 Task: Use the "Auto-Tune" effect to creatively pitch correct a vocal for artistic expression.
Action: Mouse moved to (97, 9)
Screenshot: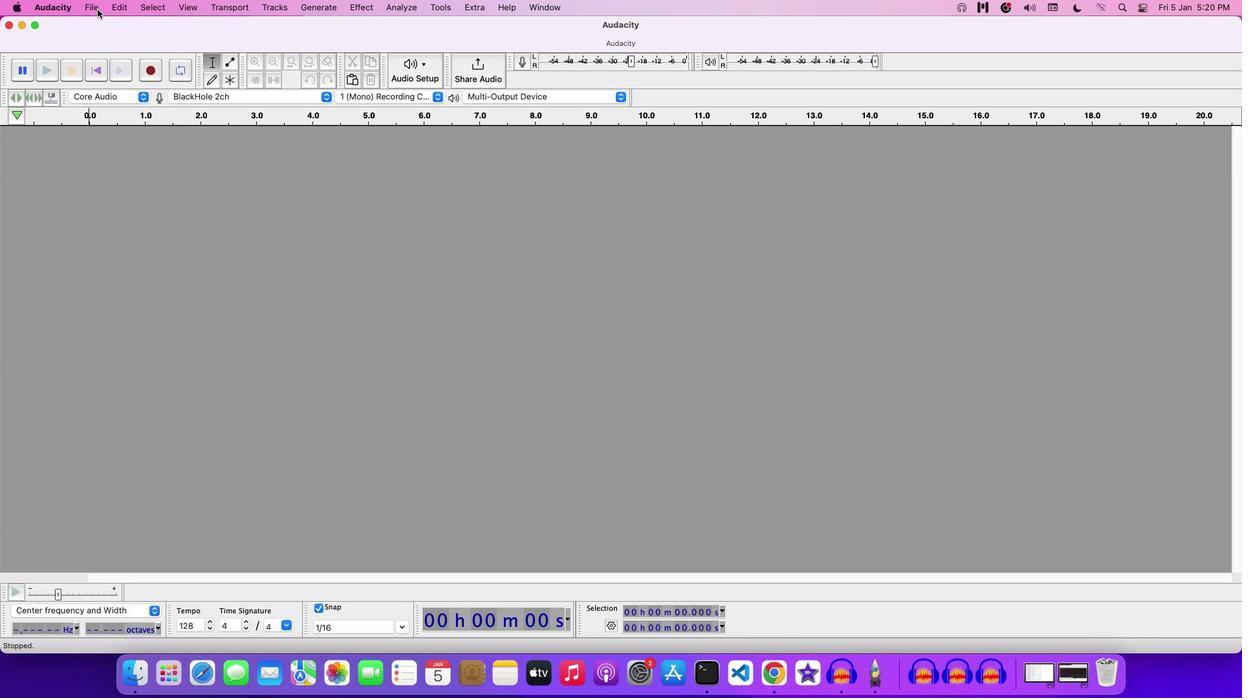 
Action: Mouse pressed left at (97, 9)
Screenshot: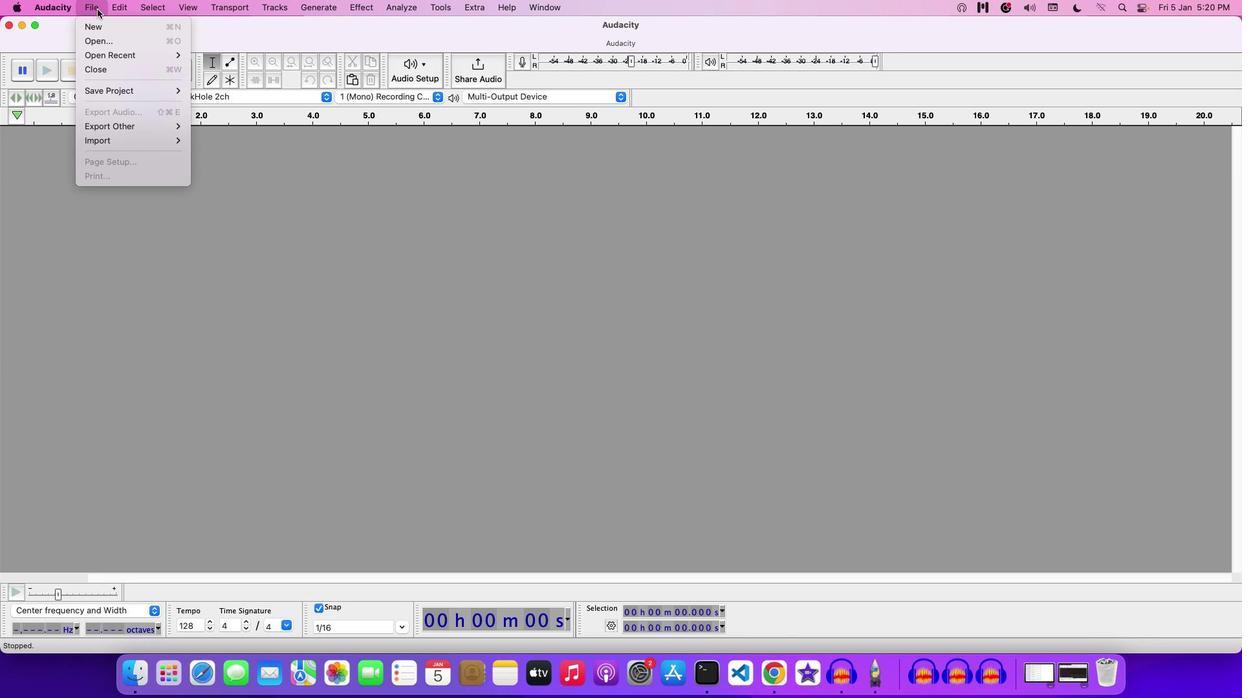 
Action: Mouse moved to (104, 38)
Screenshot: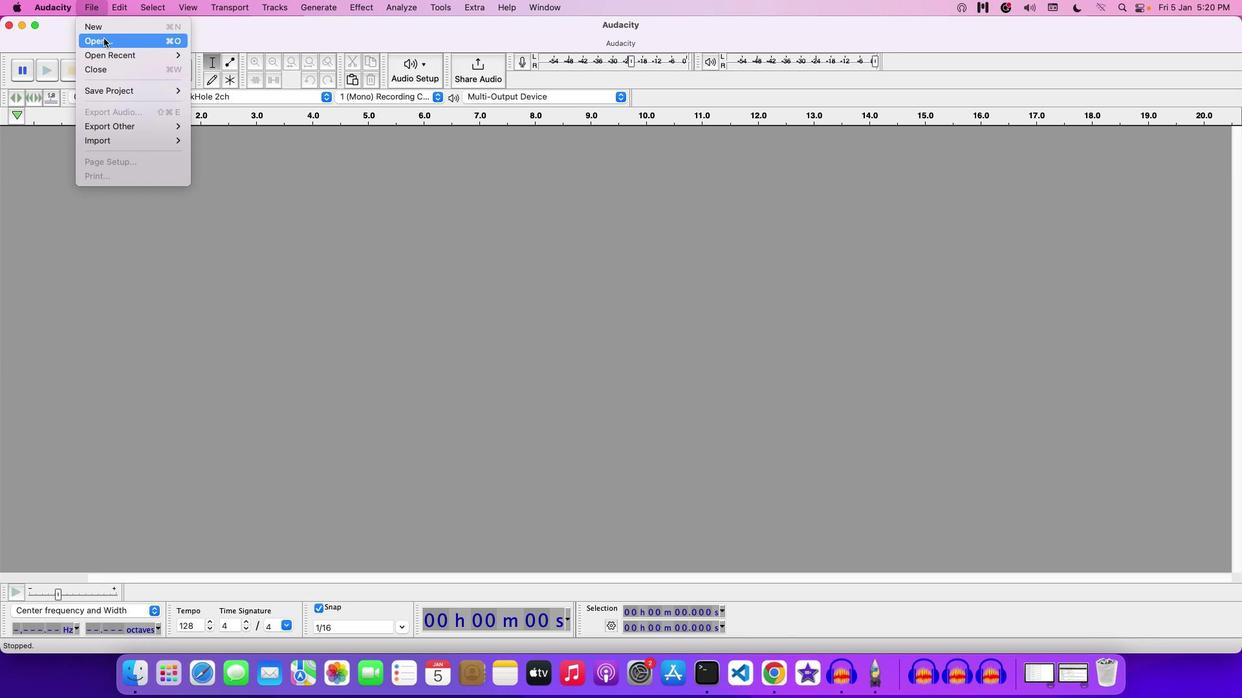 
Action: Mouse pressed left at (104, 38)
Screenshot: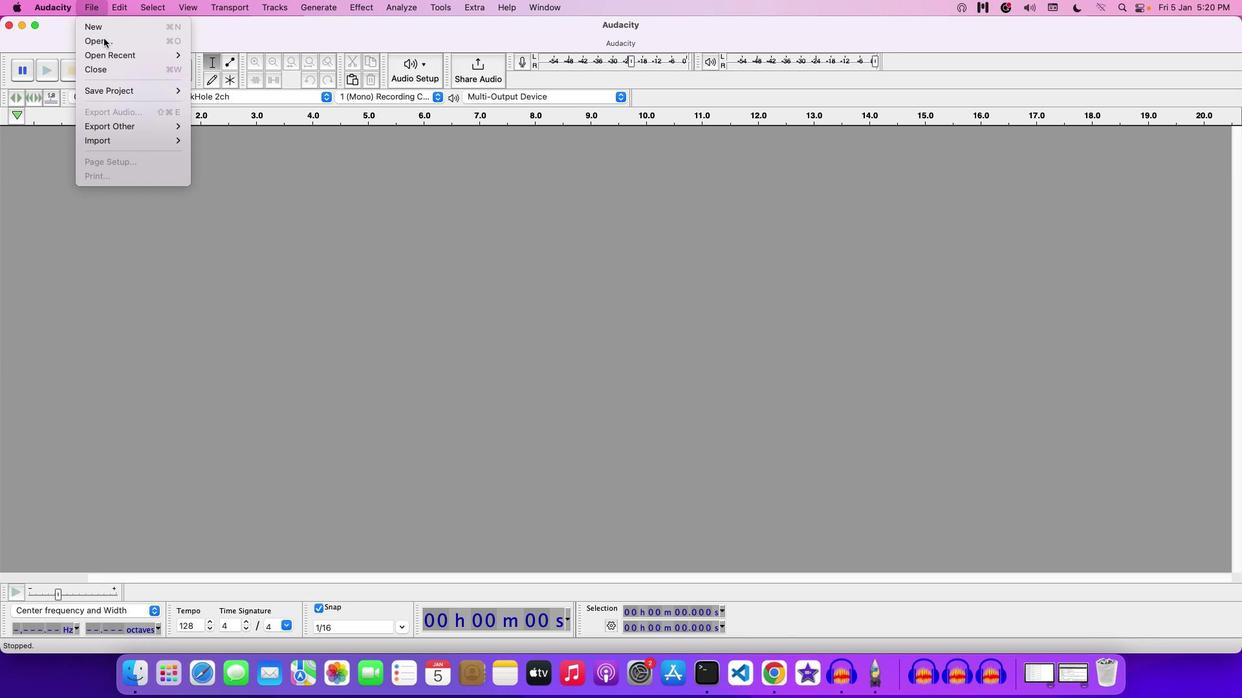 
Action: Mouse moved to (390, 166)
Screenshot: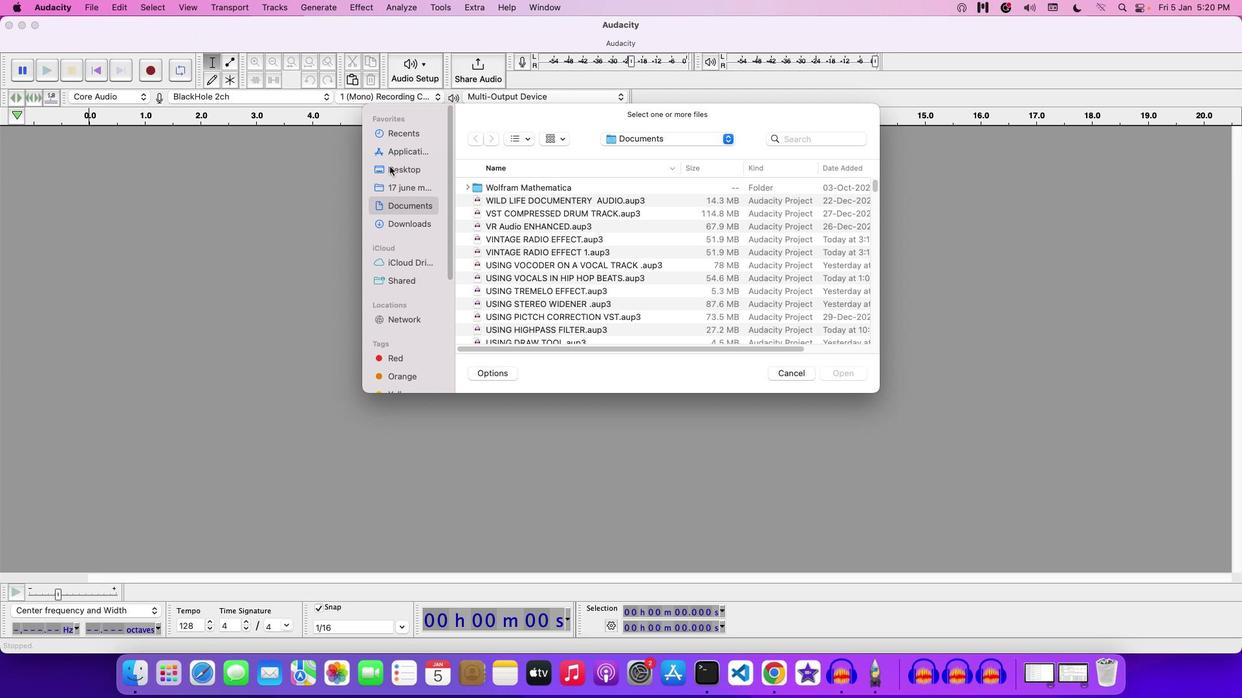 
Action: Mouse pressed left at (390, 166)
Screenshot: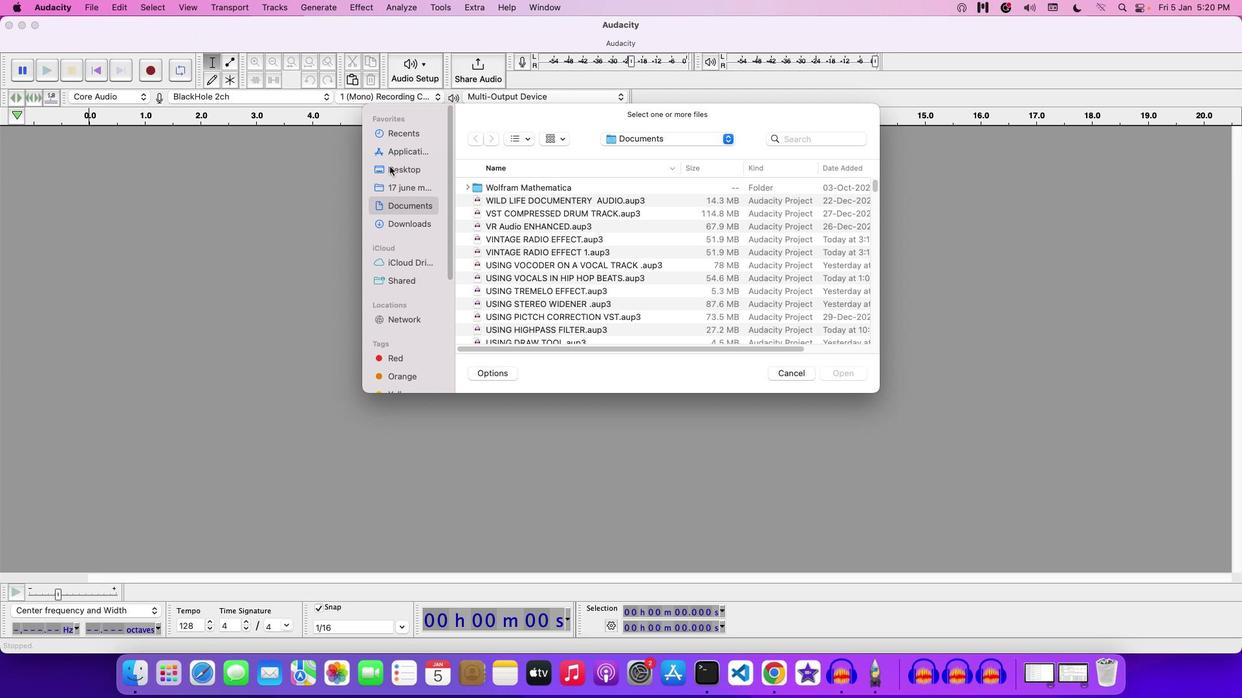 
Action: Mouse moved to (526, 265)
Screenshot: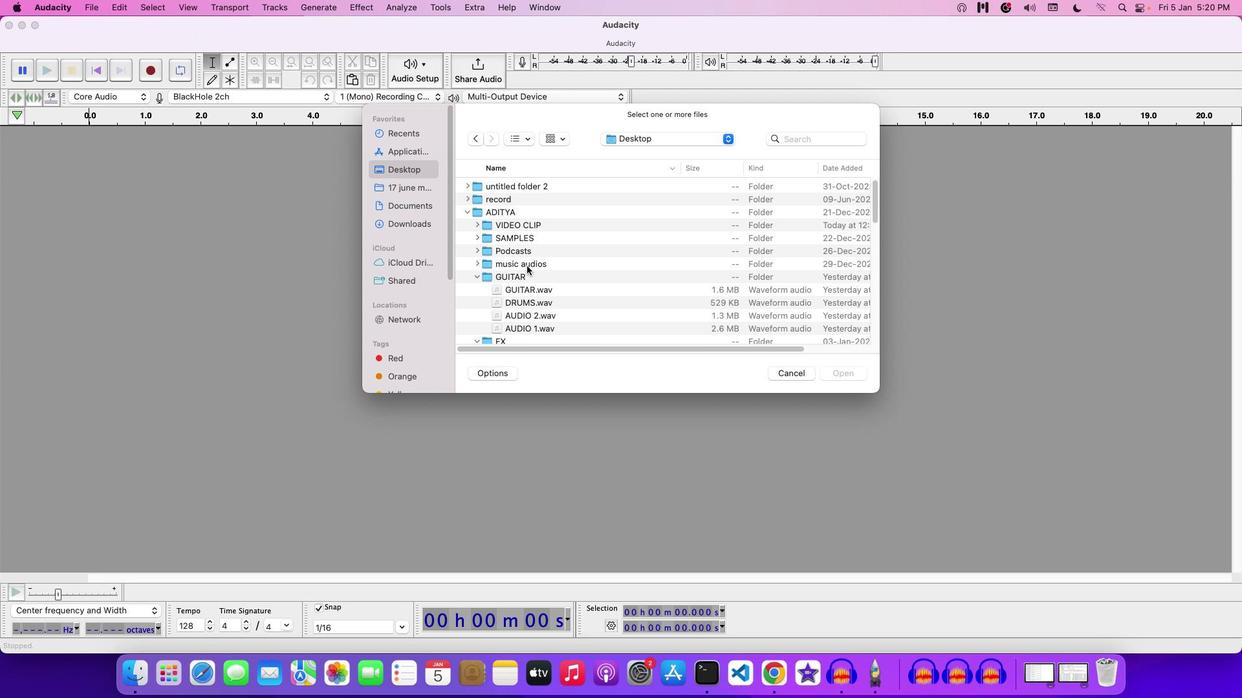 
Action: Mouse scrolled (526, 265) with delta (0, 0)
Screenshot: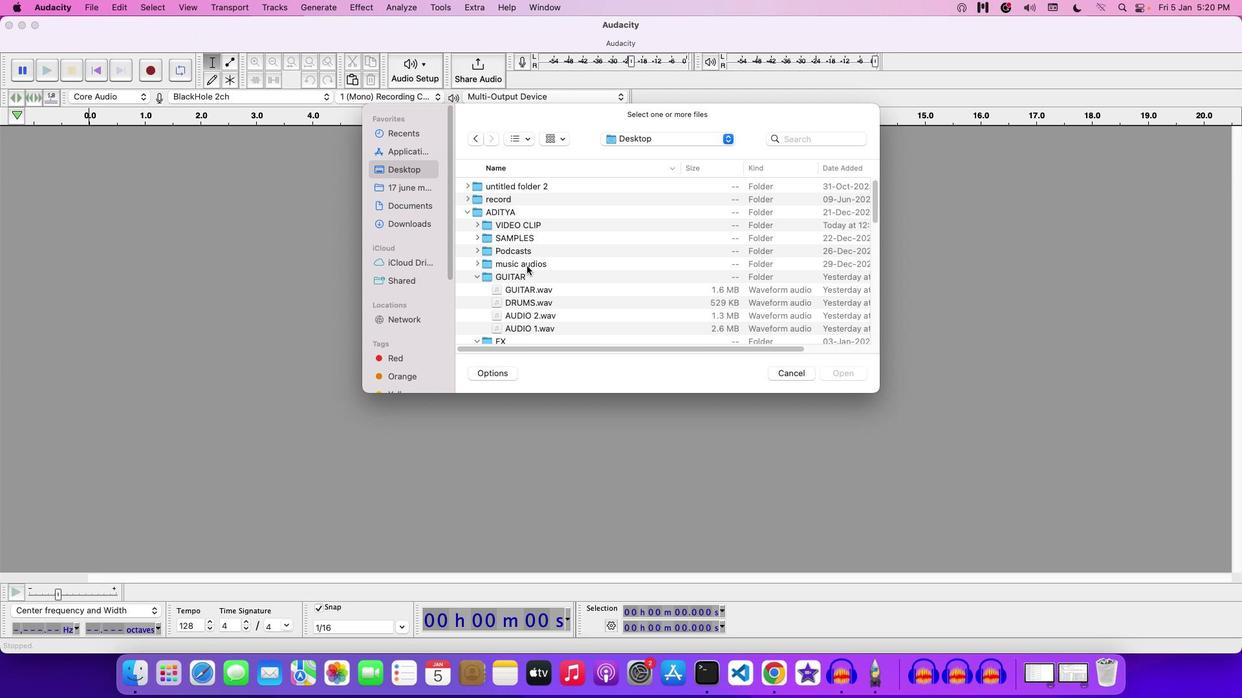 
Action: Mouse moved to (478, 276)
Screenshot: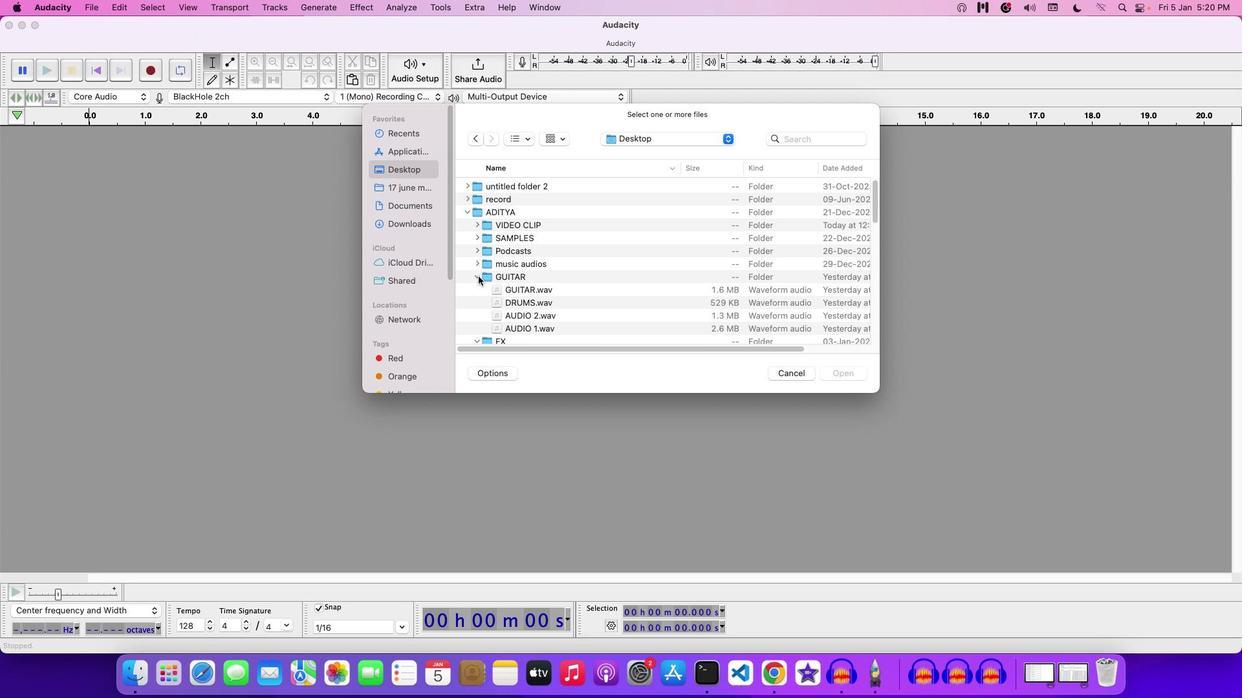 
Action: Mouse pressed left at (478, 276)
Screenshot: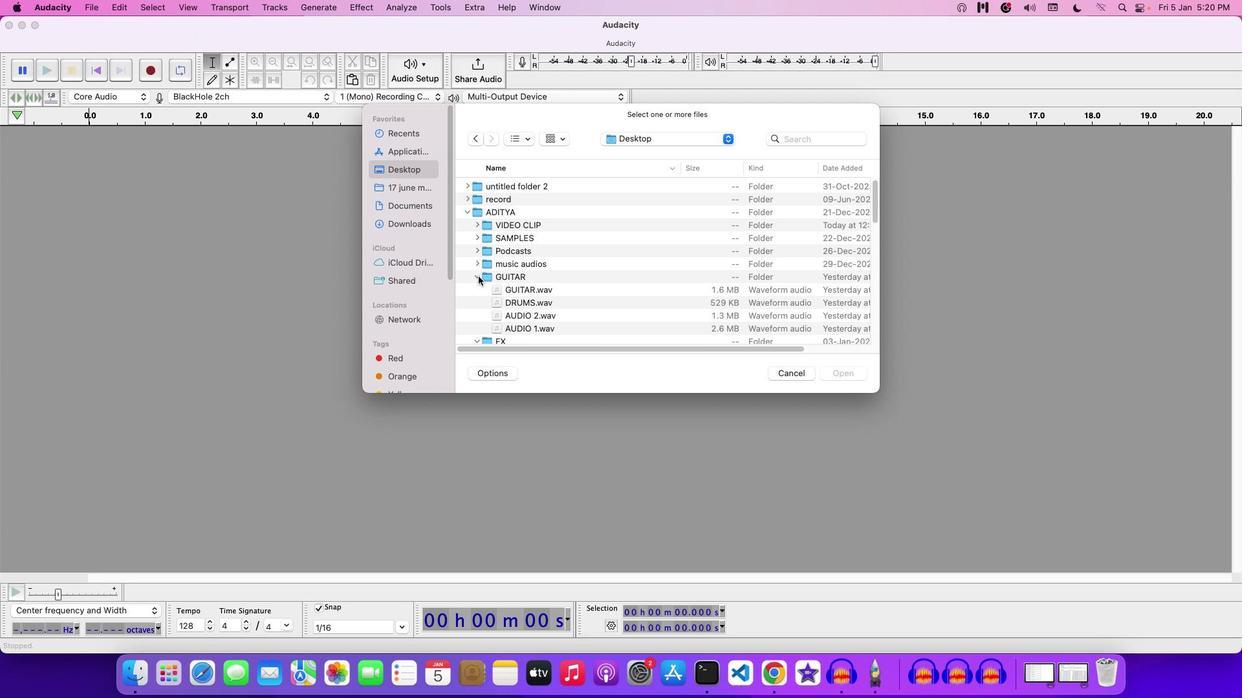 
Action: Mouse moved to (518, 268)
Screenshot: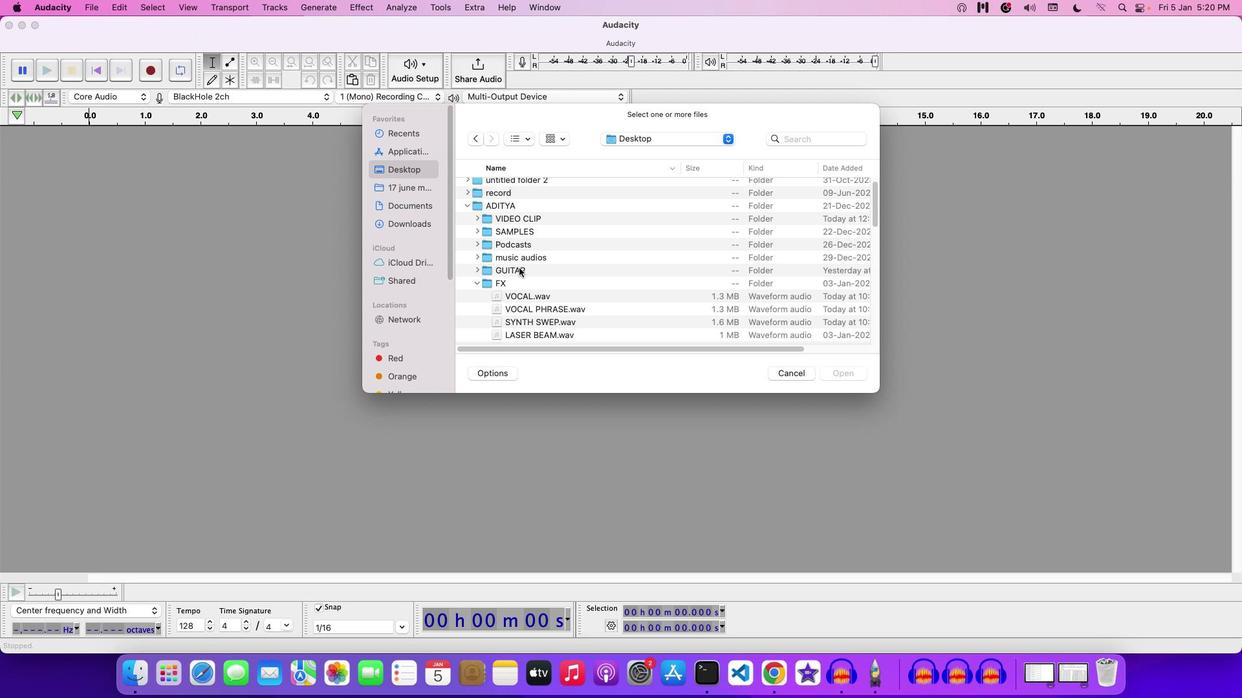 
Action: Mouse scrolled (518, 268) with delta (0, 0)
Screenshot: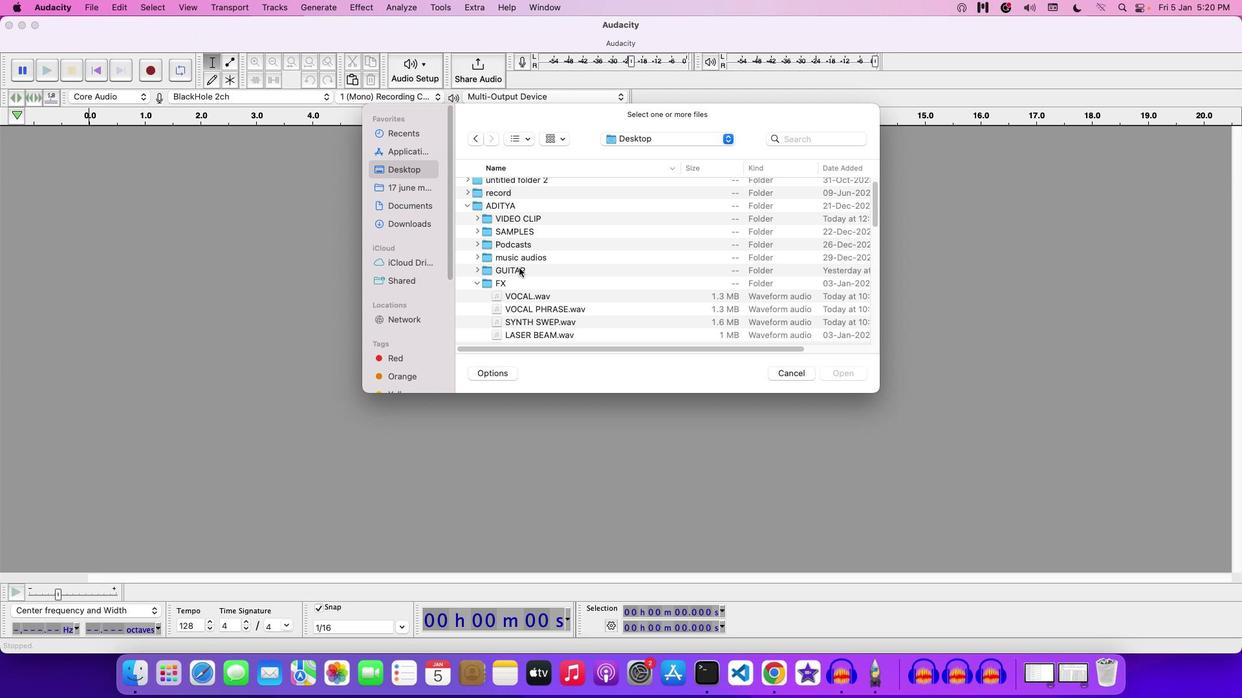 
Action: Mouse moved to (518, 268)
Screenshot: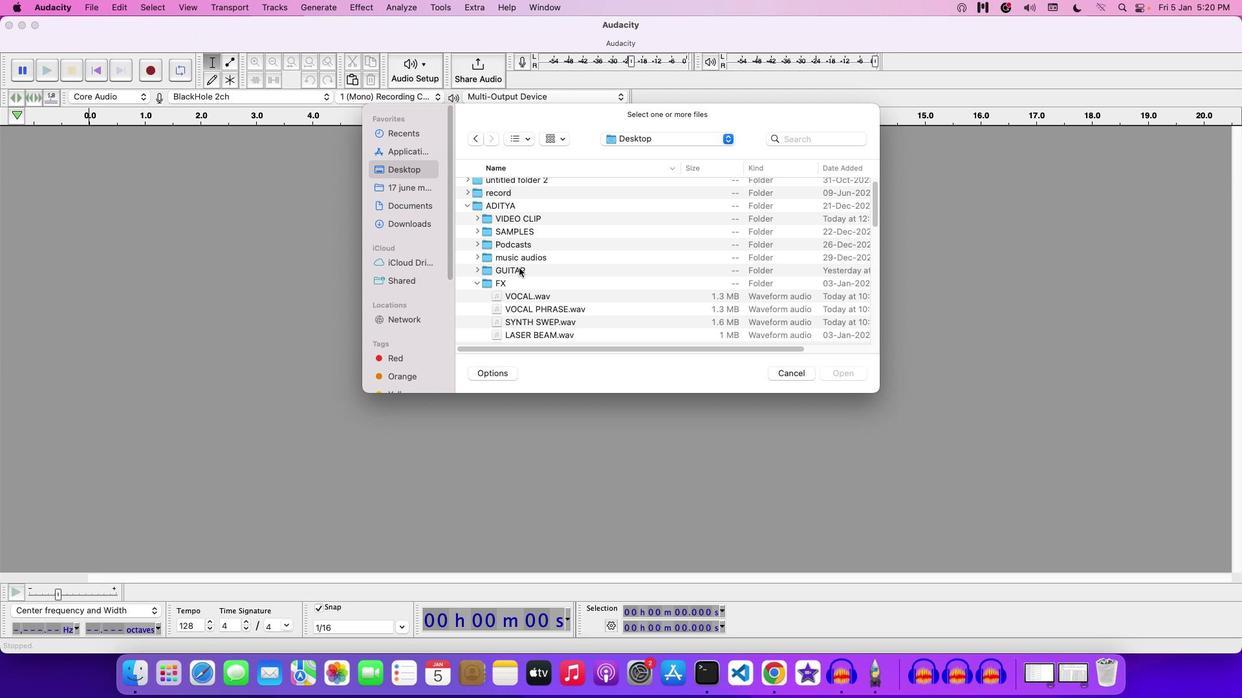 
Action: Mouse scrolled (518, 268) with delta (0, 0)
Screenshot: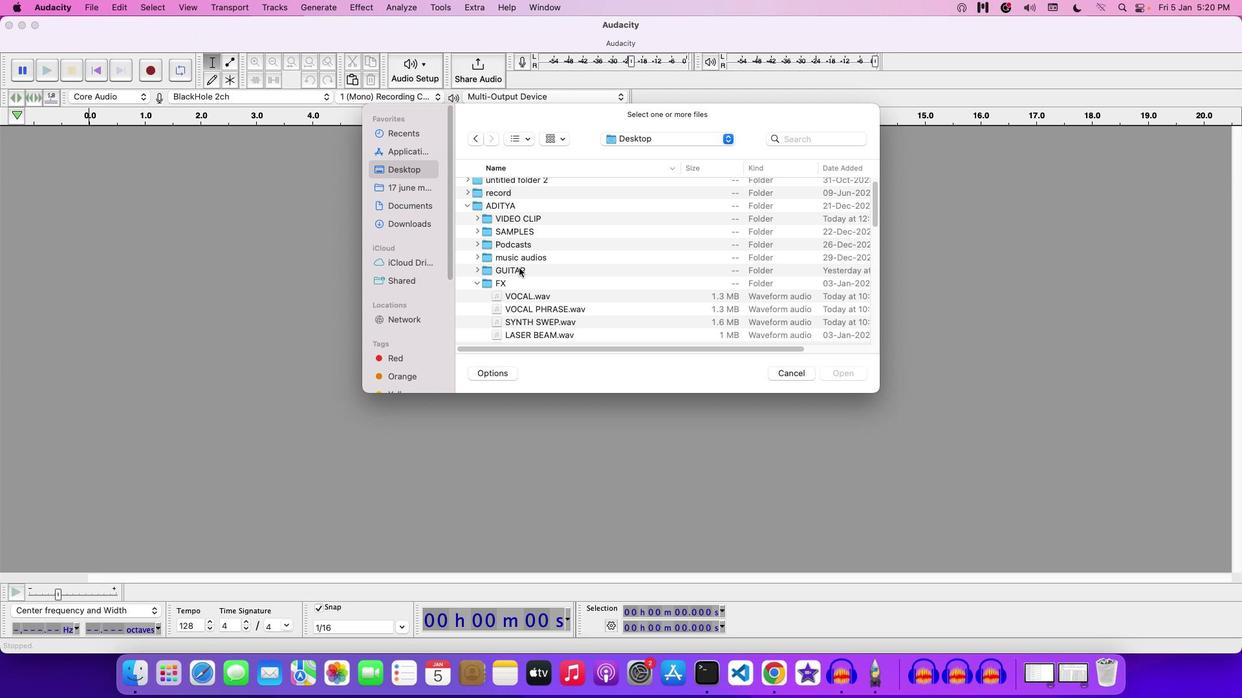 
Action: Mouse moved to (480, 281)
Screenshot: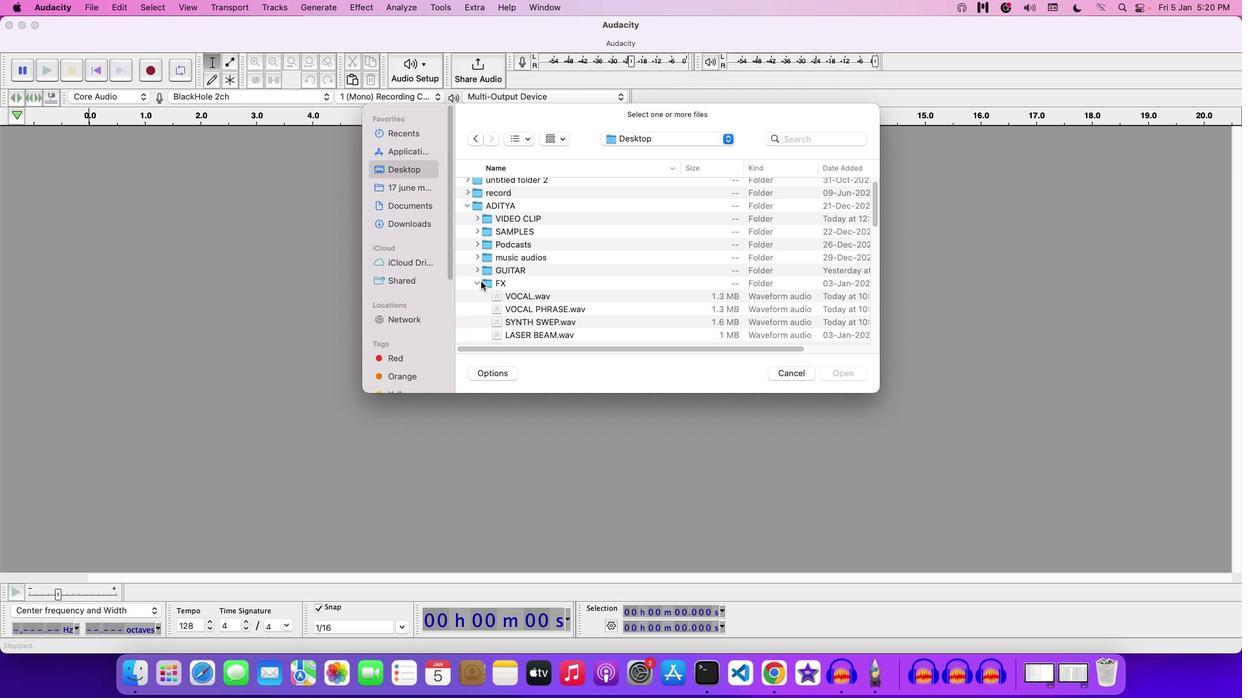 
Action: Mouse pressed left at (480, 281)
Screenshot: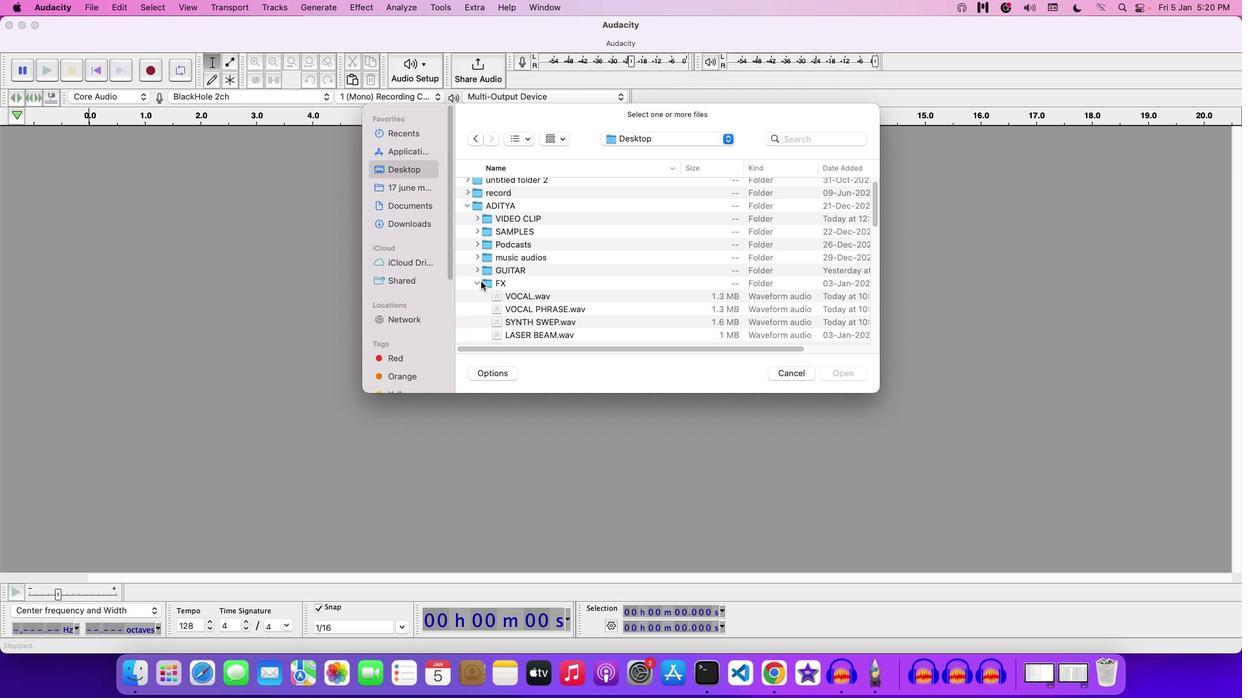 
Action: Mouse moved to (542, 281)
Screenshot: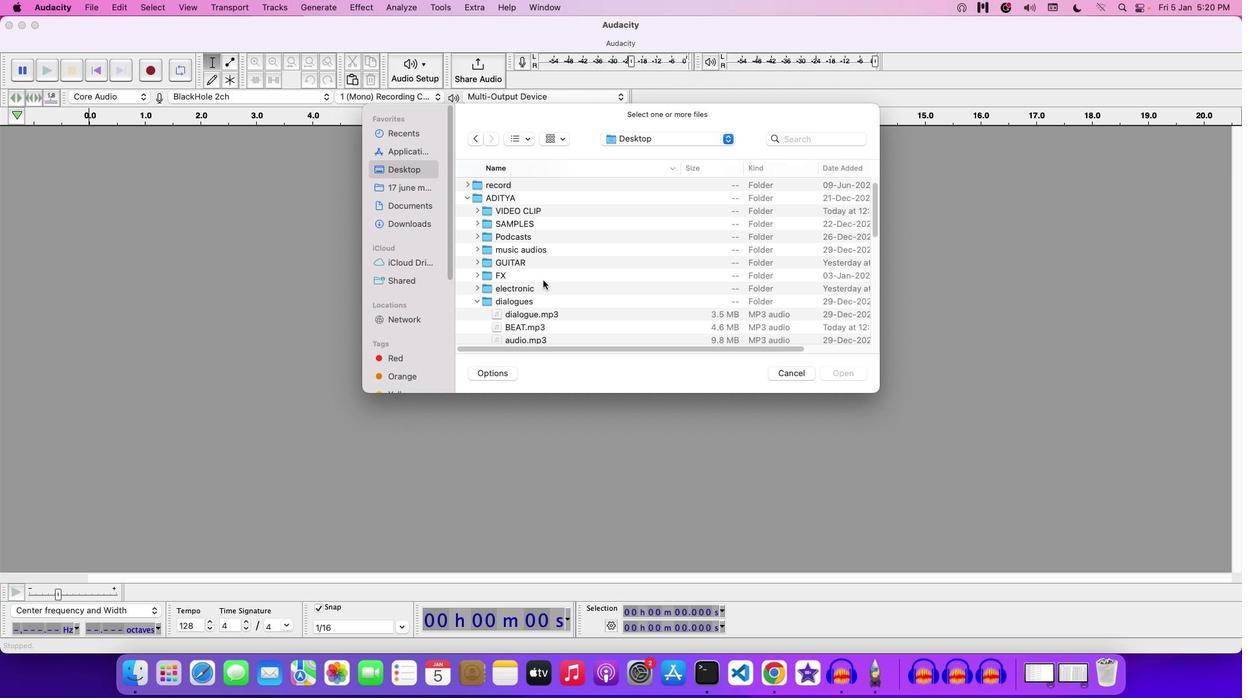 
Action: Mouse scrolled (542, 281) with delta (0, 0)
Screenshot: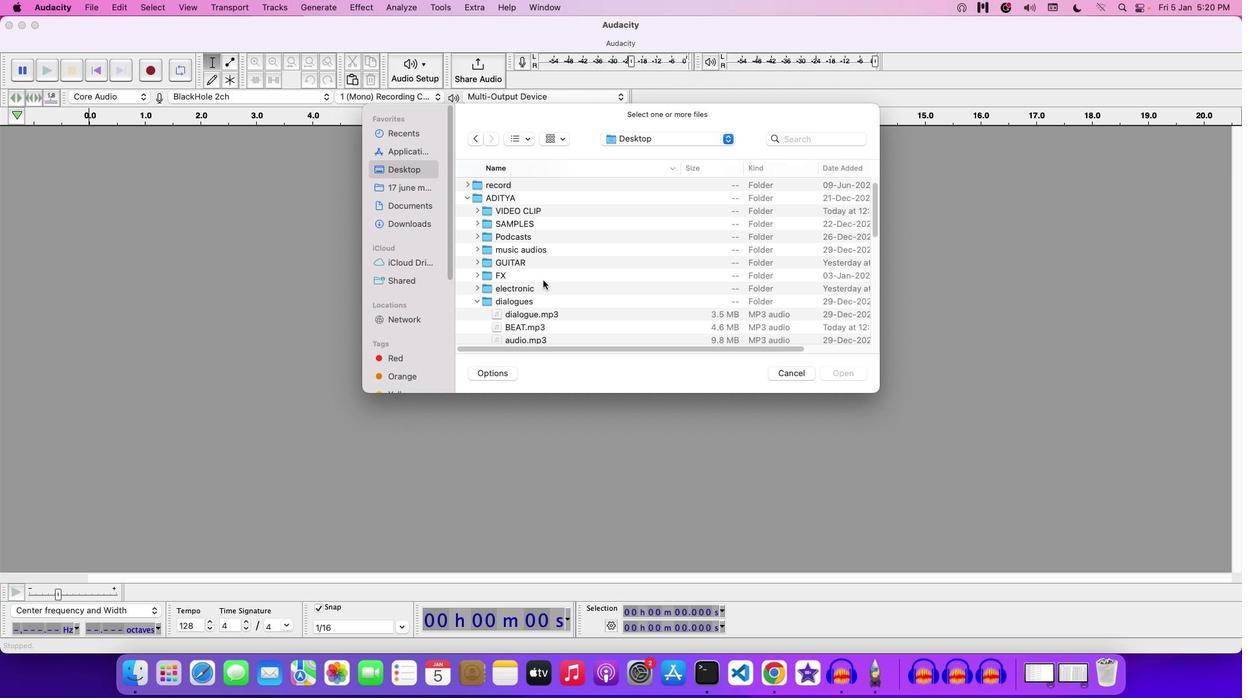 
Action: Mouse moved to (542, 280)
Screenshot: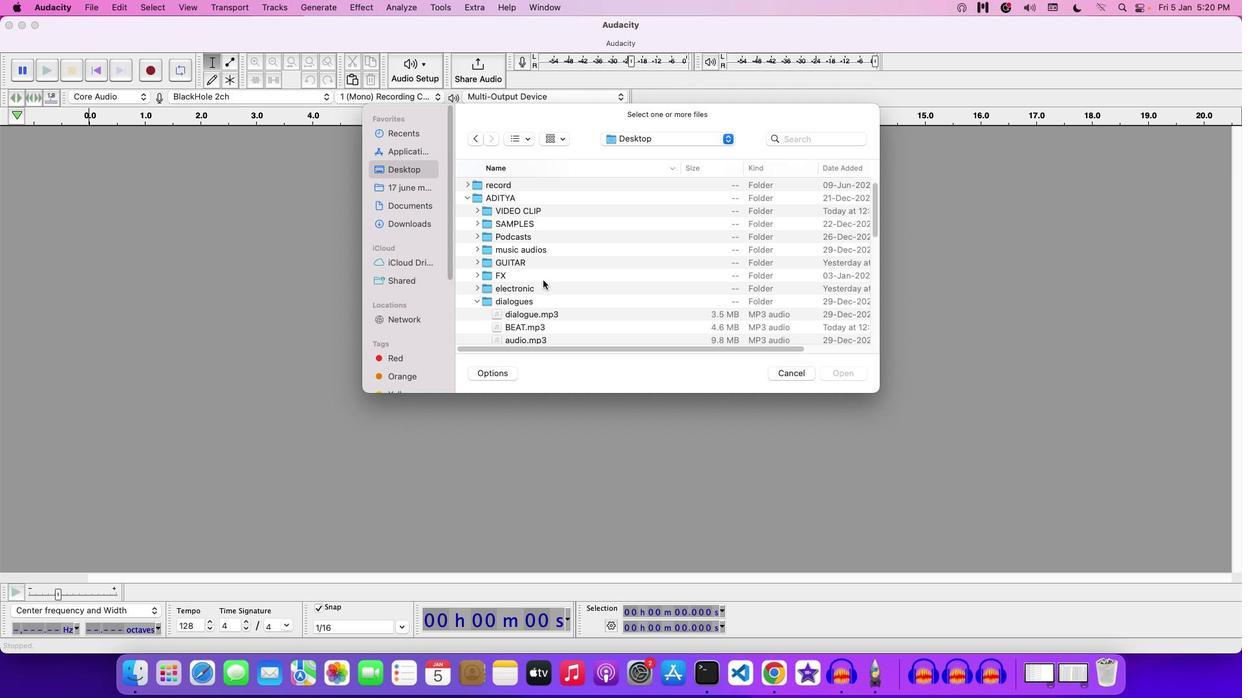 
Action: Mouse scrolled (542, 280) with delta (0, 0)
Screenshot: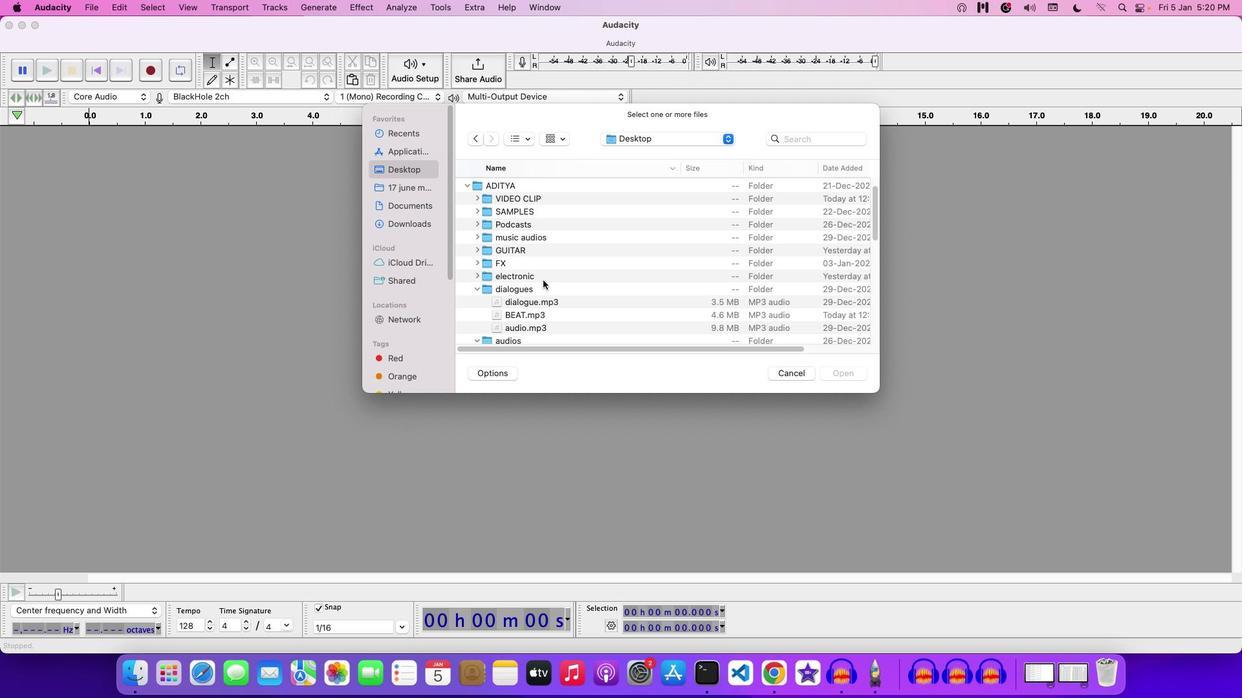 
Action: Mouse moved to (543, 280)
Screenshot: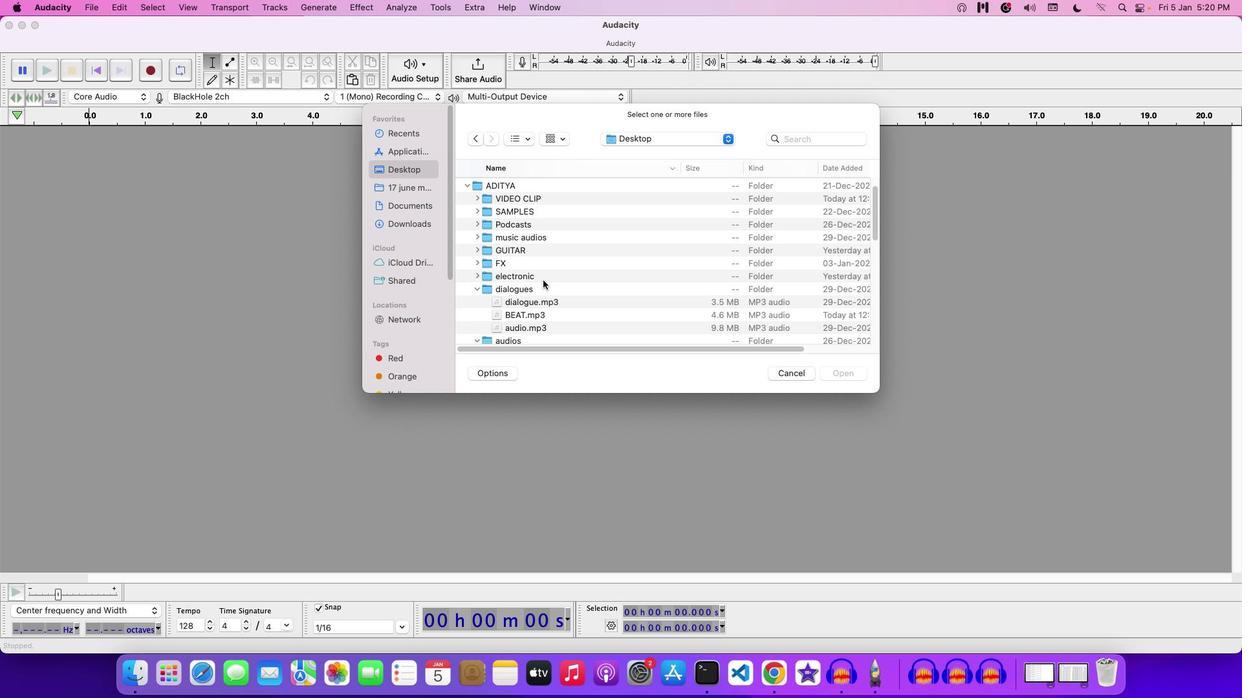 
Action: Mouse scrolled (543, 280) with delta (0, 0)
Screenshot: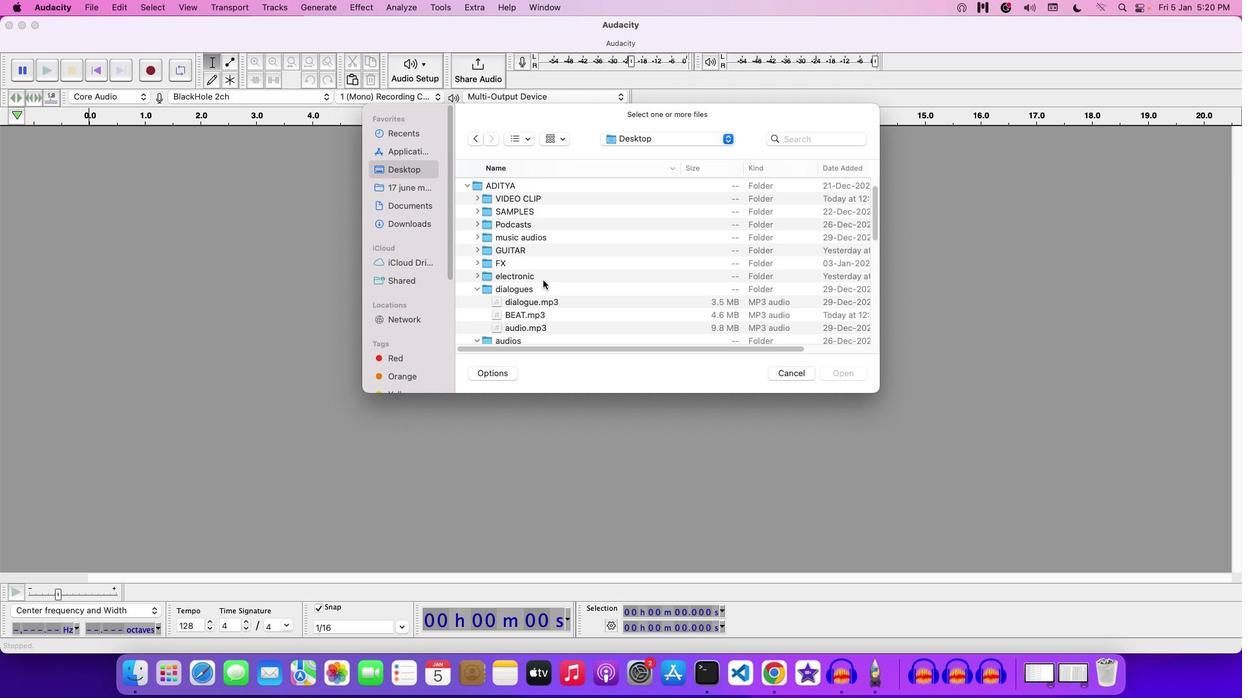
Action: Mouse moved to (539, 269)
Screenshot: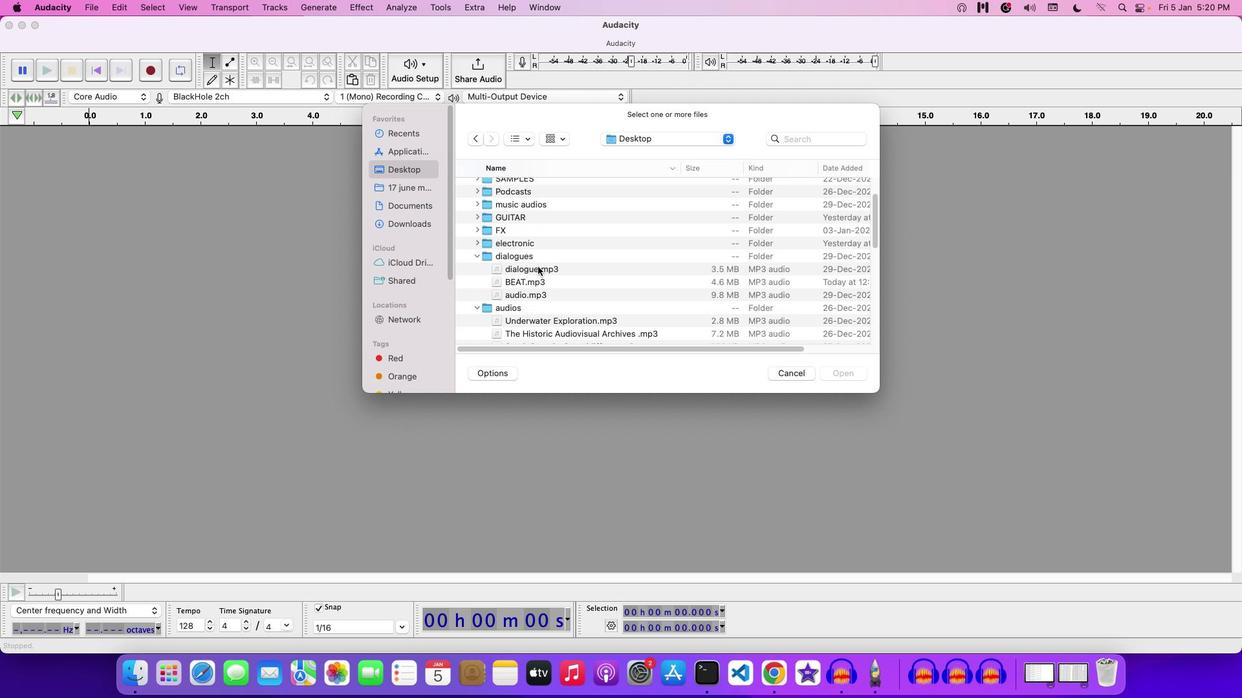 
Action: Mouse scrolled (539, 269) with delta (0, 0)
Screenshot: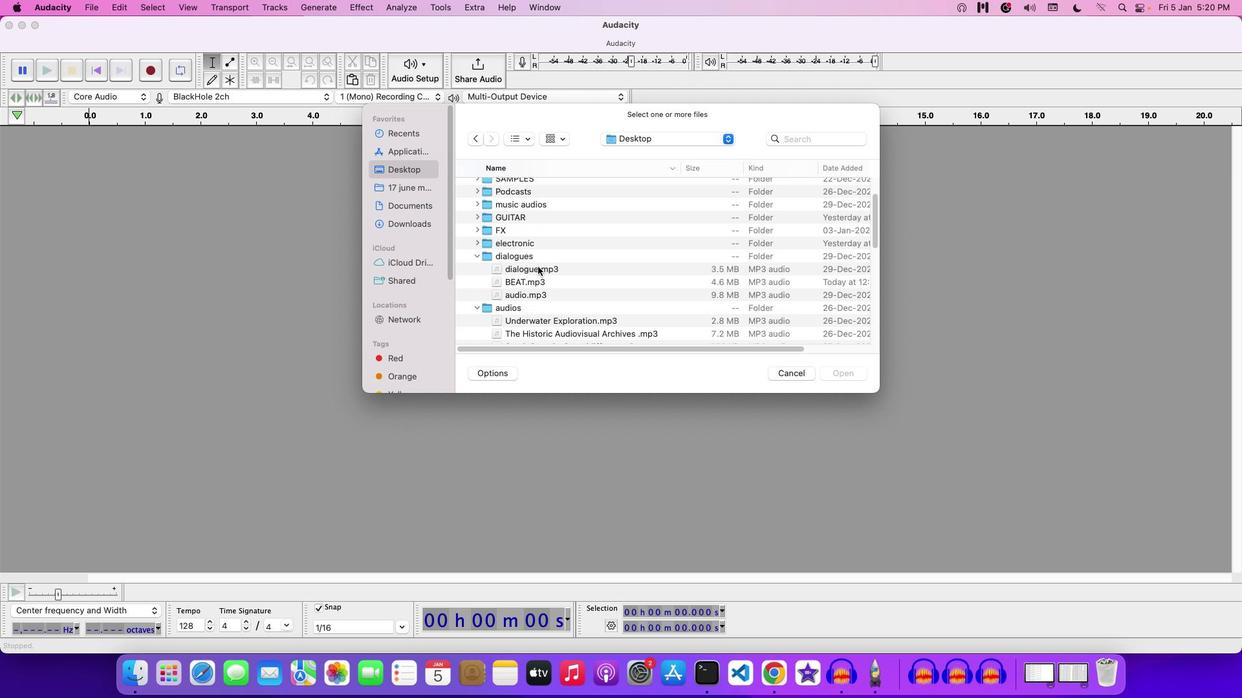 
Action: Mouse moved to (538, 266)
Screenshot: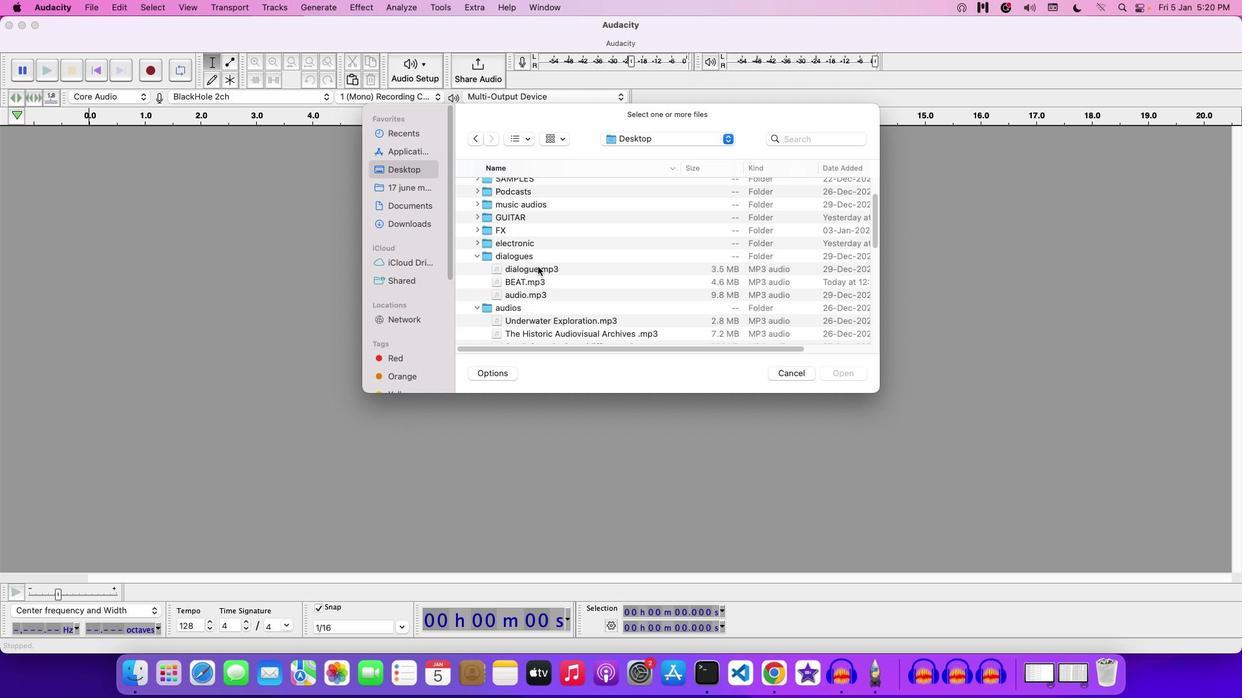 
Action: Mouse scrolled (538, 266) with delta (0, 0)
Screenshot: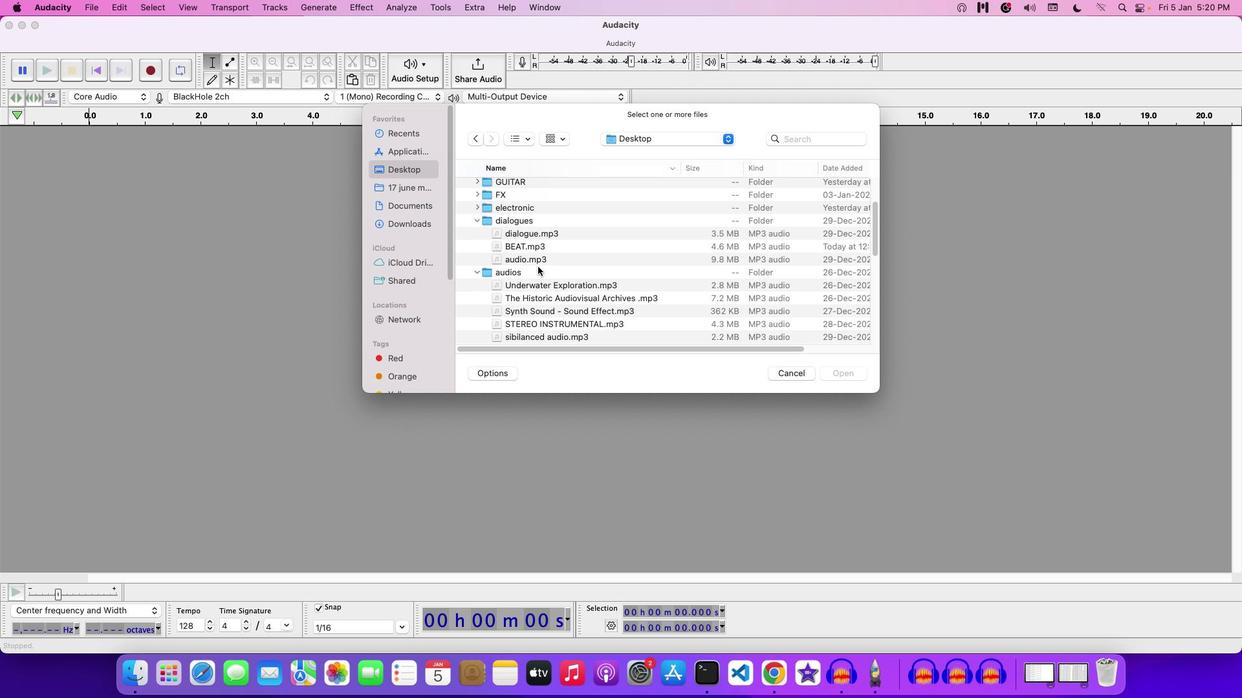 
Action: Mouse scrolled (538, 266) with delta (0, 0)
Screenshot: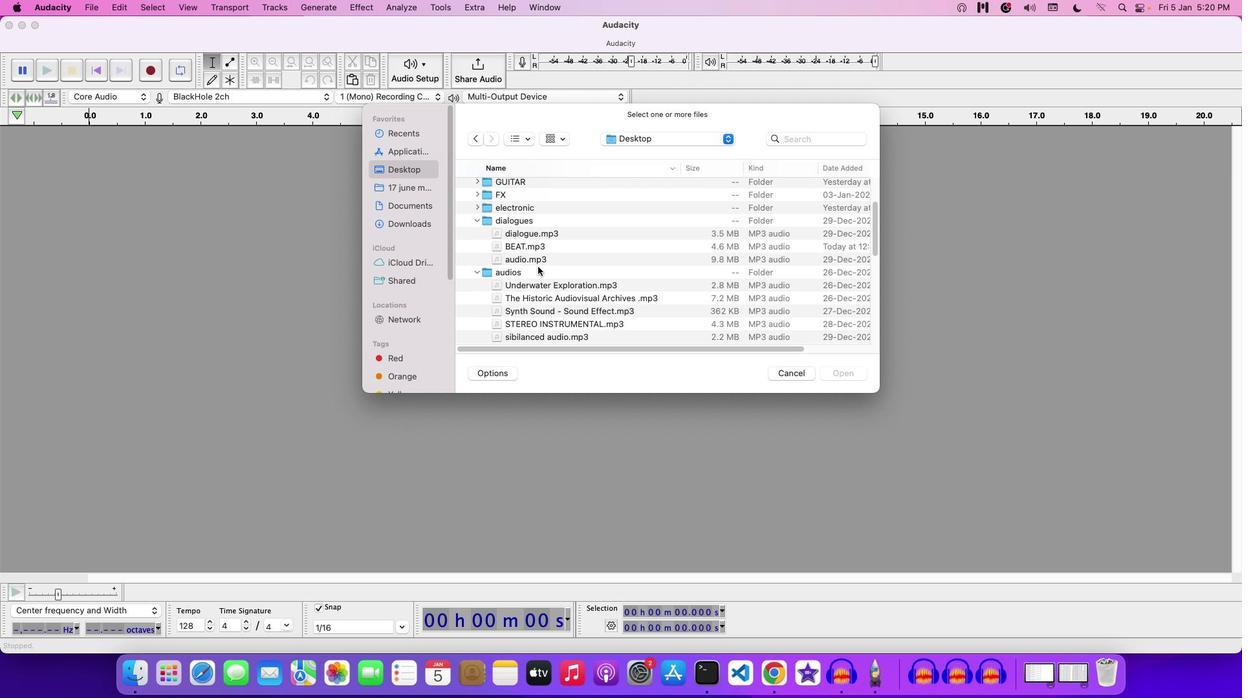 
Action: Mouse scrolled (538, 266) with delta (0, -1)
Screenshot: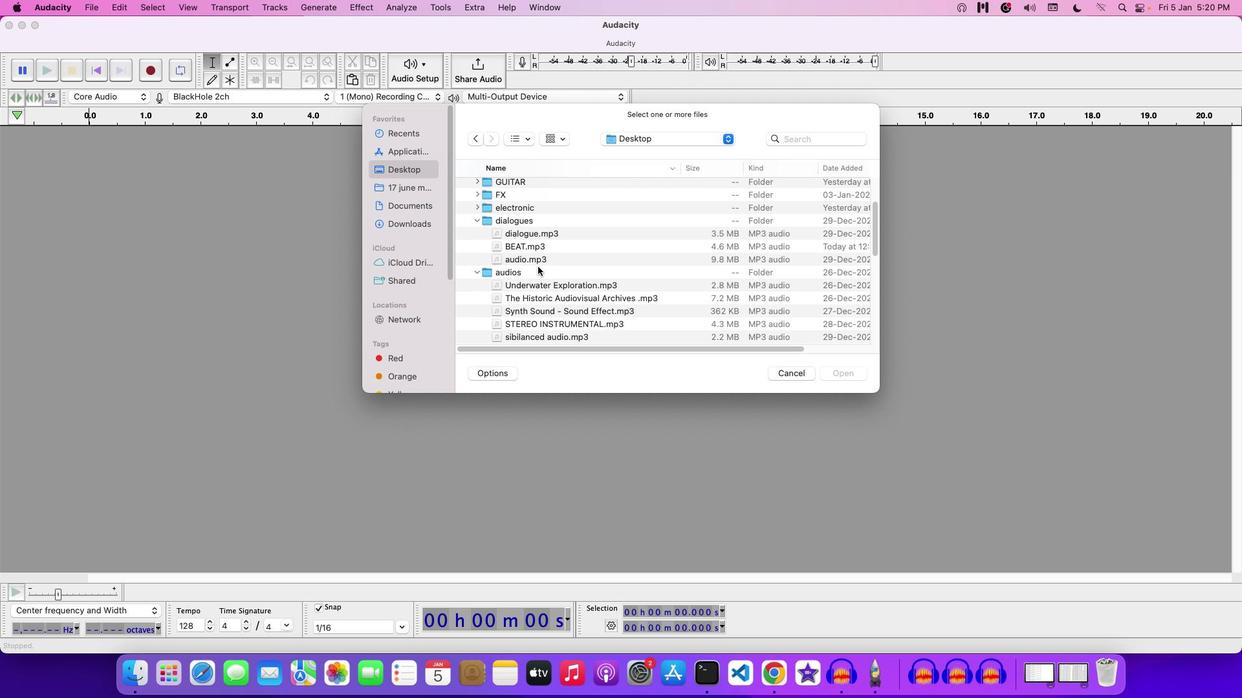 
Action: Mouse scrolled (538, 266) with delta (0, 0)
Screenshot: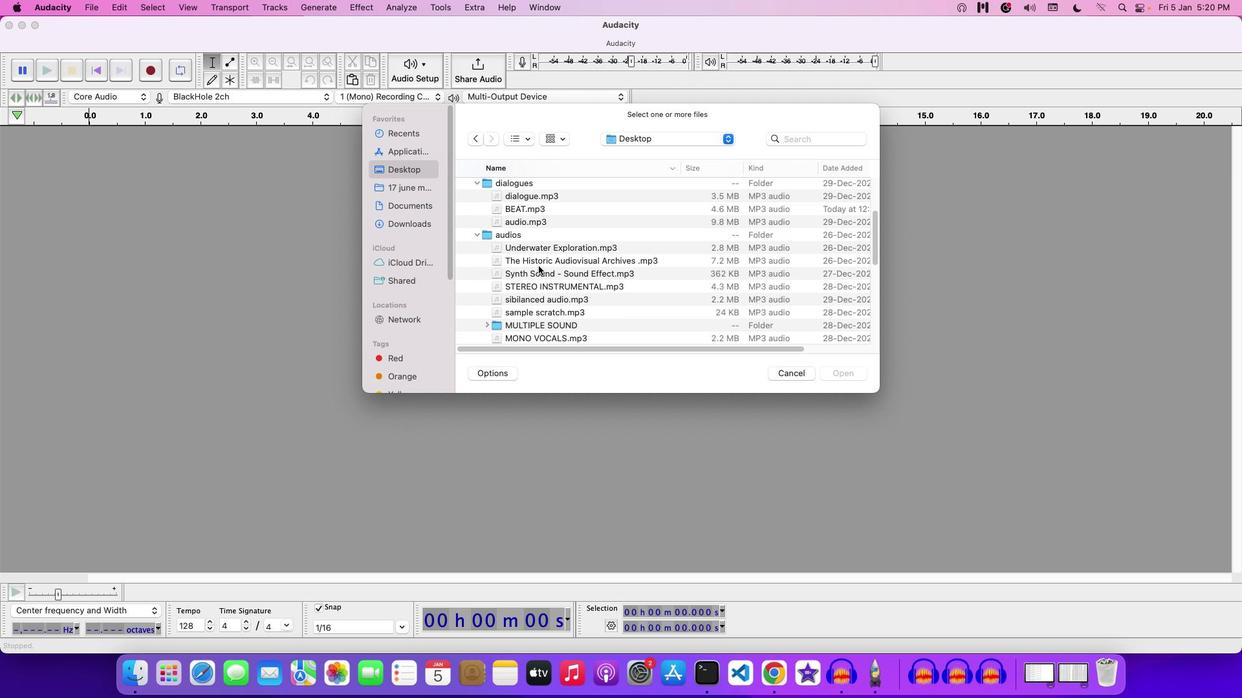 
Action: Mouse scrolled (538, 266) with delta (0, 0)
Screenshot: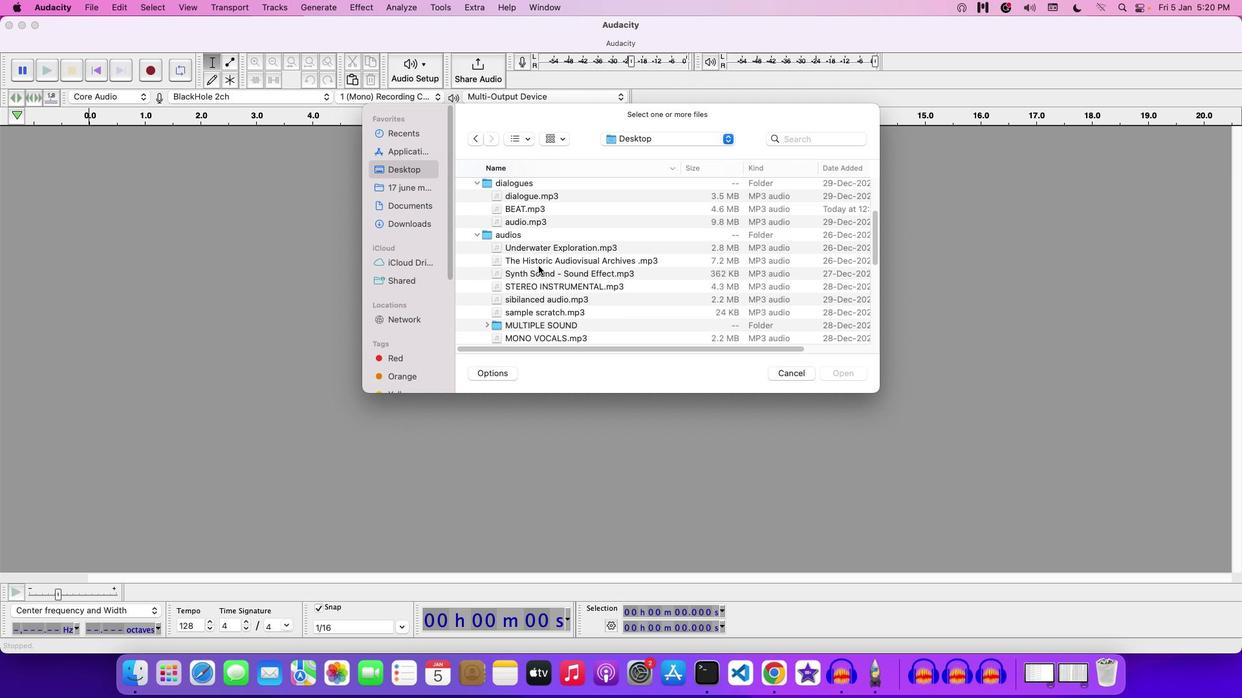 
Action: Mouse moved to (538, 266)
Screenshot: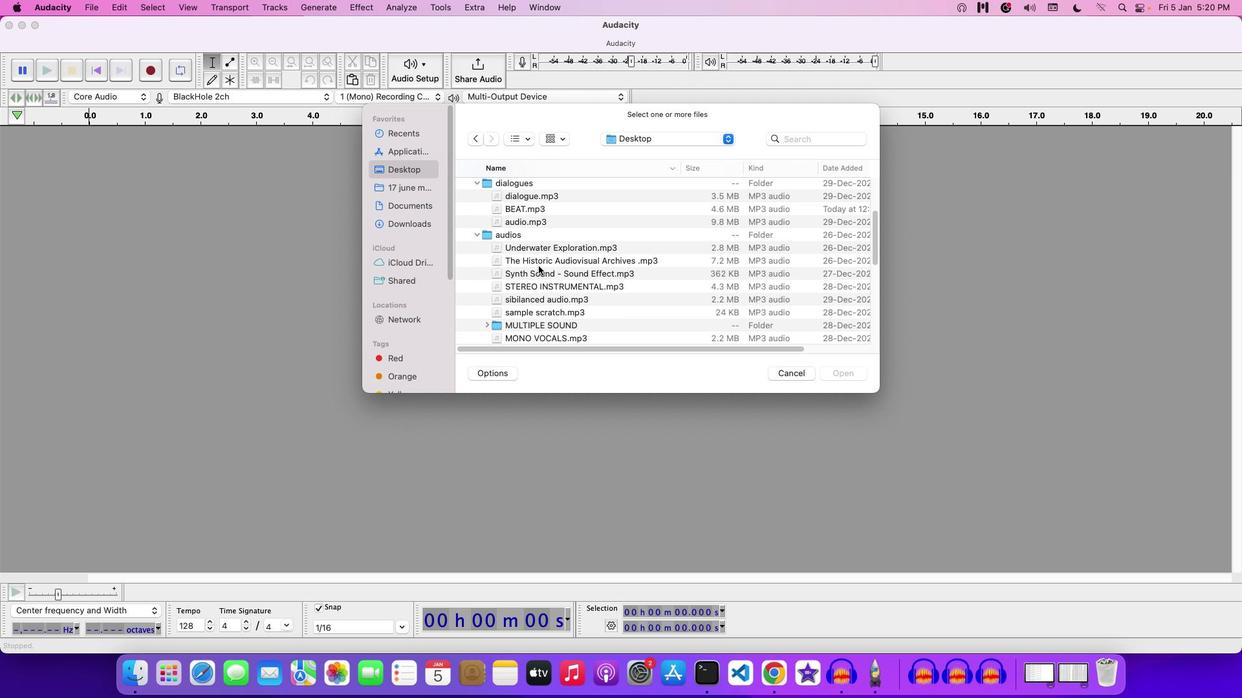 
Action: Mouse scrolled (538, 266) with delta (0, -1)
Screenshot: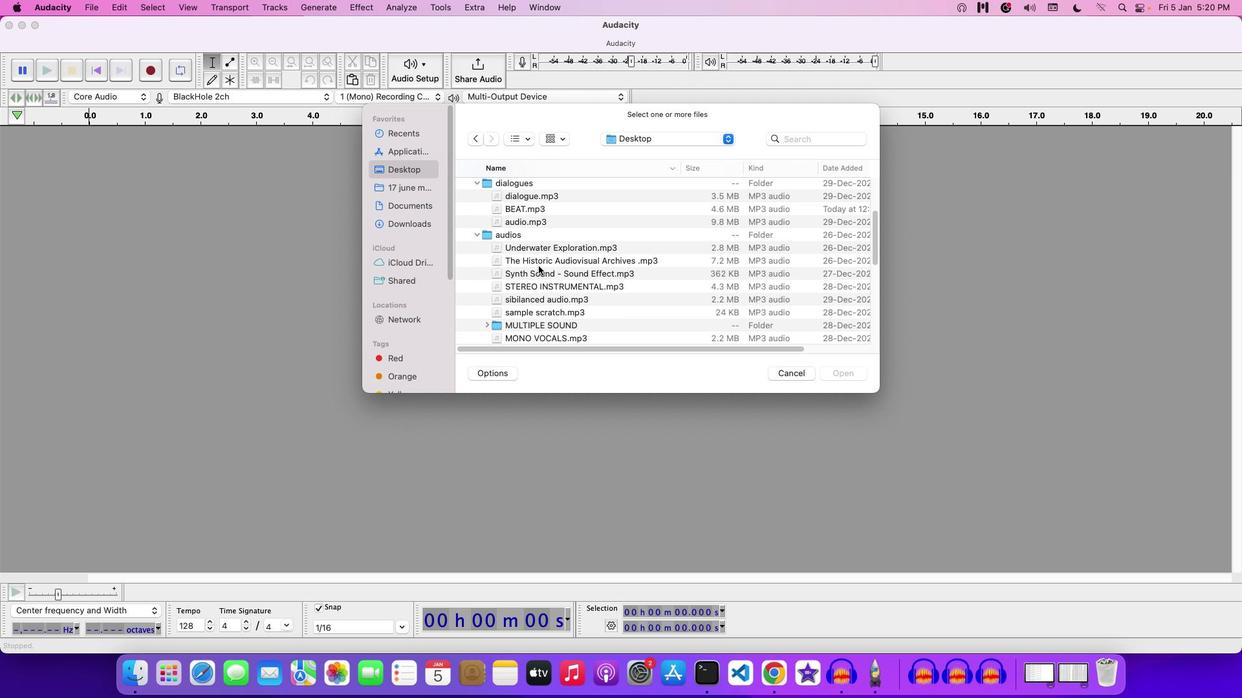 
Action: Mouse moved to (514, 260)
Screenshot: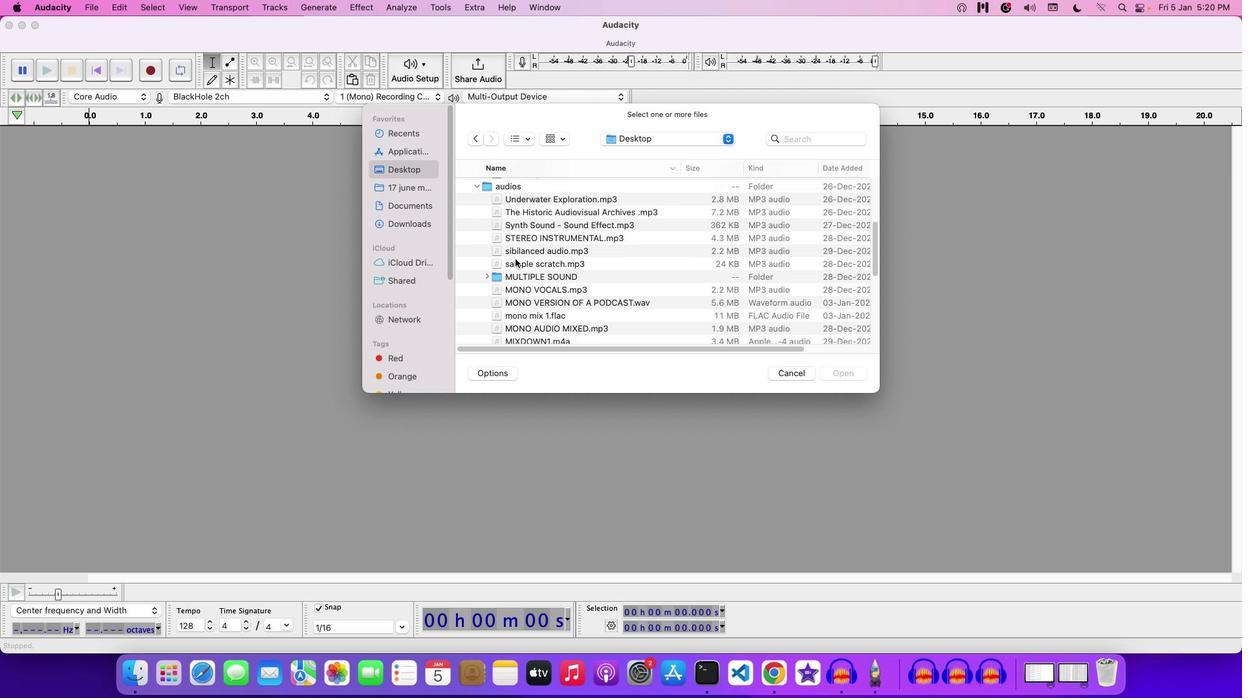 
Action: Mouse scrolled (514, 260) with delta (0, 0)
Screenshot: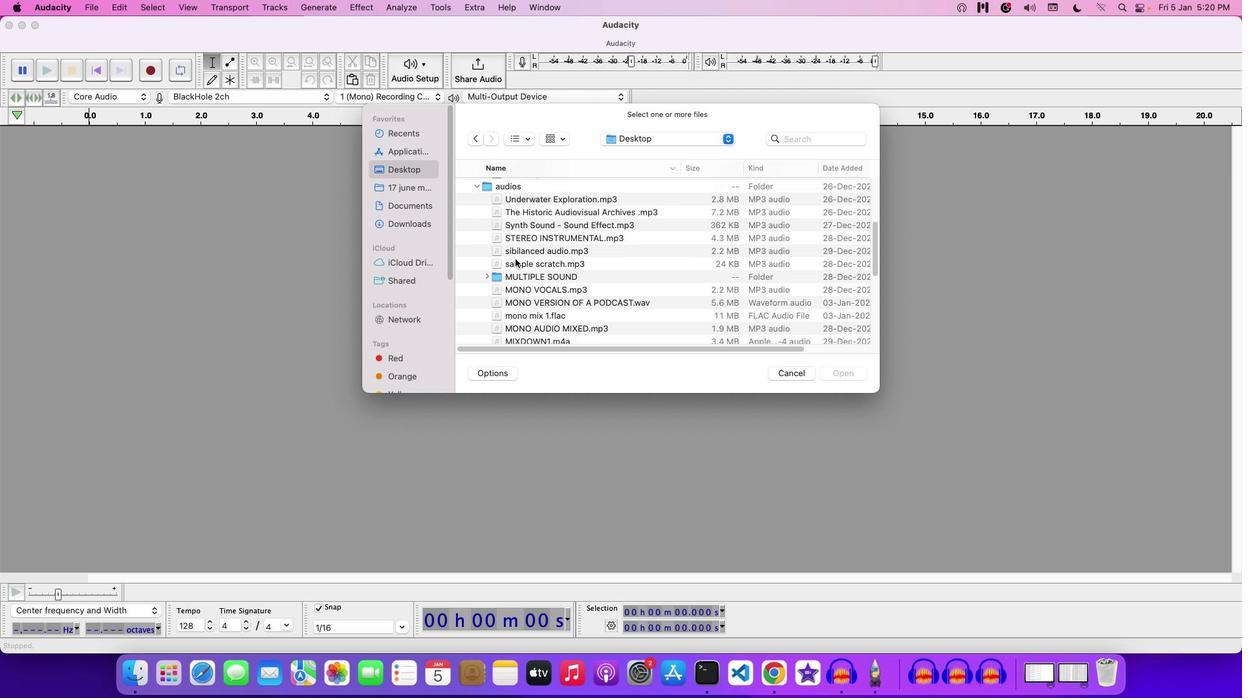 
Action: Mouse moved to (515, 260)
Screenshot: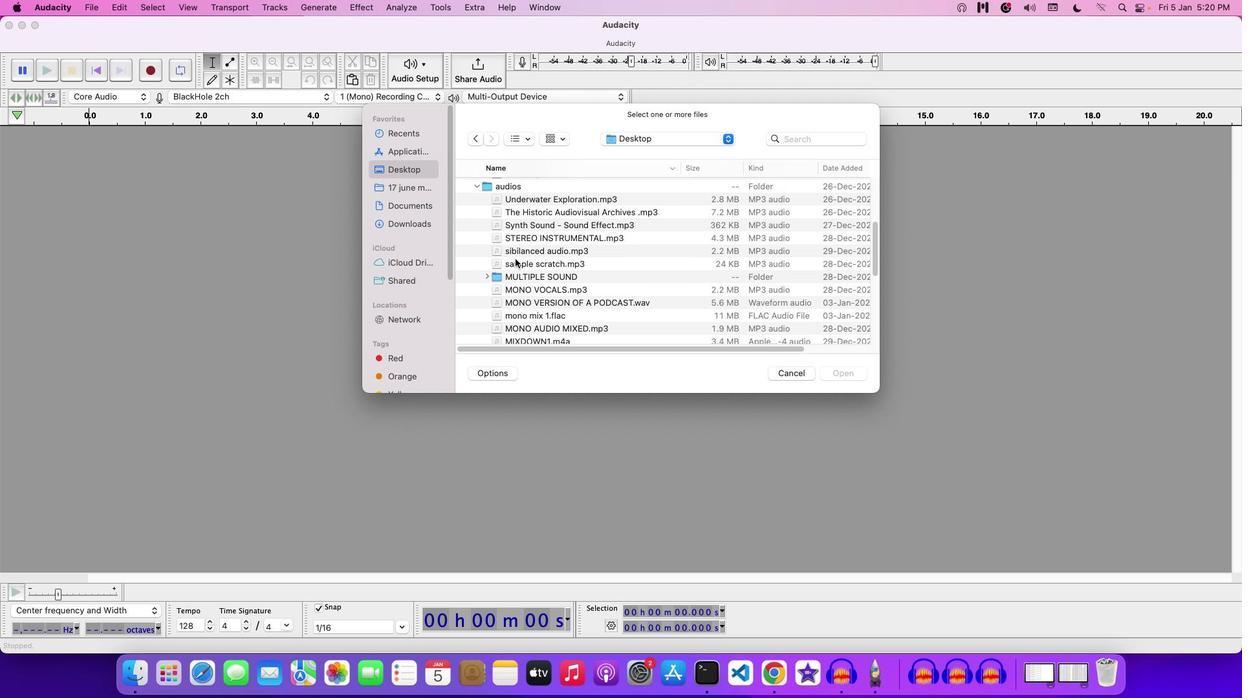 
Action: Mouse scrolled (515, 260) with delta (0, 0)
Screenshot: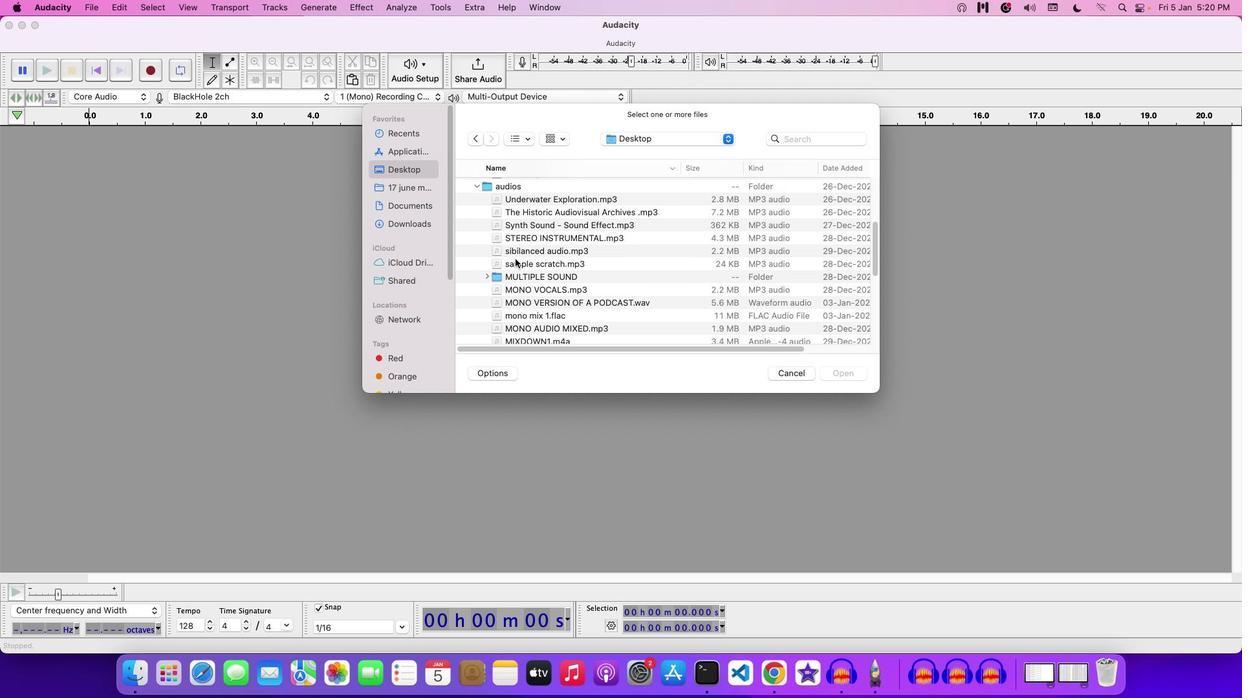 
Action: Mouse moved to (515, 259)
Screenshot: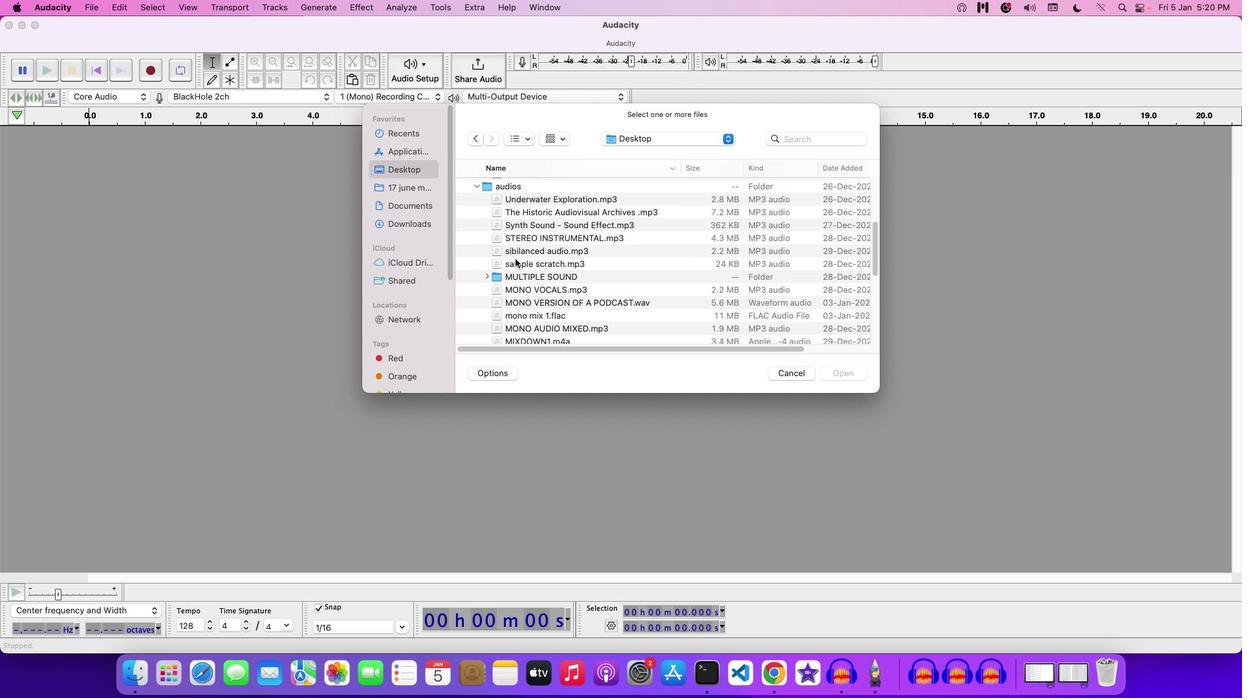 
Action: Mouse scrolled (515, 259) with delta (0, -1)
Screenshot: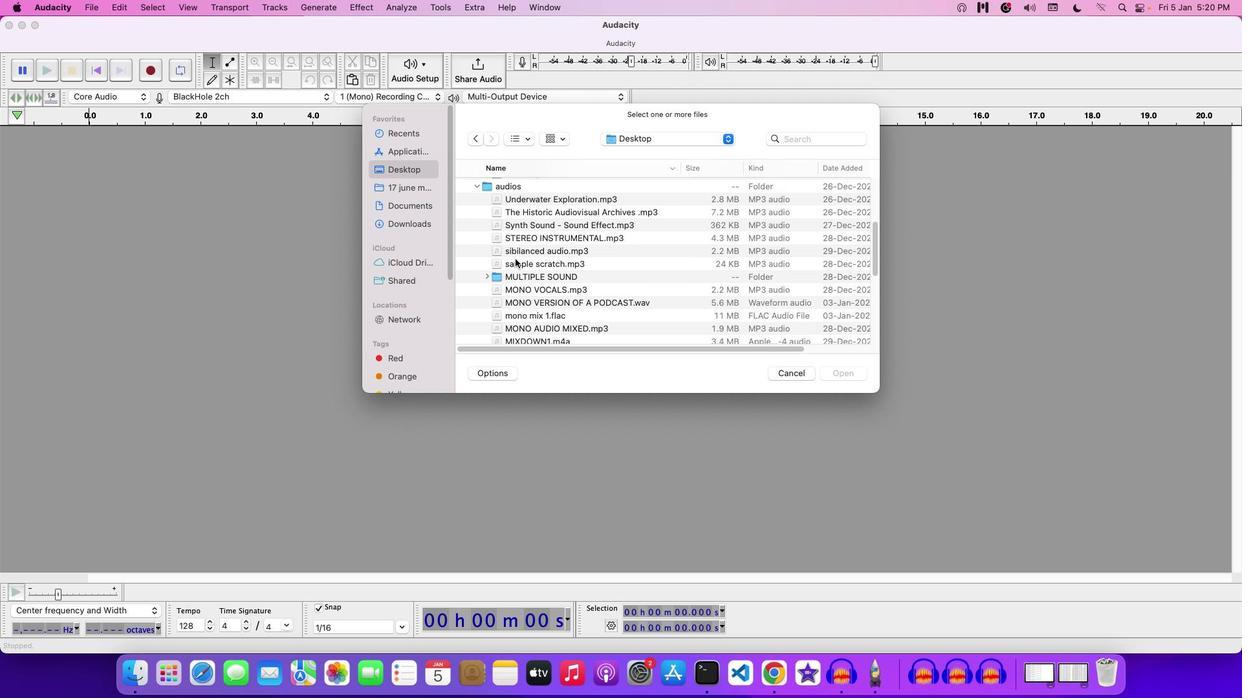 
Action: Mouse scrolled (515, 259) with delta (0, 0)
Screenshot: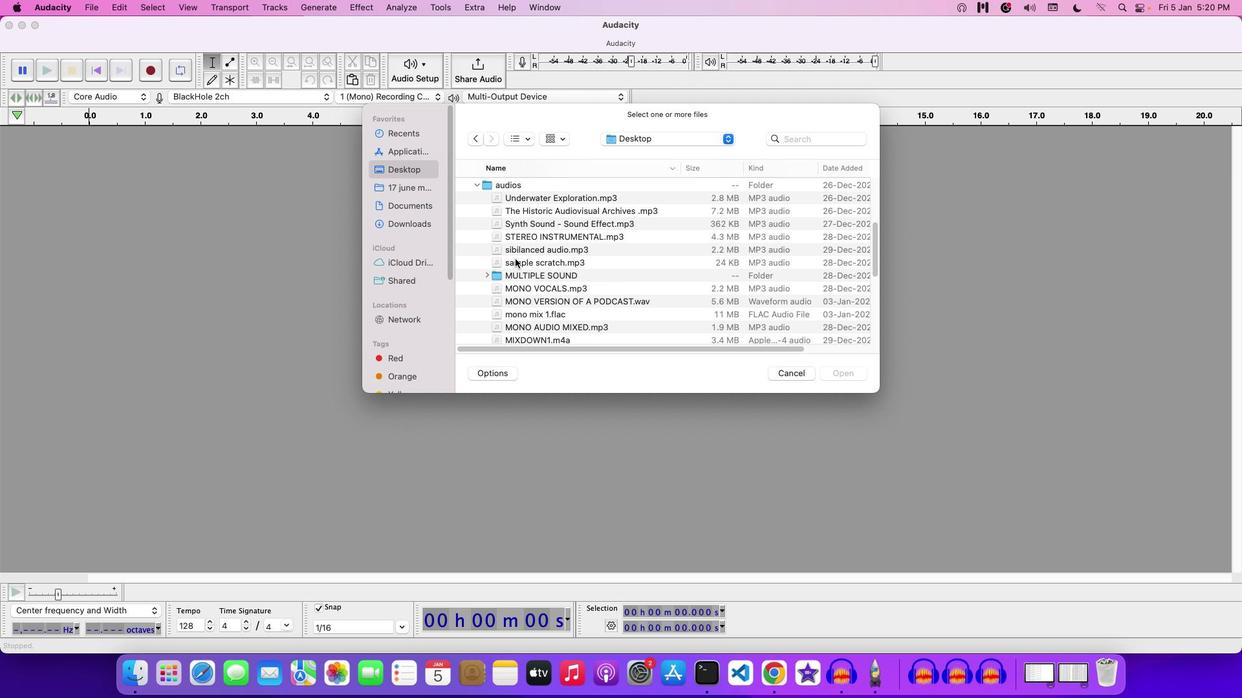 
Action: Mouse moved to (515, 259)
Screenshot: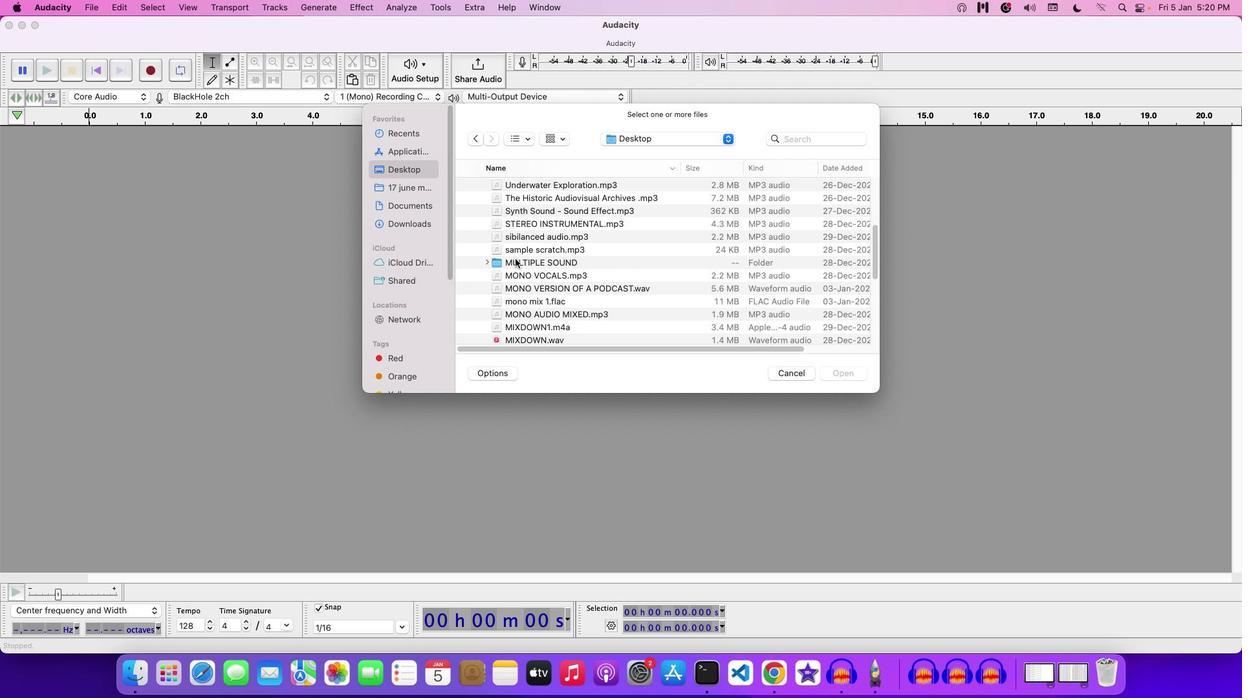 
Action: Mouse scrolled (515, 259) with delta (0, 0)
Screenshot: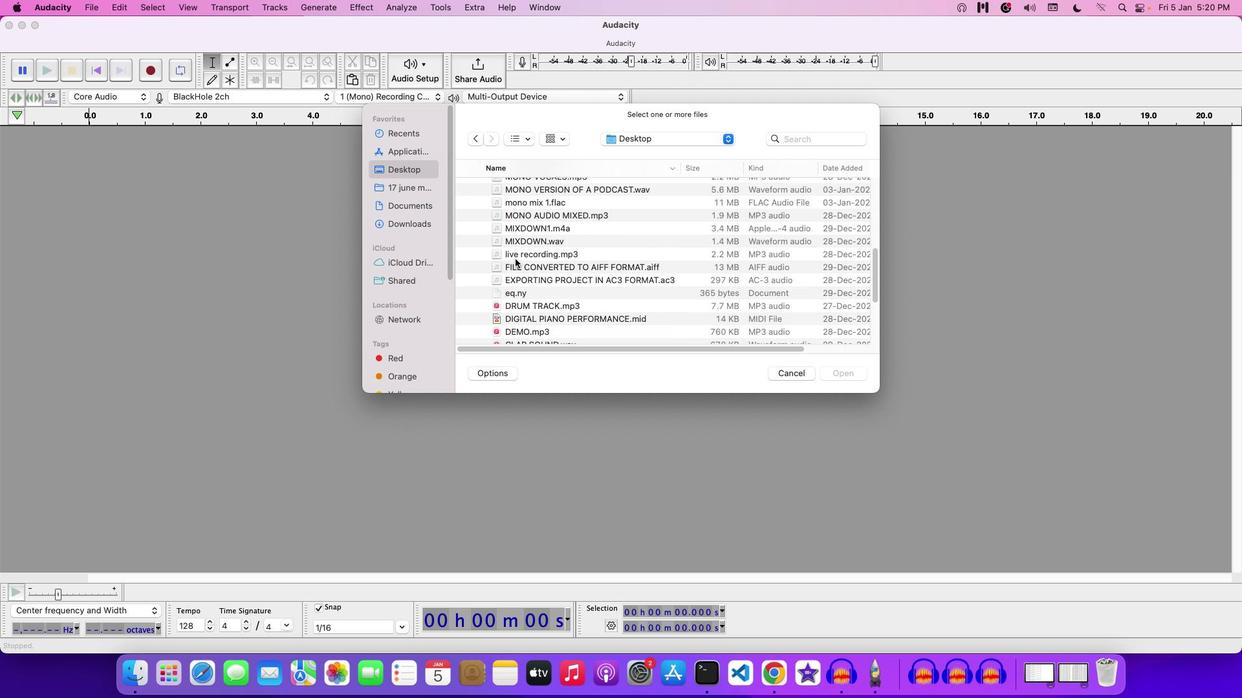 
Action: Mouse scrolled (515, 259) with delta (0, 0)
Screenshot: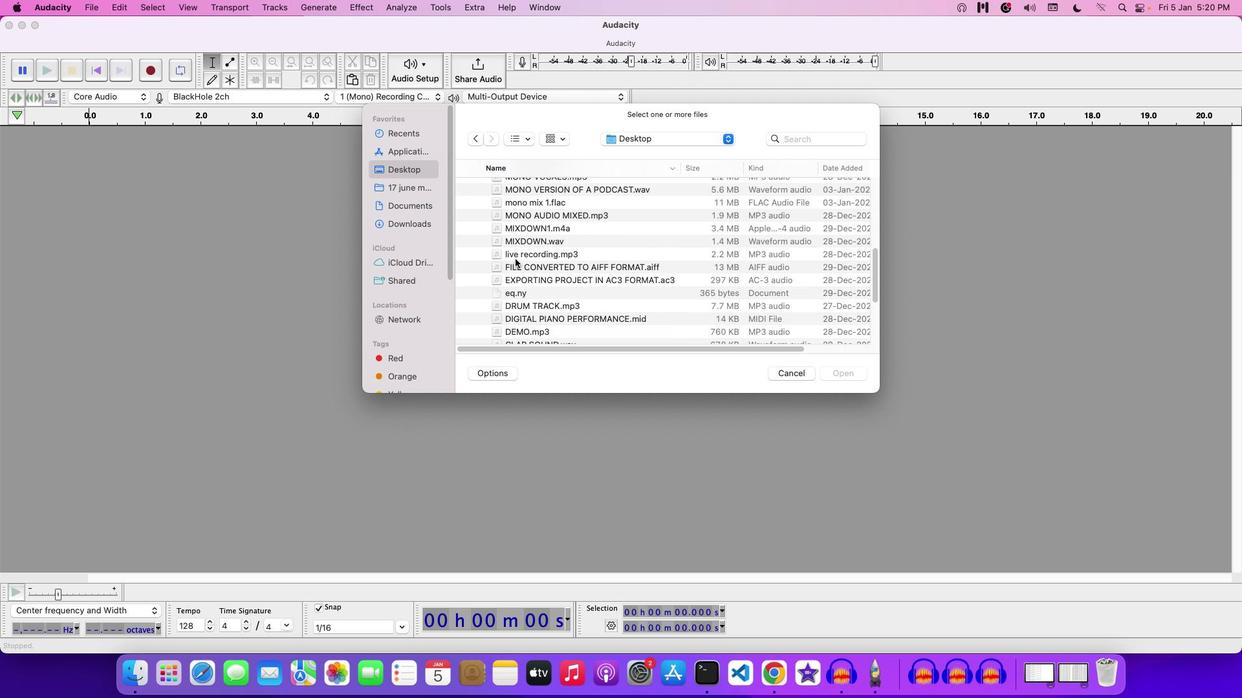 
Action: Mouse scrolled (515, 259) with delta (0, -1)
Screenshot: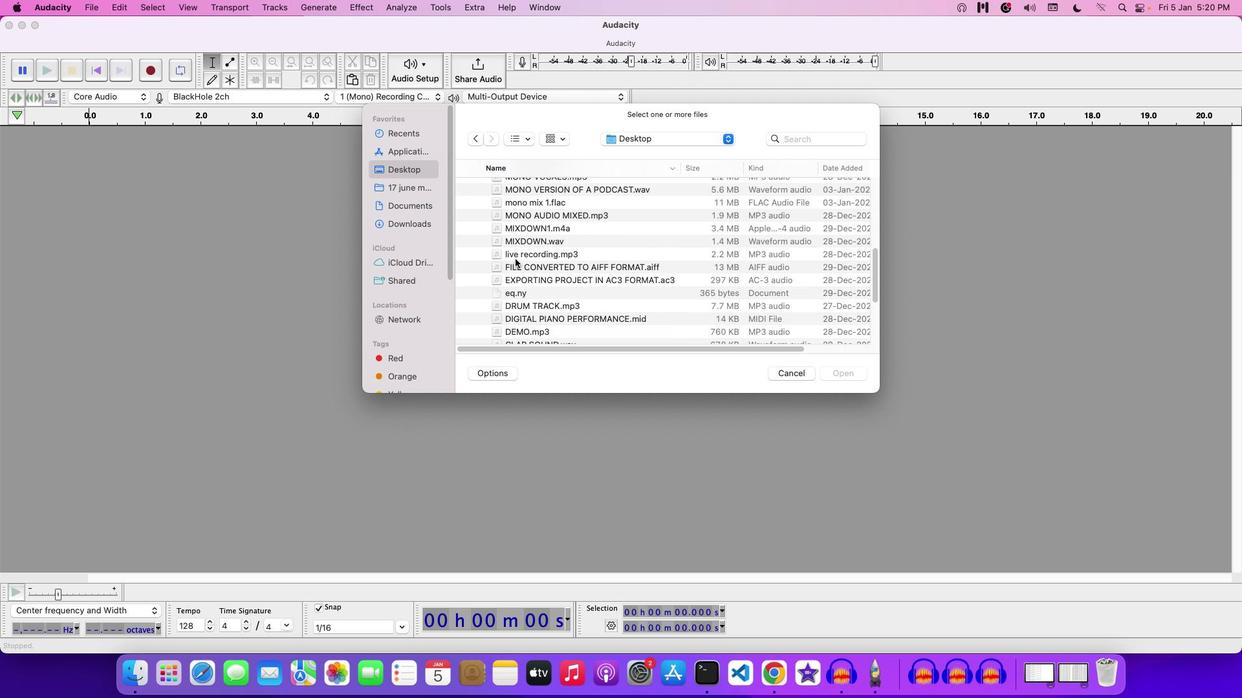 
Action: Mouse scrolled (515, 259) with delta (0, -1)
Screenshot: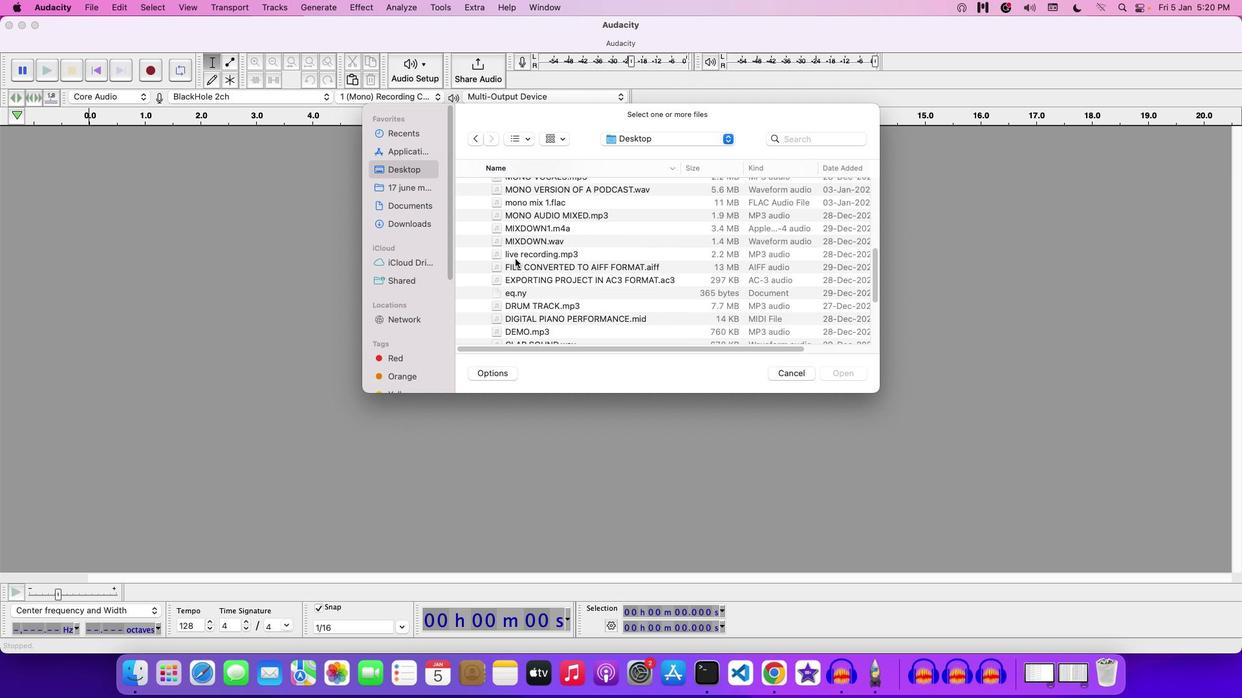
Action: Mouse scrolled (515, 259) with delta (0, 0)
Screenshot: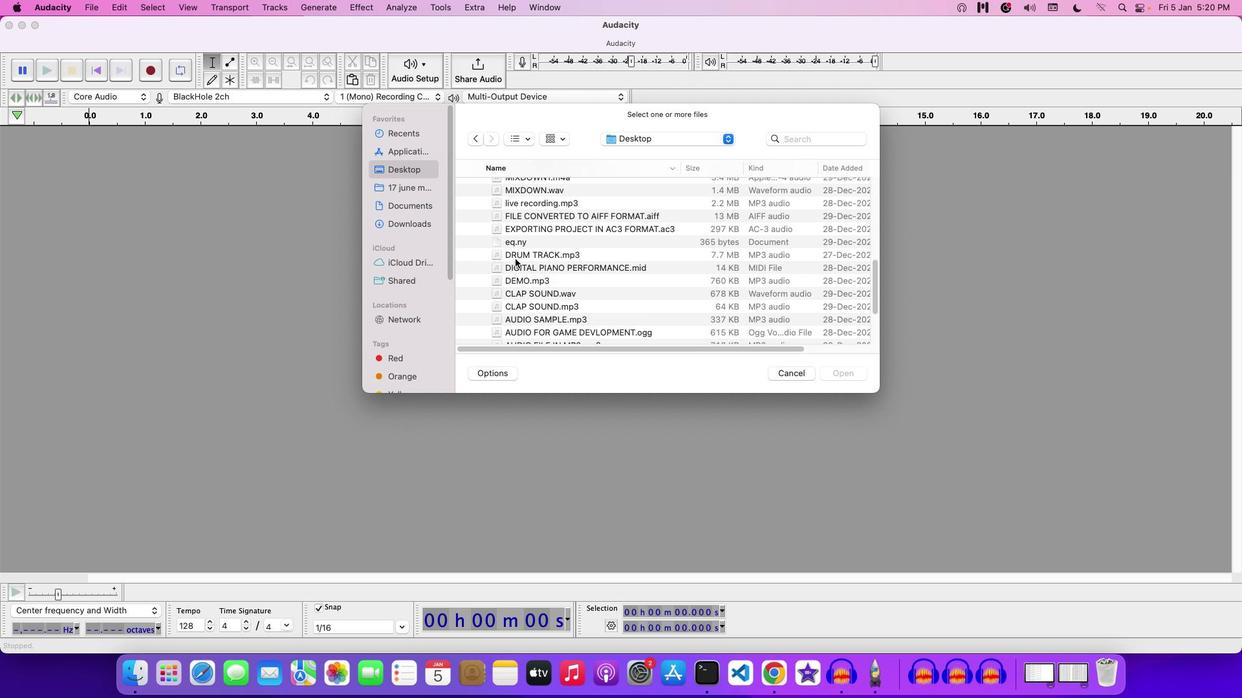 
Action: Mouse scrolled (515, 259) with delta (0, 0)
Screenshot: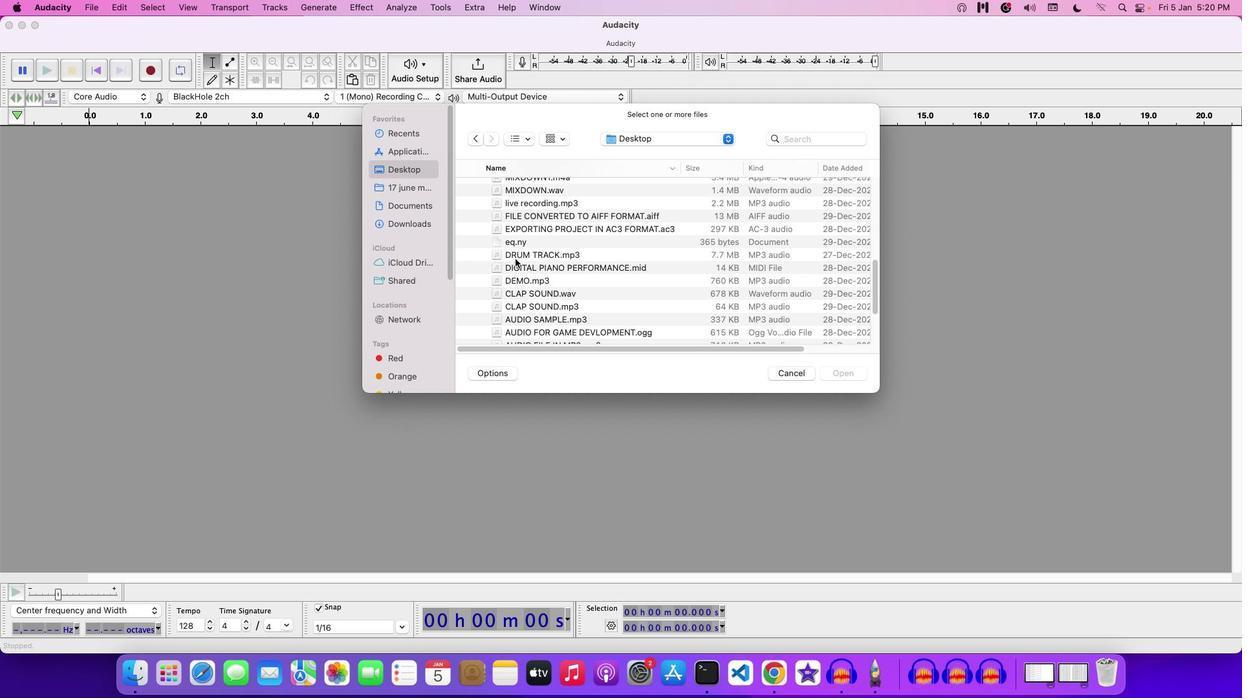 
Action: Mouse scrolled (515, 259) with delta (0, -1)
Screenshot: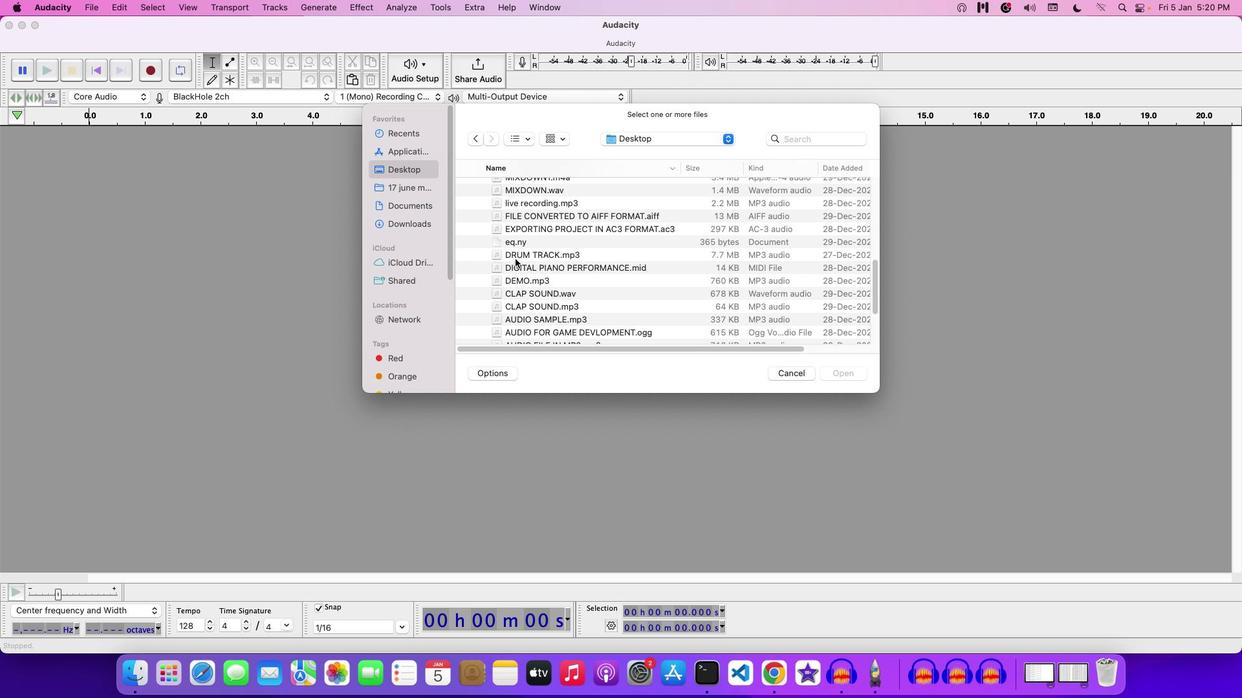 
Action: Mouse scrolled (515, 259) with delta (0, 0)
Screenshot: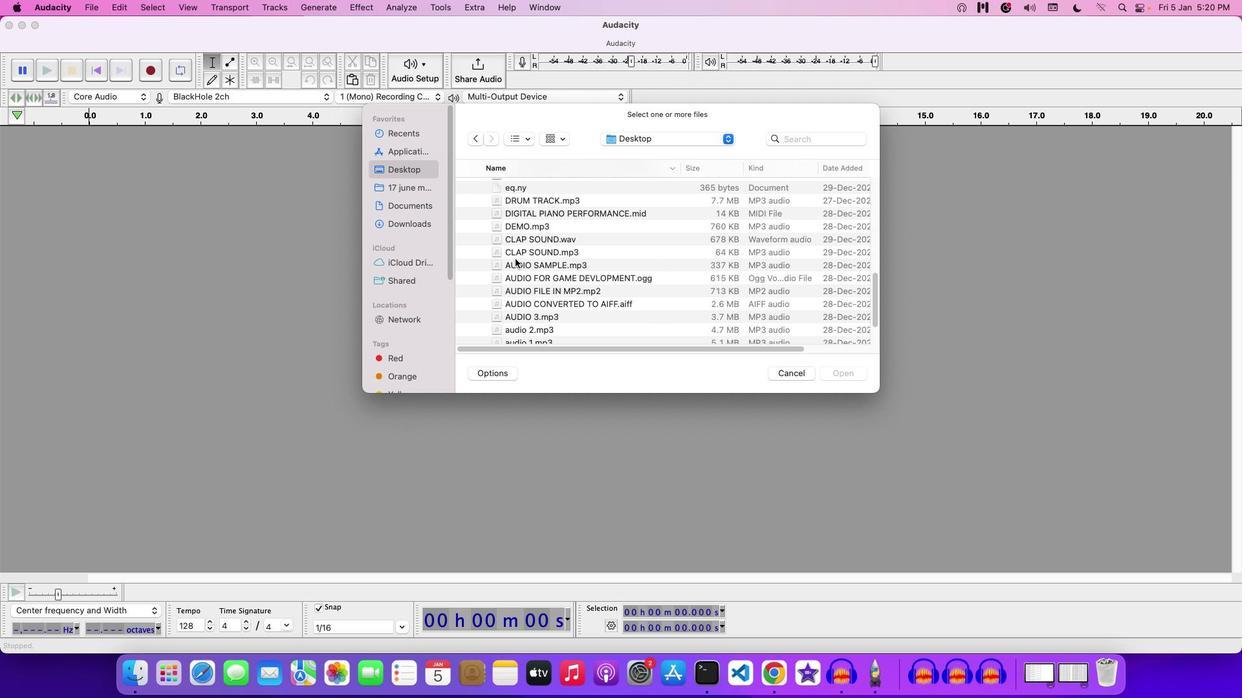 
Action: Mouse scrolled (515, 259) with delta (0, 0)
Screenshot: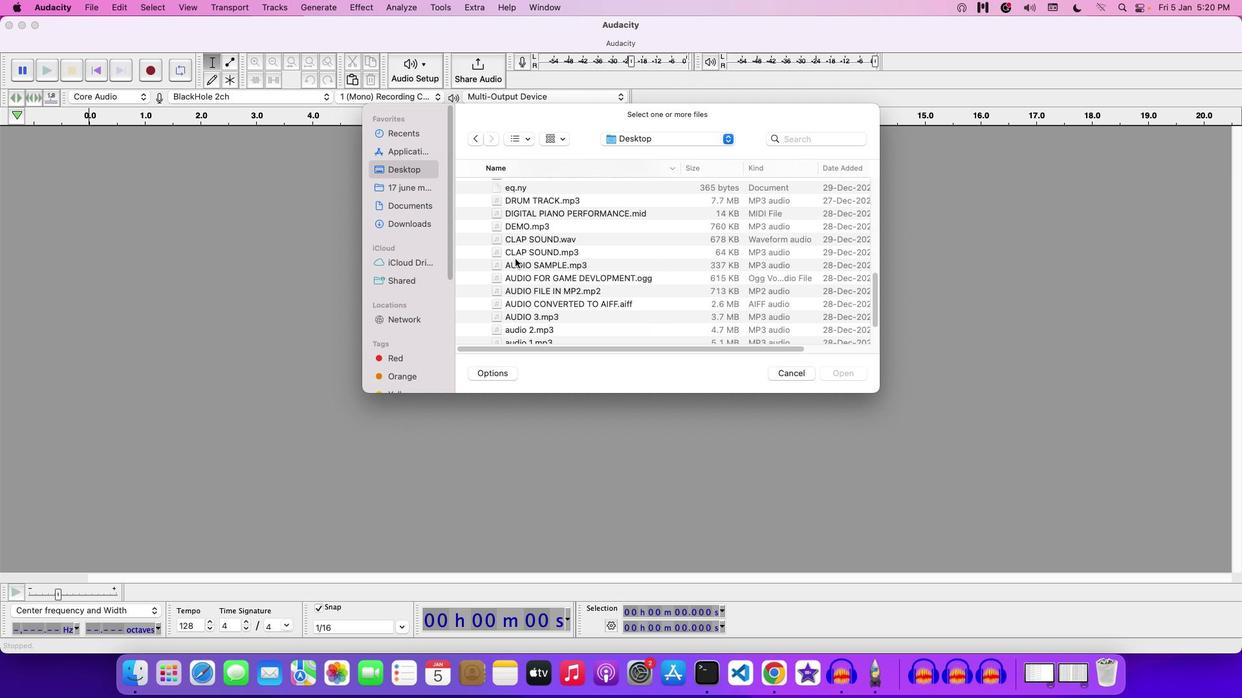 
Action: Mouse scrolled (515, 259) with delta (0, -1)
Screenshot: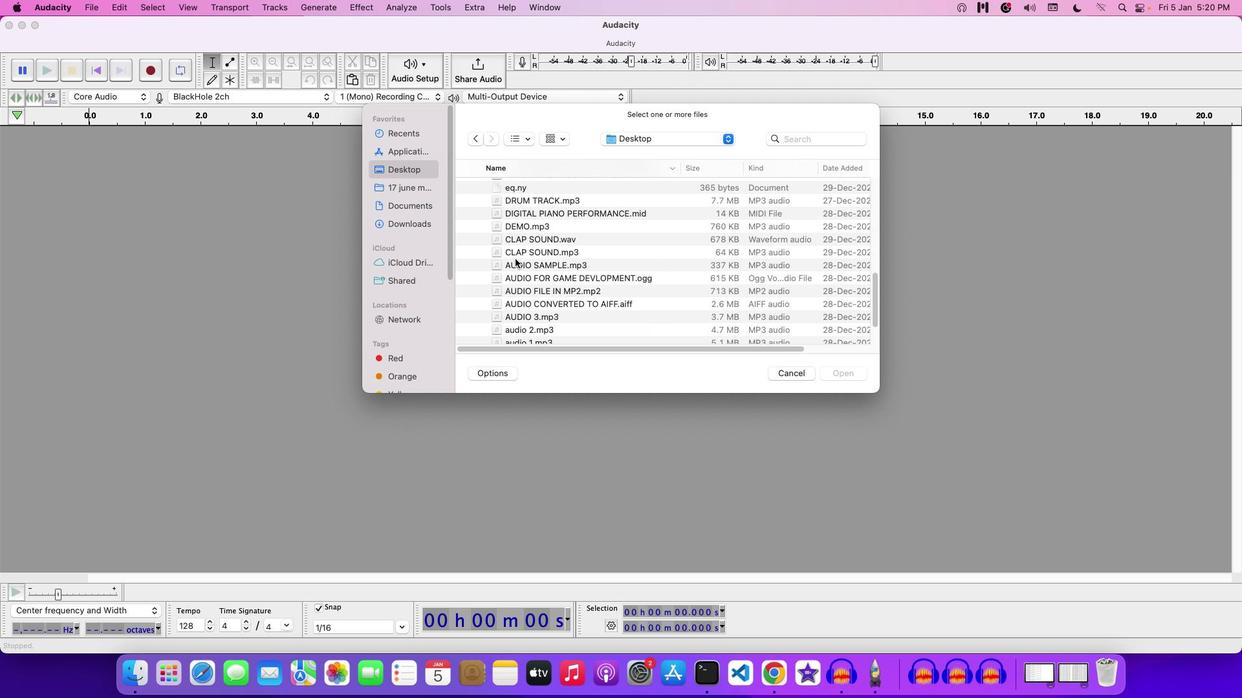 
Action: Mouse scrolled (515, 259) with delta (0, 0)
Screenshot: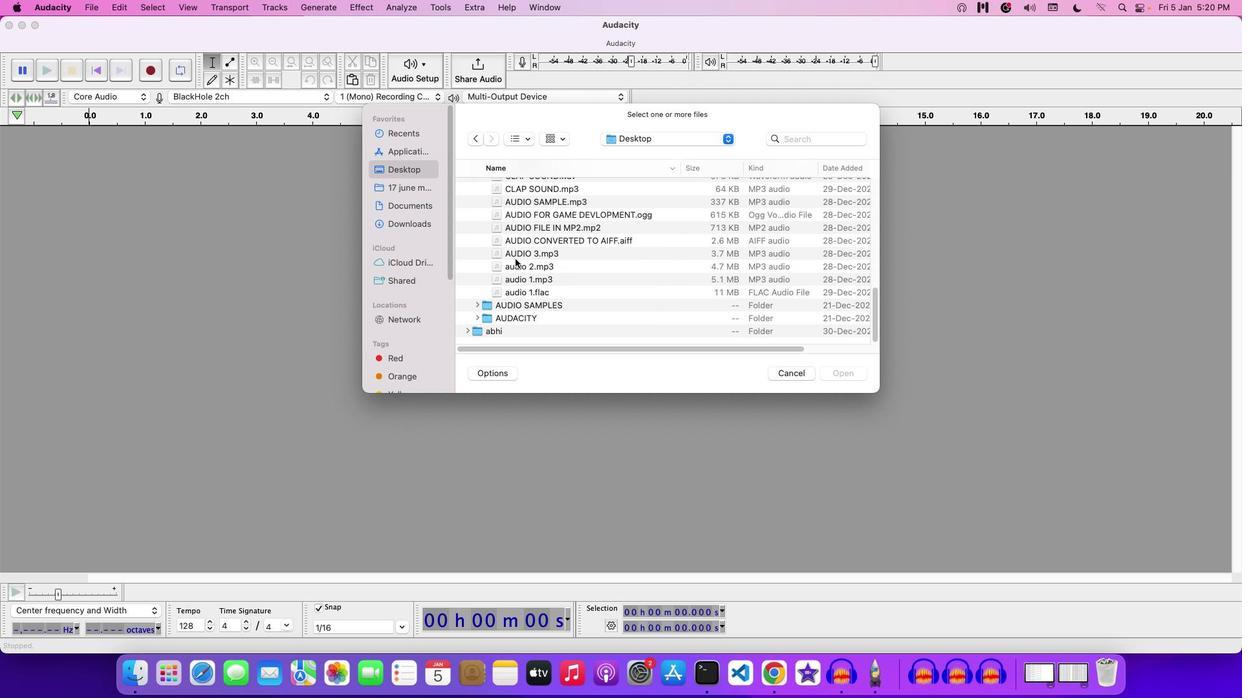 
Action: Mouse scrolled (515, 259) with delta (0, 0)
Screenshot: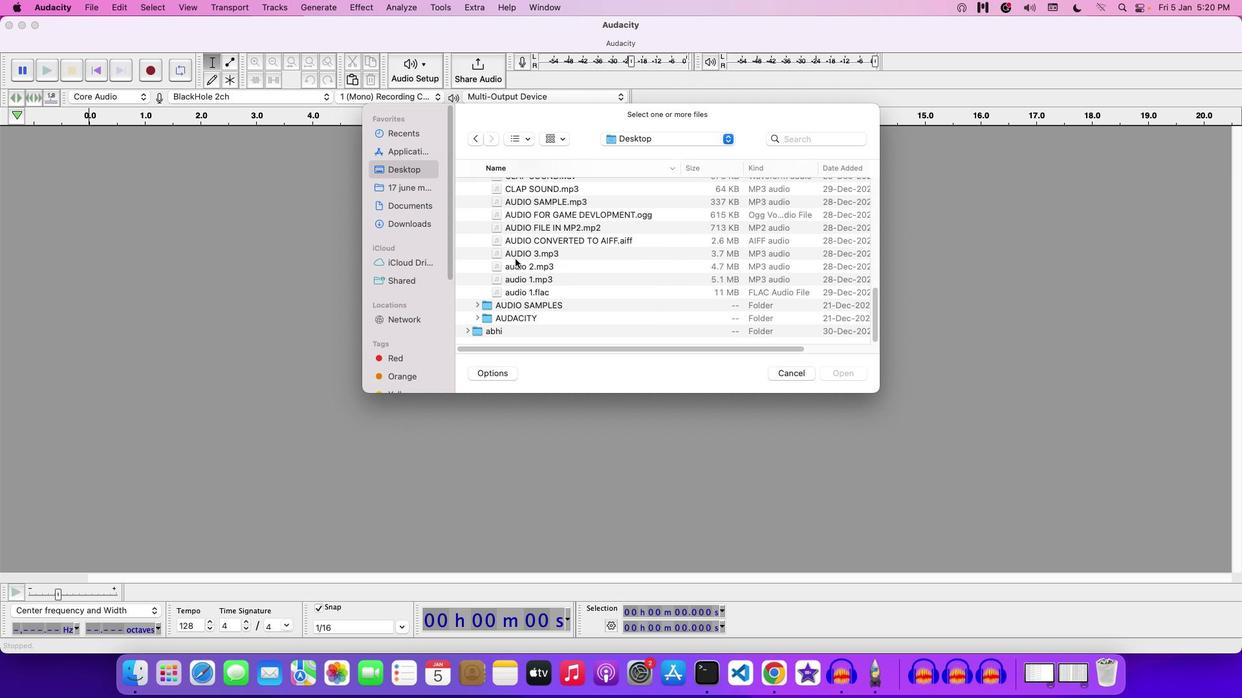 
Action: Mouse scrolled (515, 259) with delta (0, -1)
Screenshot: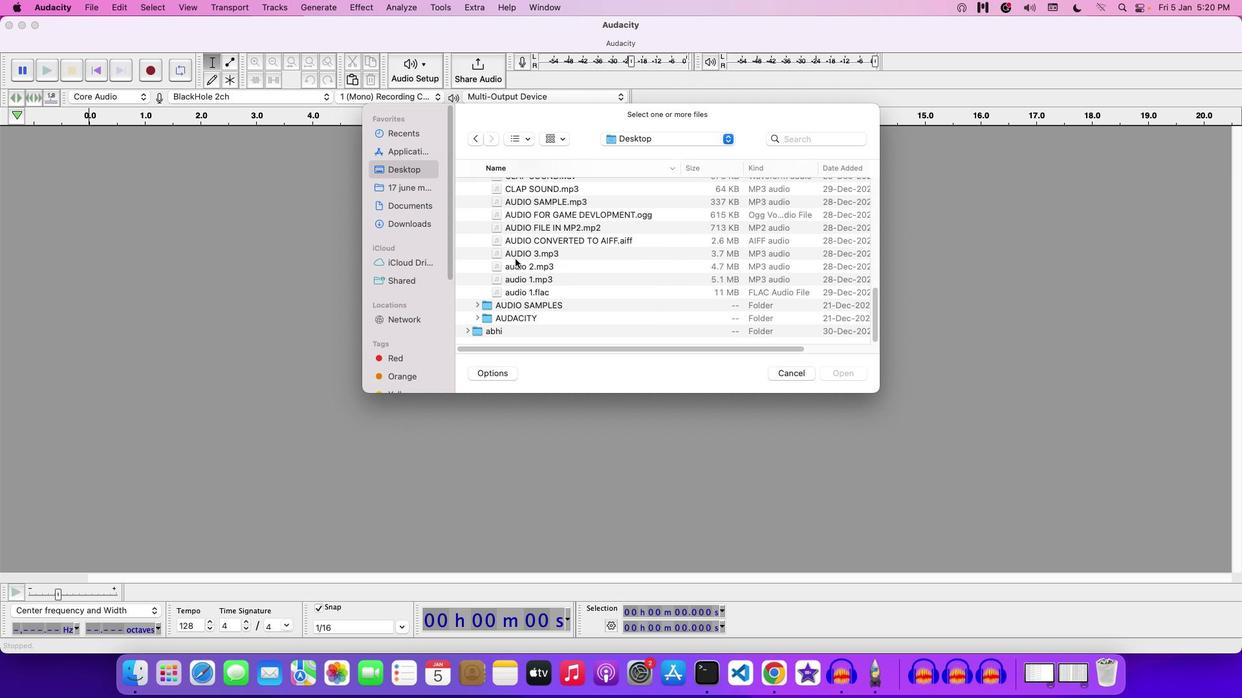 
Action: Mouse scrolled (515, 259) with delta (0, -3)
Screenshot: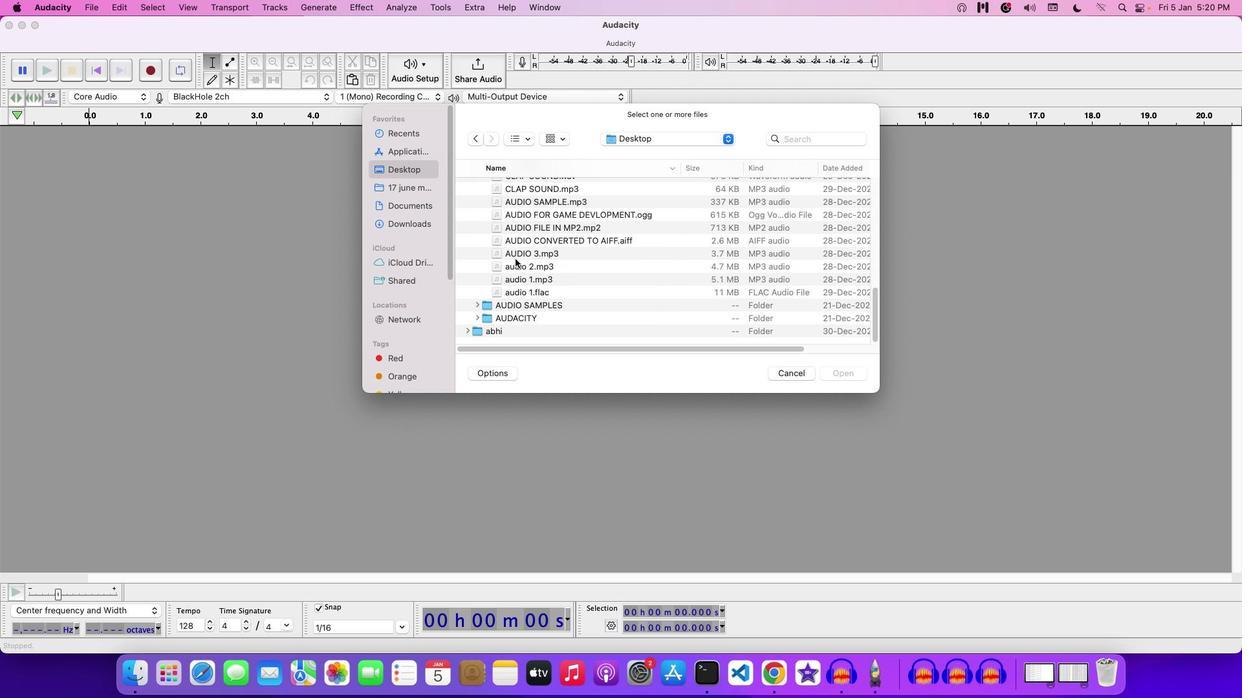 
Action: Mouse scrolled (515, 259) with delta (0, 0)
Screenshot: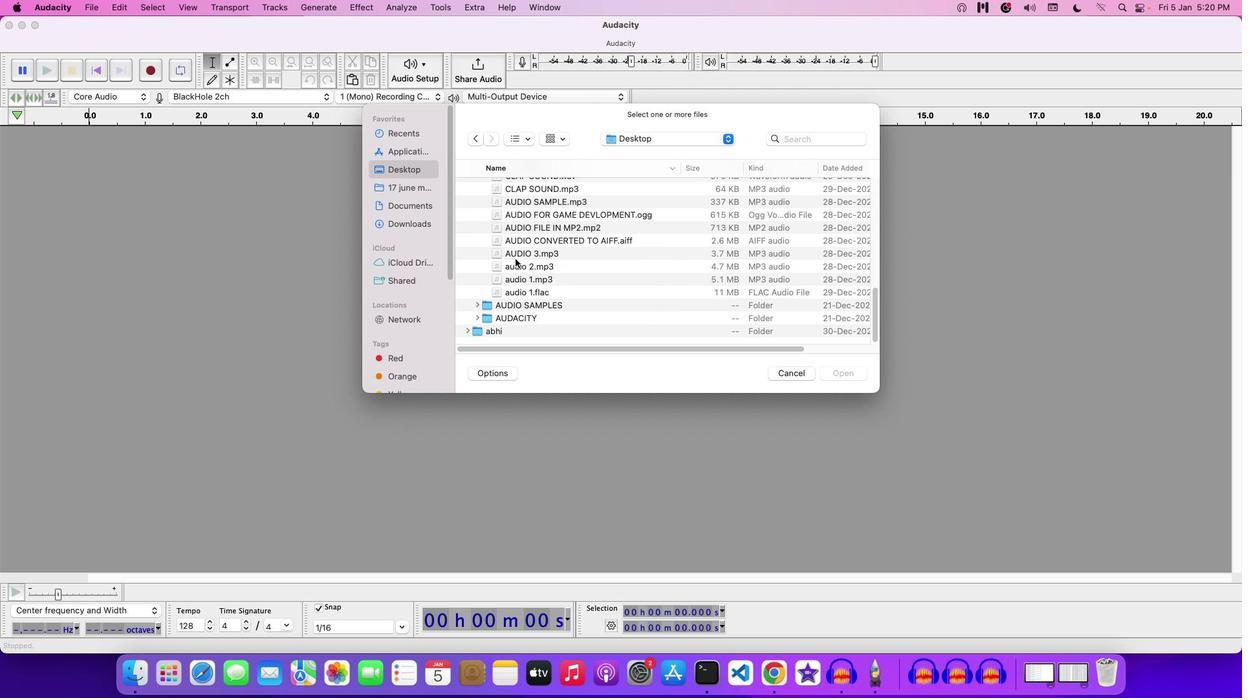 
Action: Mouse scrolled (515, 259) with delta (0, 0)
Screenshot: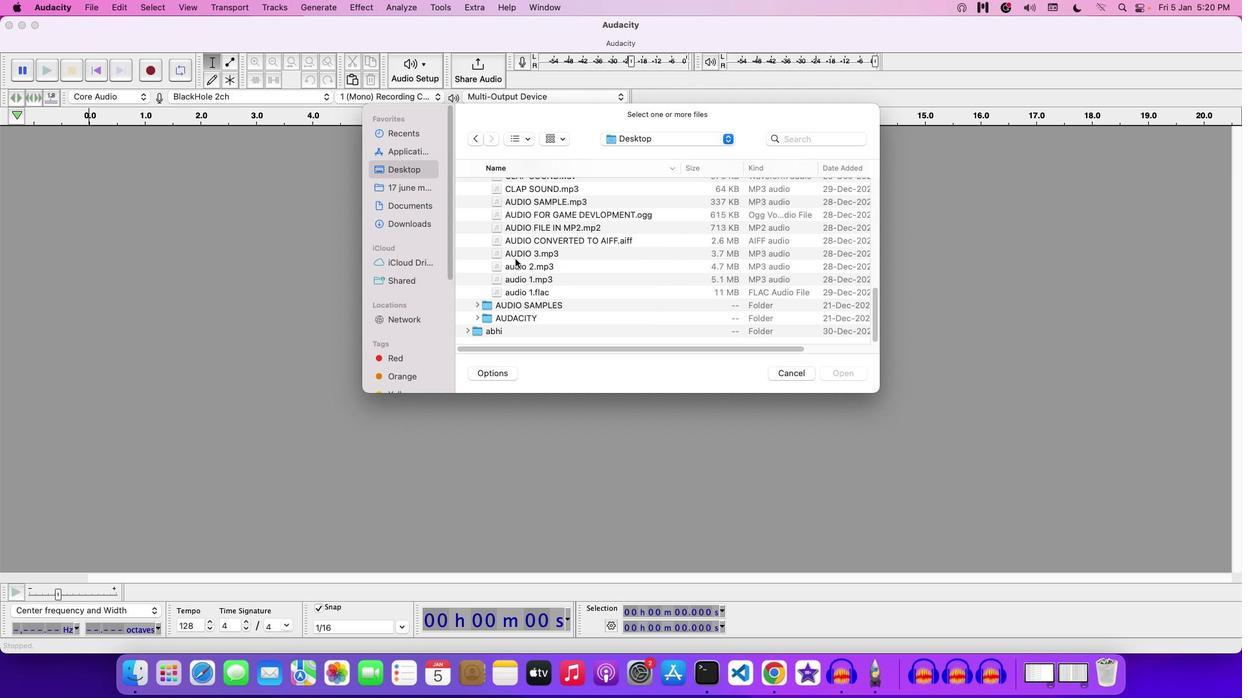 
Action: Mouse scrolled (515, 259) with delta (0, 0)
Screenshot: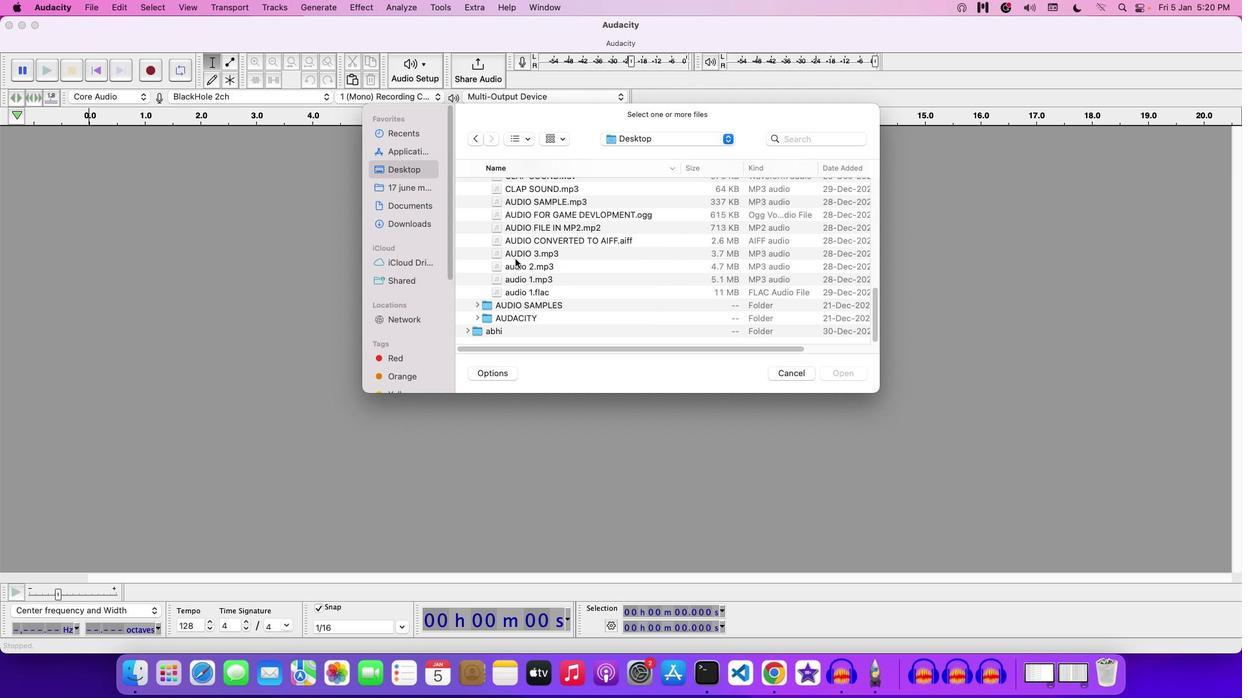 
Action: Mouse scrolled (515, 259) with delta (0, -1)
Screenshot: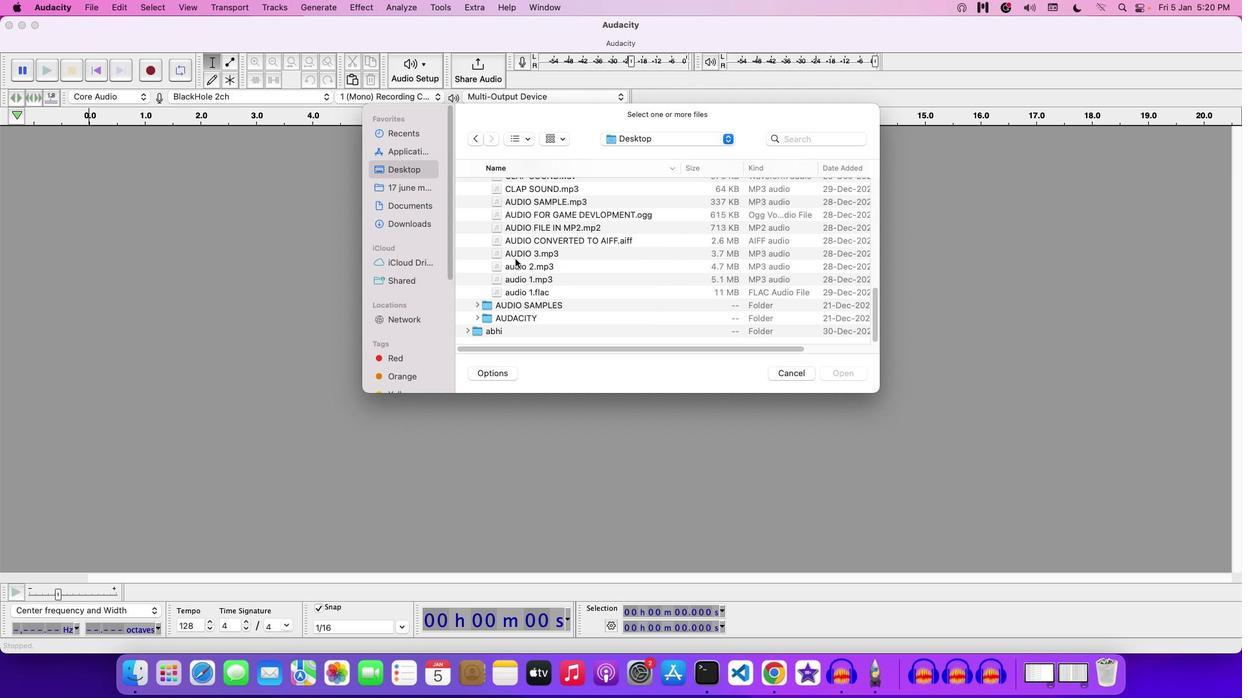
Action: Mouse scrolled (515, 259) with delta (0, 0)
Screenshot: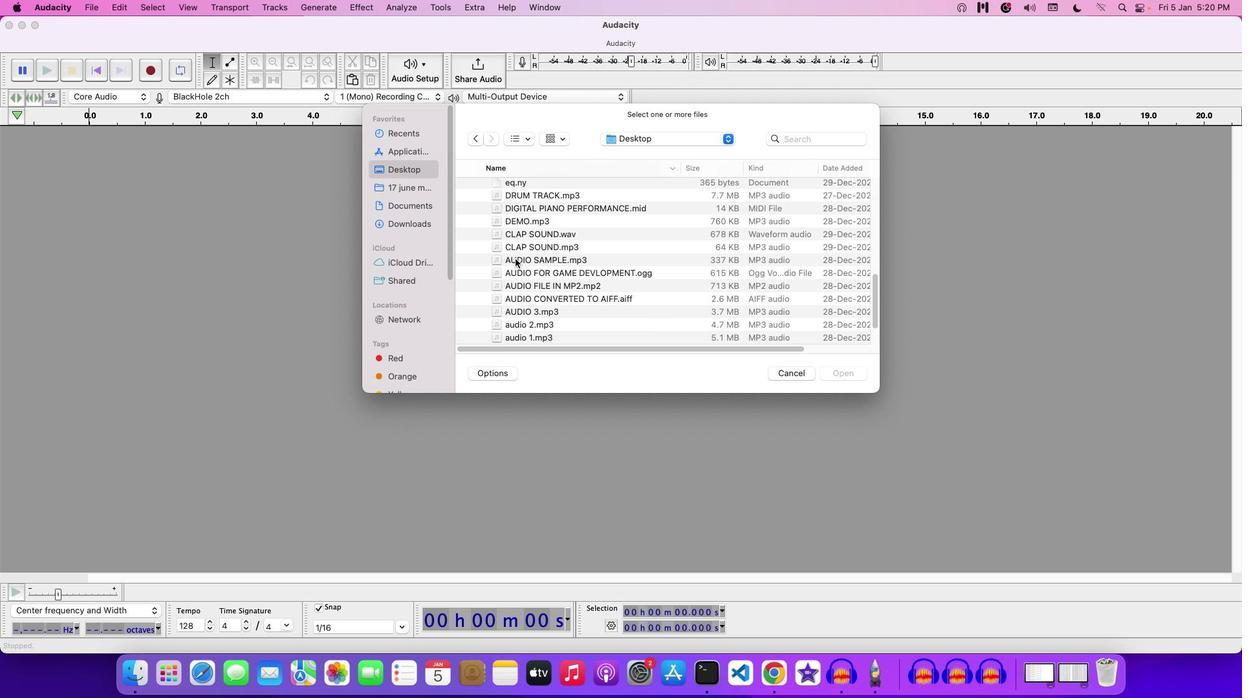 
Action: Mouse scrolled (515, 259) with delta (0, -1)
Screenshot: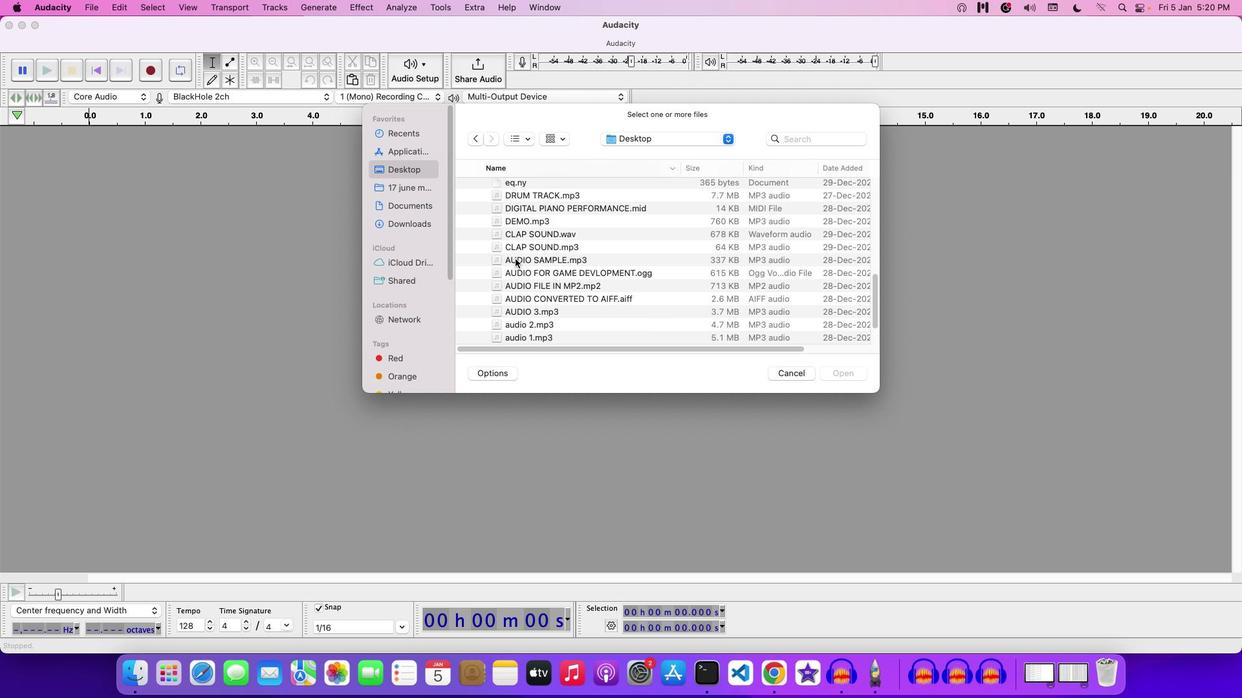 
Action: Mouse scrolled (515, 259) with delta (0, 2)
Screenshot: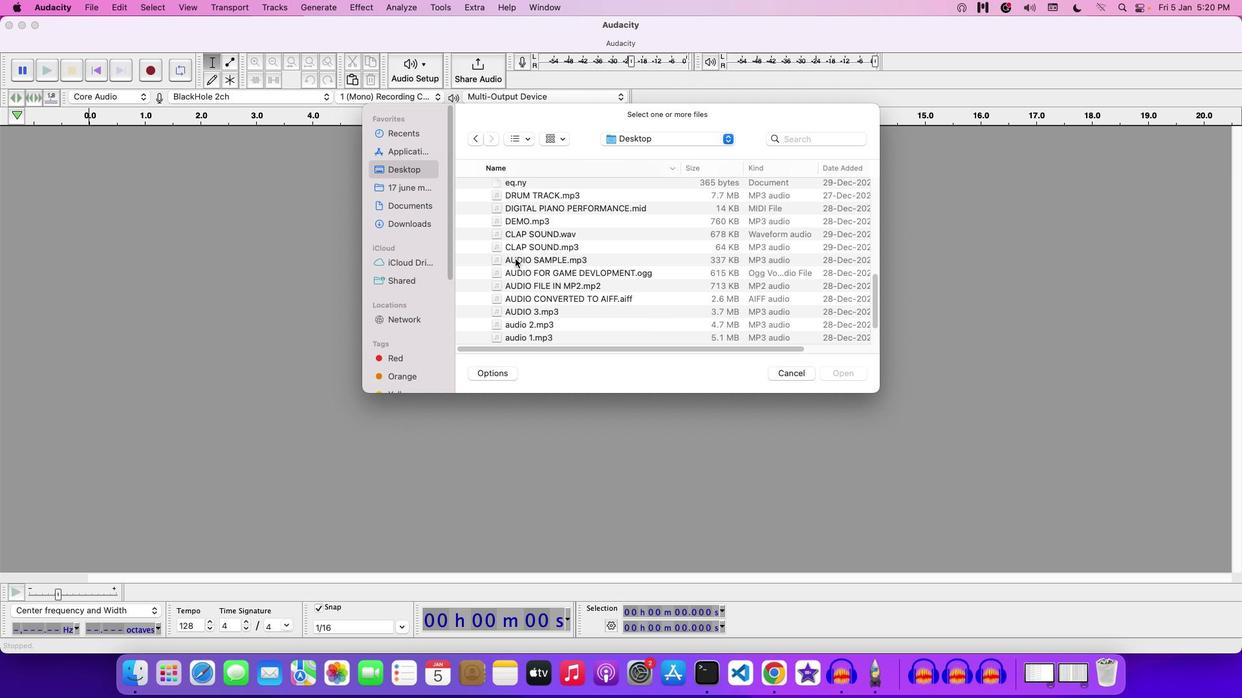 
Action: Mouse scrolled (515, 259) with delta (0, 0)
Screenshot: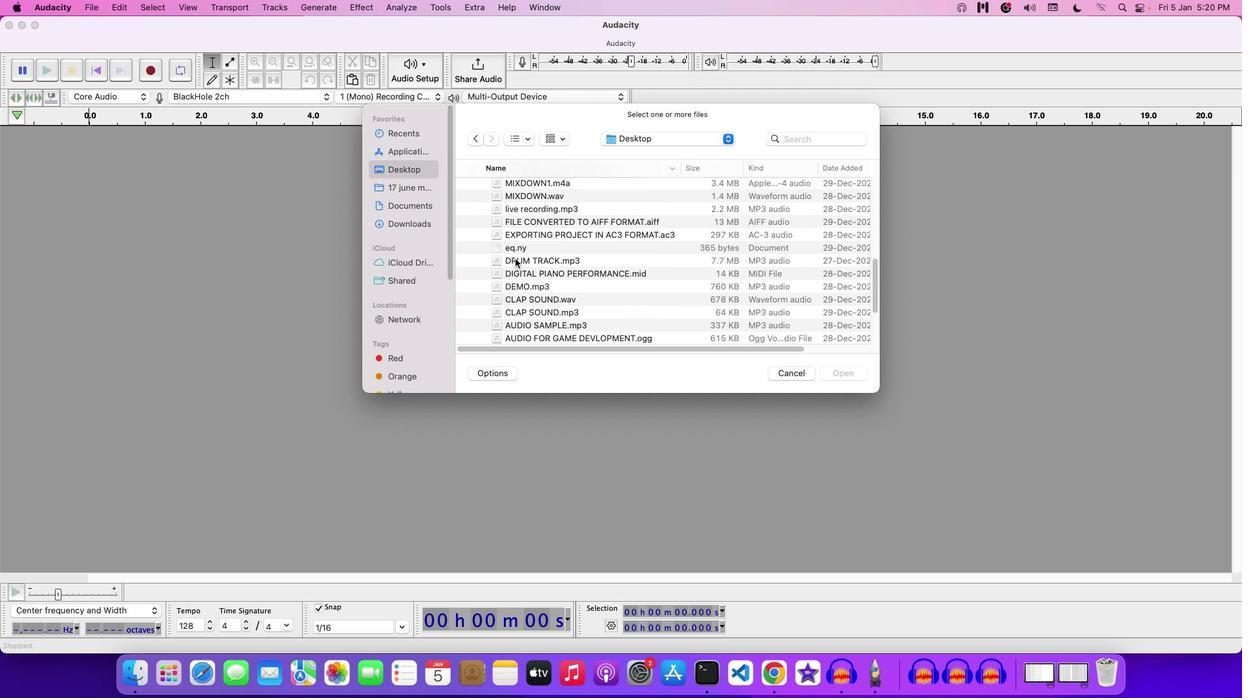 
Action: Mouse scrolled (515, 259) with delta (0, -1)
Screenshot: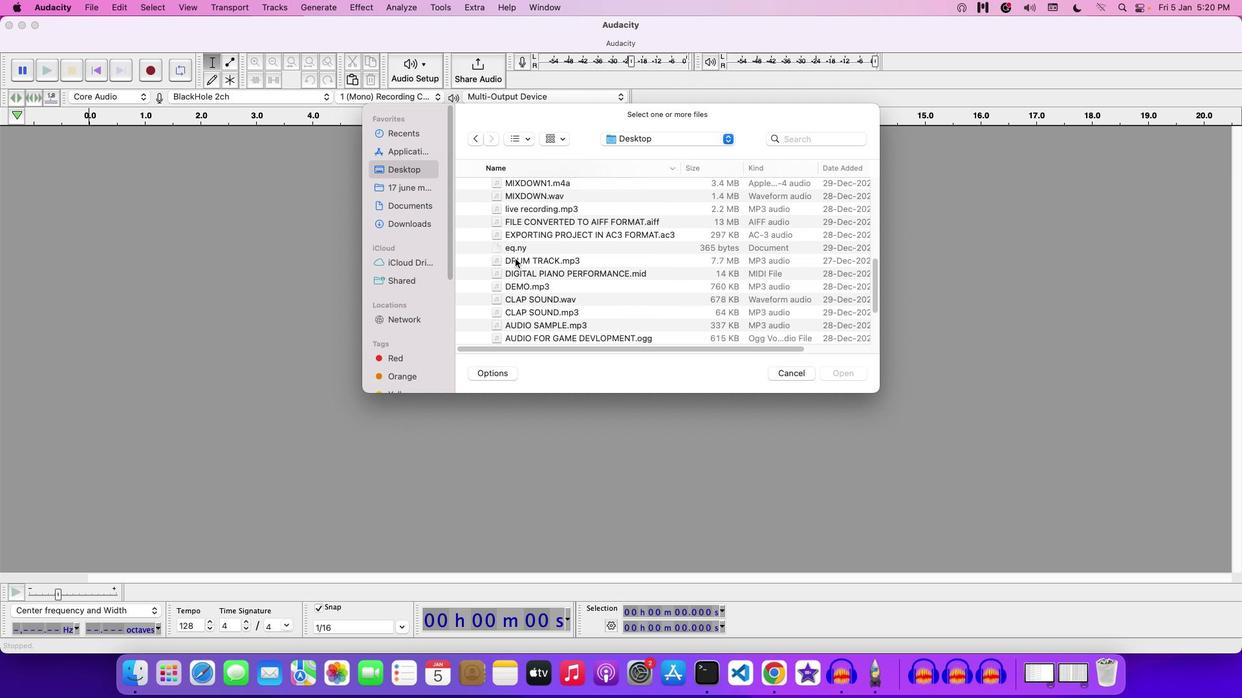 
Action: Mouse scrolled (515, 259) with delta (0, 2)
Screenshot: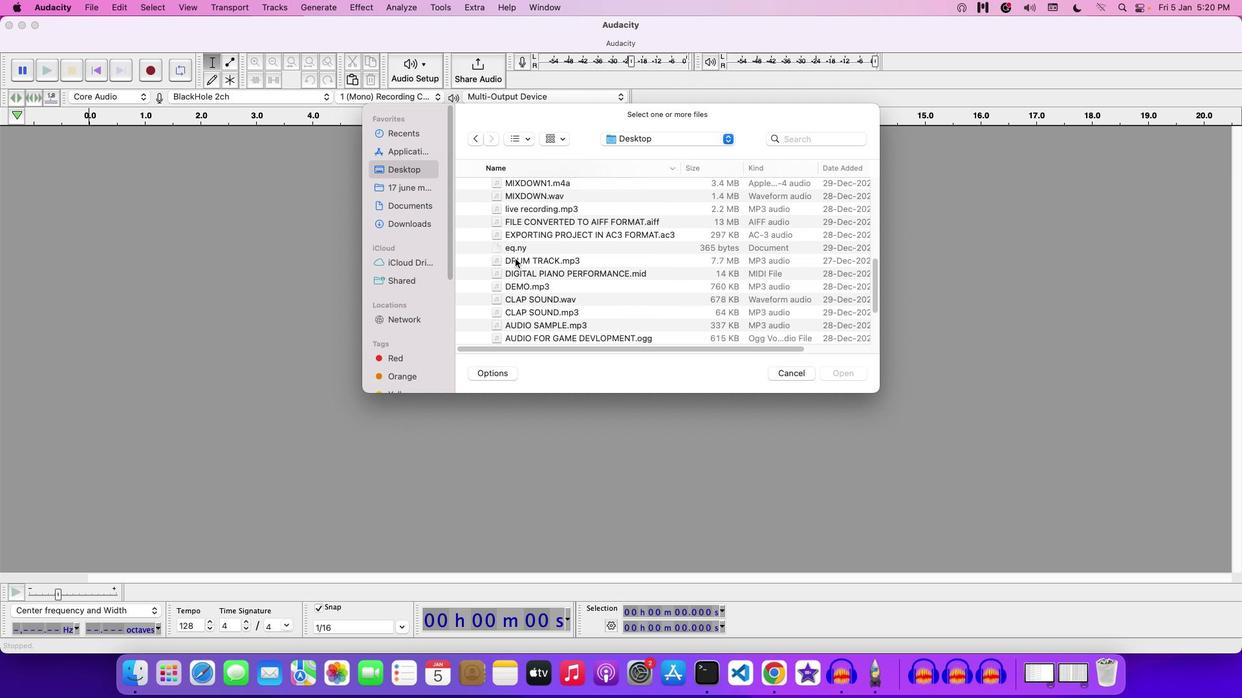 
Action: Mouse scrolled (515, 259) with delta (0, 1)
Screenshot: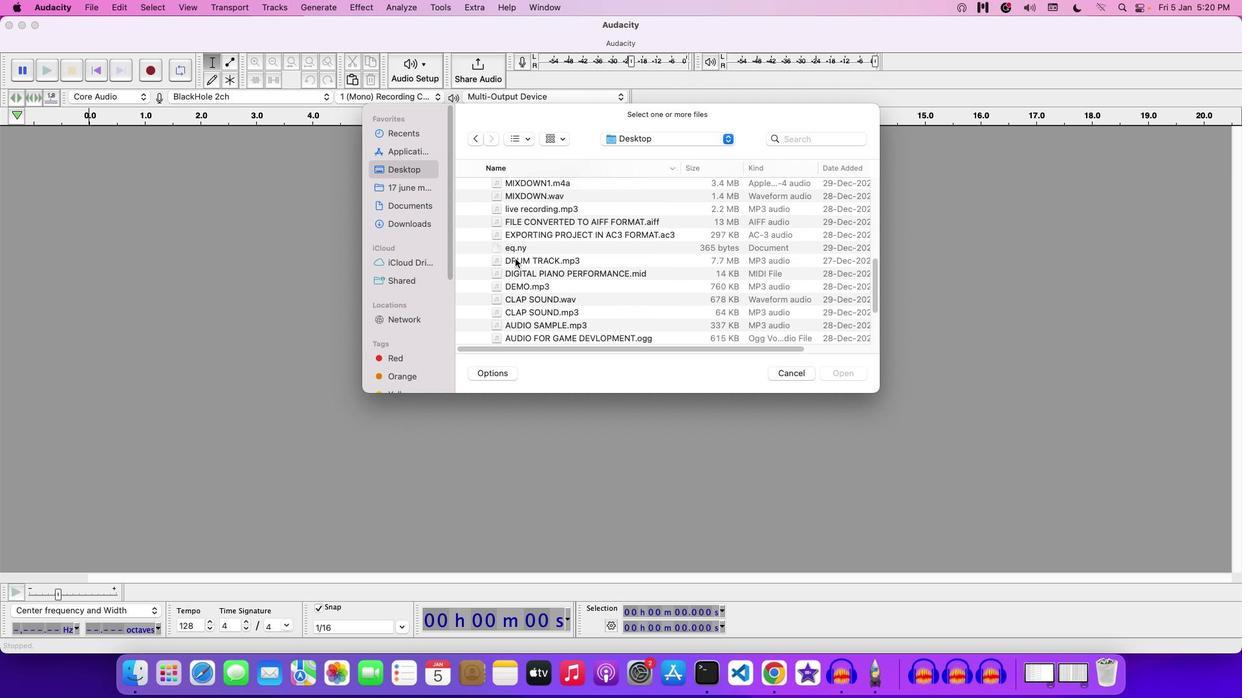 
Action: Mouse scrolled (515, 259) with delta (0, 0)
Screenshot: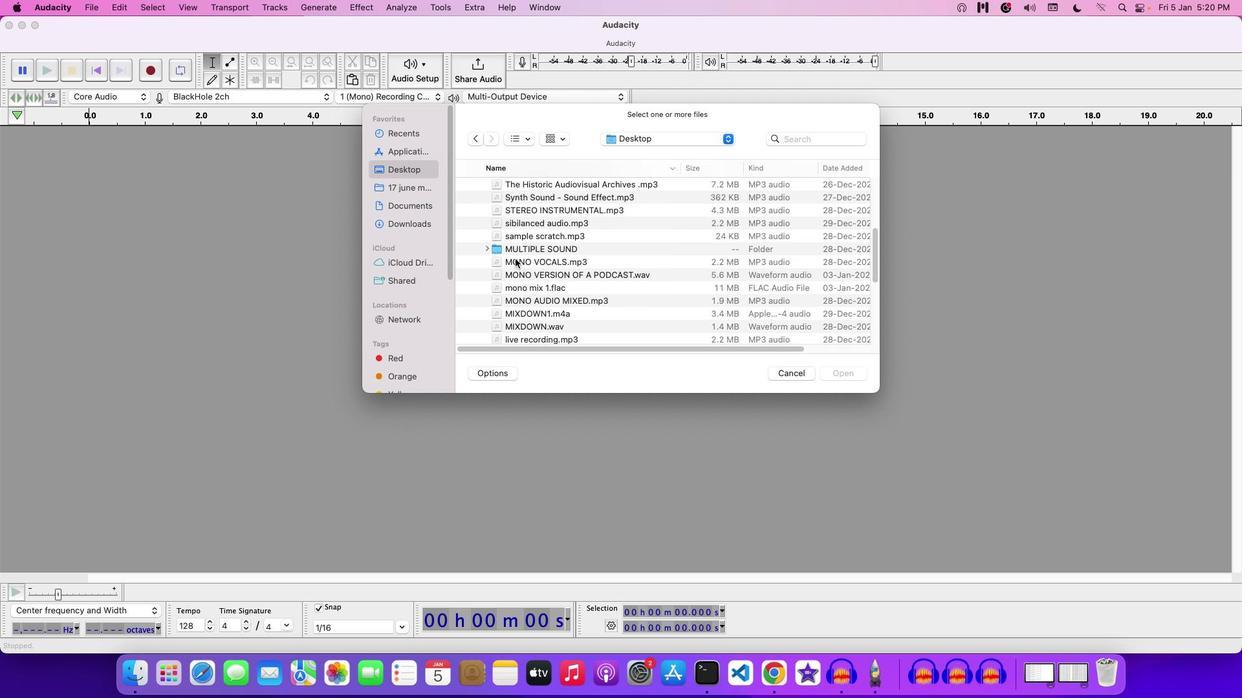 
Action: Mouse scrolled (515, 259) with delta (0, 0)
Screenshot: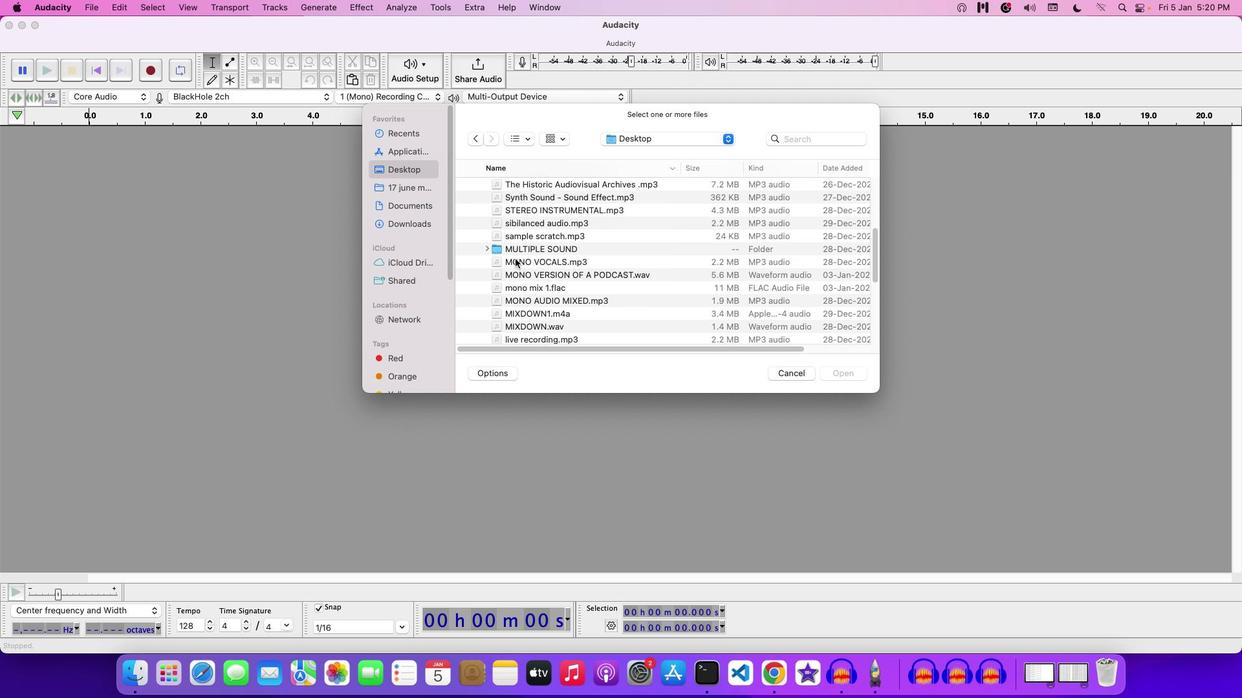 
Action: Mouse scrolled (515, 259) with delta (0, 1)
Screenshot: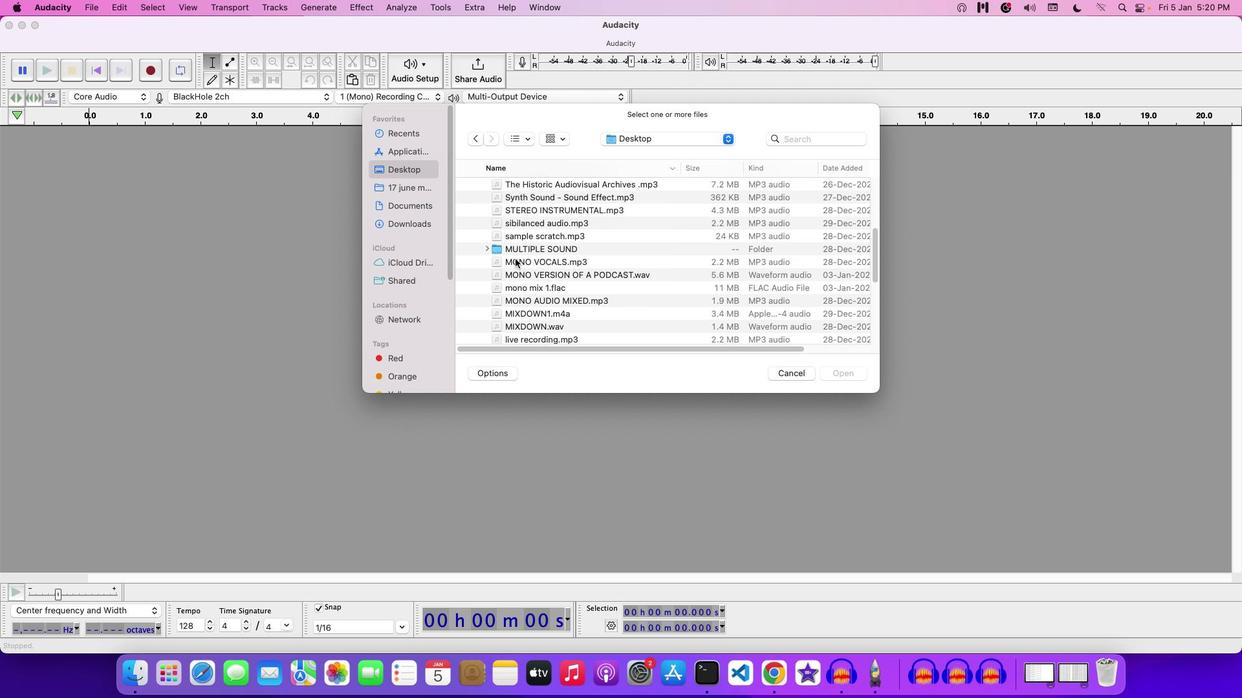 
Action: Mouse scrolled (515, 259) with delta (0, 3)
Screenshot: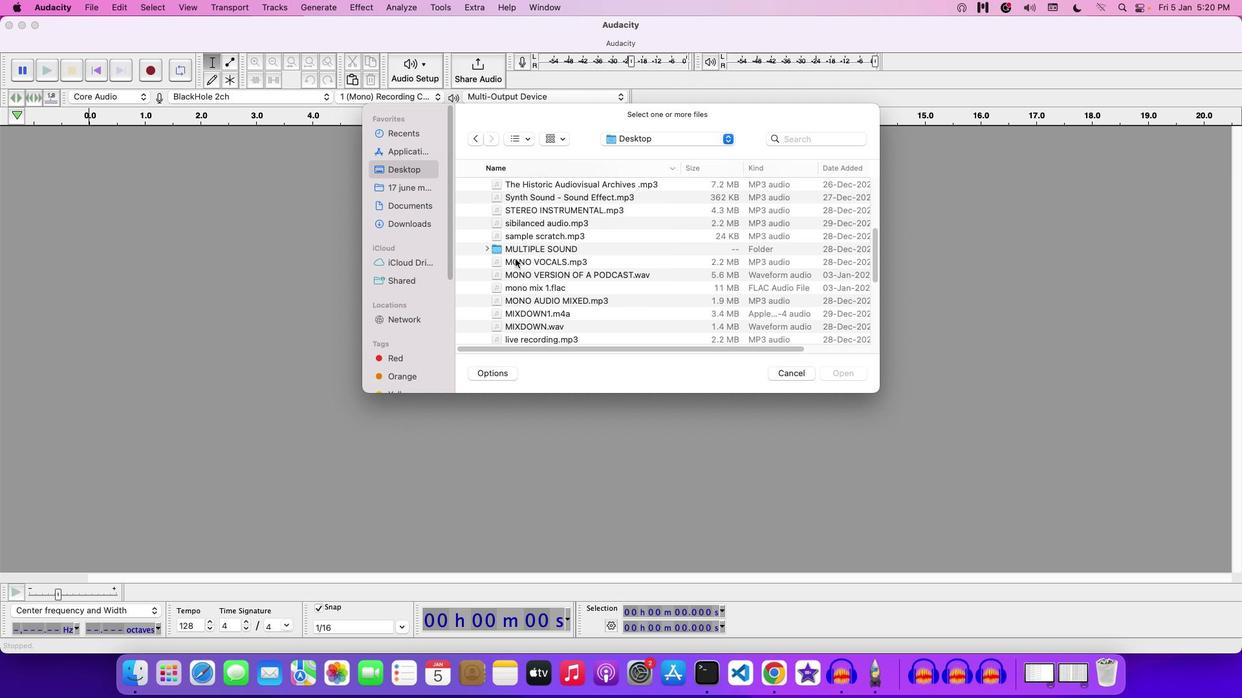 
Action: Mouse scrolled (515, 259) with delta (0, 0)
Screenshot: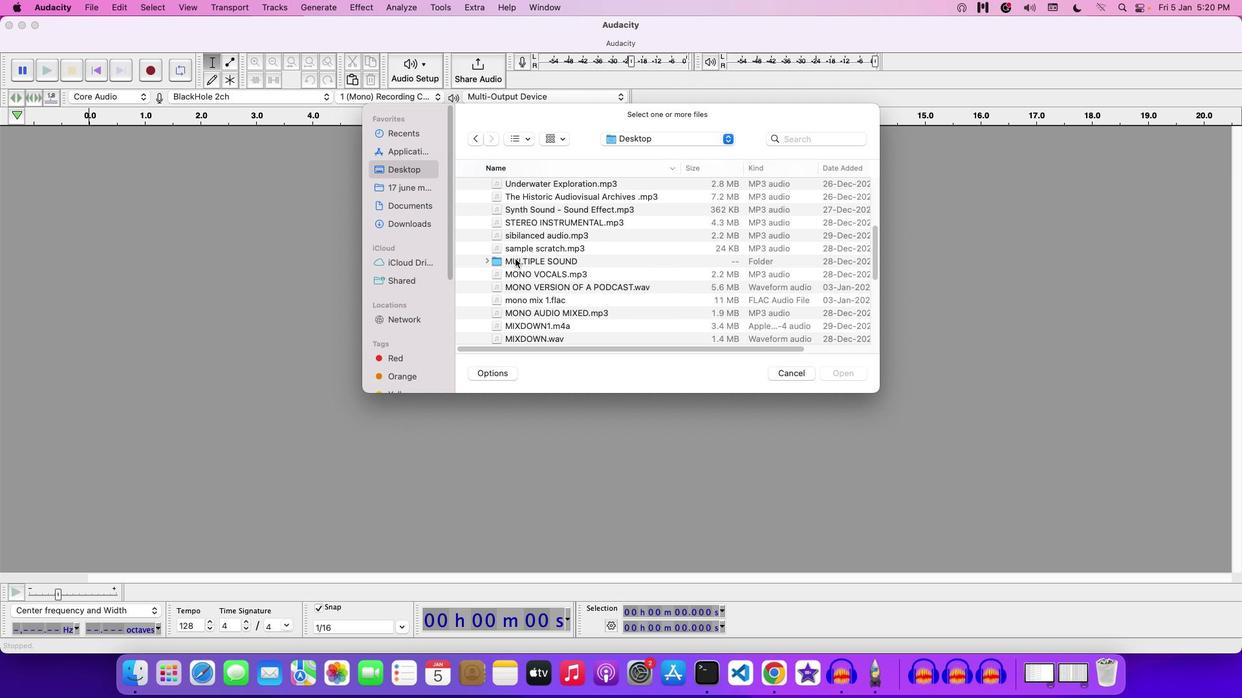 
Action: Mouse scrolled (515, 259) with delta (0, 0)
Screenshot: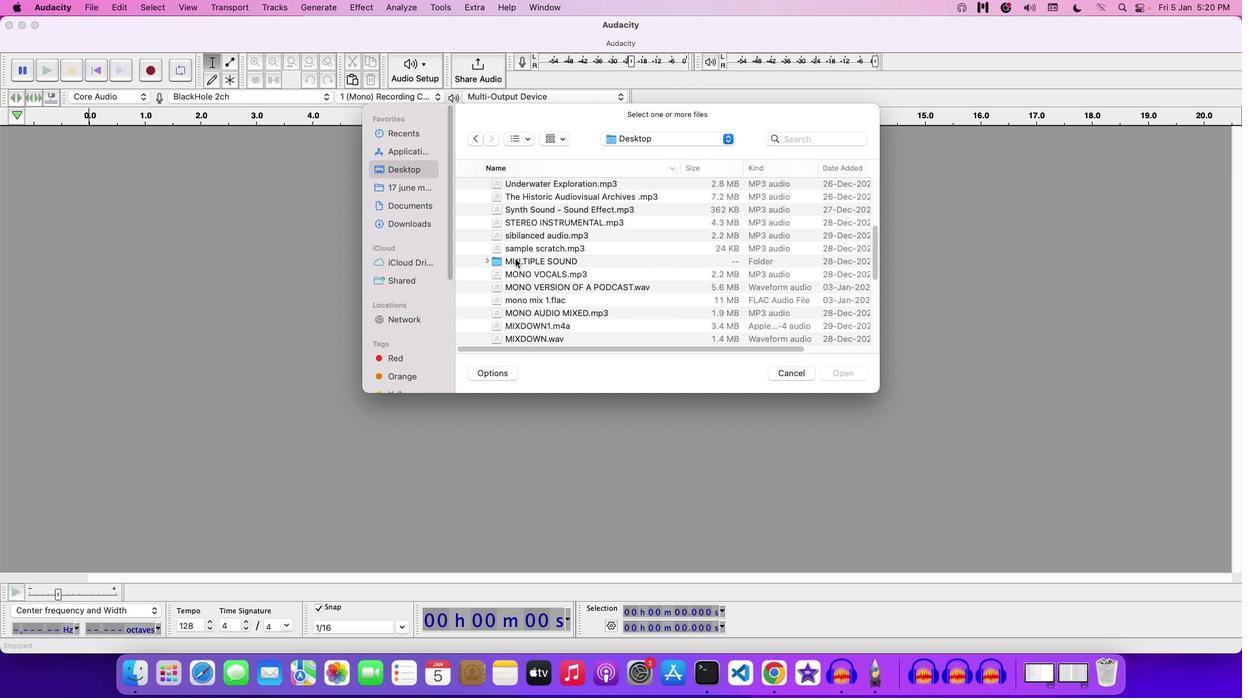 
Action: Mouse scrolled (515, 259) with delta (0, 0)
Screenshot: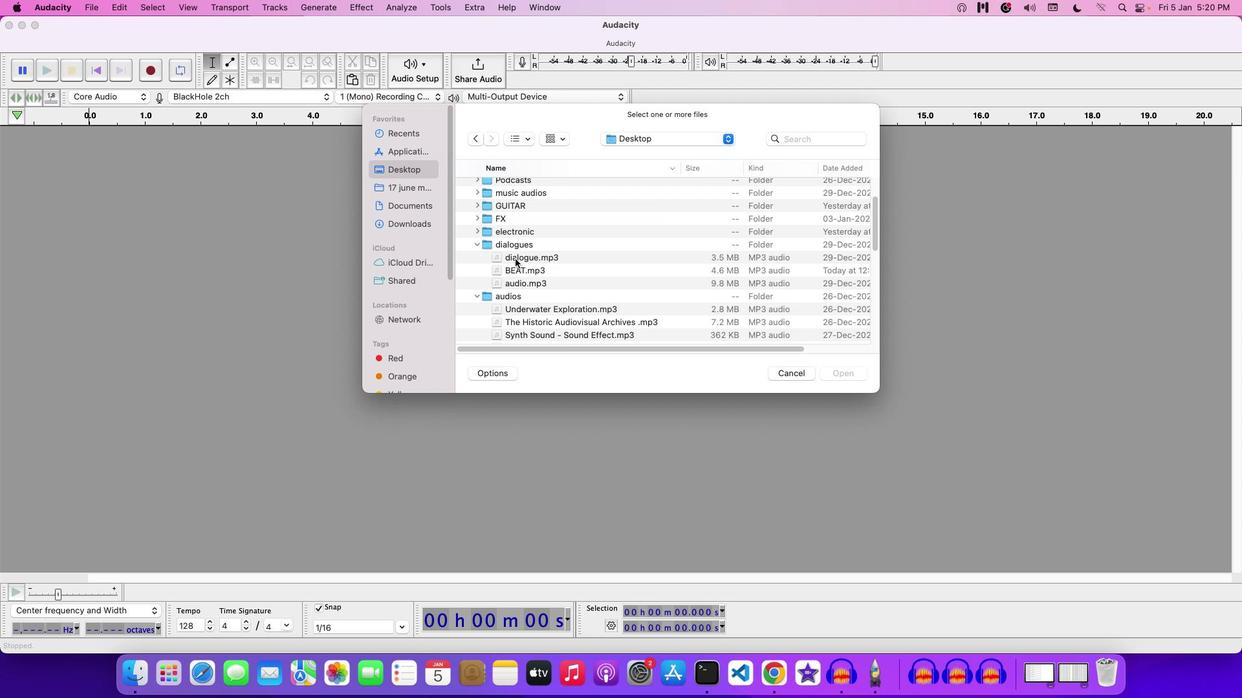 
Action: Mouse scrolled (515, 259) with delta (0, 0)
Screenshot: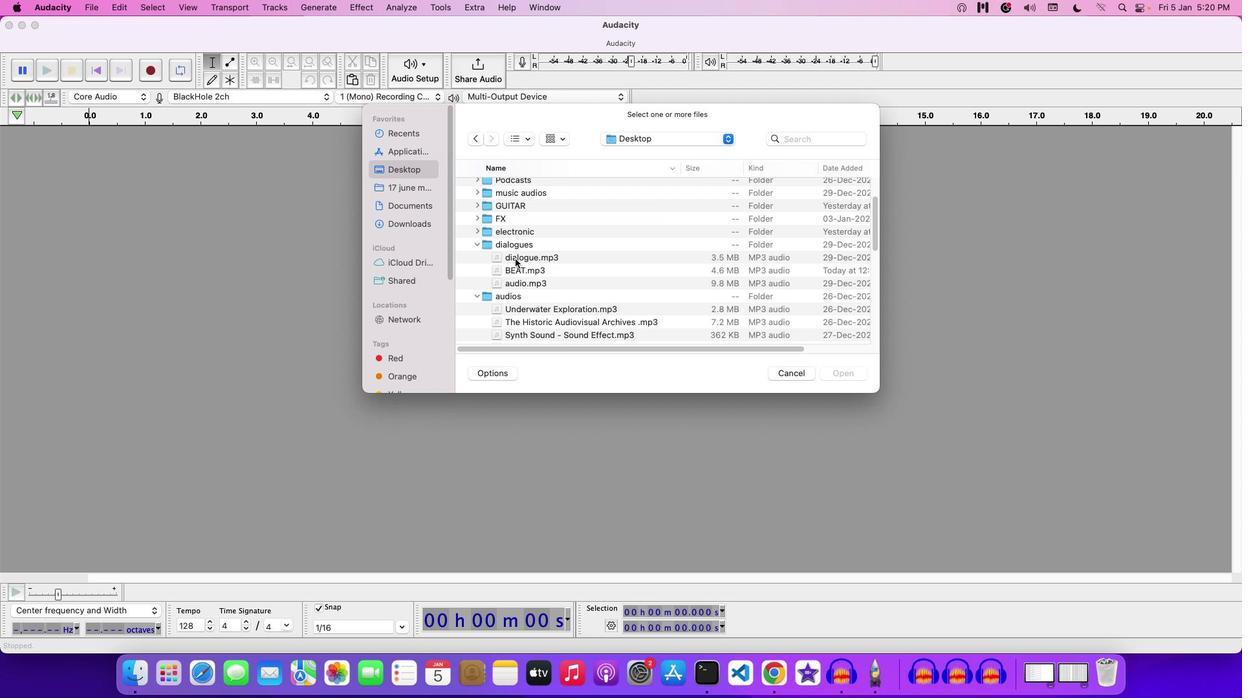 
Action: Mouse scrolled (515, 259) with delta (0, 1)
Screenshot: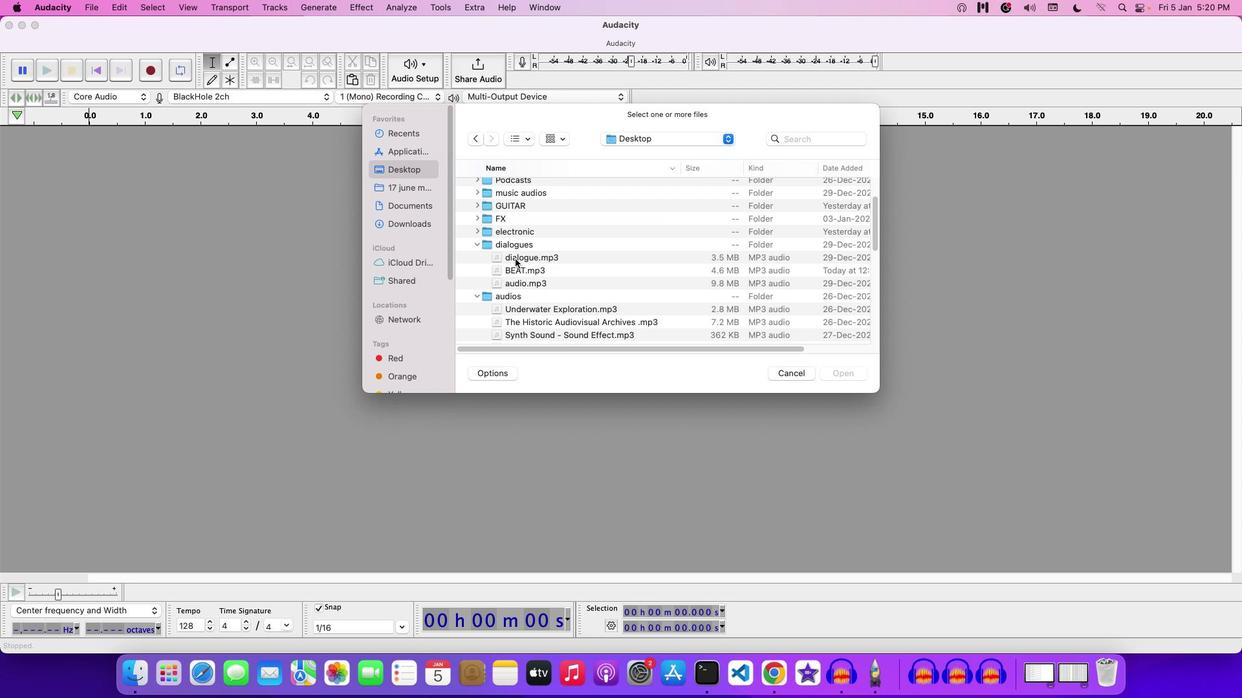 
Action: Mouse scrolled (515, 259) with delta (0, 3)
Screenshot: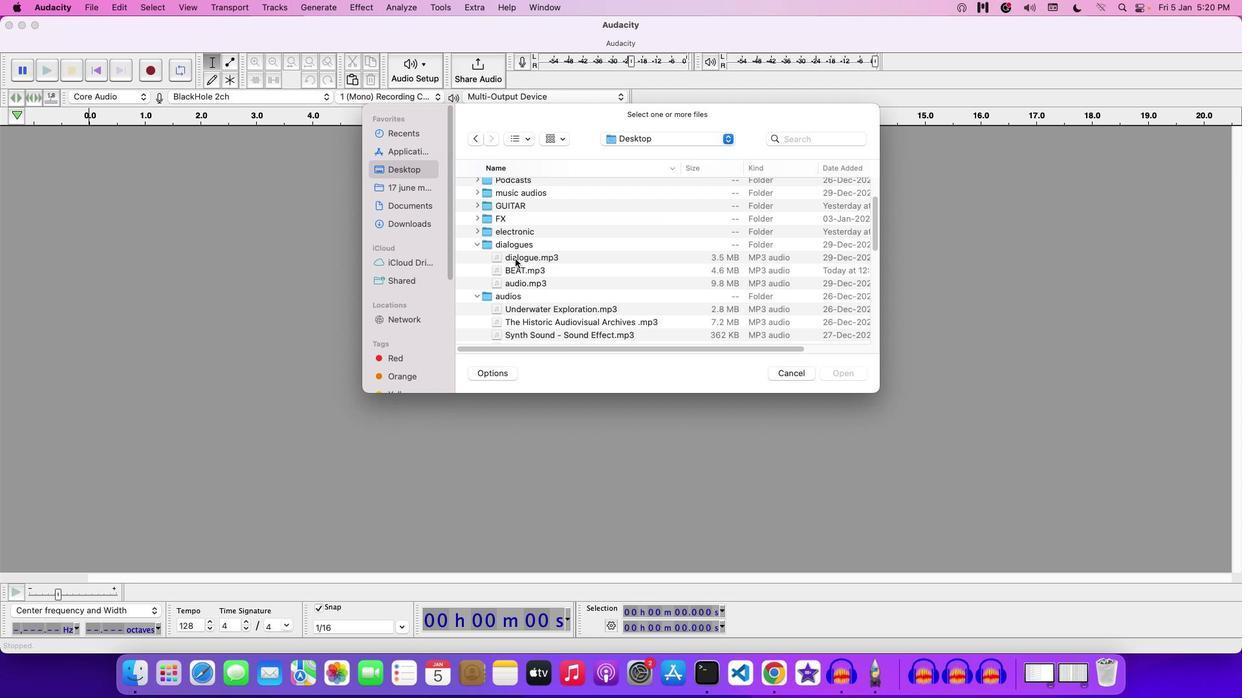 
Action: Mouse scrolled (515, 259) with delta (0, 0)
Screenshot: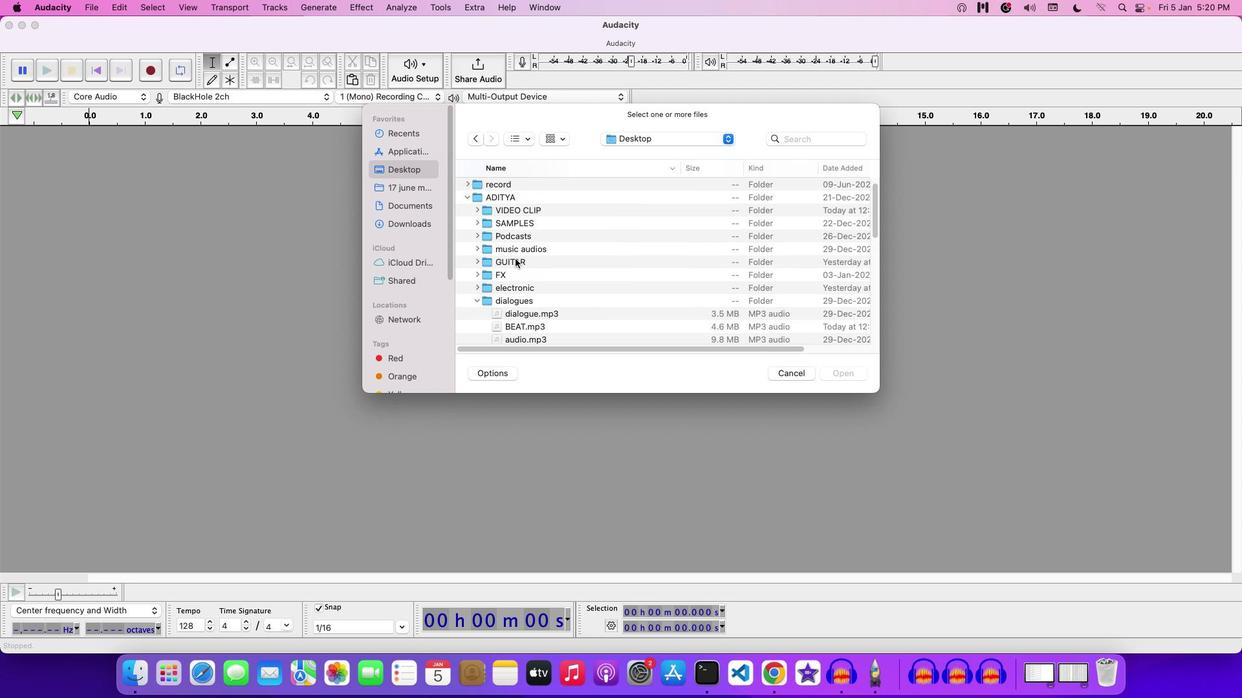 
Action: Mouse scrolled (515, 259) with delta (0, 0)
Screenshot: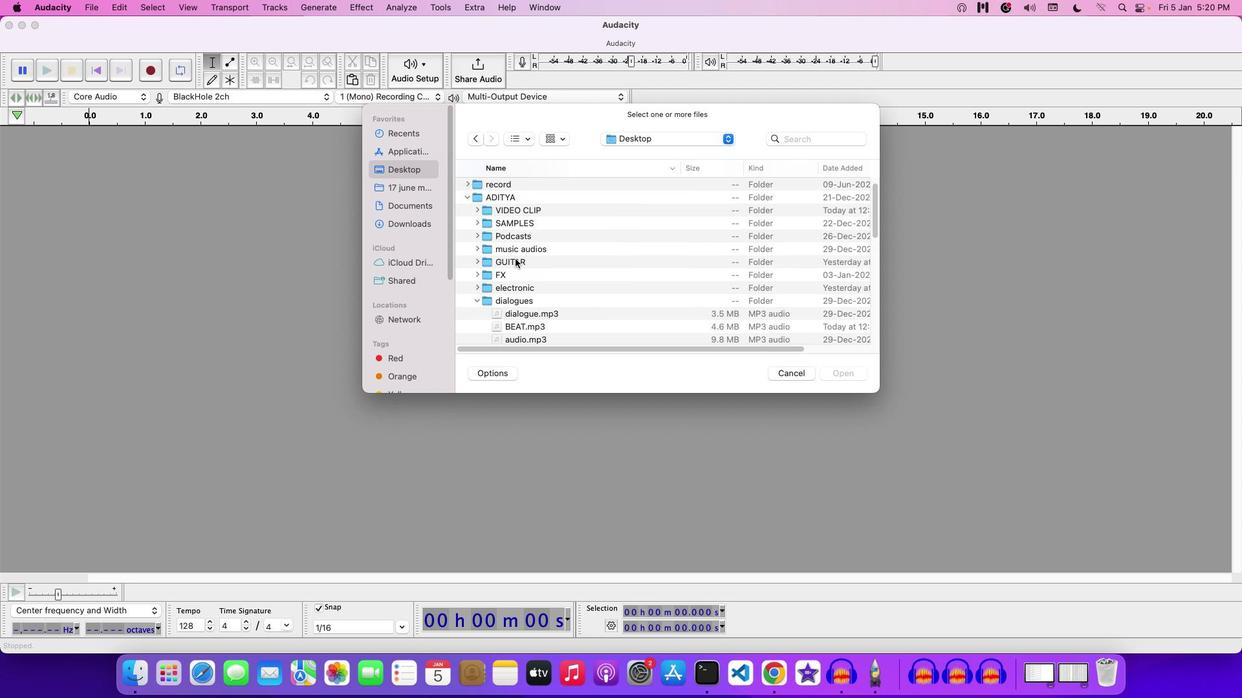 
Action: Mouse scrolled (515, 259) with delta (0, 1)
Screenshot: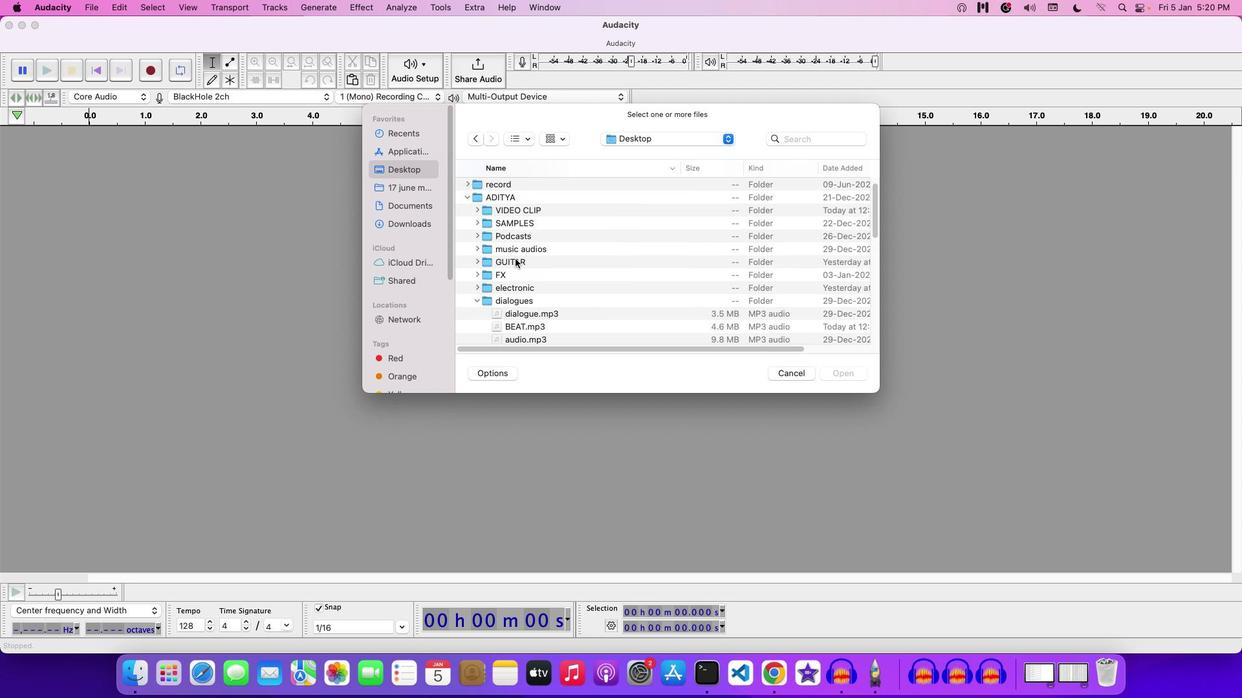 
Action: Mouse scrolled (515, 259) with delta (0, 0)
Screenshot: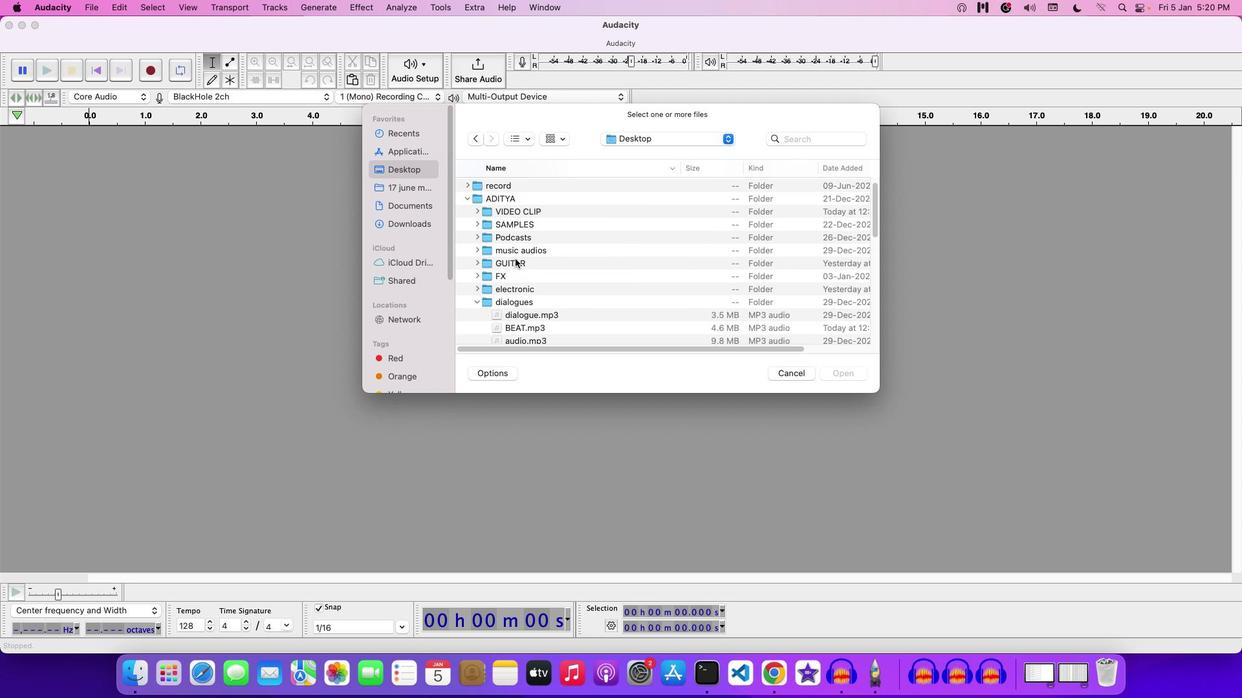 
Action: Mouse moved to (500, 253)
Screenshot: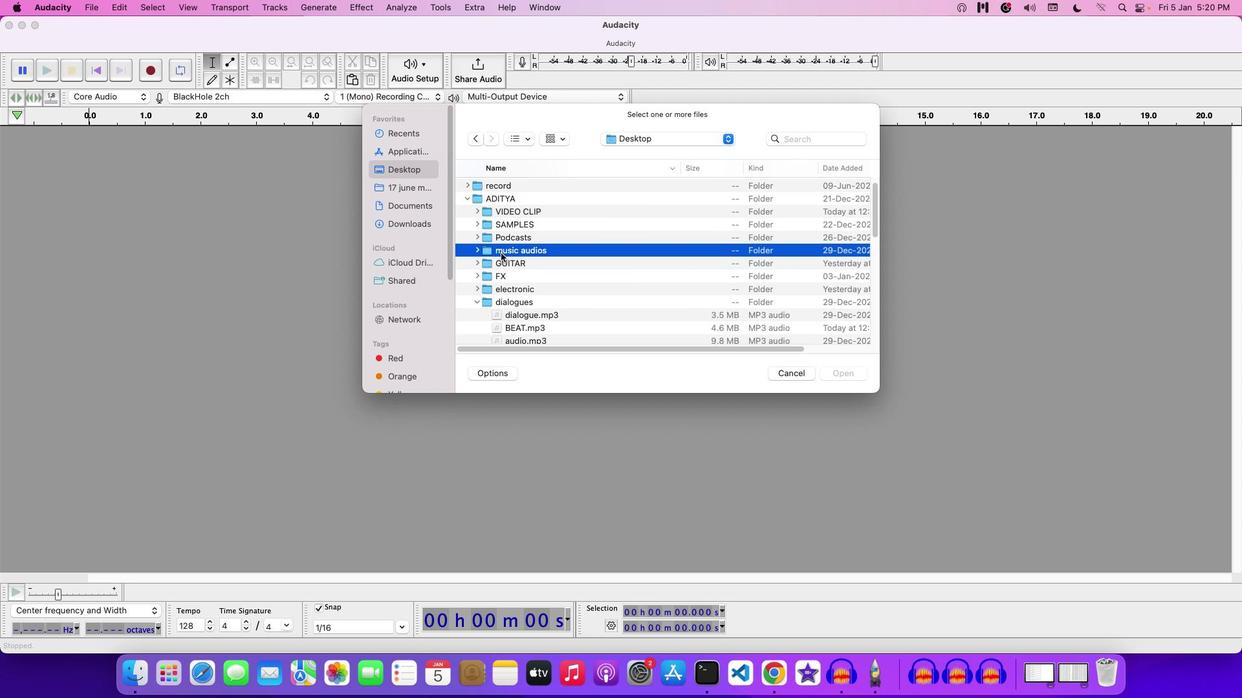 
Action: Mouse pressed left at (500, 253)
Screenshot: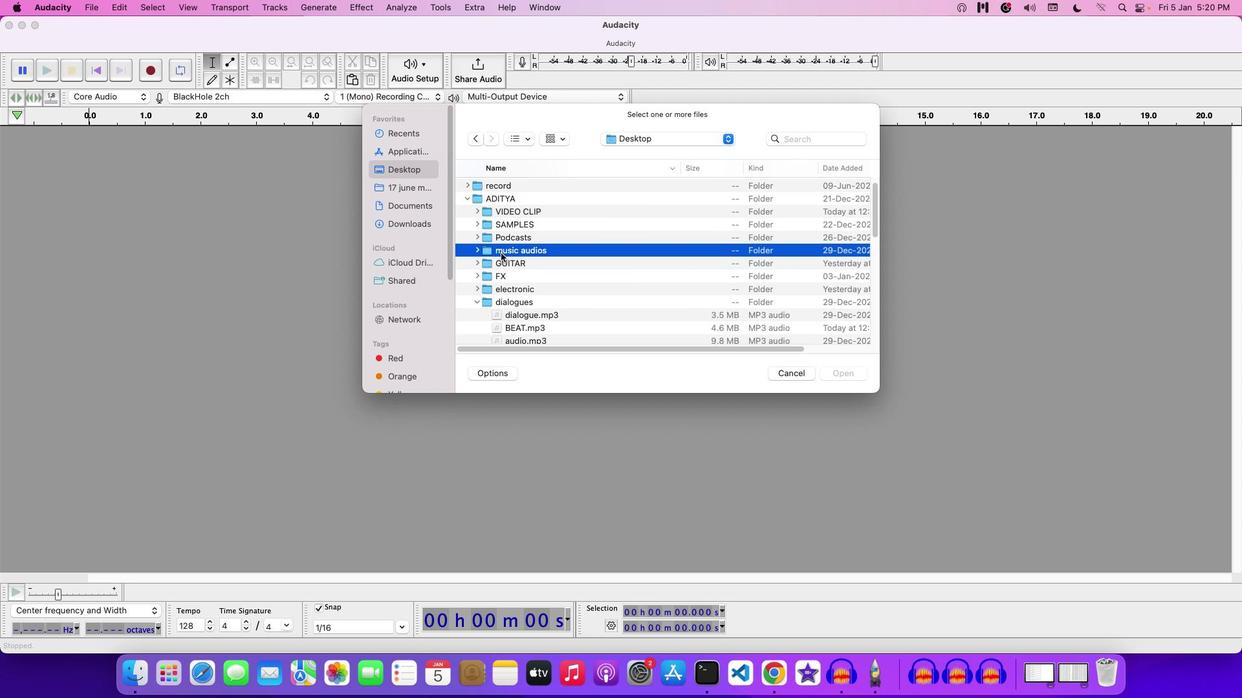 
Action: Mouse pressed left at (500, 253)
Screenshot: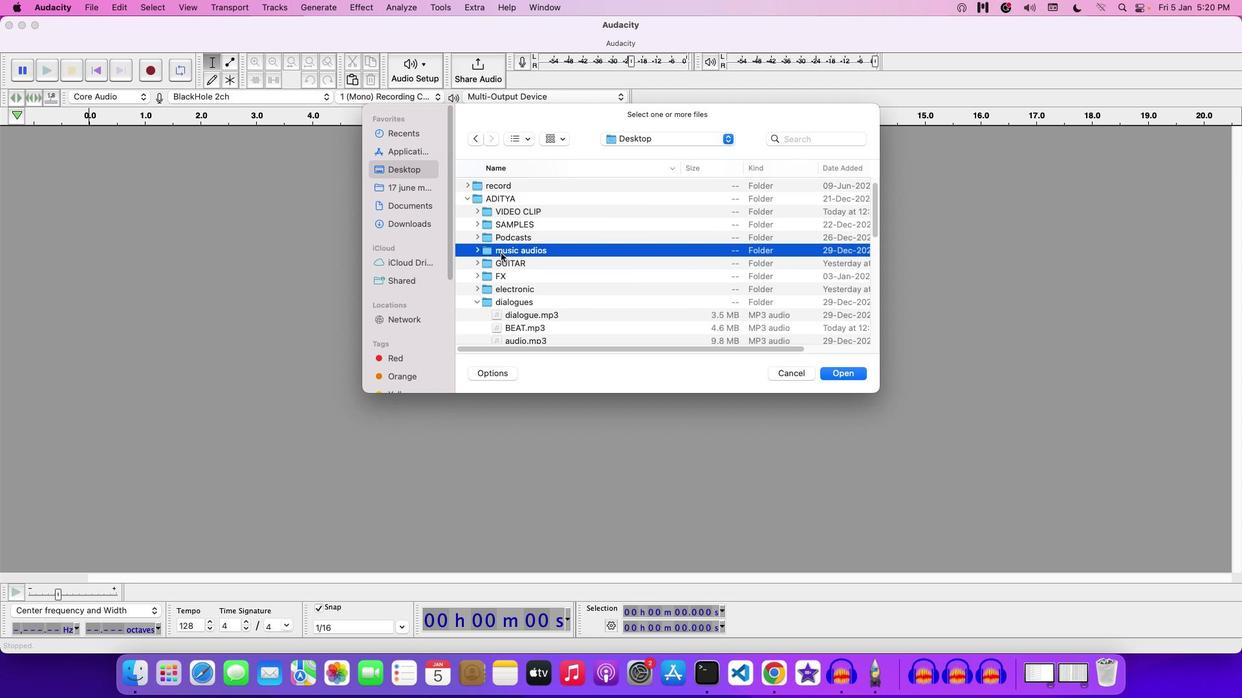 
Action: Mouse moved to (522, 269)
Screenshot: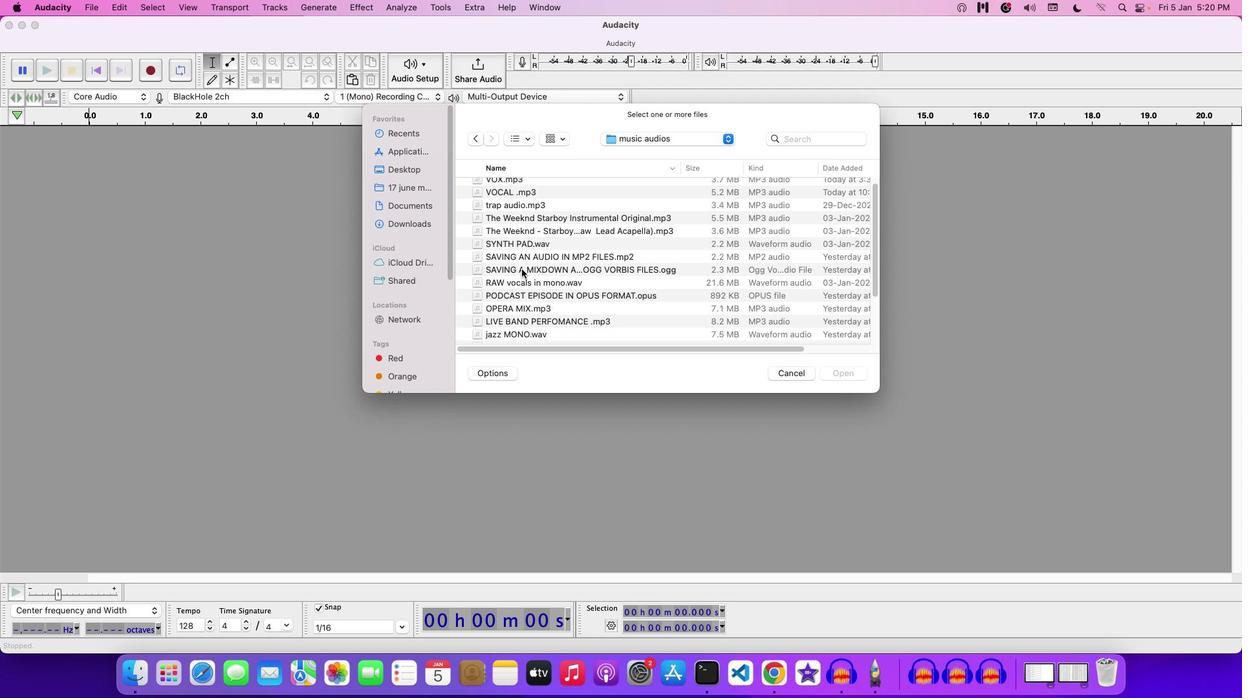 
Action: Mouse scrolled (522, 269) with delta (0, 0)
Screenshot: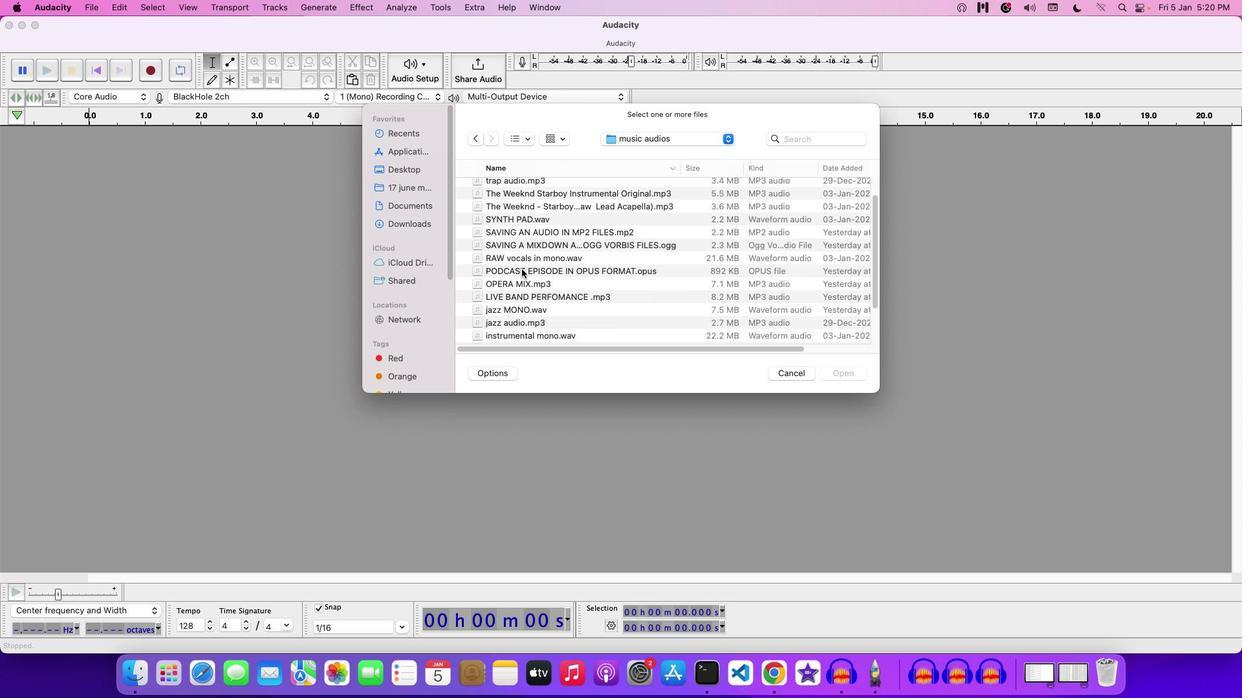 
Action: Mouse scrolled (522, 269) with delta (0, 0)
Screenshot: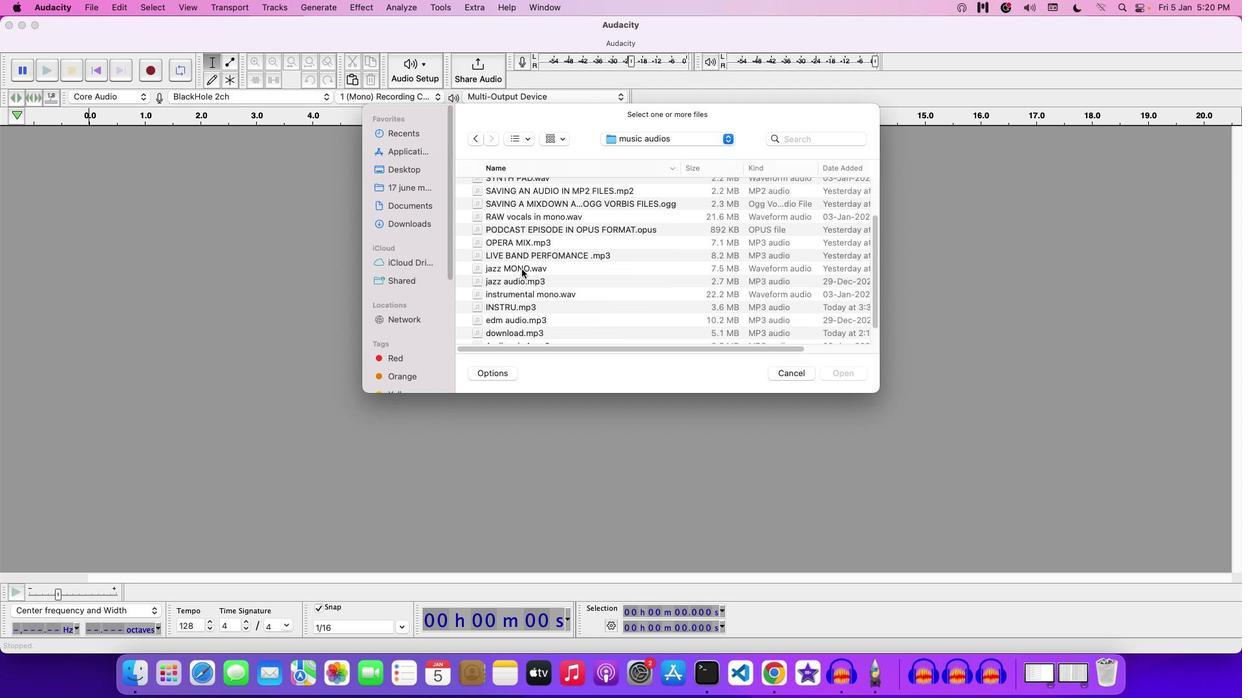 
Action: Mouse scrolled (522, 269) with delta (0, 0)
Screenshot: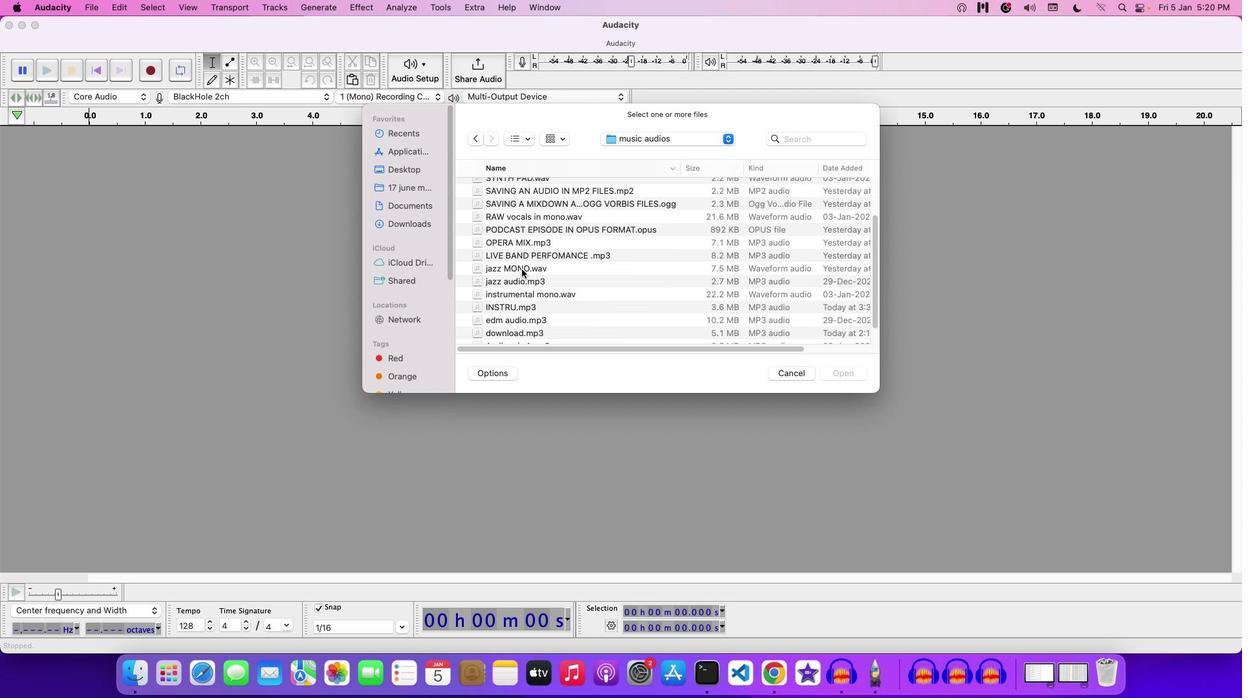 
Action: Mouse scrolled (522, 269) with delta (0, -1)
Screenshot: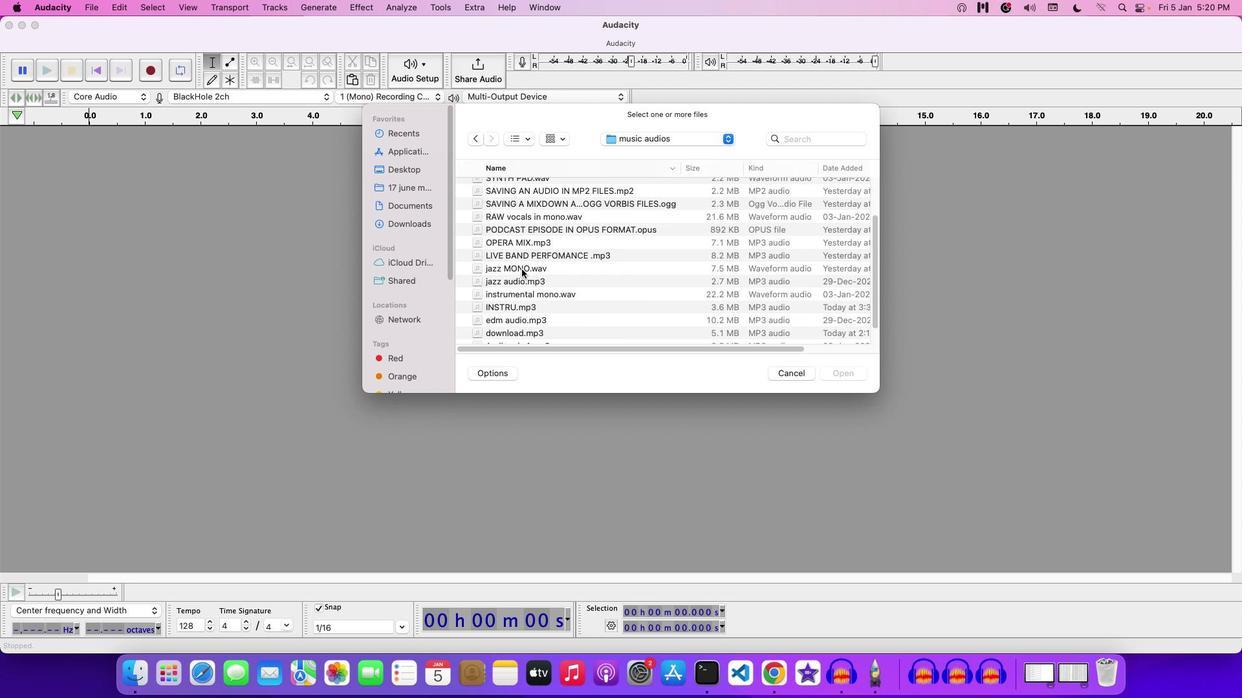 
Action: Mouse scrolled (522, 269) with delta (0, 0)
Screenshot: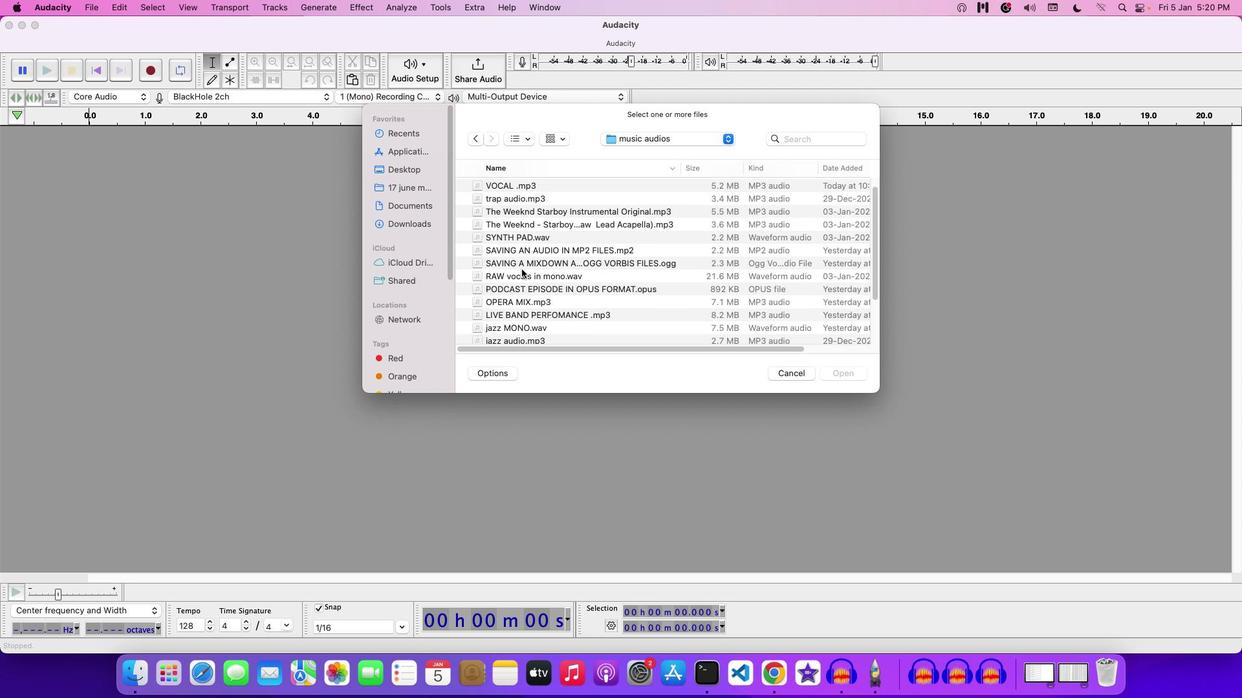 
Action: Mouse scrolled (522, 269) with delta (0, 0)
Screenshot: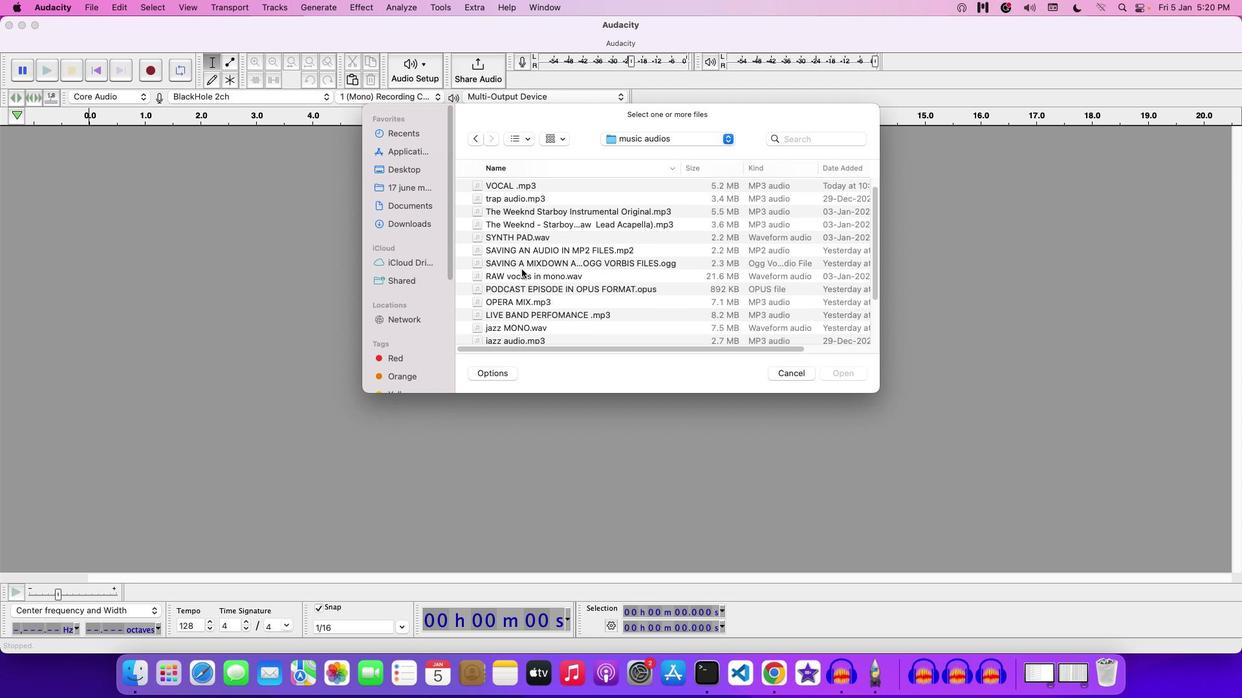 
Action: Mouse scrolled (522, 269) with delta (0, 1)
Screenshot: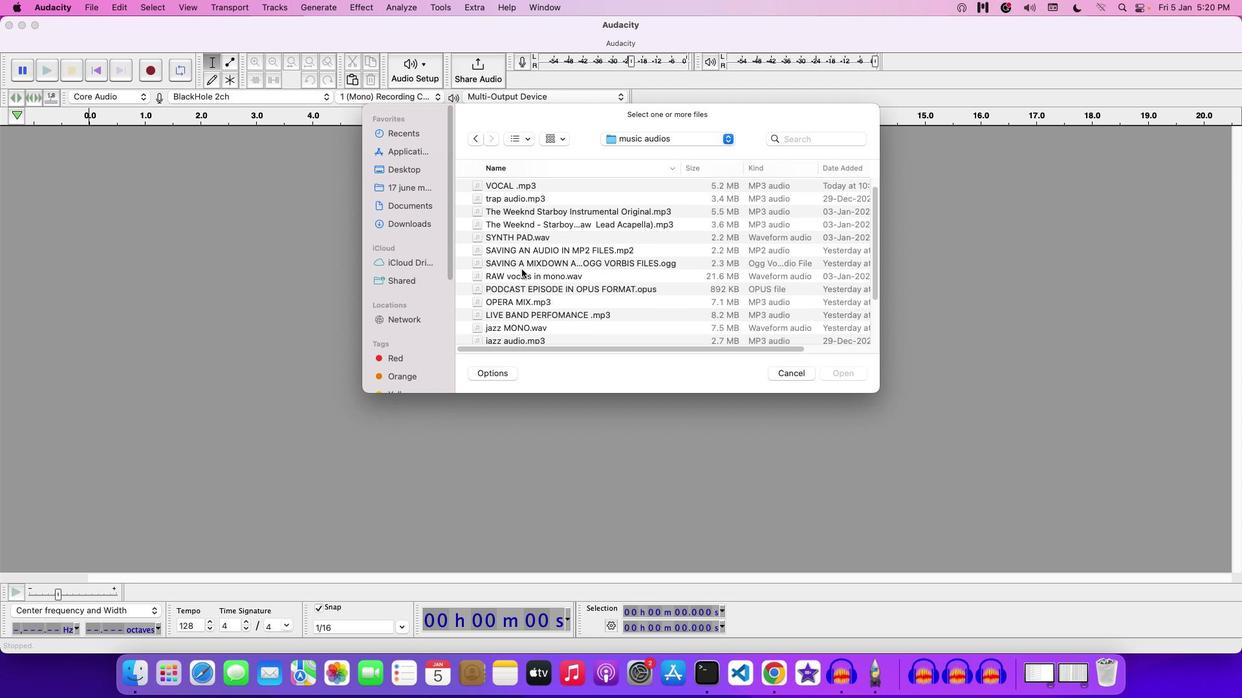 
Action: Mouse moved to (516, 200)
Screenshot: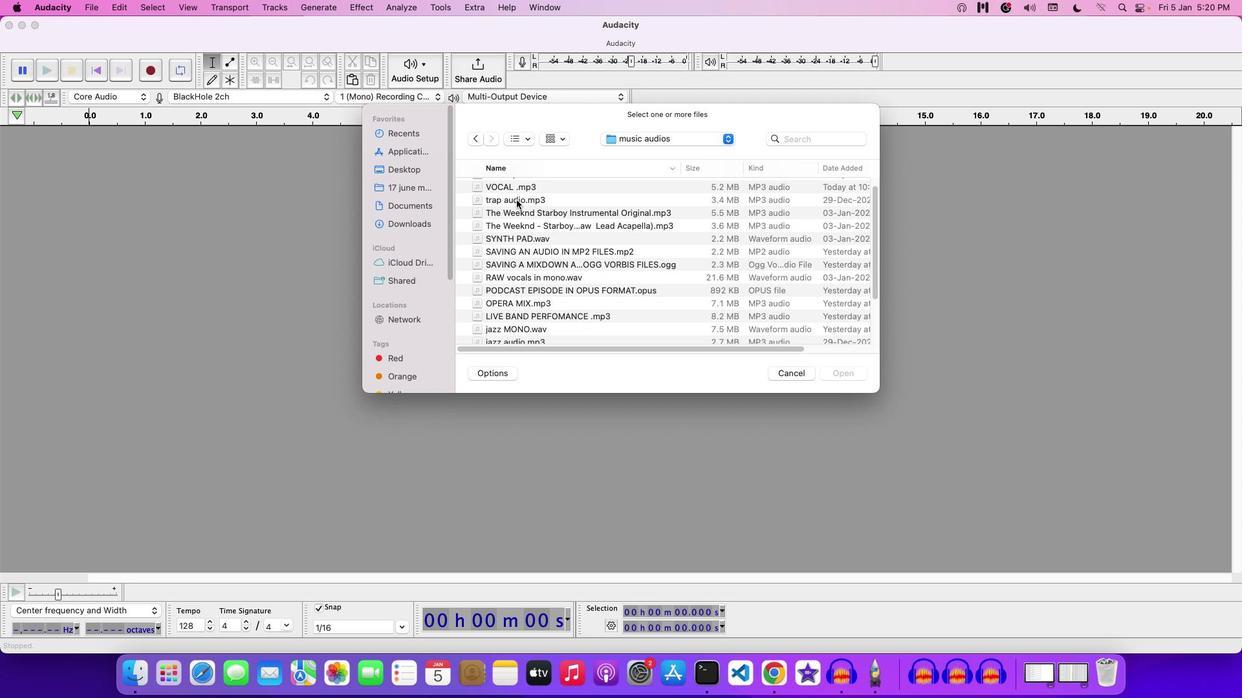 
Action: Mouse scrolled (516, 200) with delta (0, 0)
Screenshot: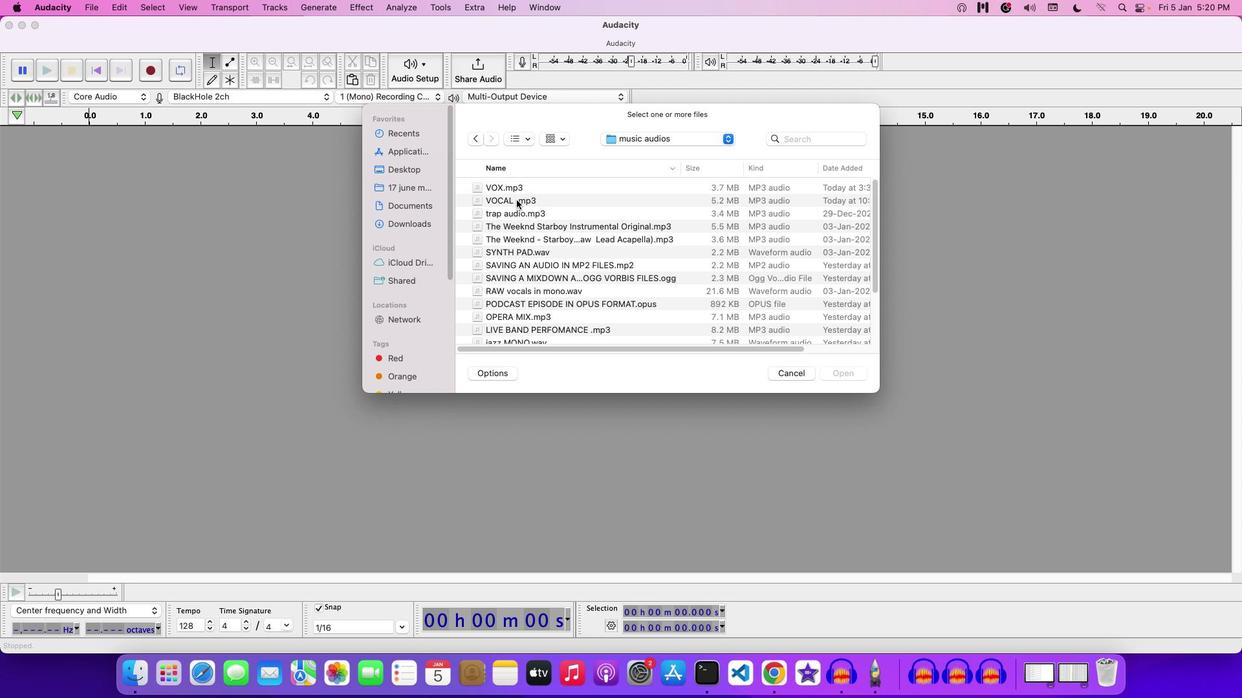 
Action: Mouse scrolled (516, 200) with delta (0, 0)
Screenshot: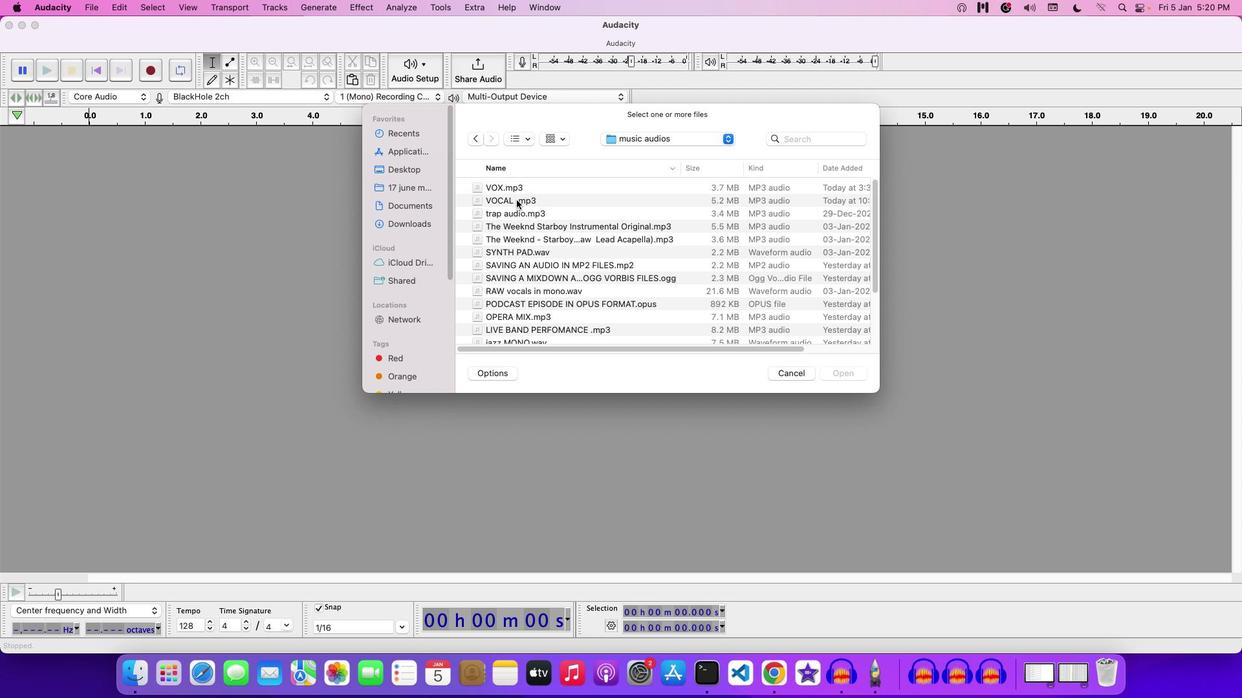 
Action: Mouse scrolled (516, 200) with delta (0, 1)
Screenshot: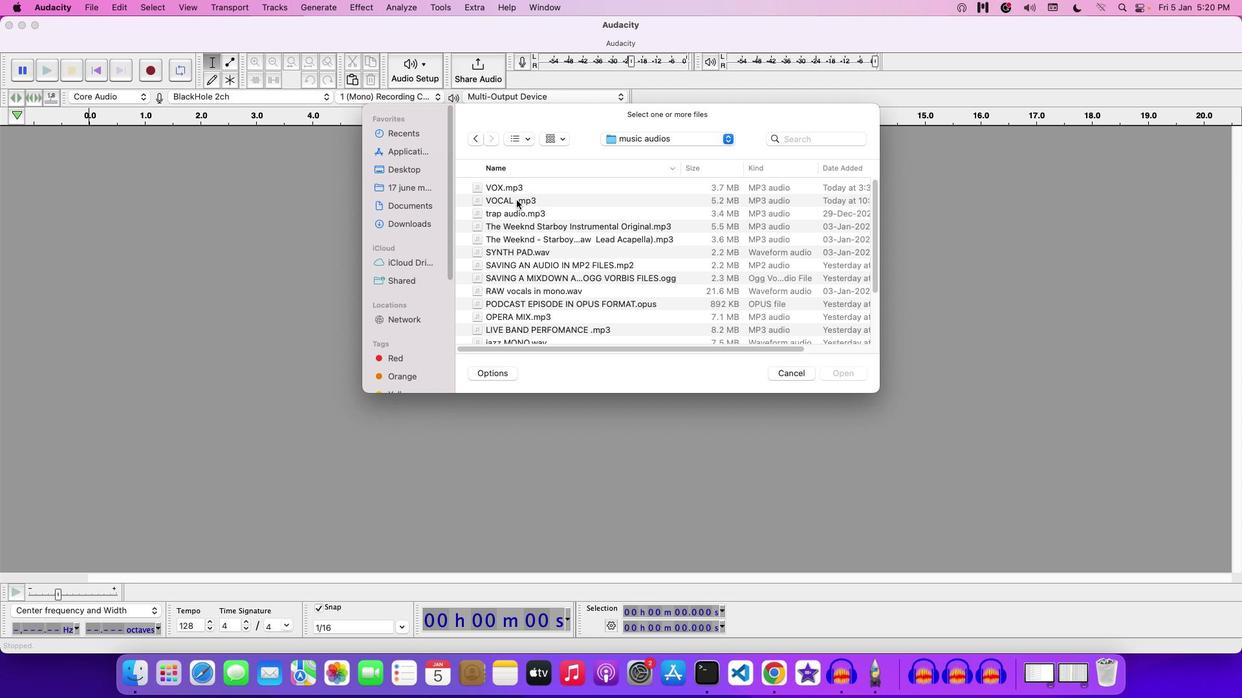 
Action: Mouse scrolled (516, 200) with delta (0, 3)
Screenshot: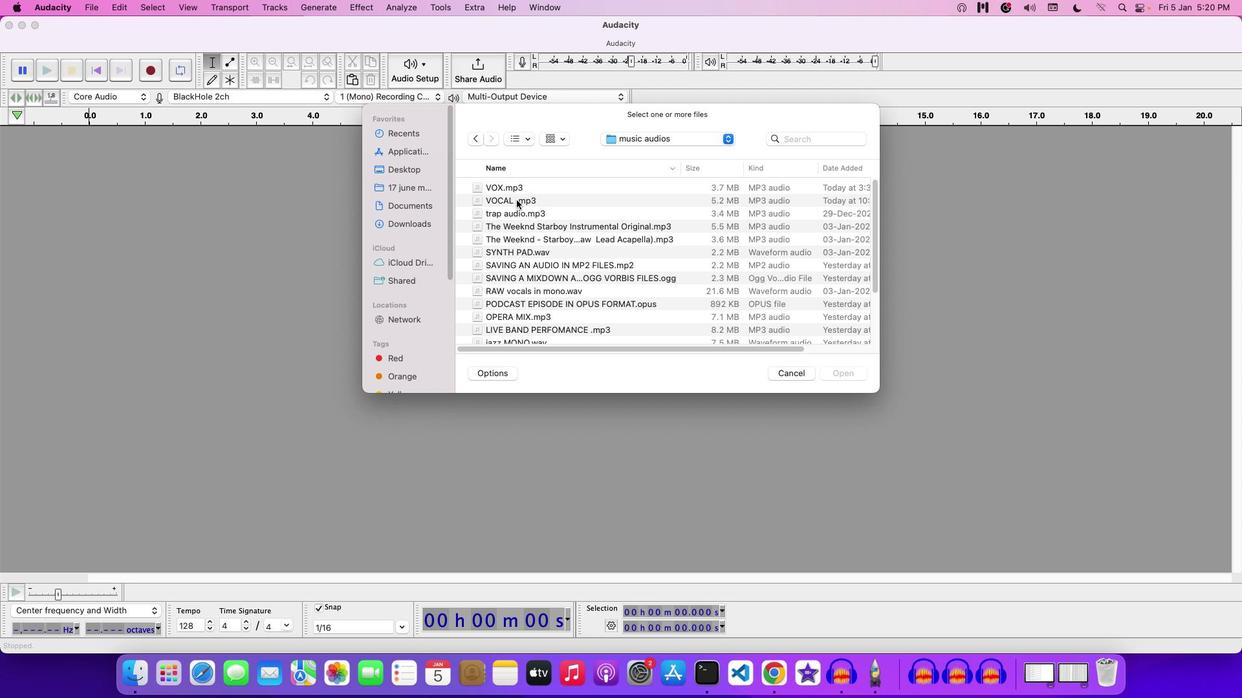 
Action: Mouse moved to (516, 192)
Screenshot: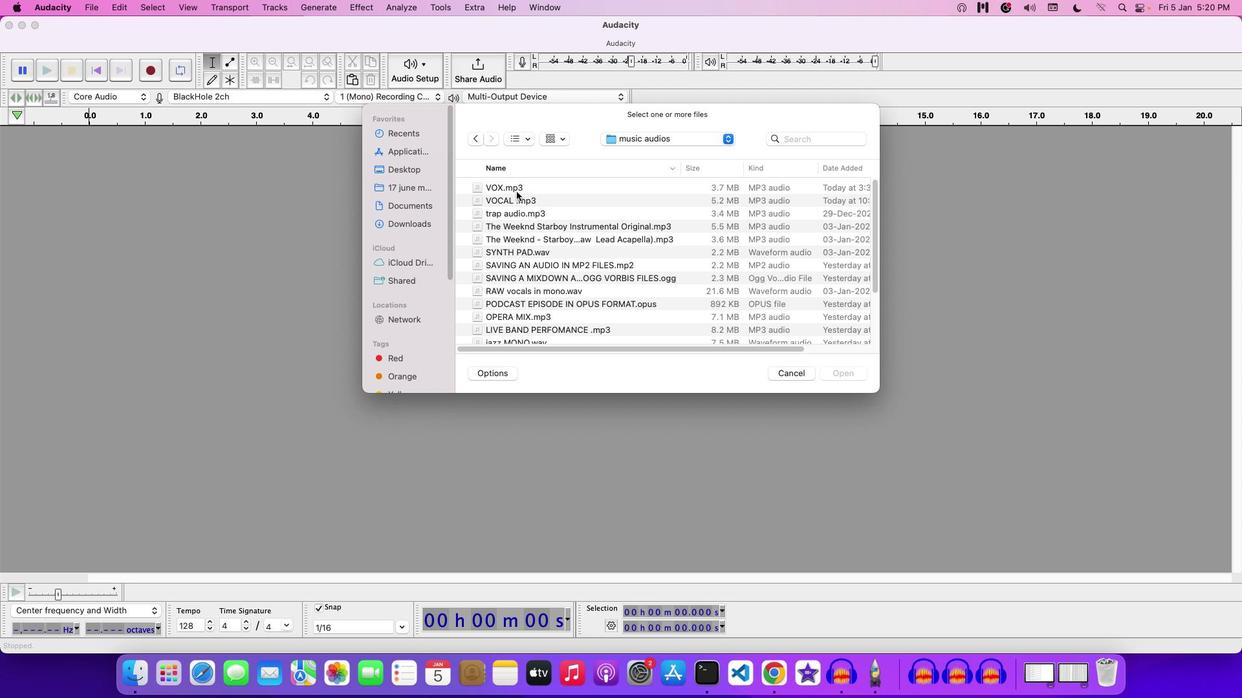 
Action: Mouse pressed left at (516, 192)
Screenshot: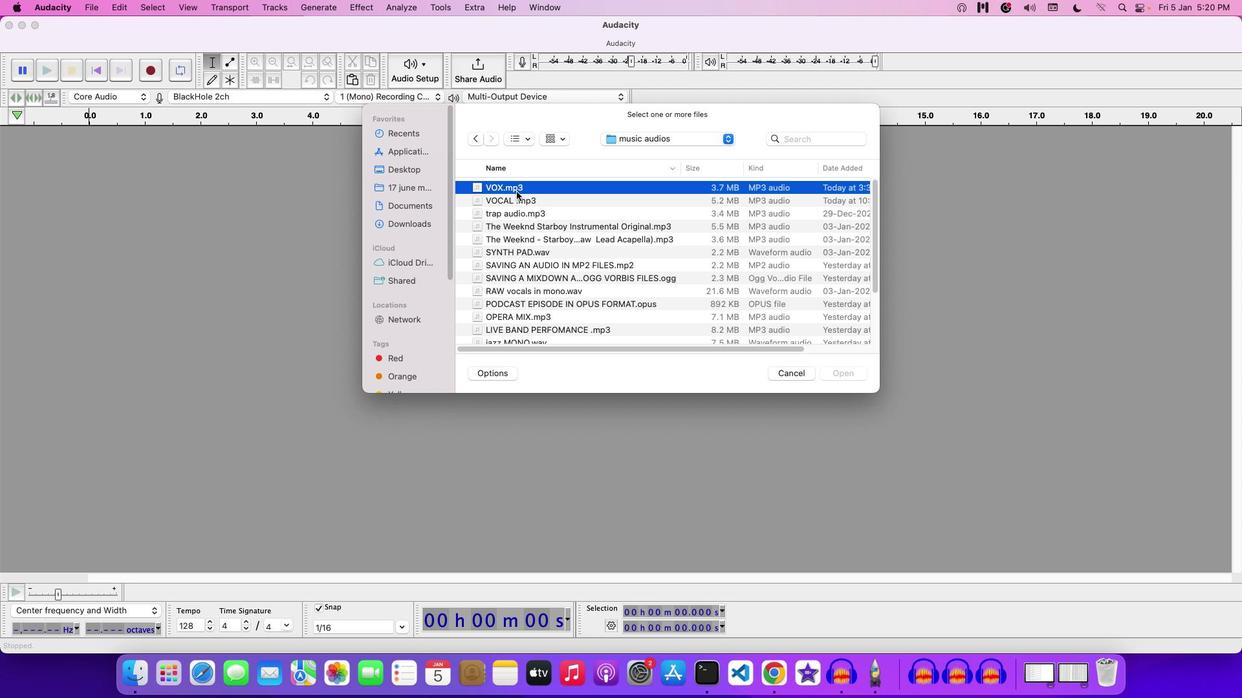 
Action: Mouse moved to (521, 187)
Screenshot: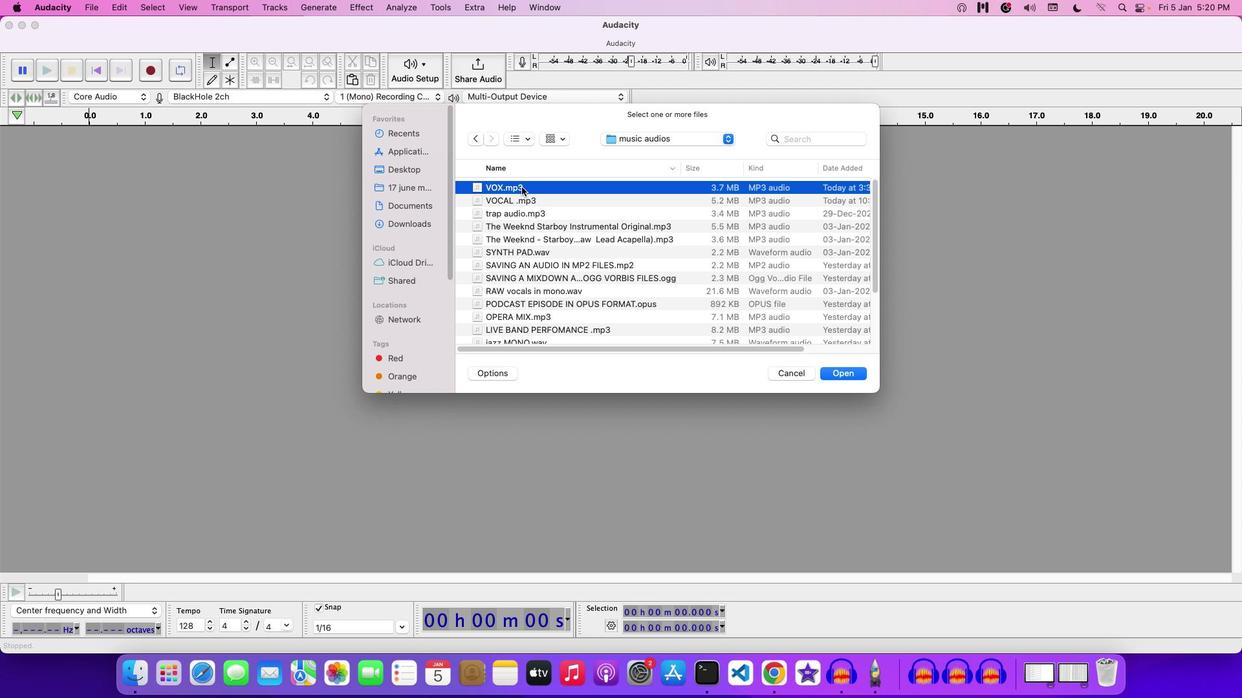 
Action: Mouse pressed left at (521, 187)
Screenshot: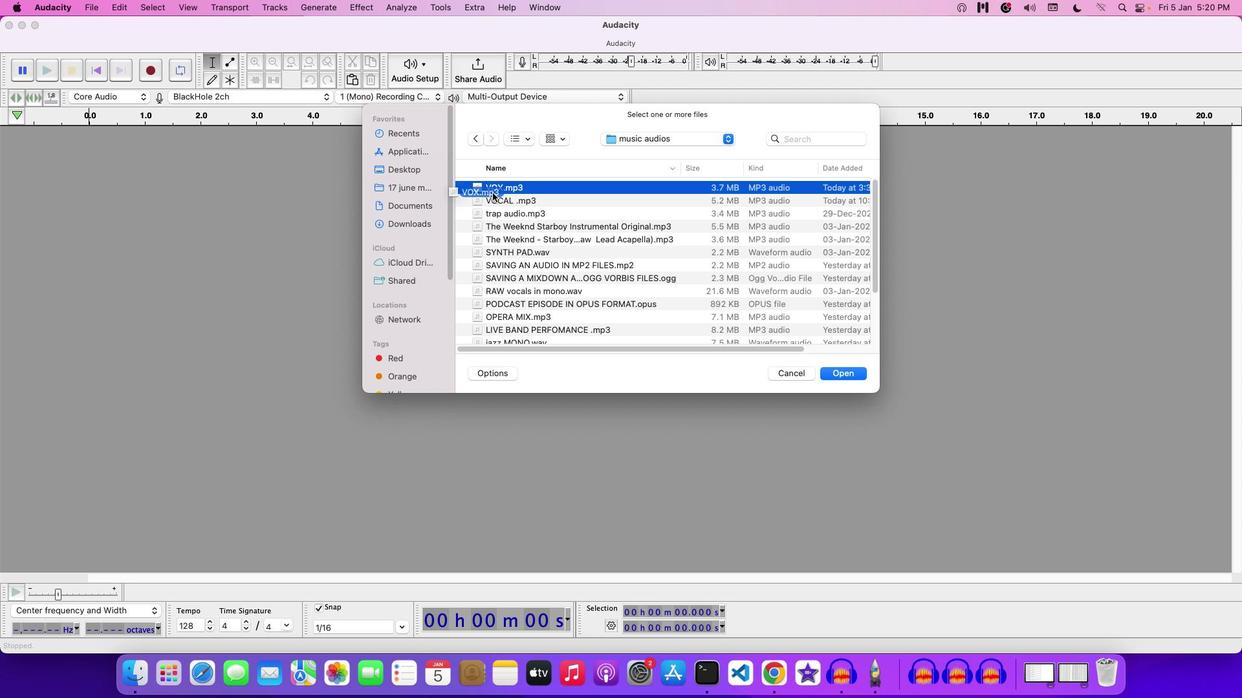 
Action: Mouse moved to (786, 372)
Screenshot: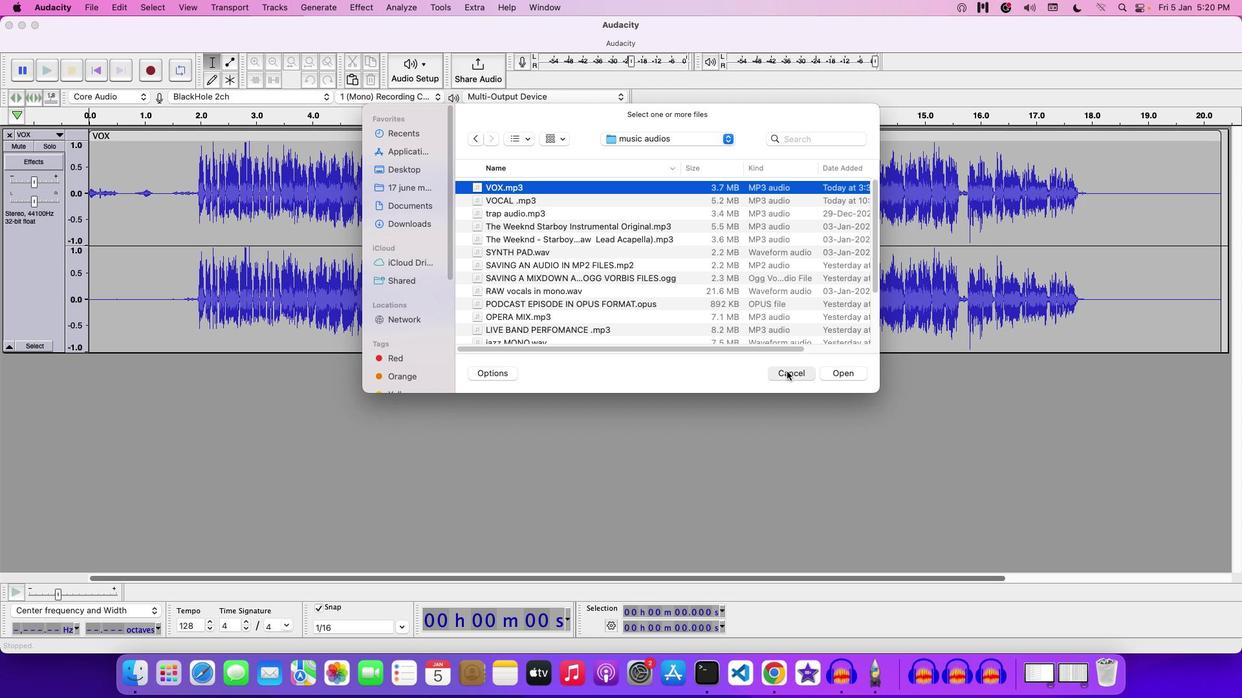 
Action: Mouse pressed left at (786, 372)
Screenshot: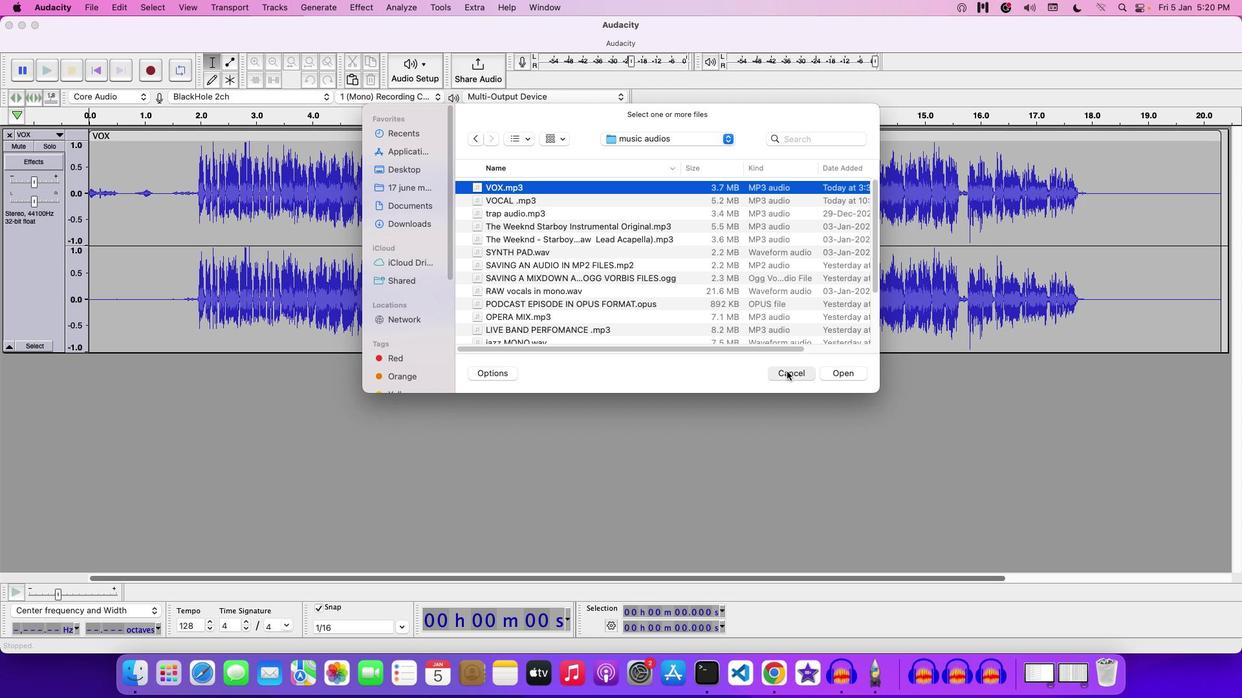 
Action: Mouse moved to (89, 137)
Screenshot: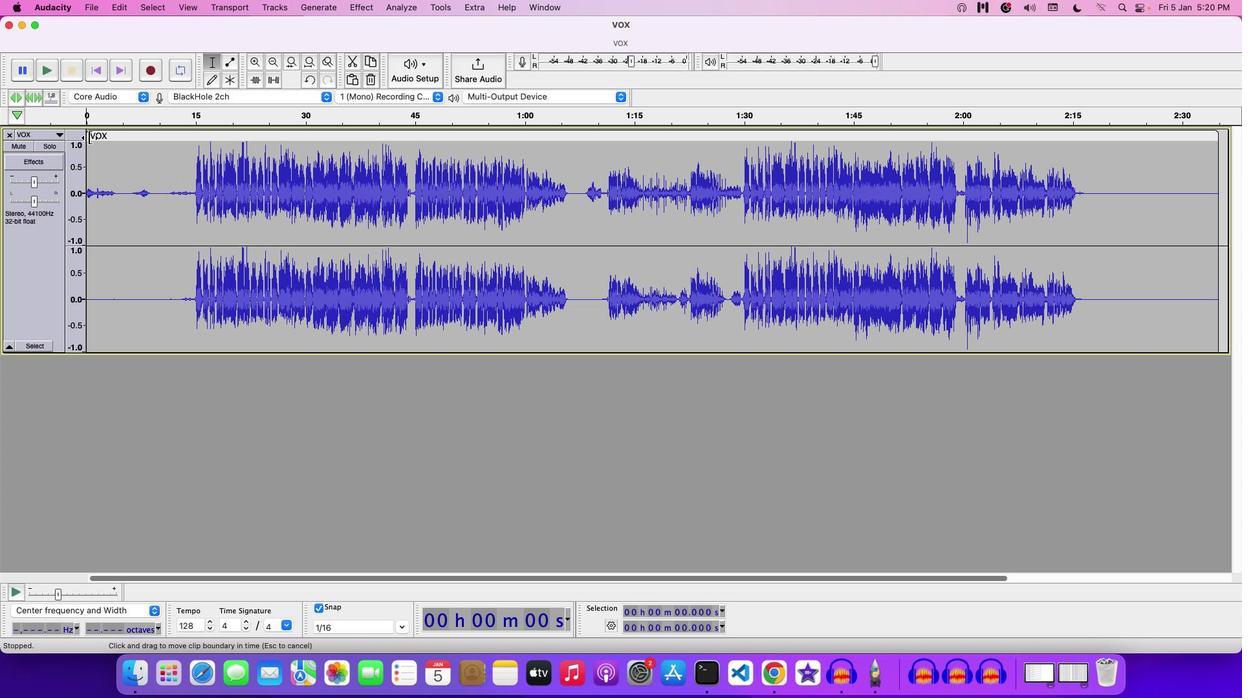 
Action: Mouse pressed left at (89, 137)
Screenshot: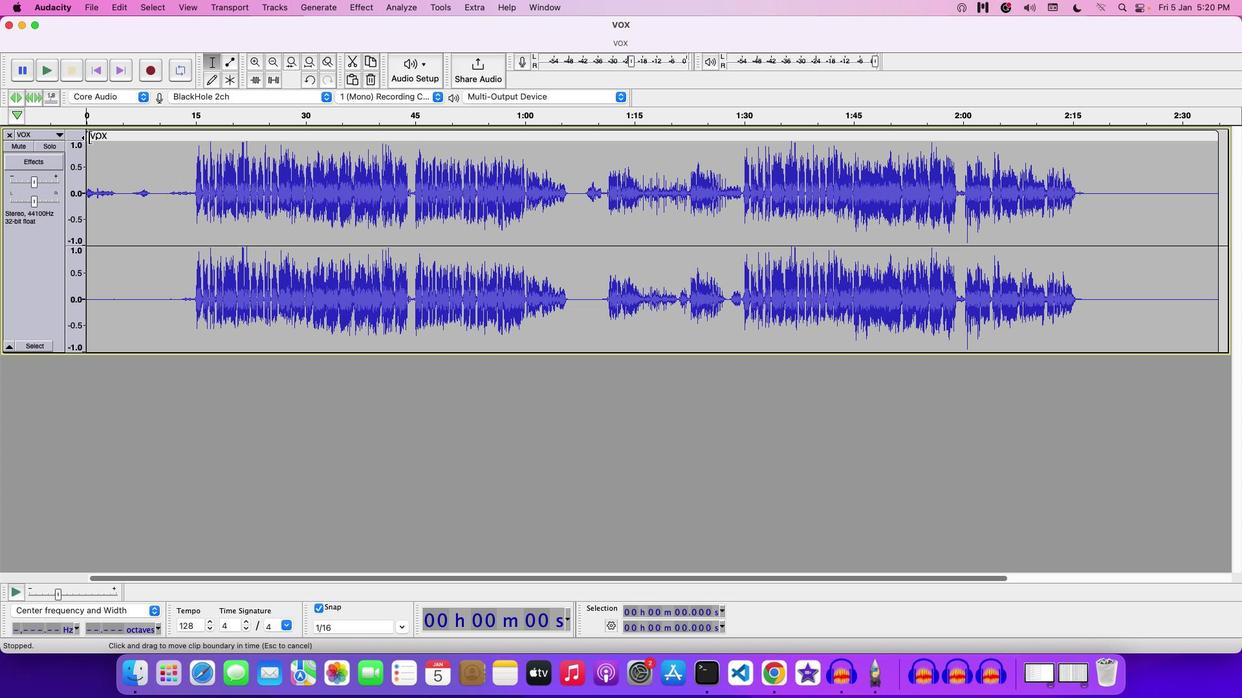 
Action: Mouse moved to (203, 138)
Screenshot: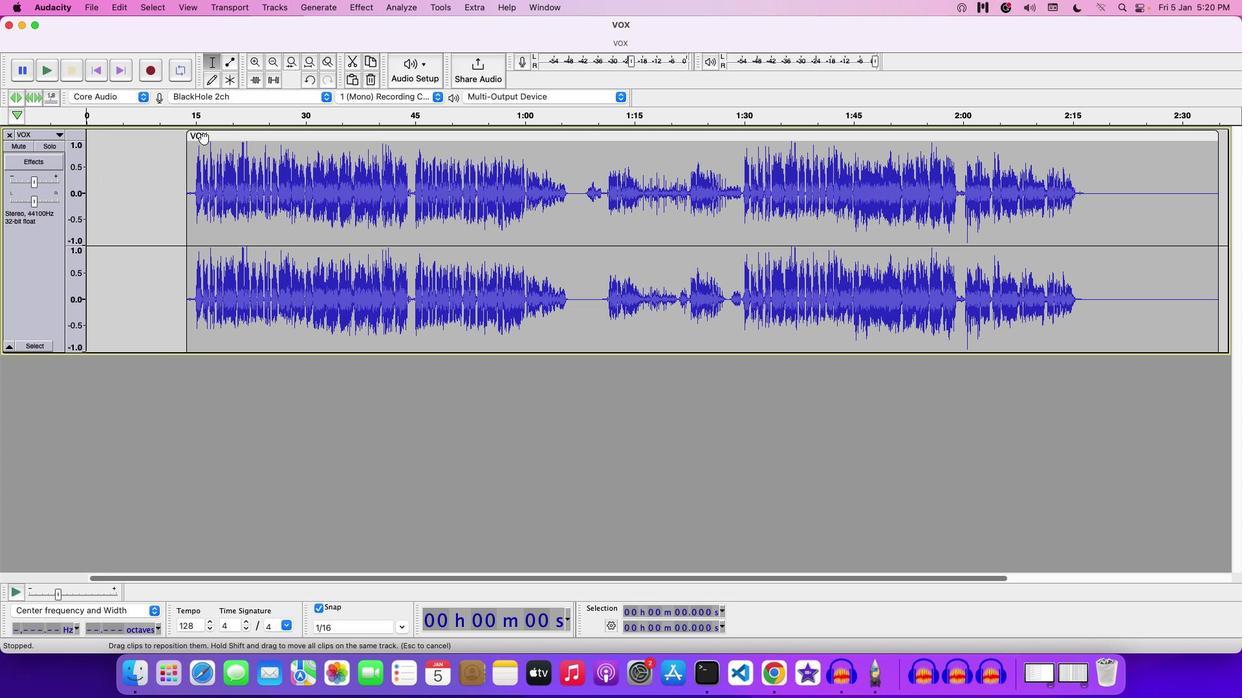 
Action: Mouse pressed left at (203, 138)
Screenshot: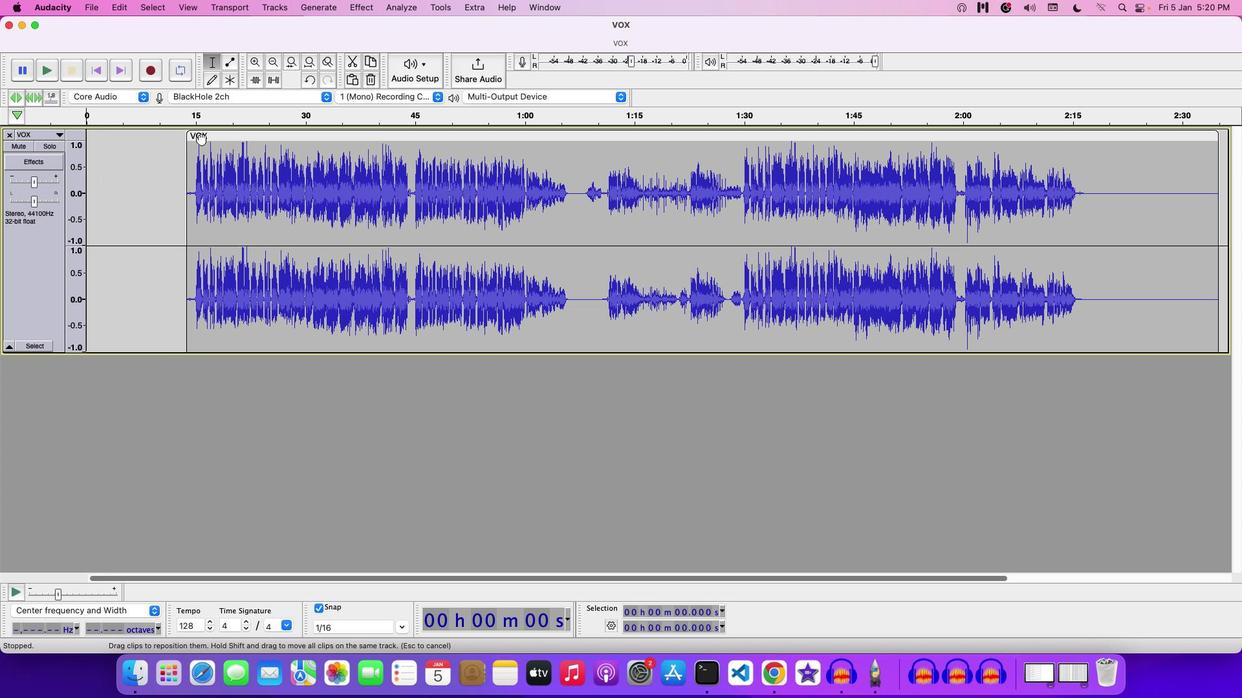 
Action: Mouse moved to (49, 69)
Screenshot: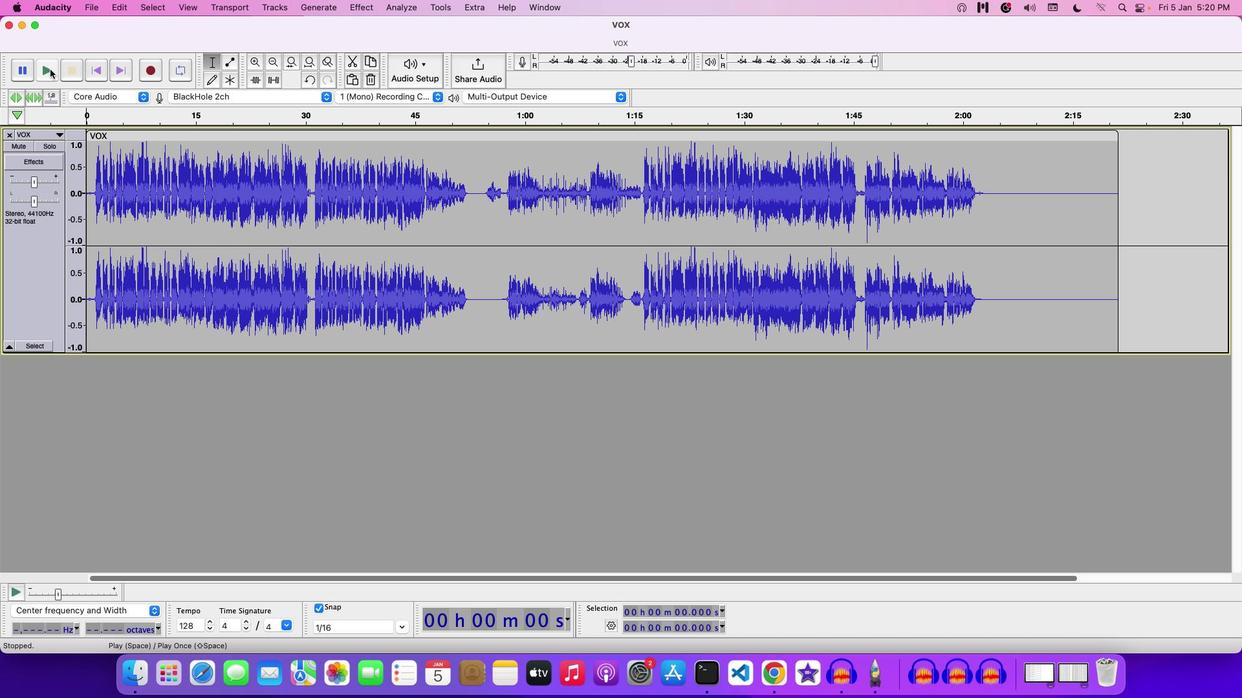 
Action: Mouse pressed left at (49, 69)
Screenshot: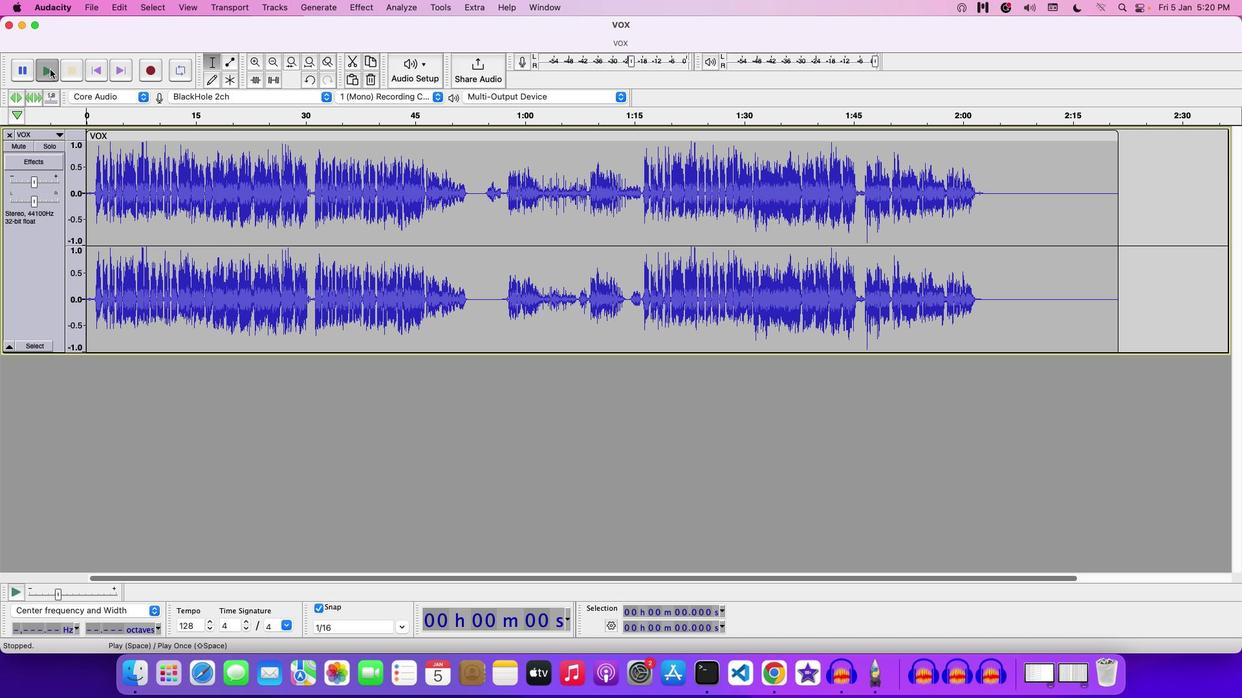 
Action: Mouse moved to (36, 182)
Screenshot: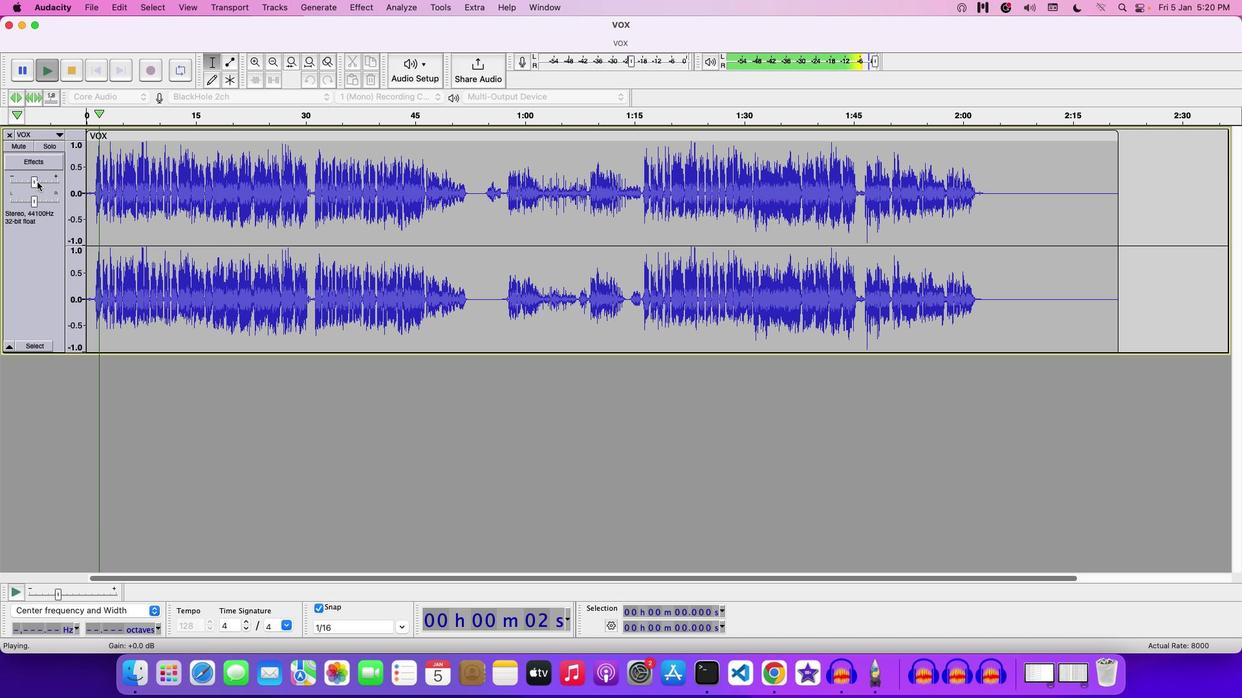 
Action: Mouse pressed left at (36, 182)
Screenshot: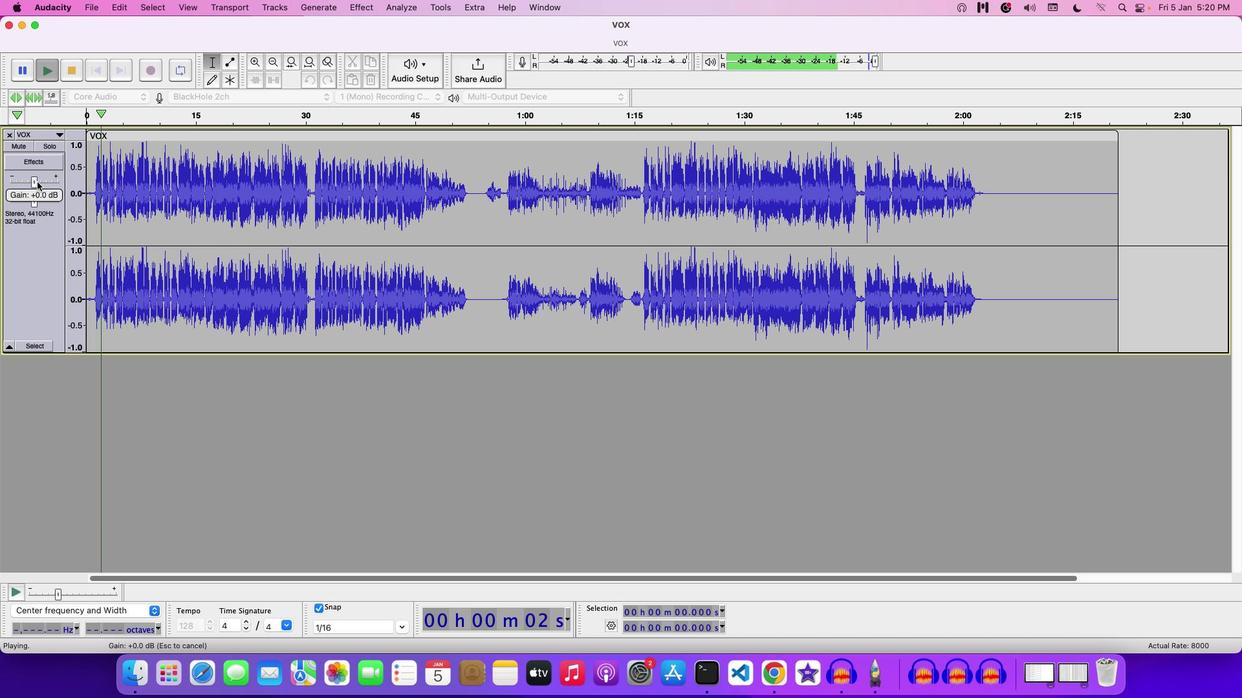 
Action: Mouse moved to (121, 177)
Screenshot: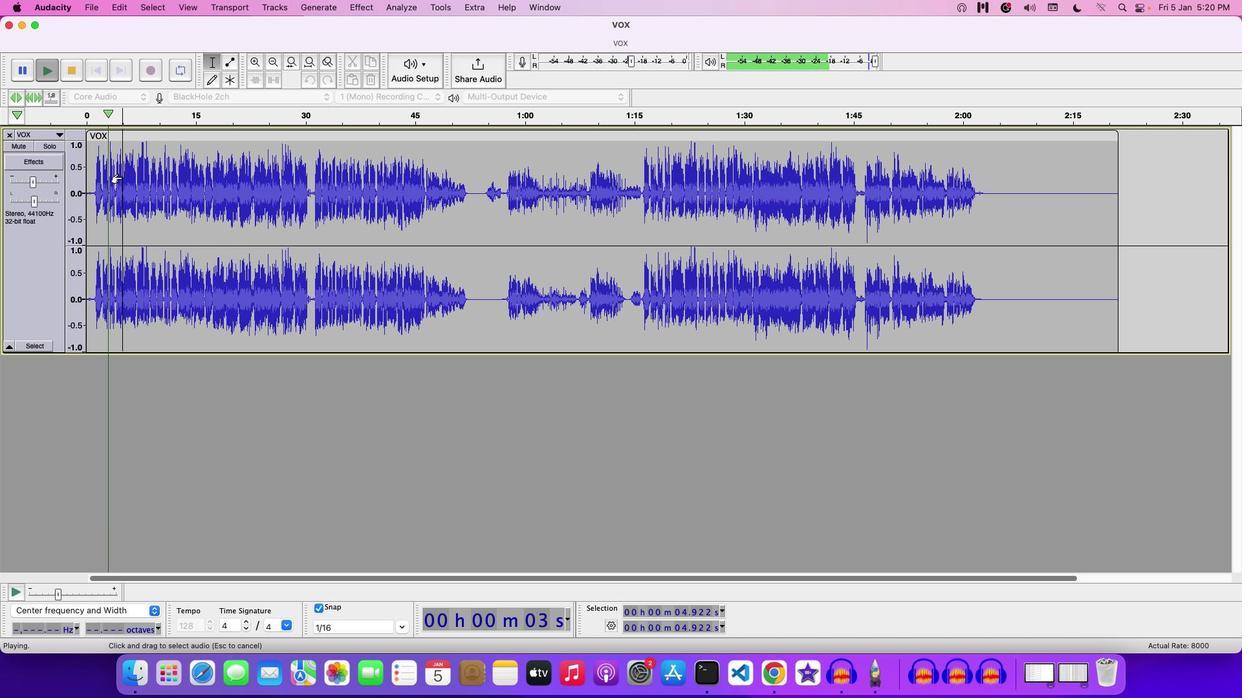 
Action: Mouse pressed left at (121, 177)
Screenshot: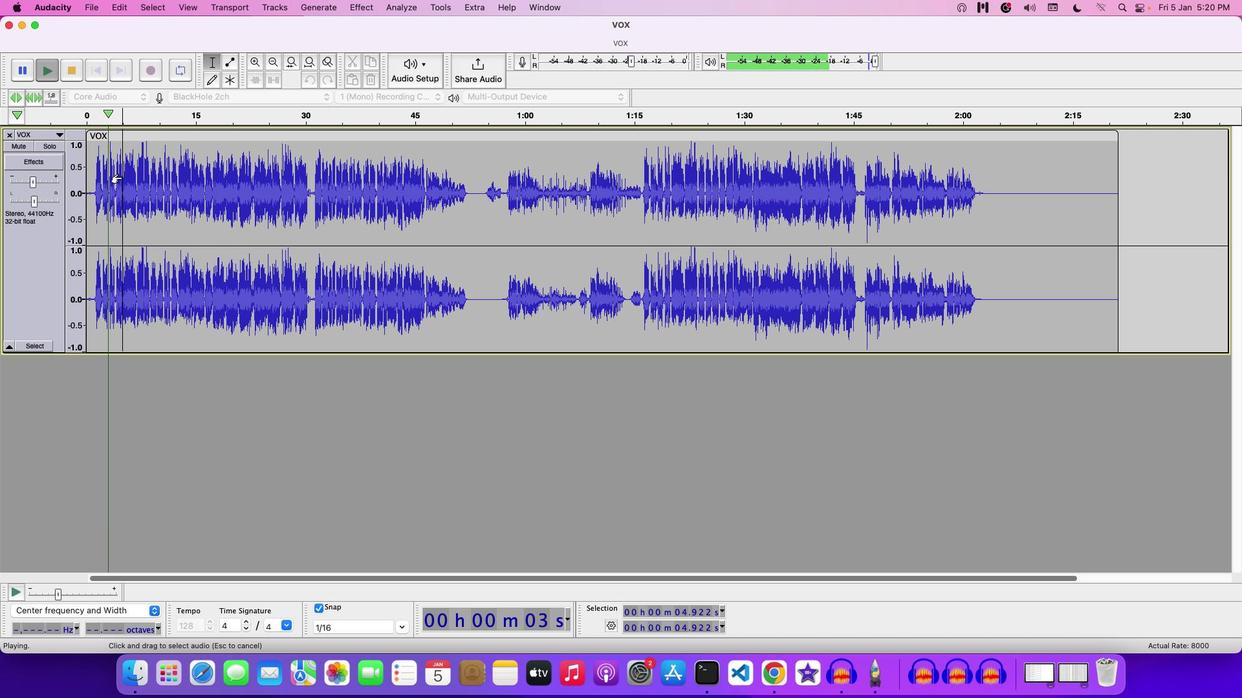 
Action: Mouse pressed left at (121, 177)
Screenshot: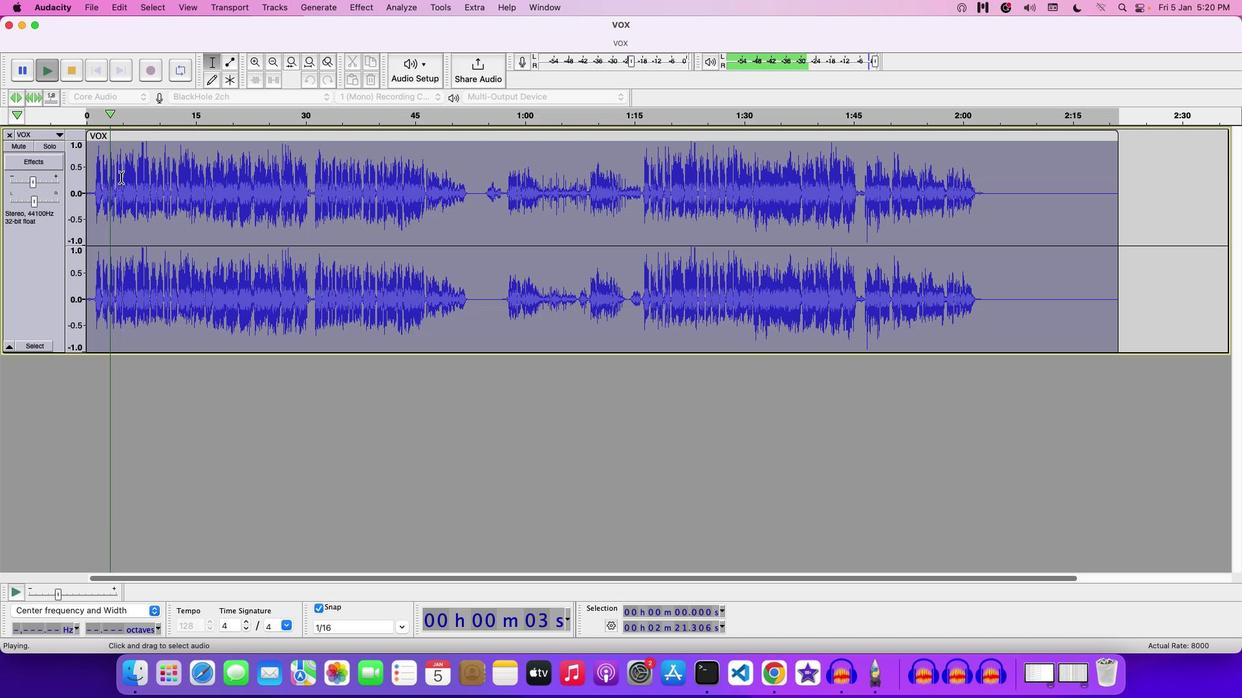 
Action: Mouse moved to (26, 74)
Screenshot: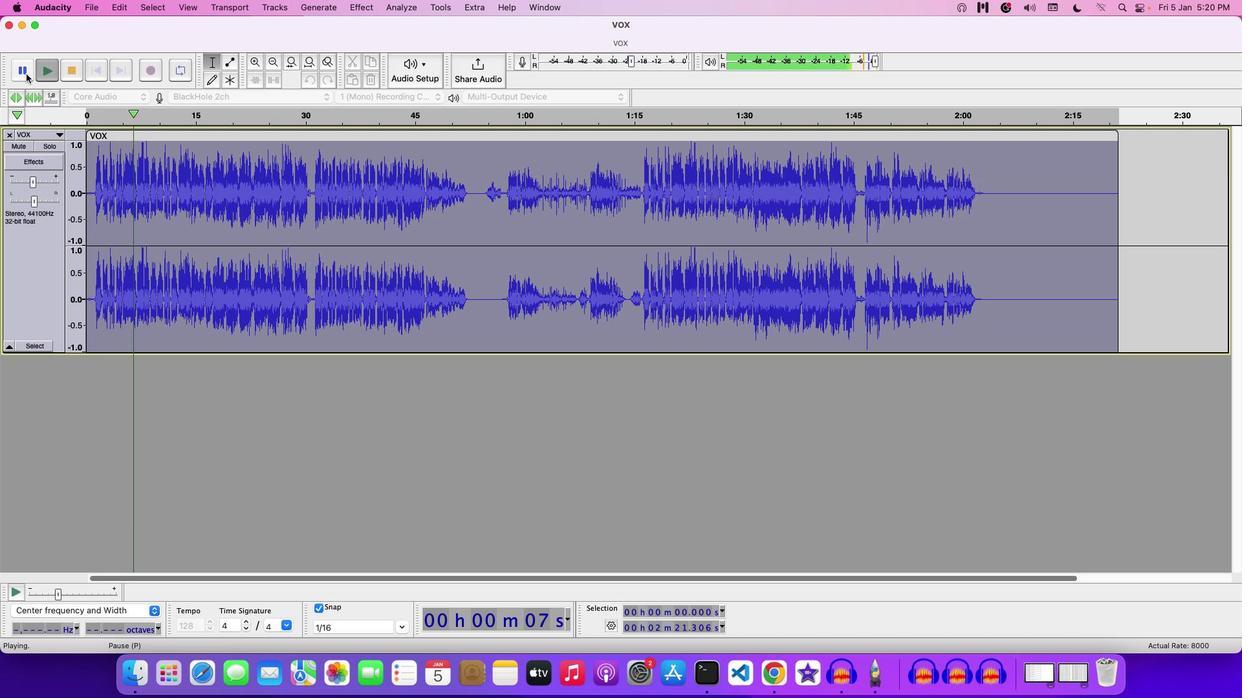 
Action: Mouse pressed left at (26, 74)
Screenshot: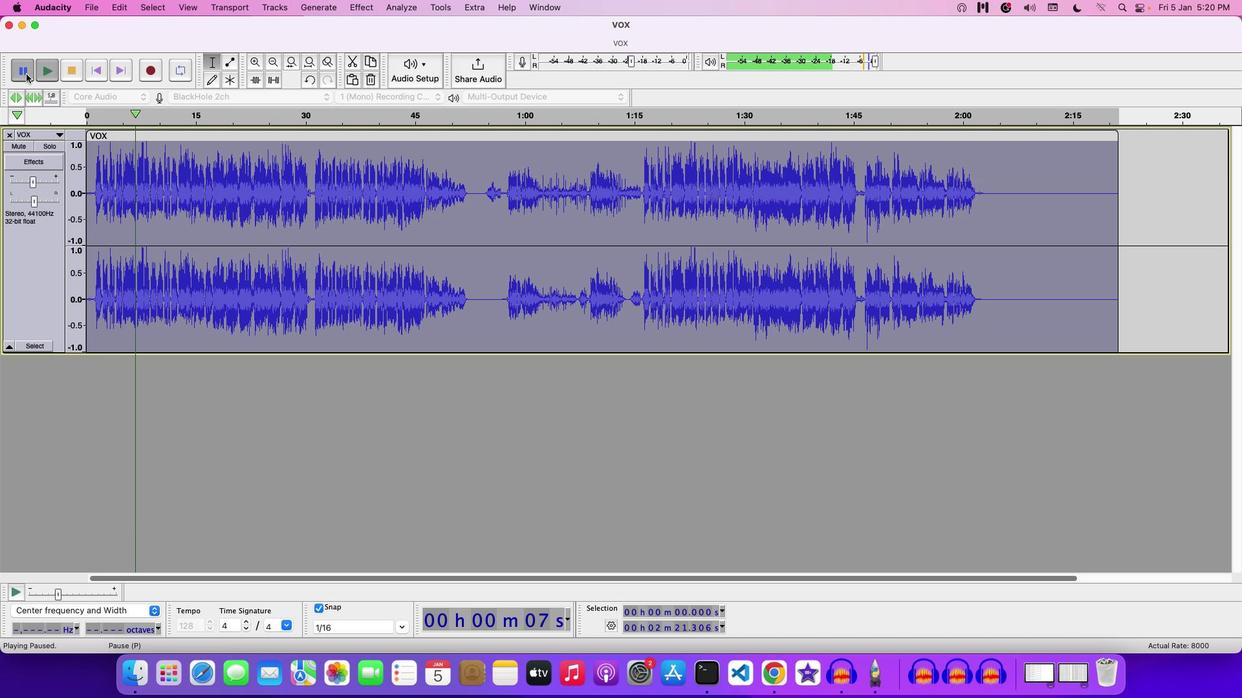 
Action: Mouse moved to (144, 210)
Screenshot: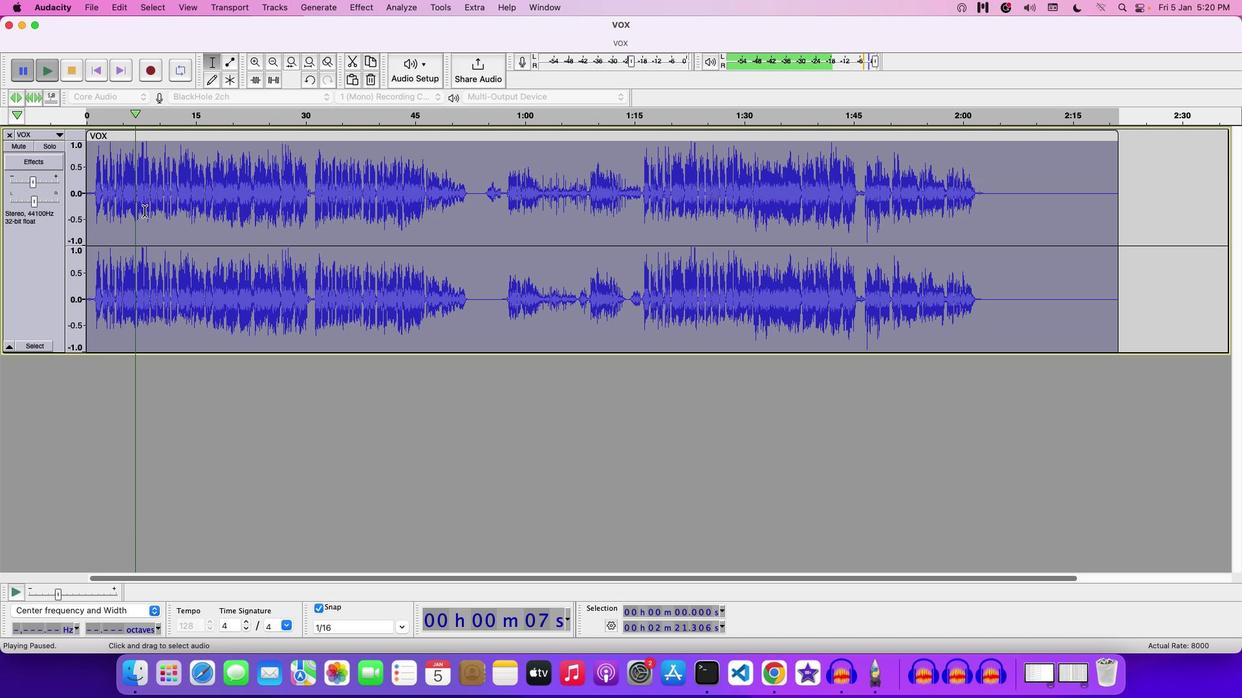 
Action: Mouse pressed left at (144, 210)
Screenshot: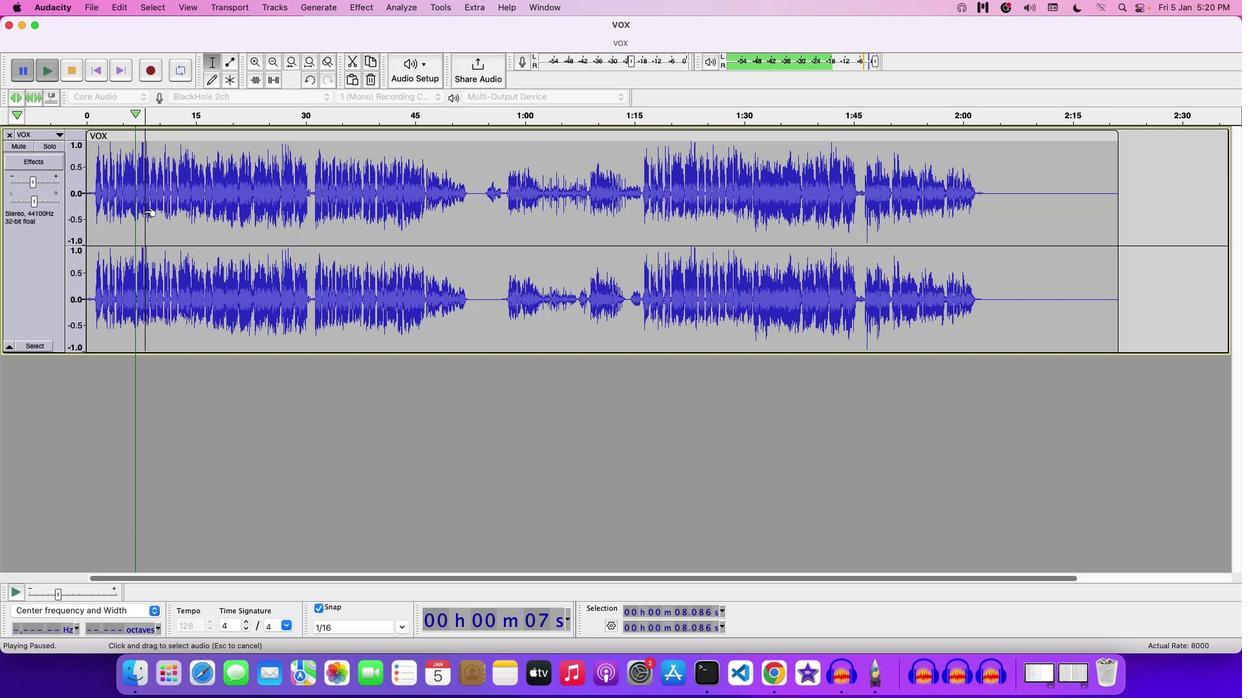
Action: Mouse pressed left at (144, 210)
Screenshot: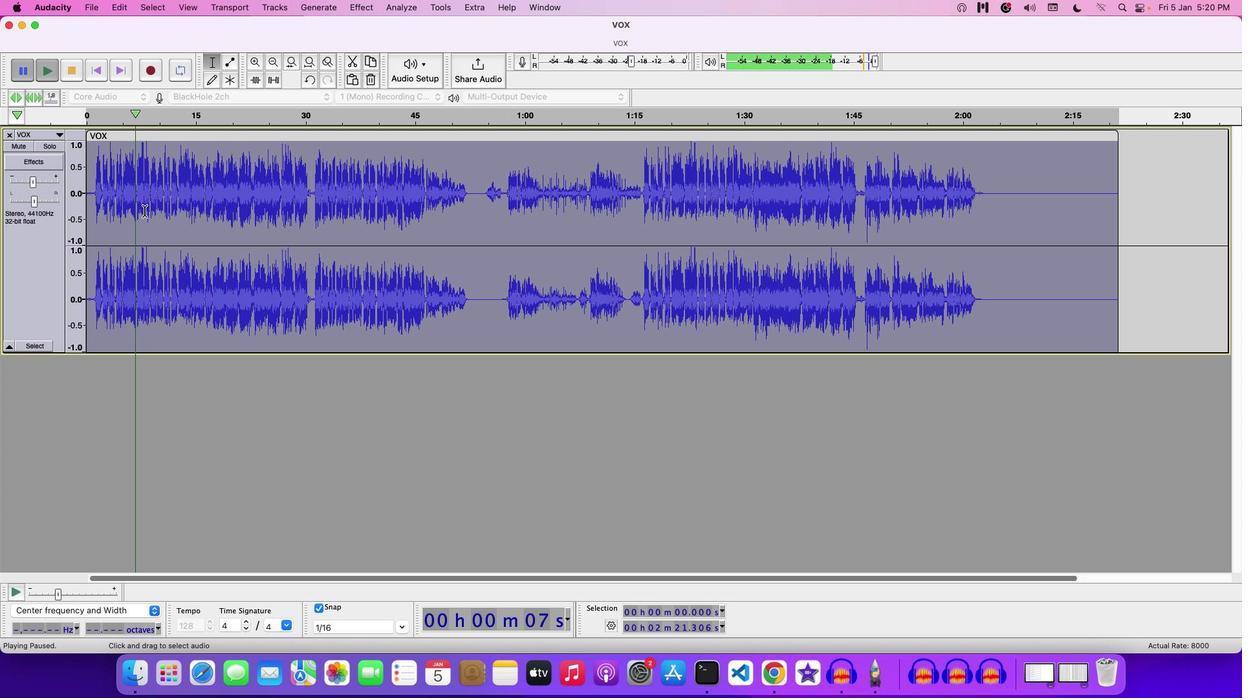 
Action: Mouse moved to (356, 5)
Screenshot: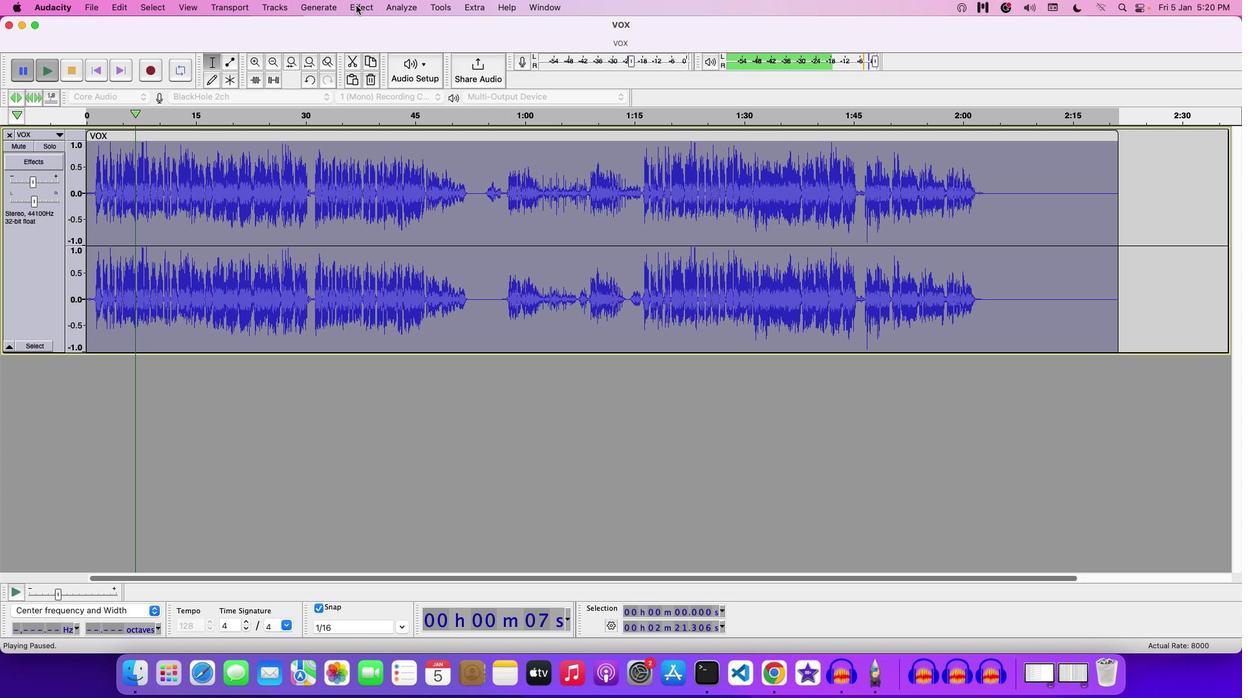 
Action: Mouse pressed left at (356, 5)
Screenshot: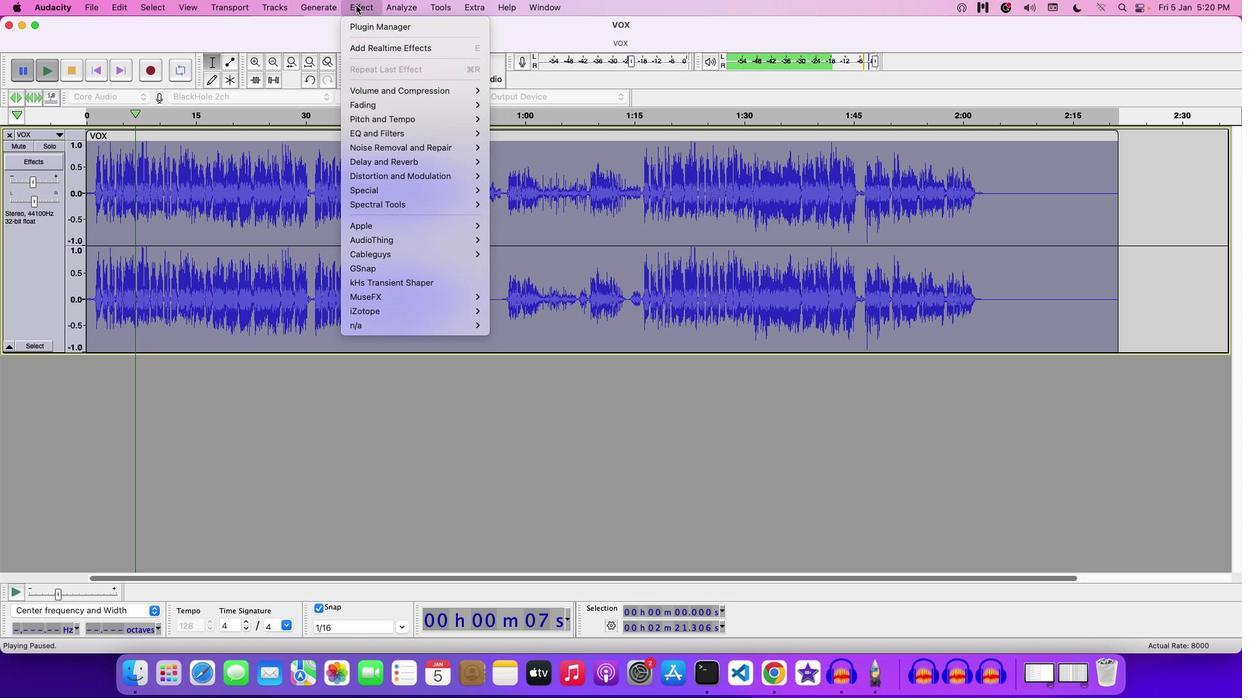 
Action: Mouse moved to (515, 366)
Screenshot: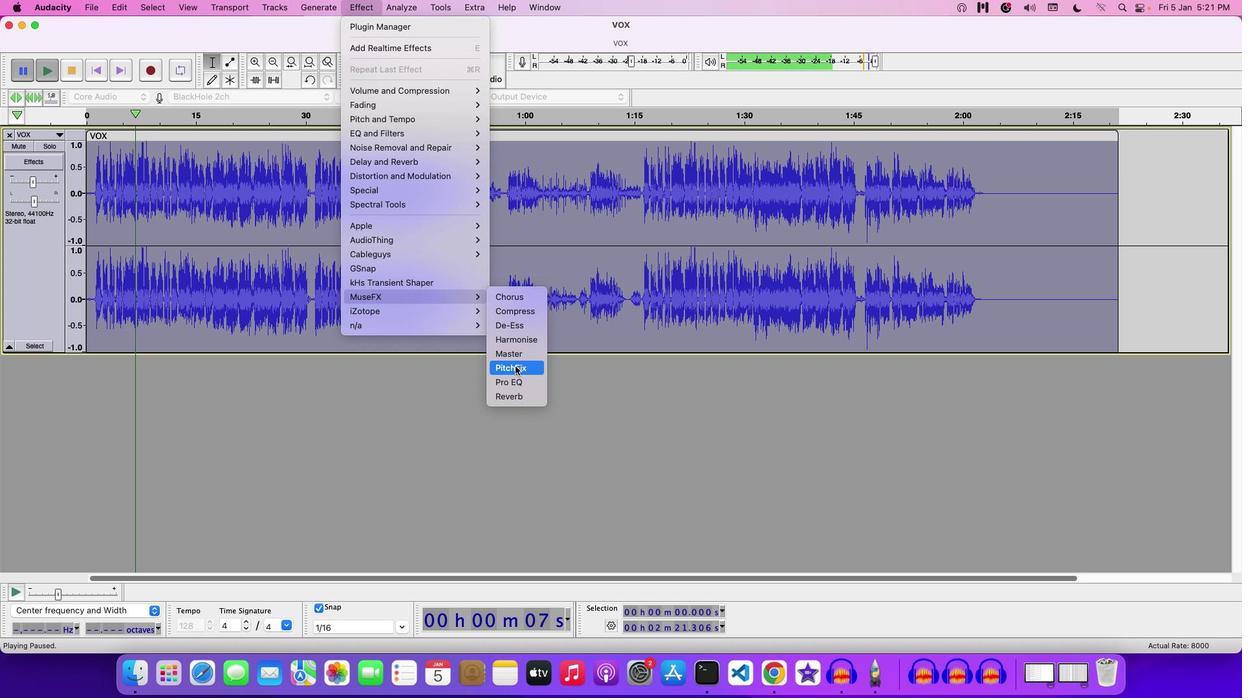 
Action: Mouse pressed left at (515, 366)
Screenshot: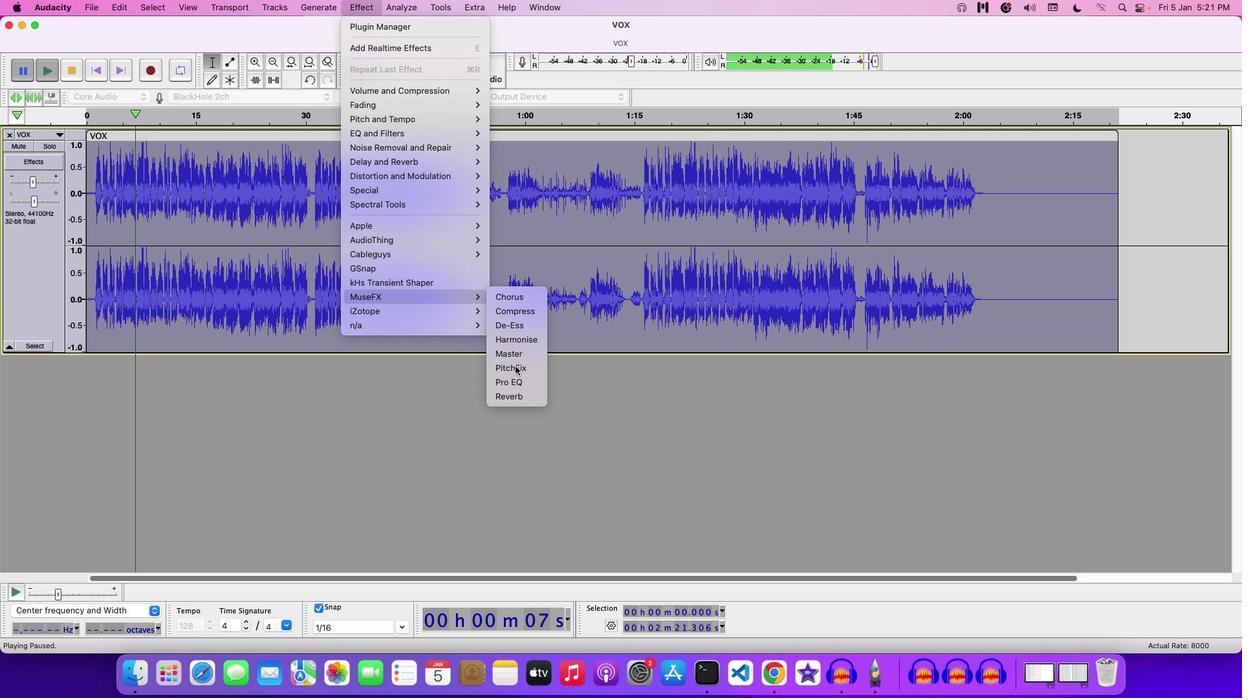 
Action: Mouse moved to (607, 232)
Screenshot: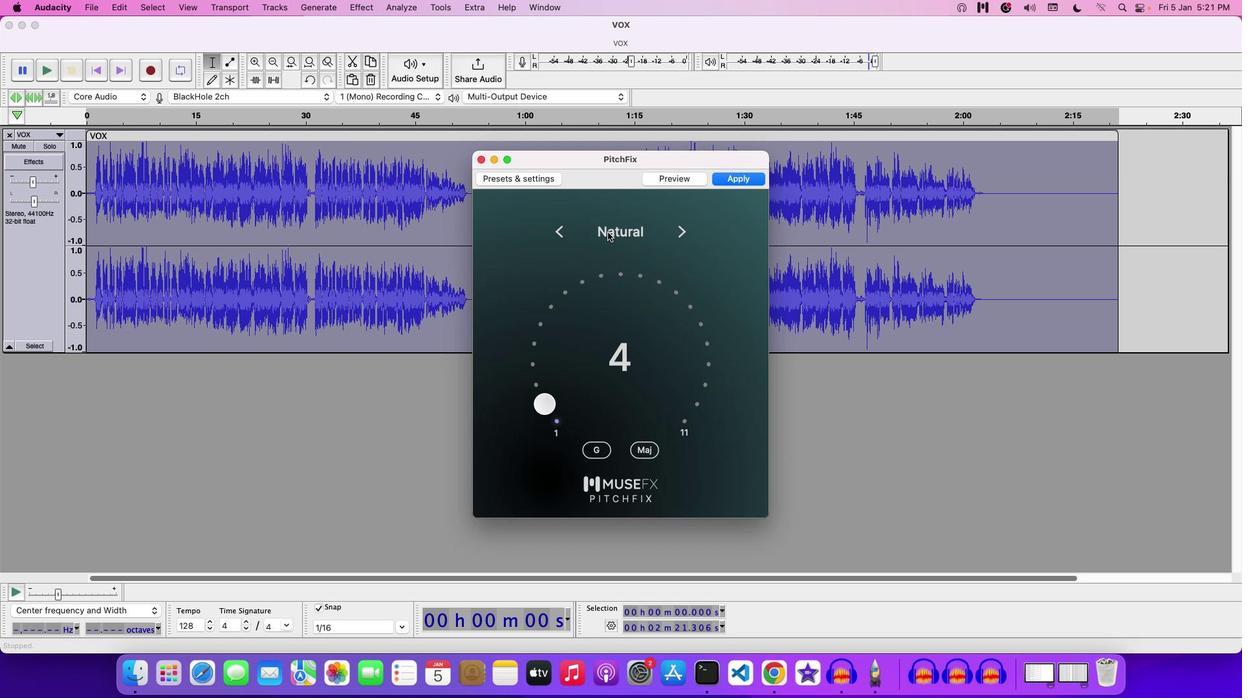 
Action: Mouse pressed left at (607, 232)
Screenshot: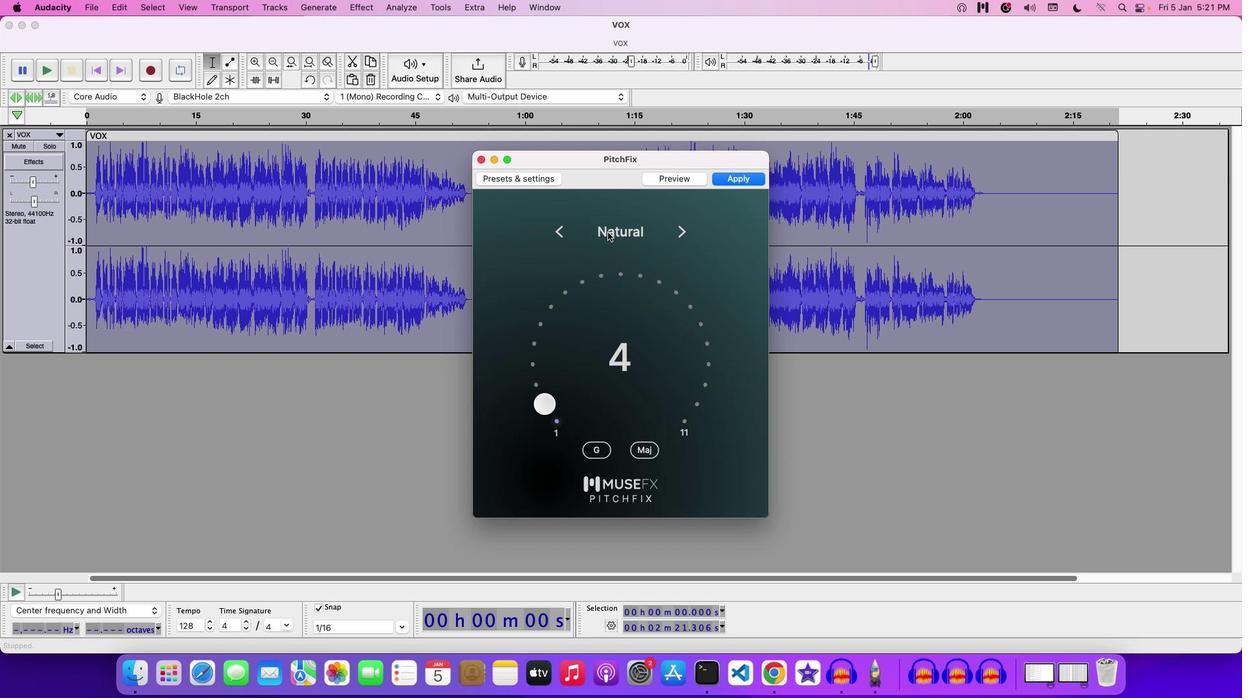
Action: Mouse moved to (671, 291)
Screenshot: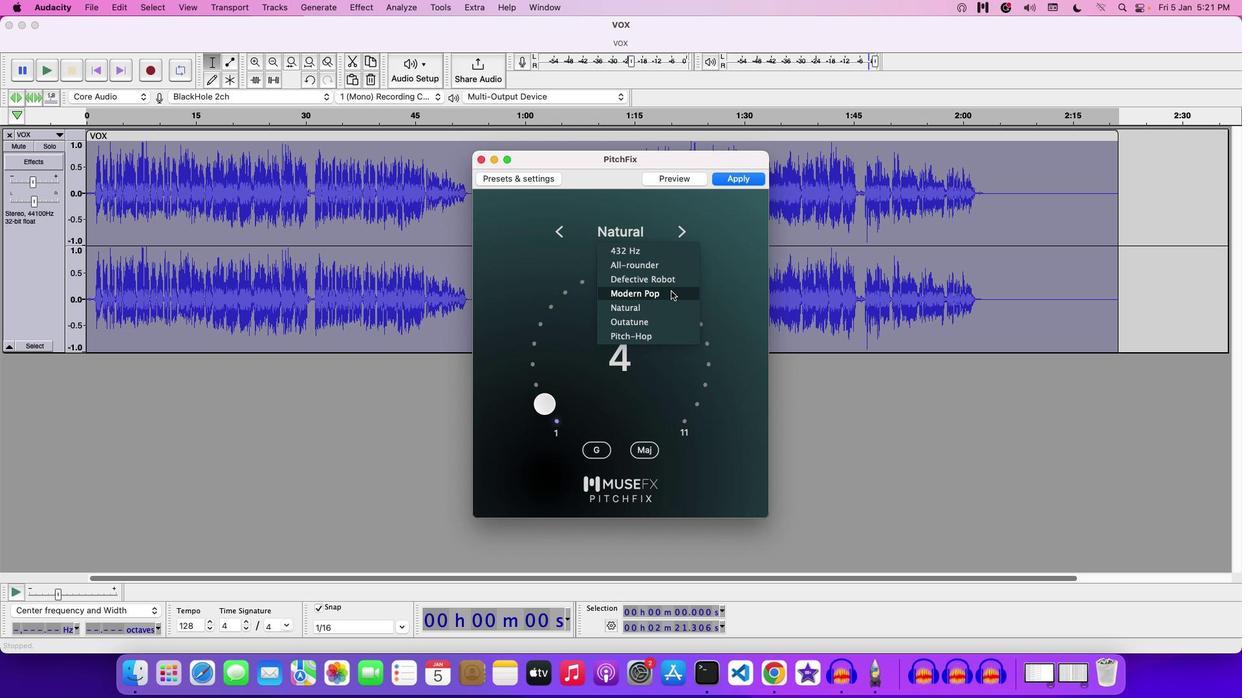 
Action: Mouse pressed left at (671, 291)
Screenshot: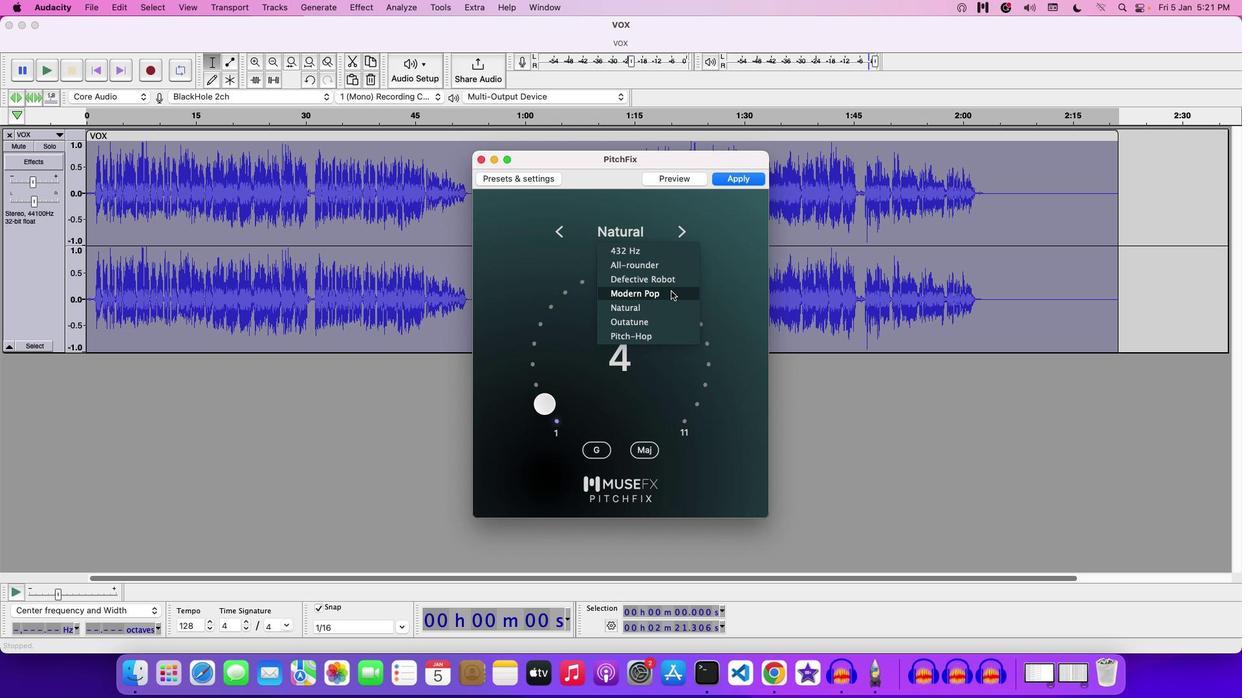 
Action: Mouse moved to (639, 270)
Screenshot: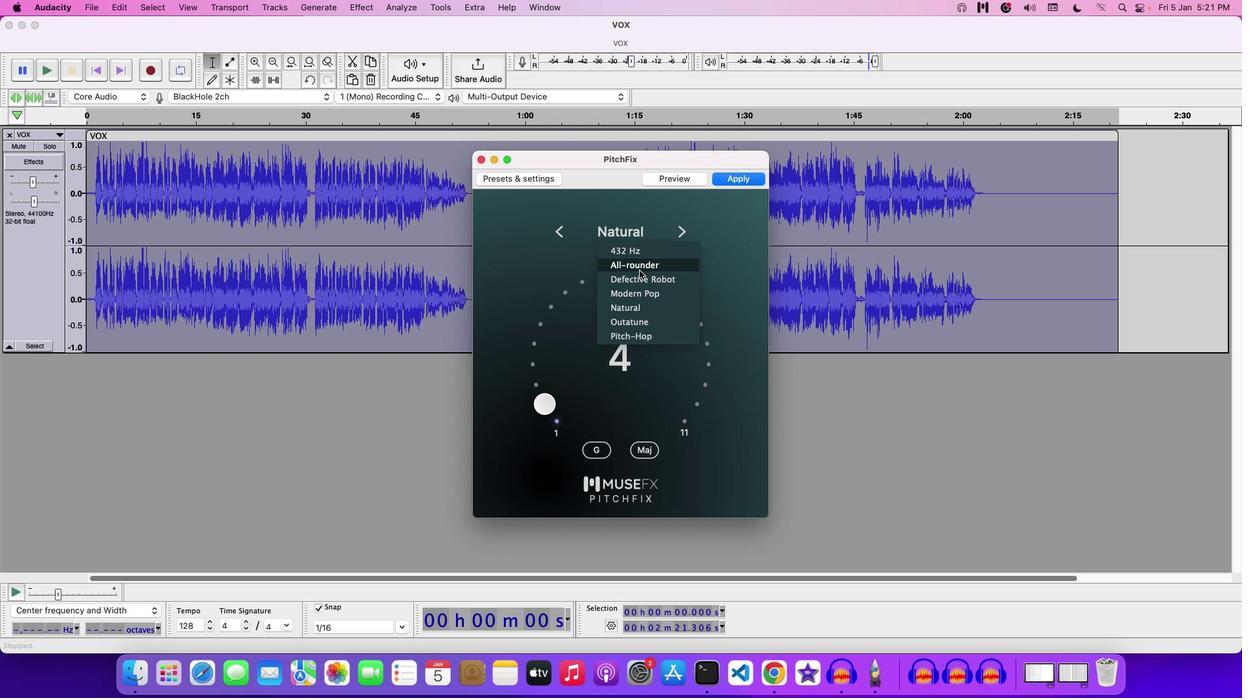 
Action: Key pressed Key.enter
Screenshot: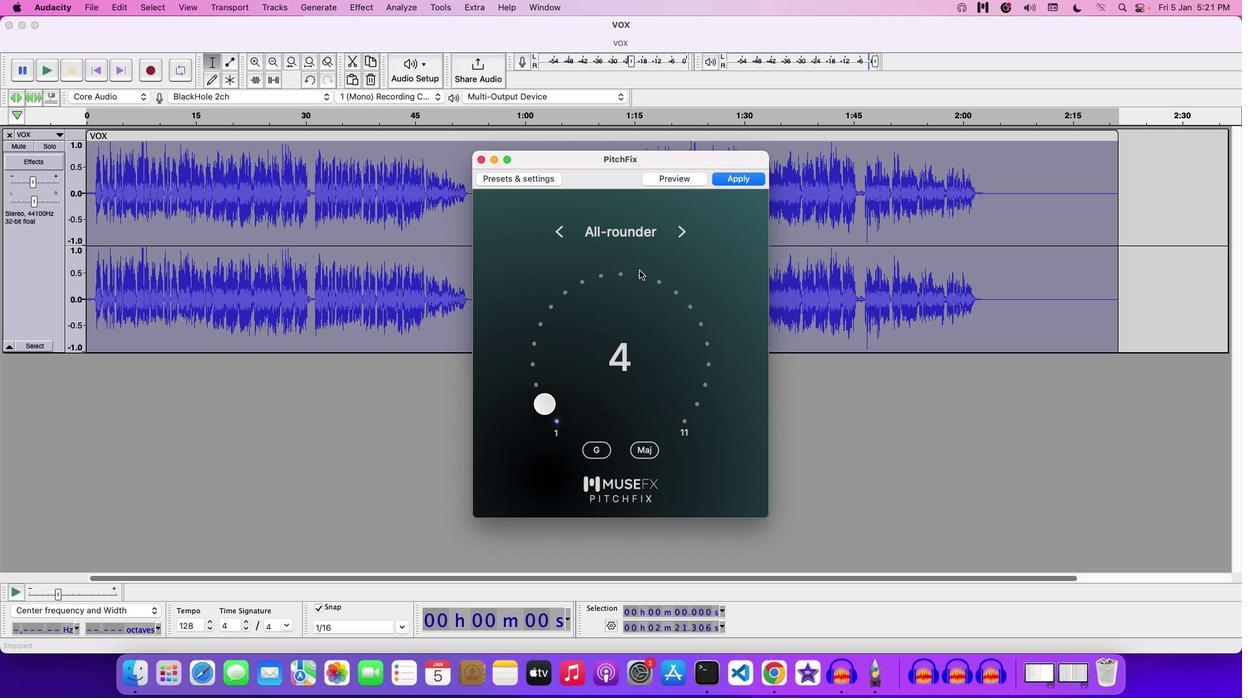 
Action: Mouse moved to (596, 449)
Screenshot: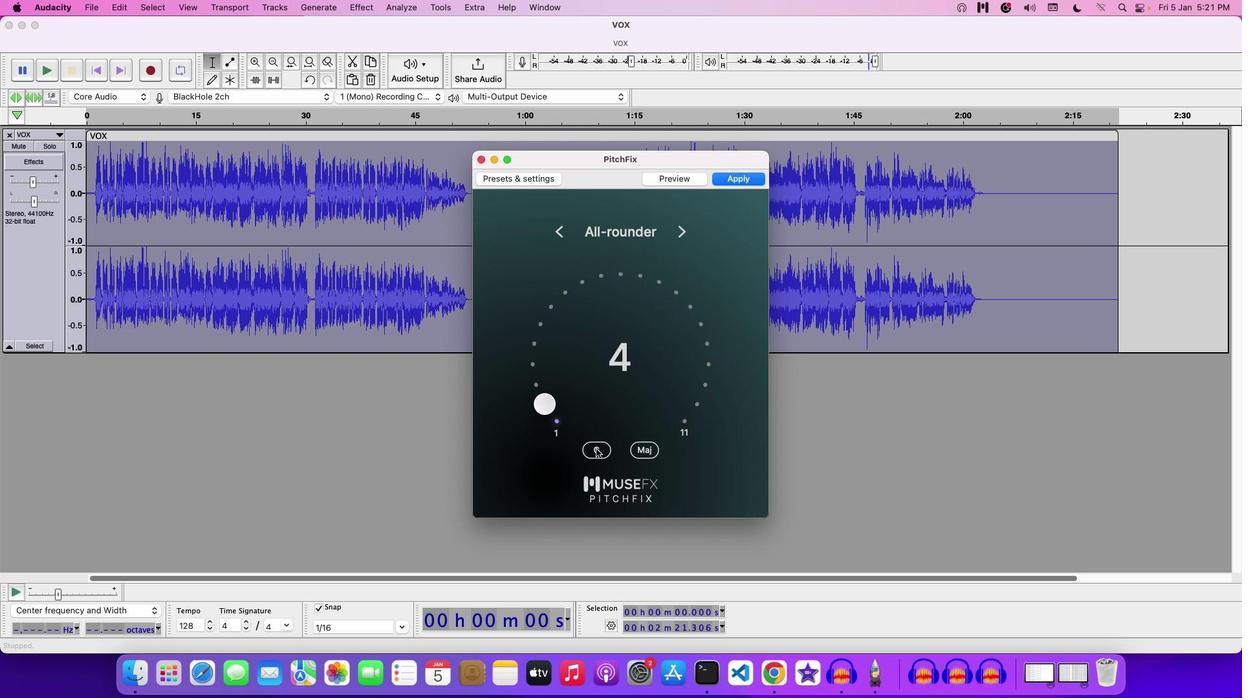 
Action: Mouse pressed left at (596, 449)
Screenshot: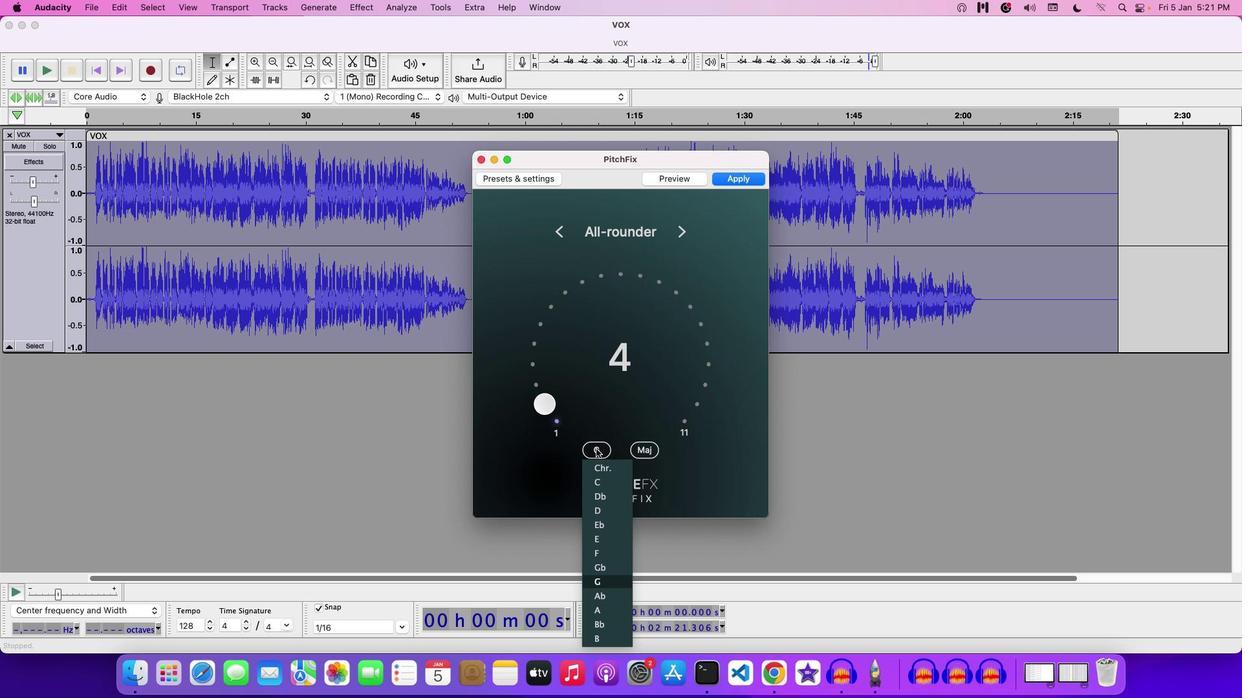 
Action: Mouse moved to (594, 482)
Screenshot: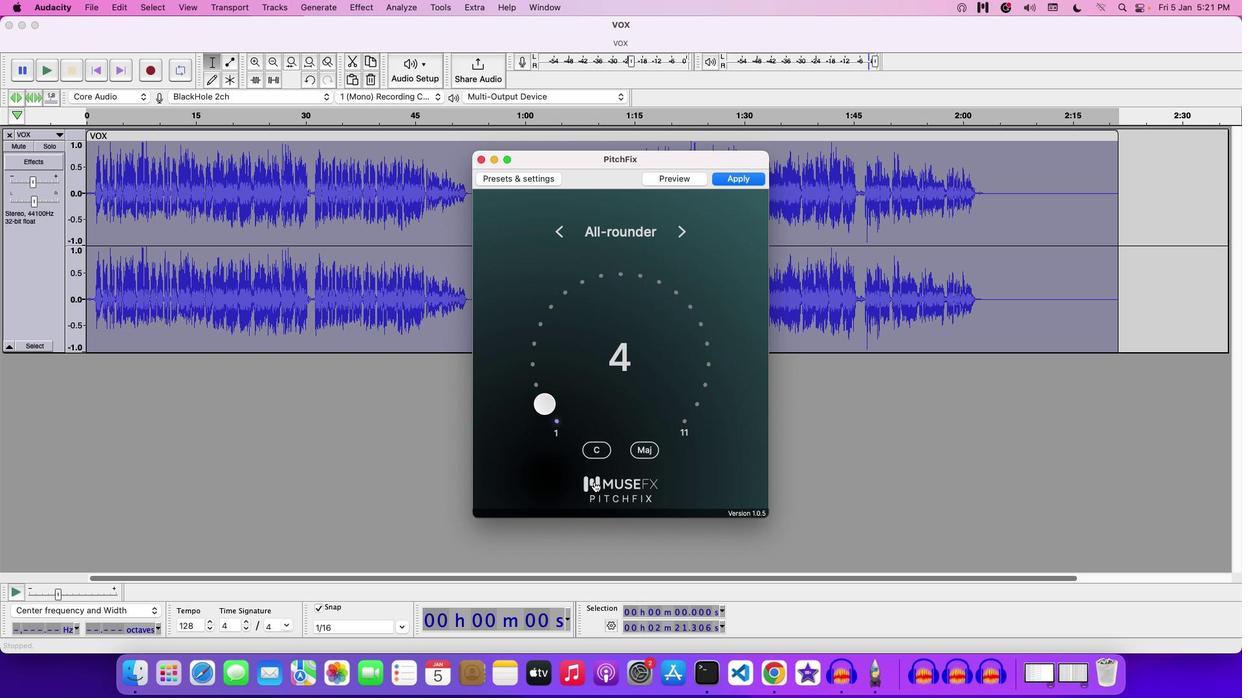 
Action: Key pressed Key.enter
Screenshot: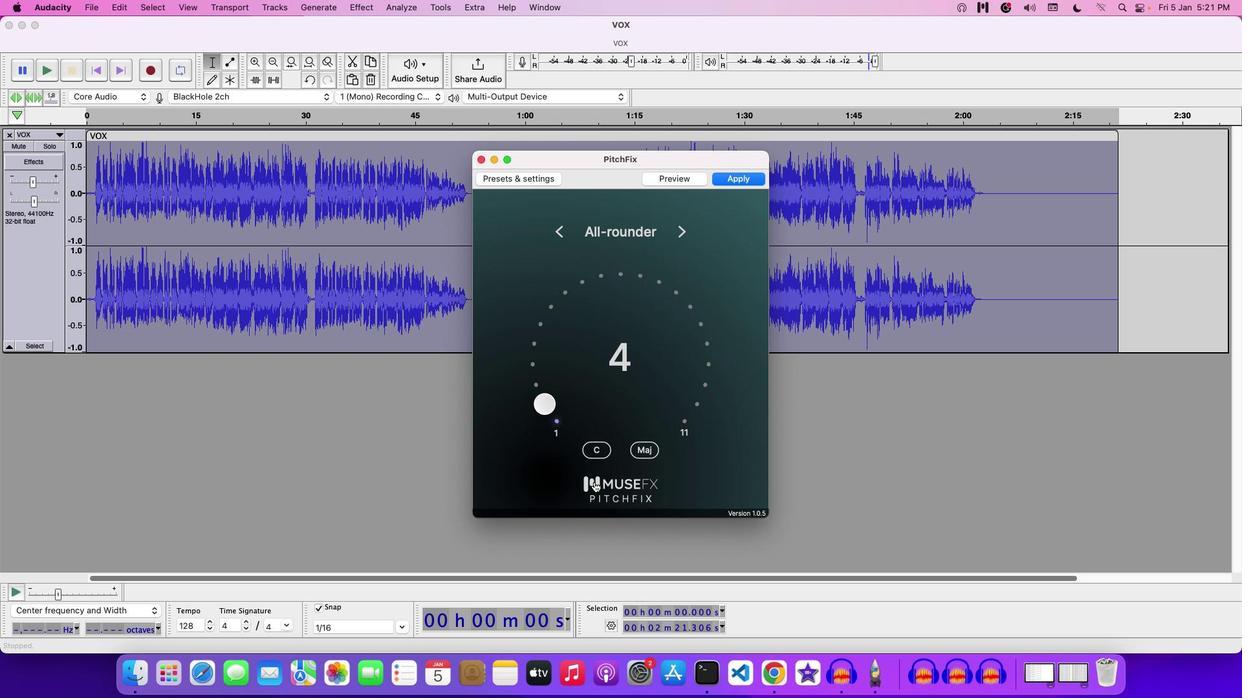 
Action: Mouse moved to (552, 407)
Screenshot: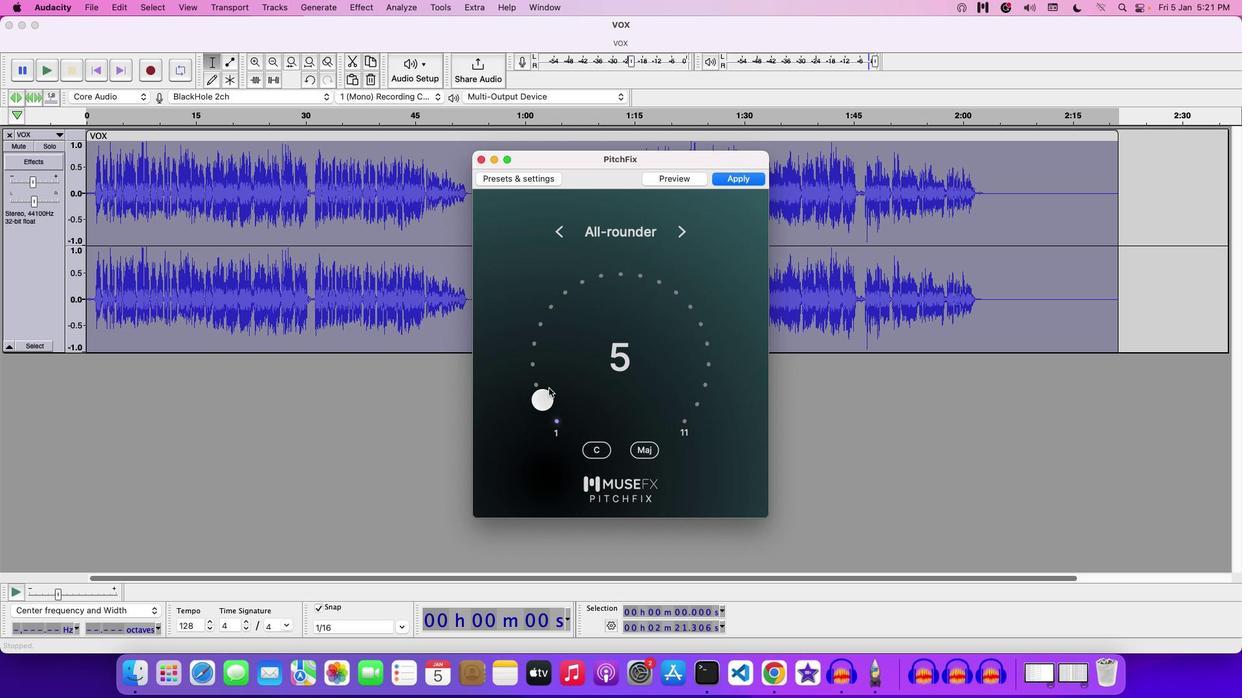 
Action: Mouse pressed left at (552, 407)
Screenshot: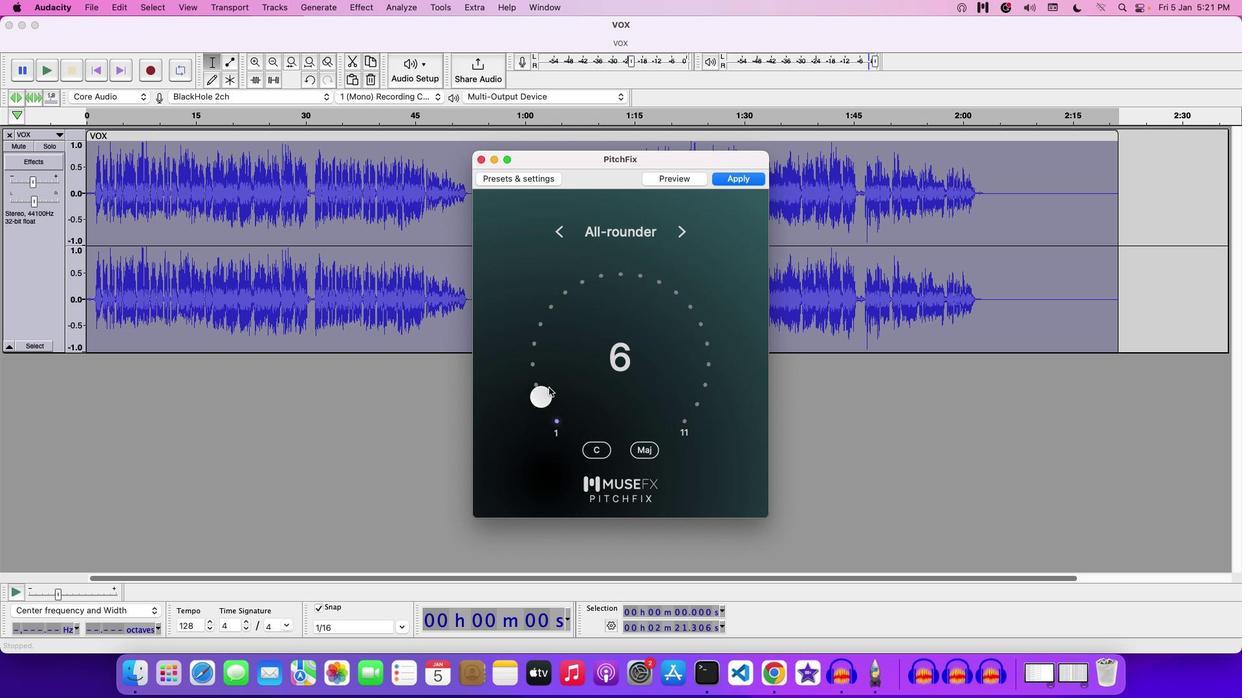 
Action: Mouse moved to (683, 172)
Screenshot: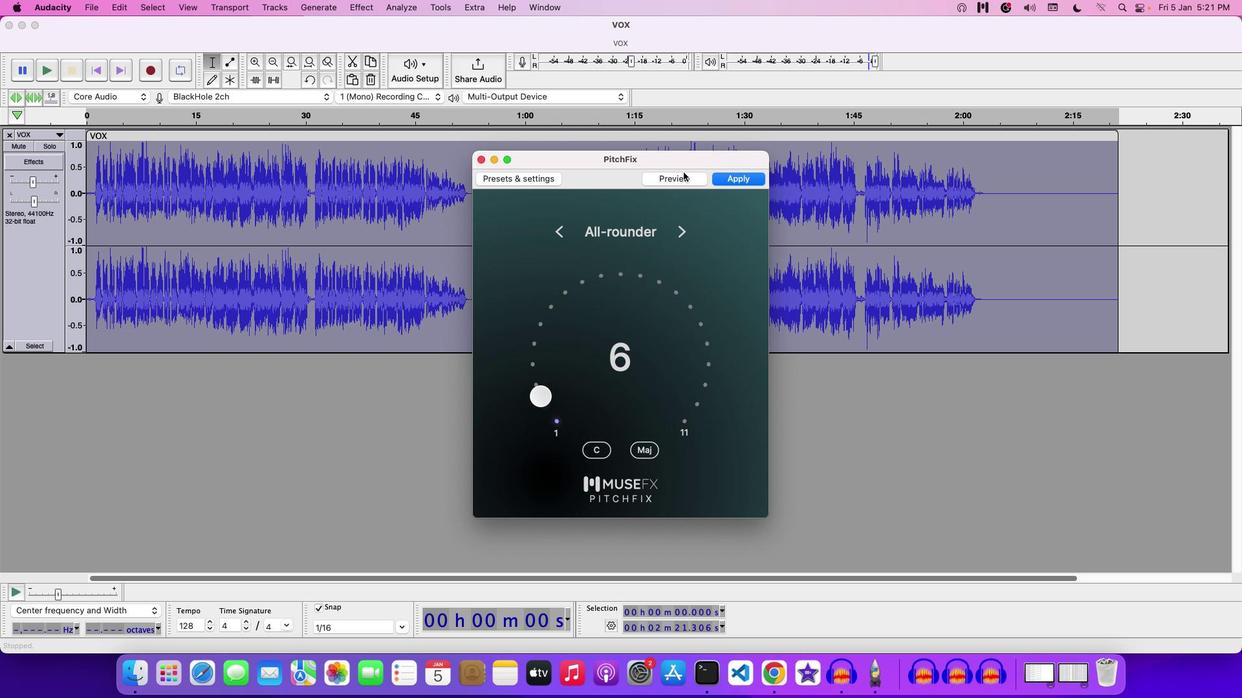 
Action: Mouse pressed left at (683, 172)
Screenshot: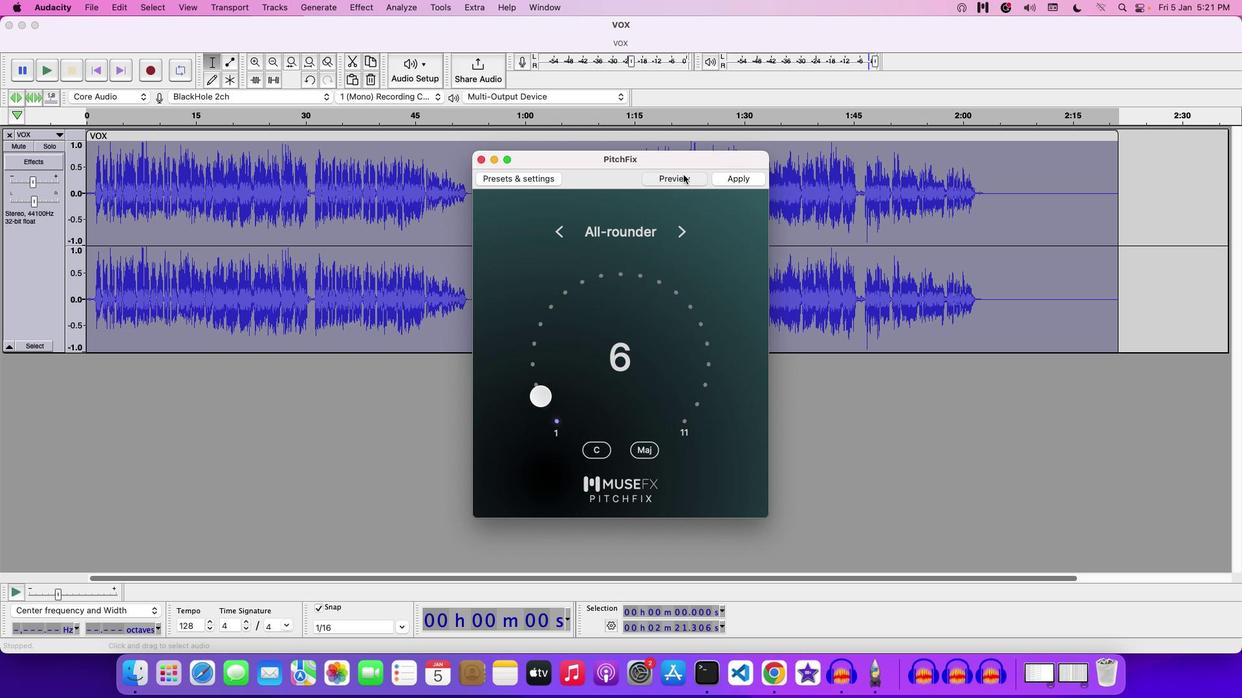 
Action: Mouse moved to (546, 388)
Screenshot: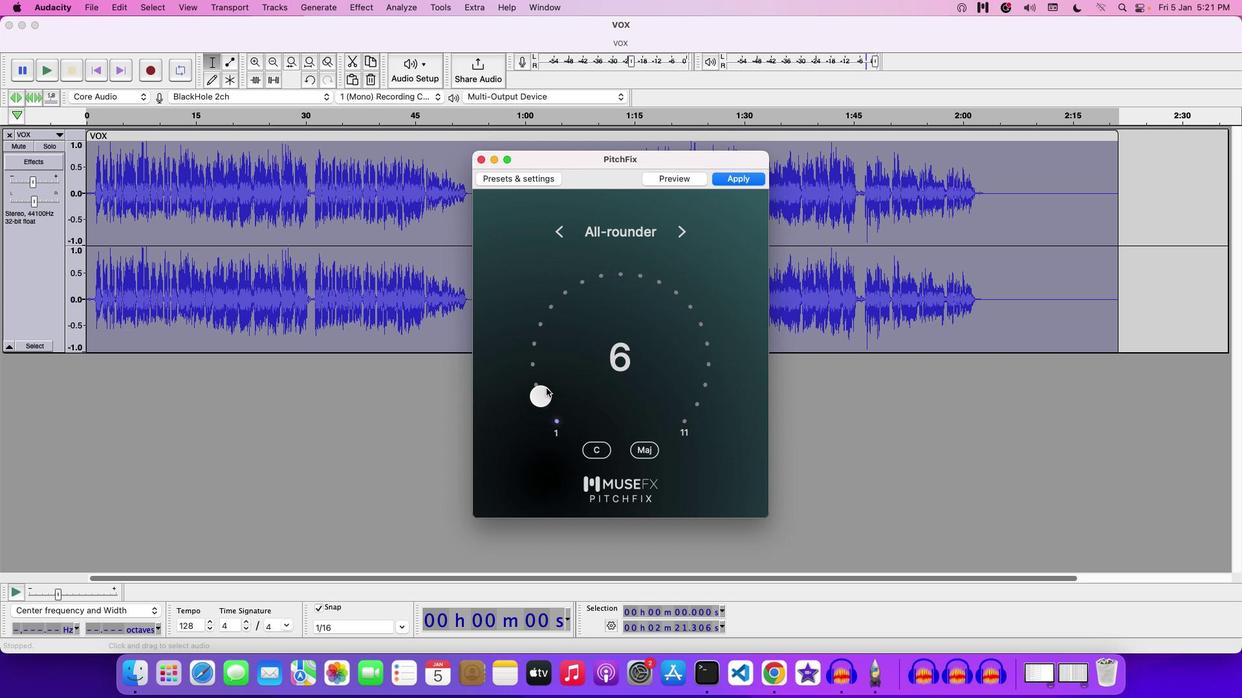 
Action: Mouse pressed left at (546, 388)
Screenshot: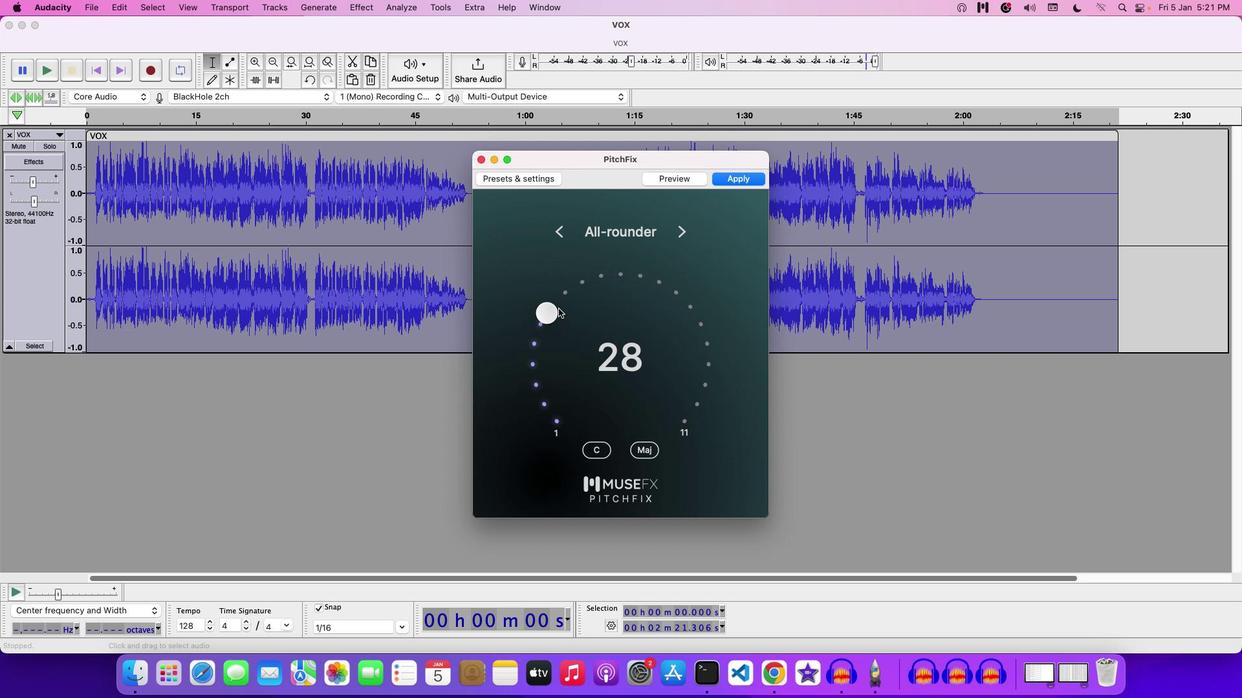 
Action: Mouse moved to (678, 181)
Screenshot: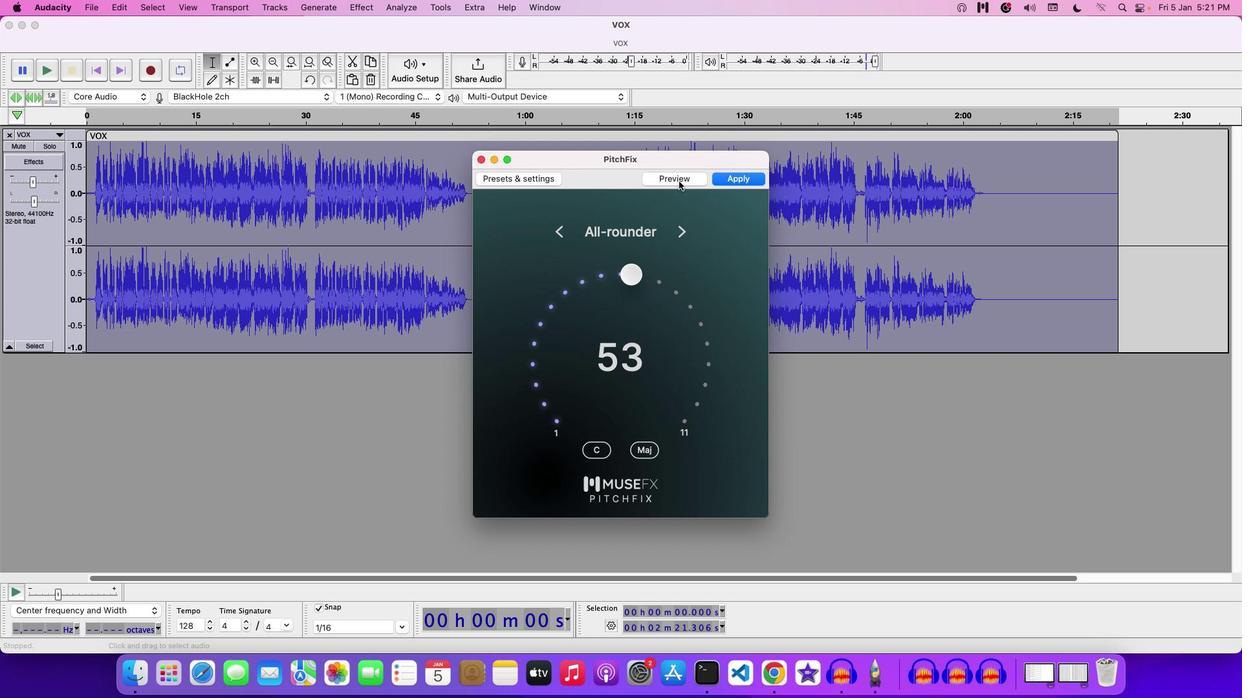 
Action: Mouse pressed left at (678, 181)
Screenshot: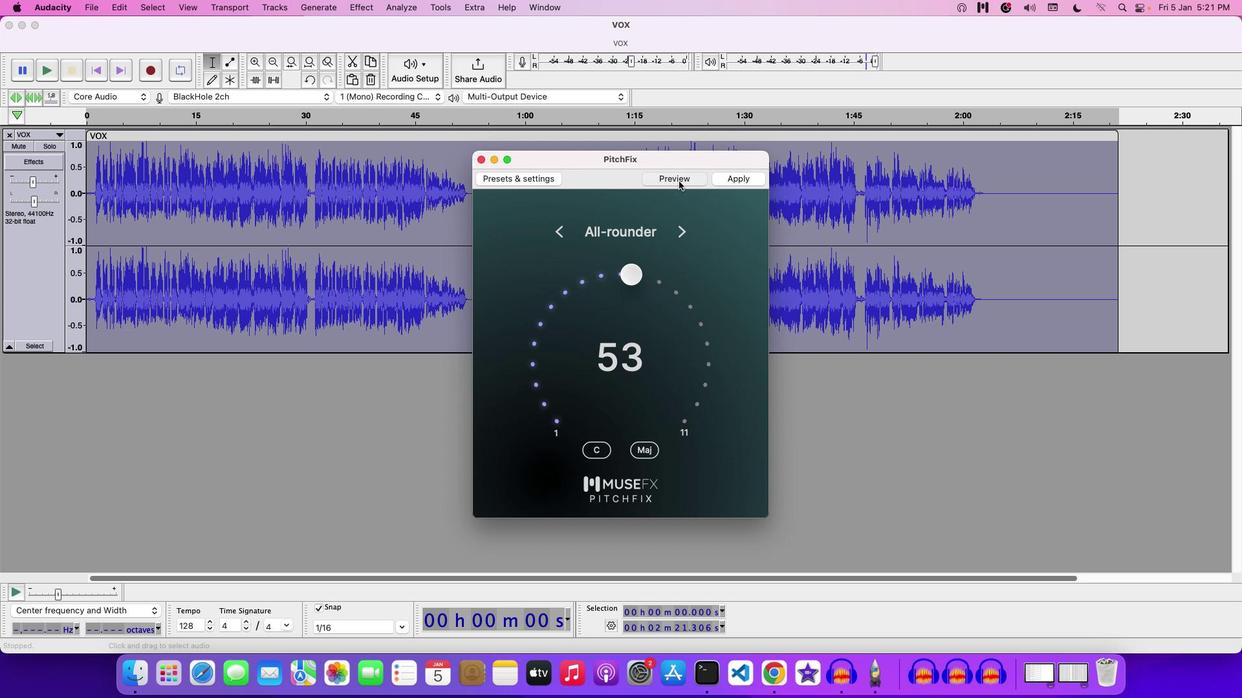 
Action: Mouse moved to (740, 176)
Screenshot: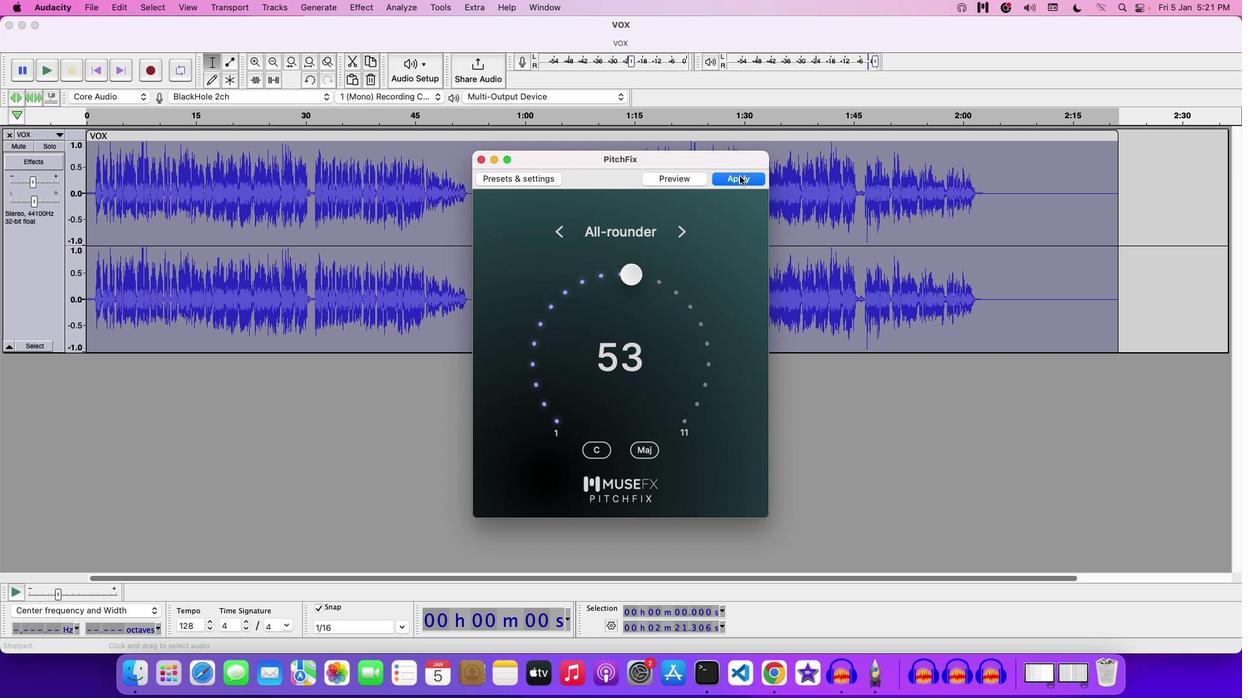 
Action: Mouse pressed left at (740, 176)
Screenshot: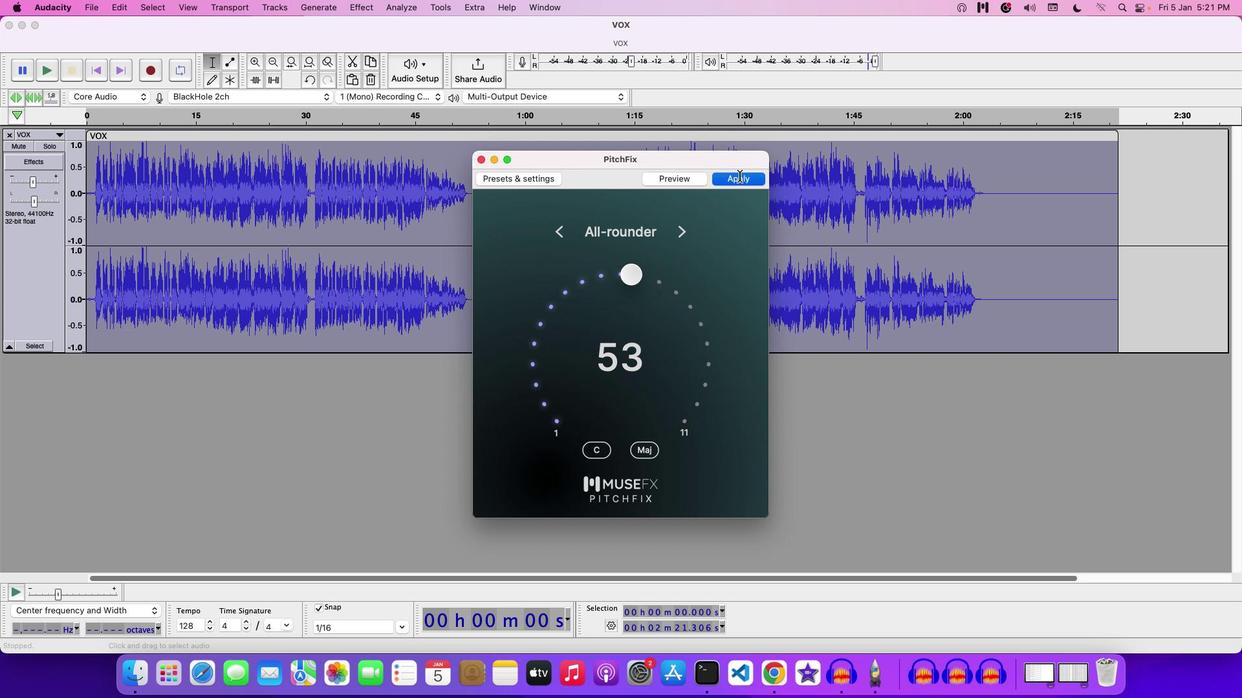 
Action: Mouse moved to (363, 302)
Screenshot: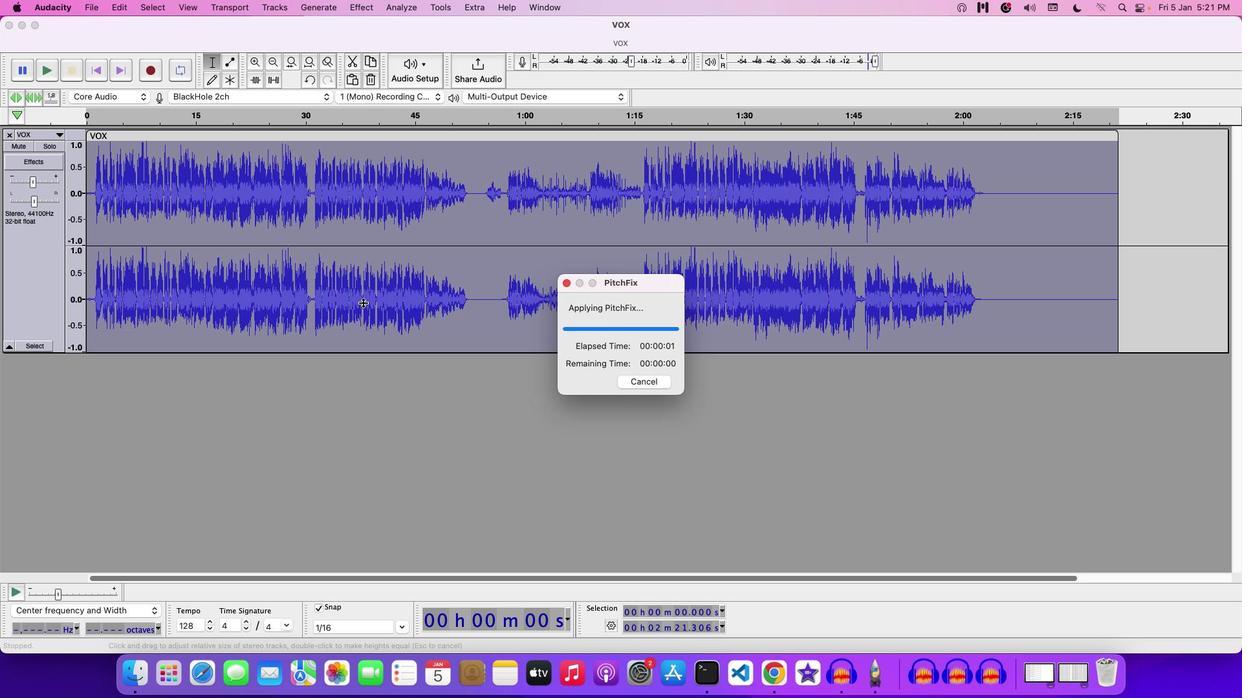 
Action: Key pressed Key.space
Screenshot: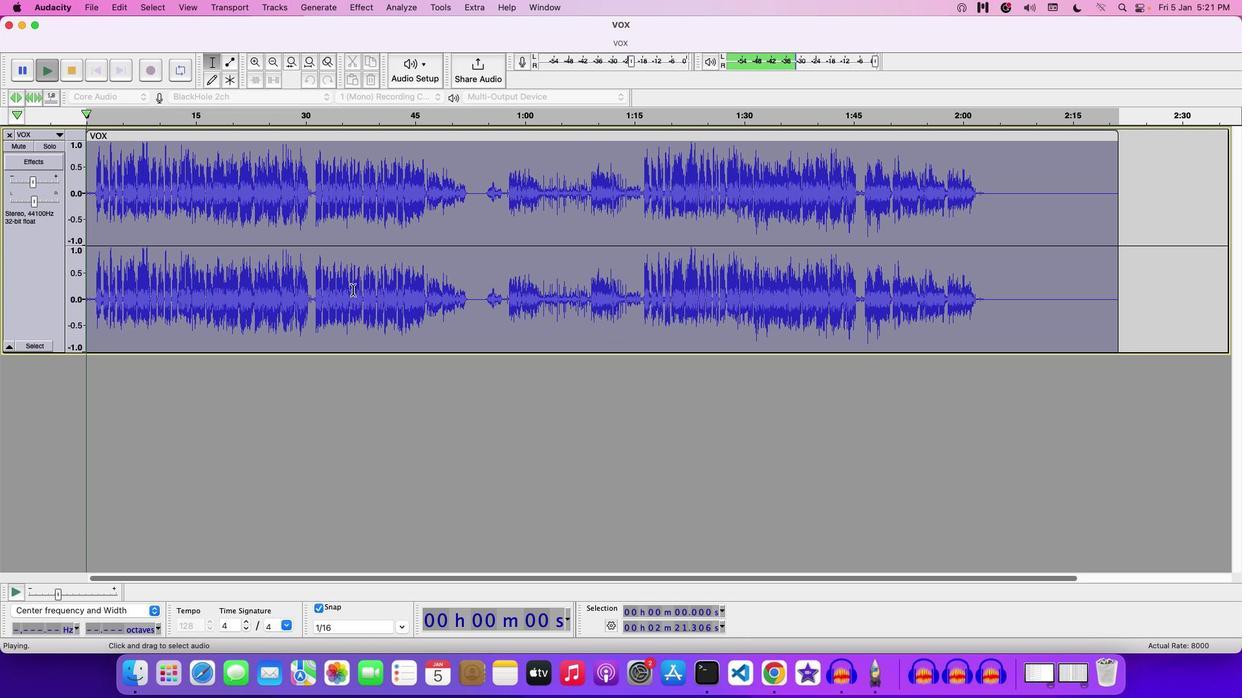 
Action: Mouse moved to (32, 181)
Screenshot: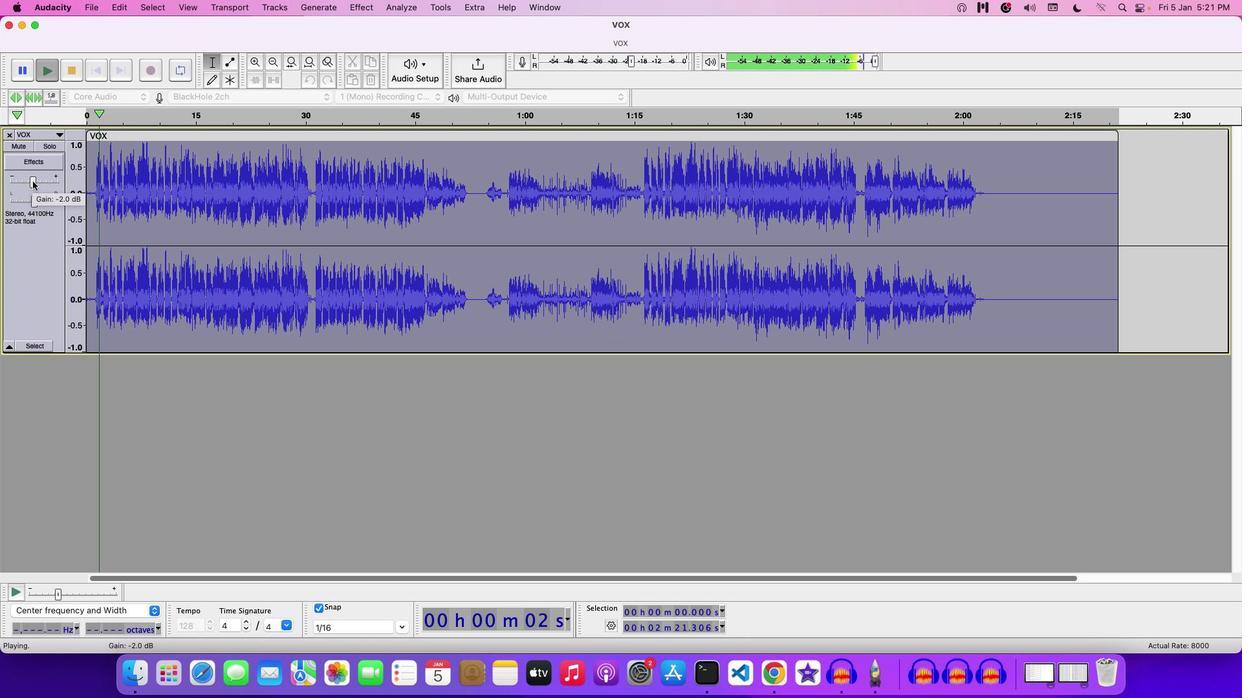 
Action: Mouse pressed left at (32, 181)
Screenshot: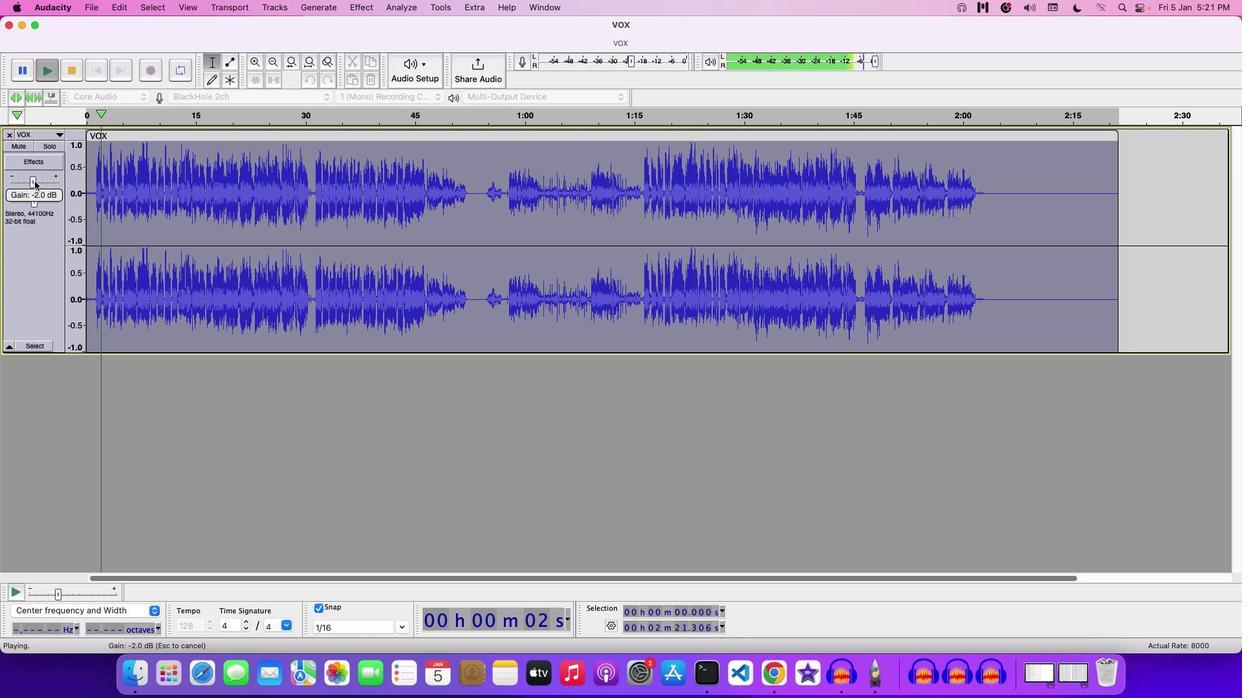 
Action: Mouse moved to (37, 181)
Screenshot: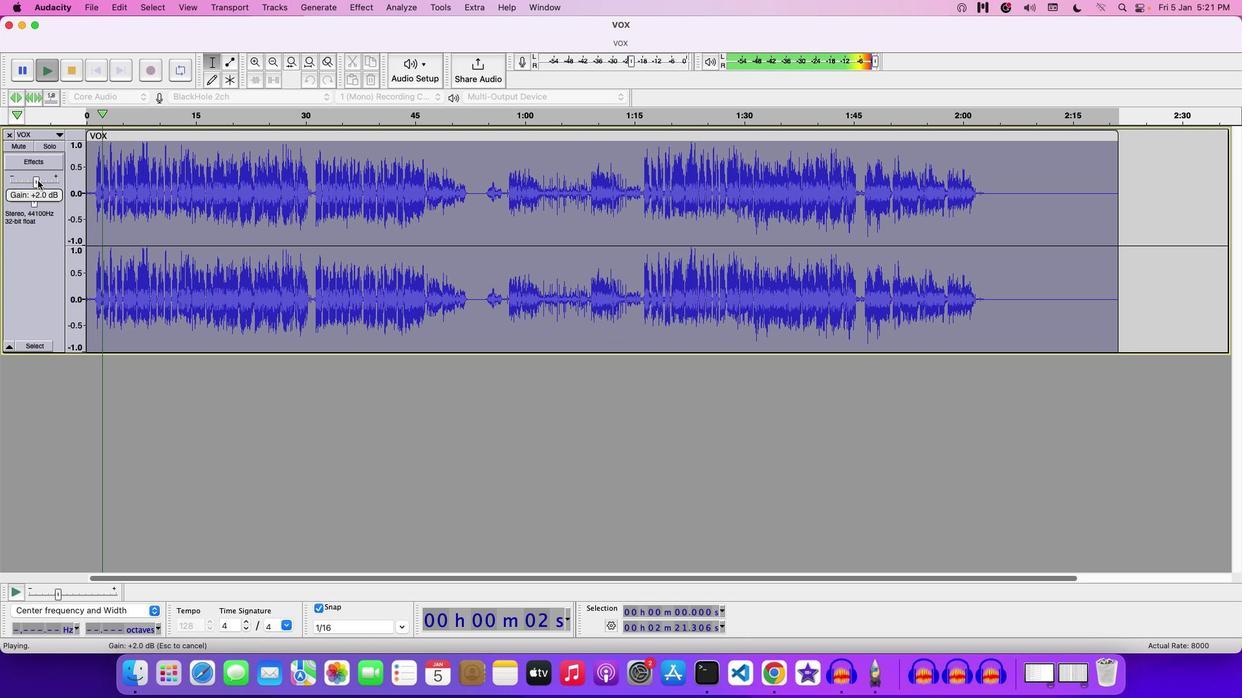 
Action: Mouse pressed left at (37, 181)
Screenshot: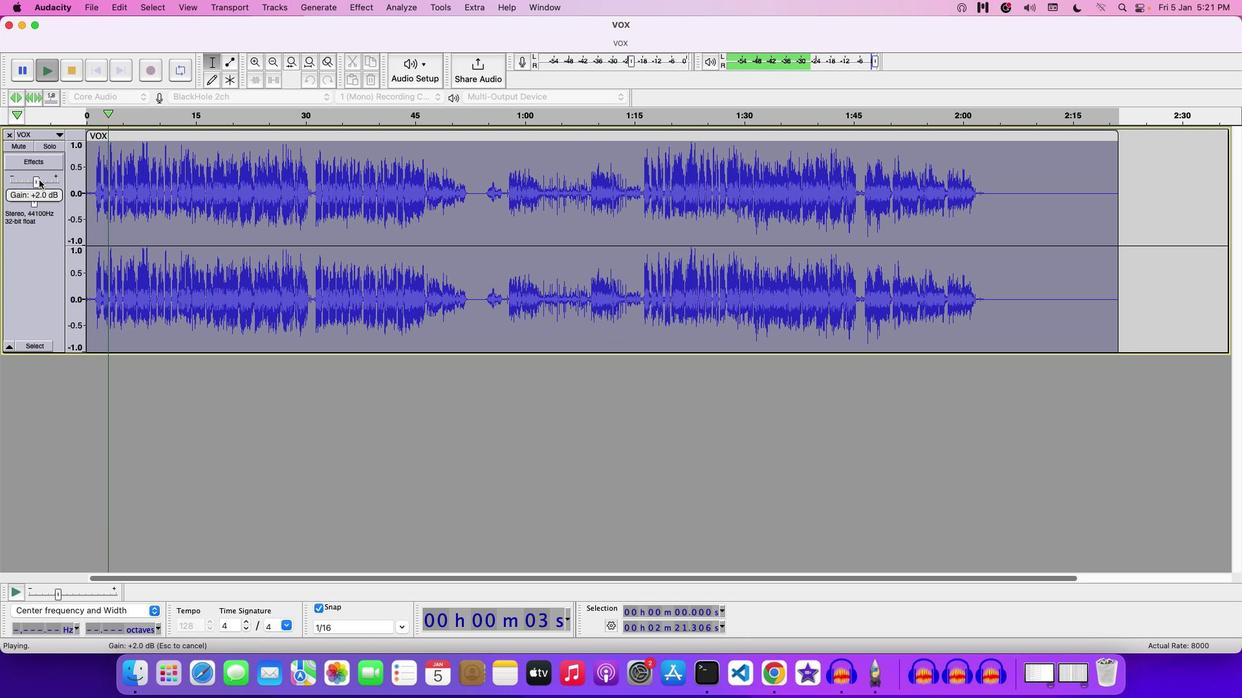 
Action: Mouse moved to (40, 183)
Screenshot: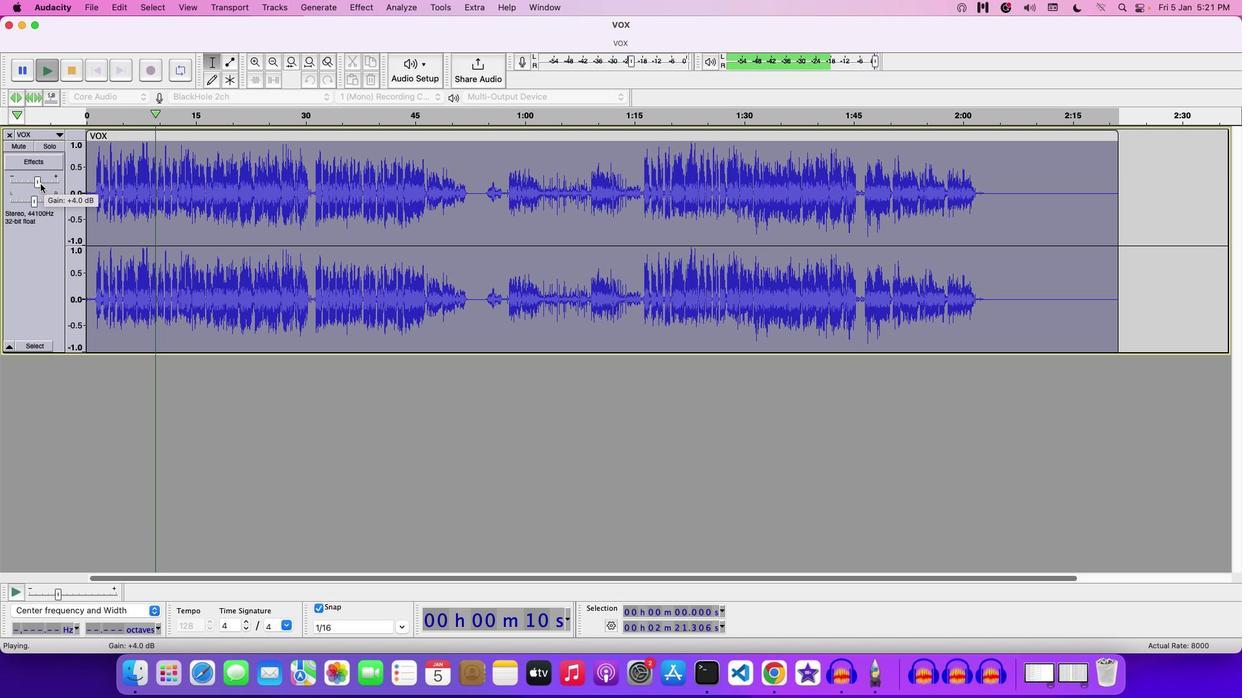 
Action: Mouse pressed left at (40, 183)
Screenshot: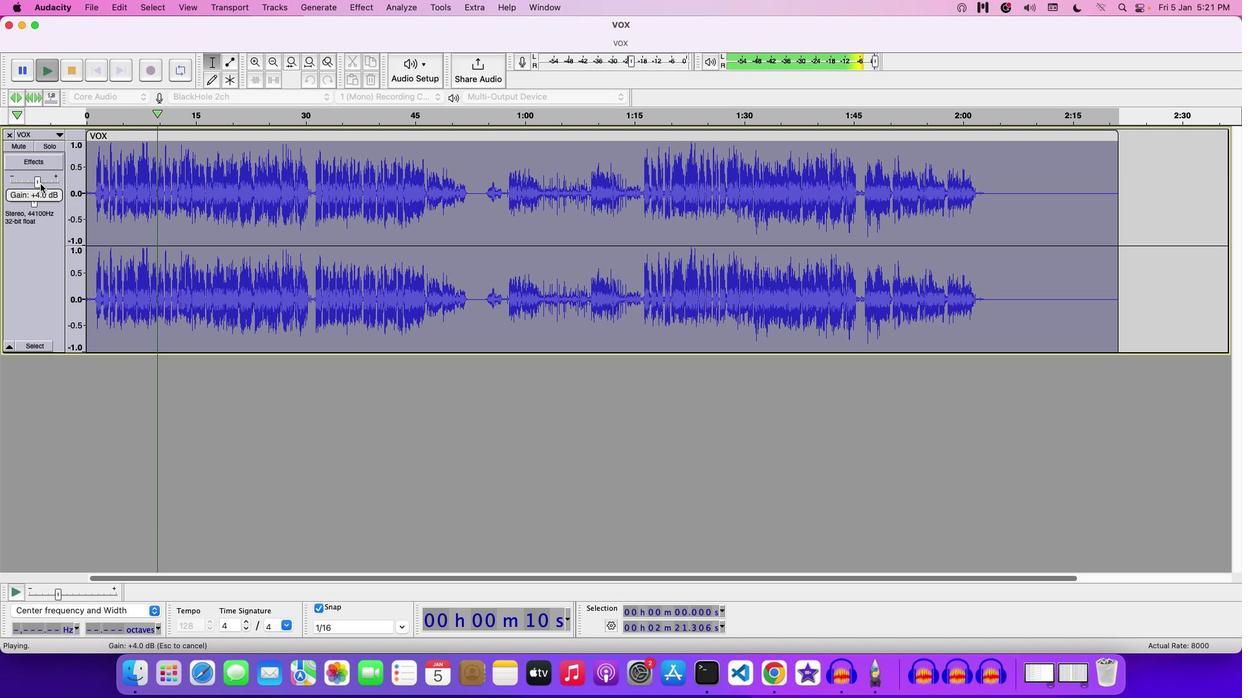 
Action: Mouse moved to (42, 183)
Screenshot: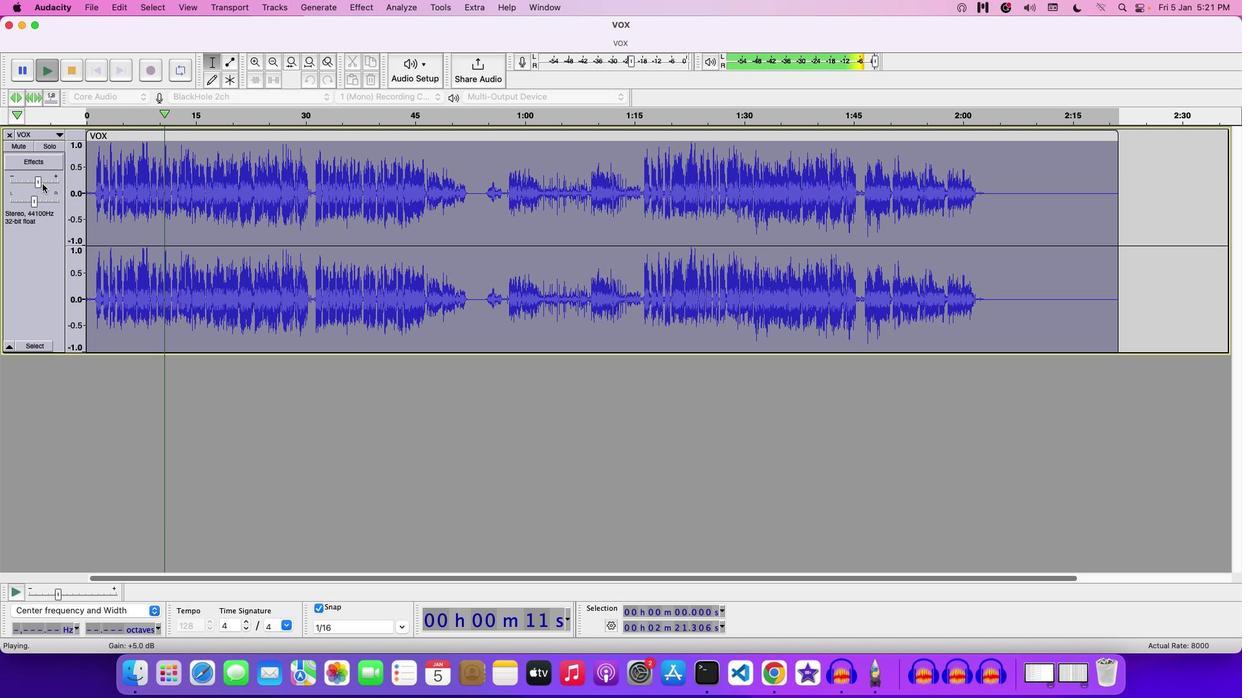 
Action: Mouse pressed left at (42, 183)
Screenshot: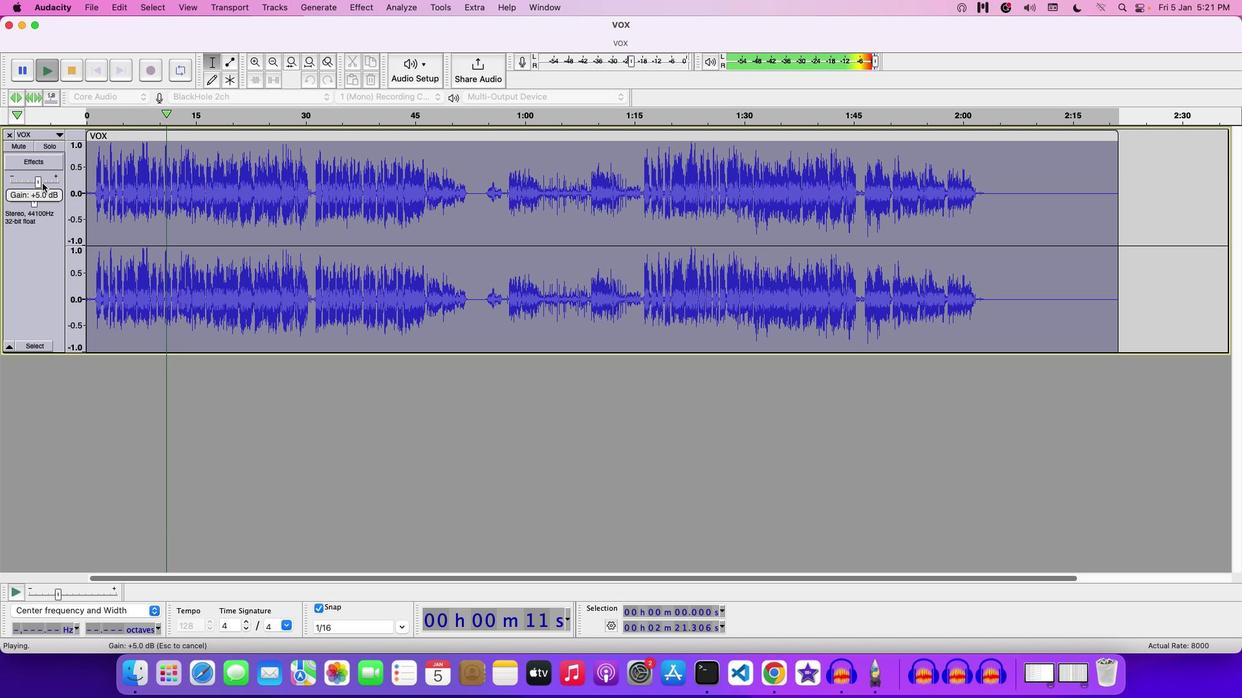 
Action: Mouse moved to (313, 196)
Screenshot: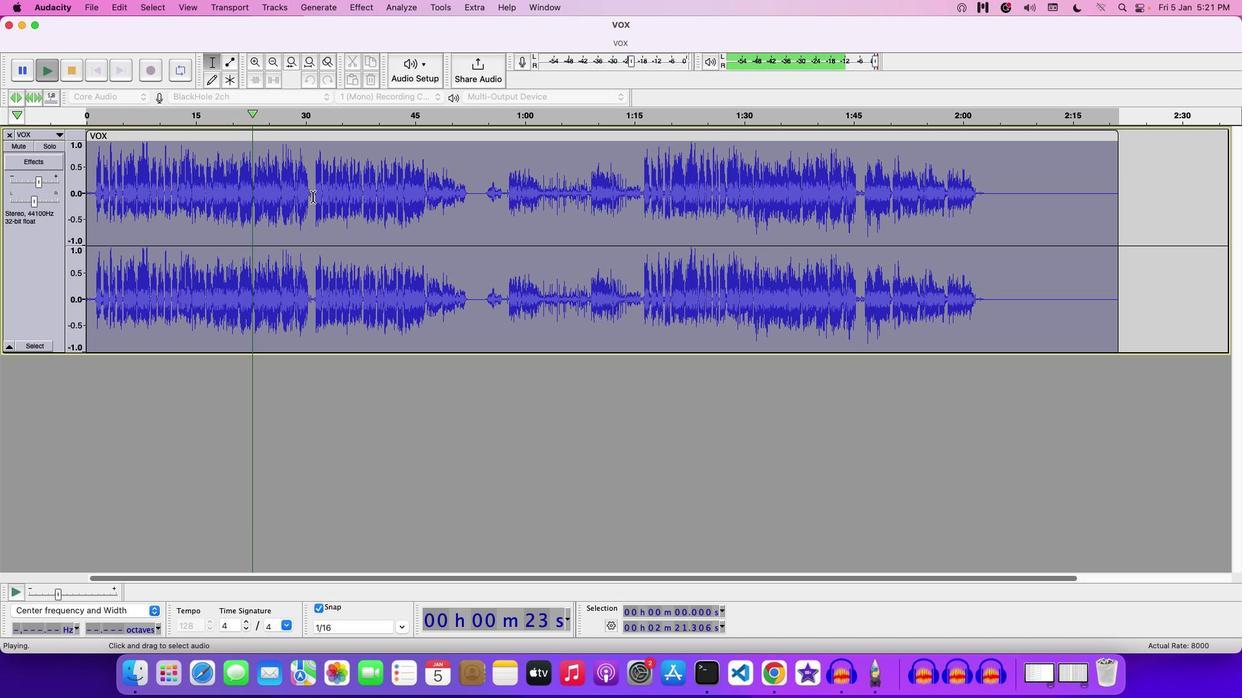 
Action: Mouse pressed left at (313, 196)
Screenshot: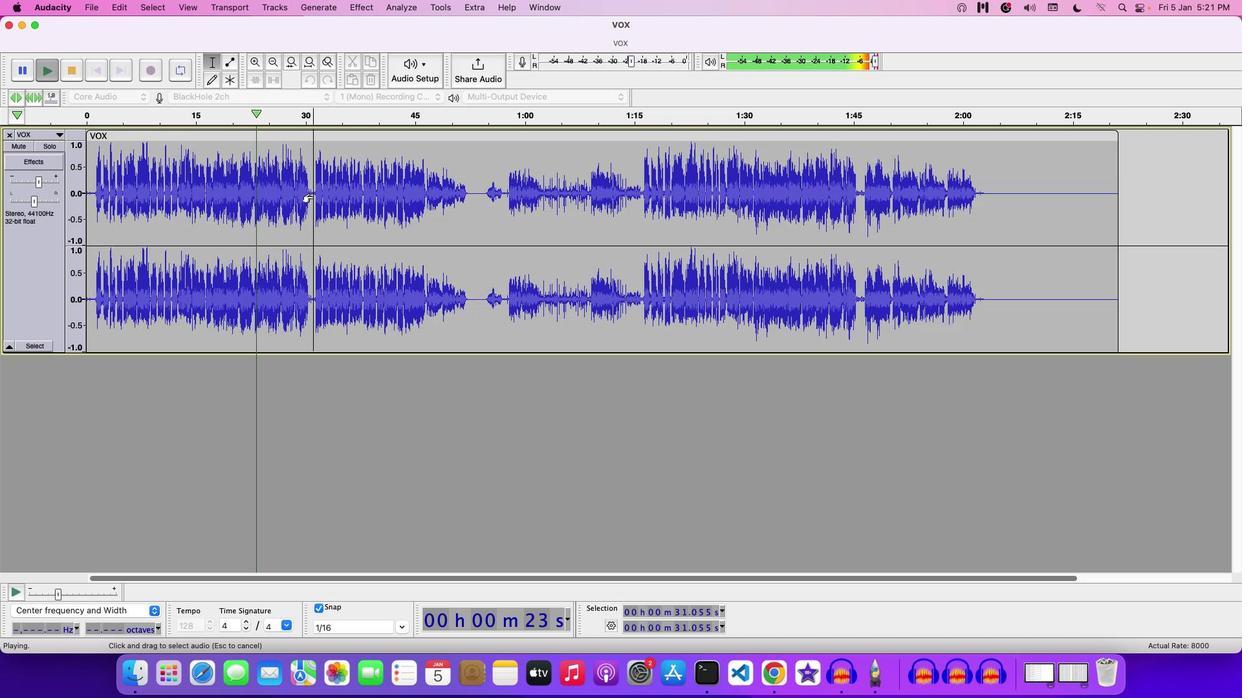 
Action: Key pressed Key.spaceKey.space
Screenshot: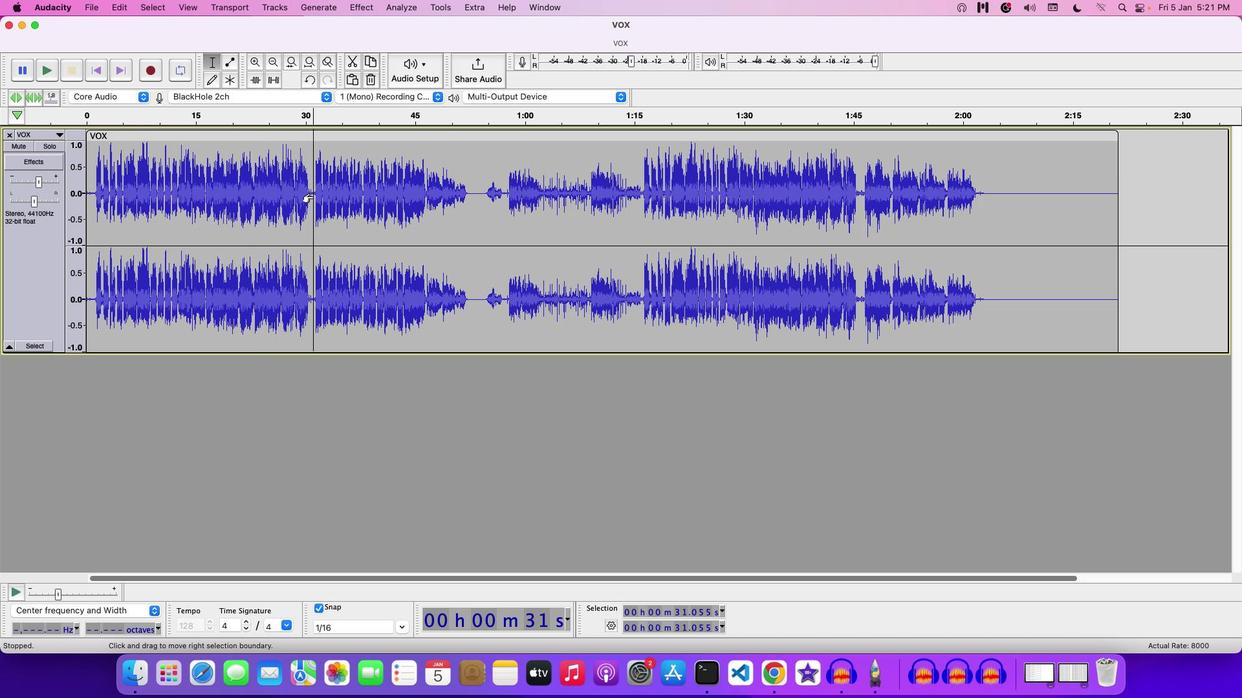 
Action: Mouse moved to (40, 184)
Screenshot: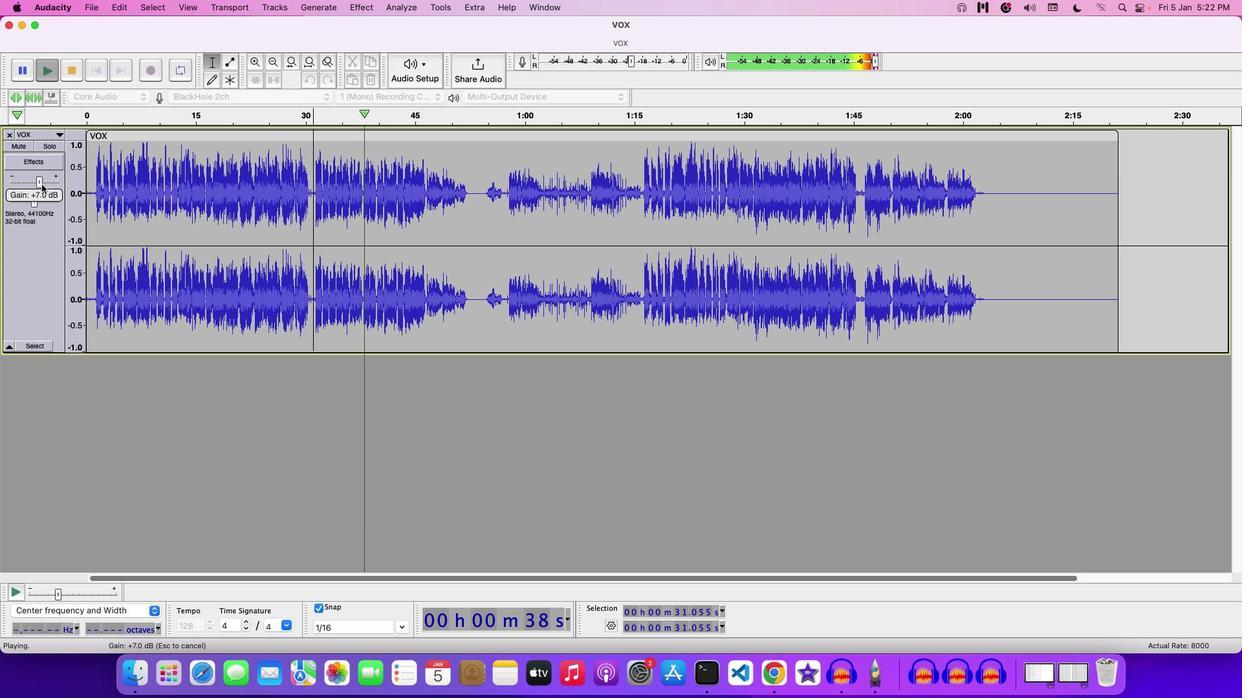 
Action: Mouse pressed left at (40, 184)
Screenshot: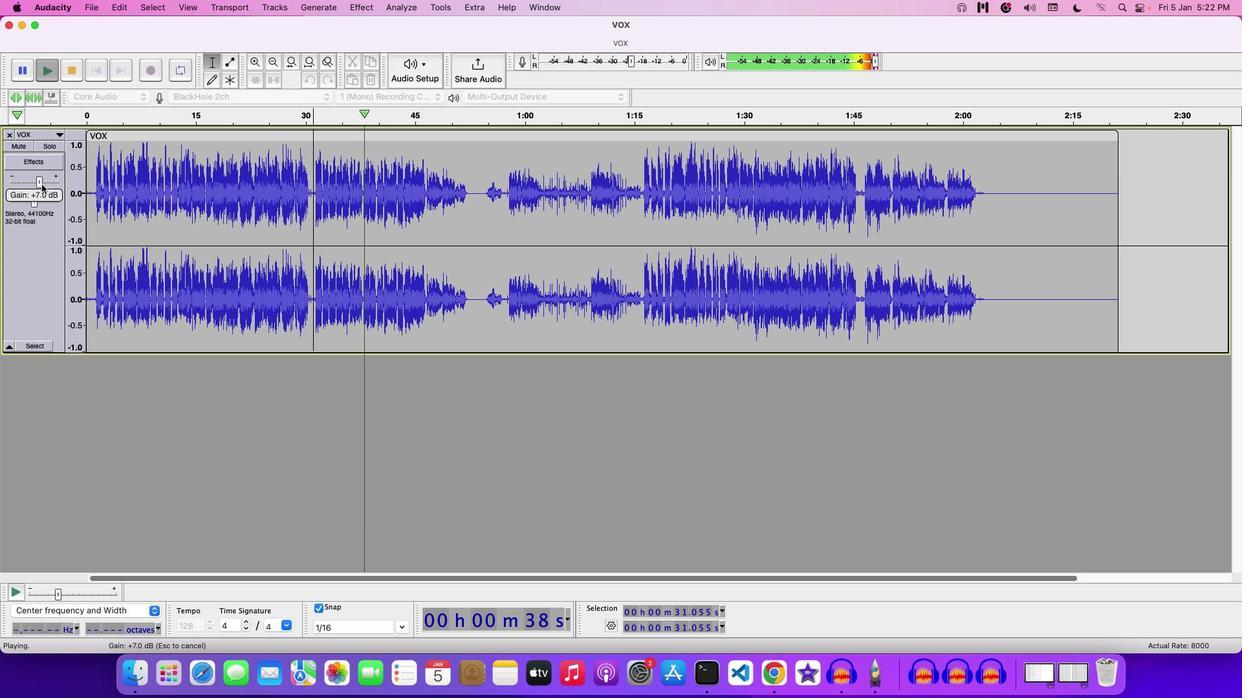 
Action: Mouse moved to (498, 181)
Screenshot: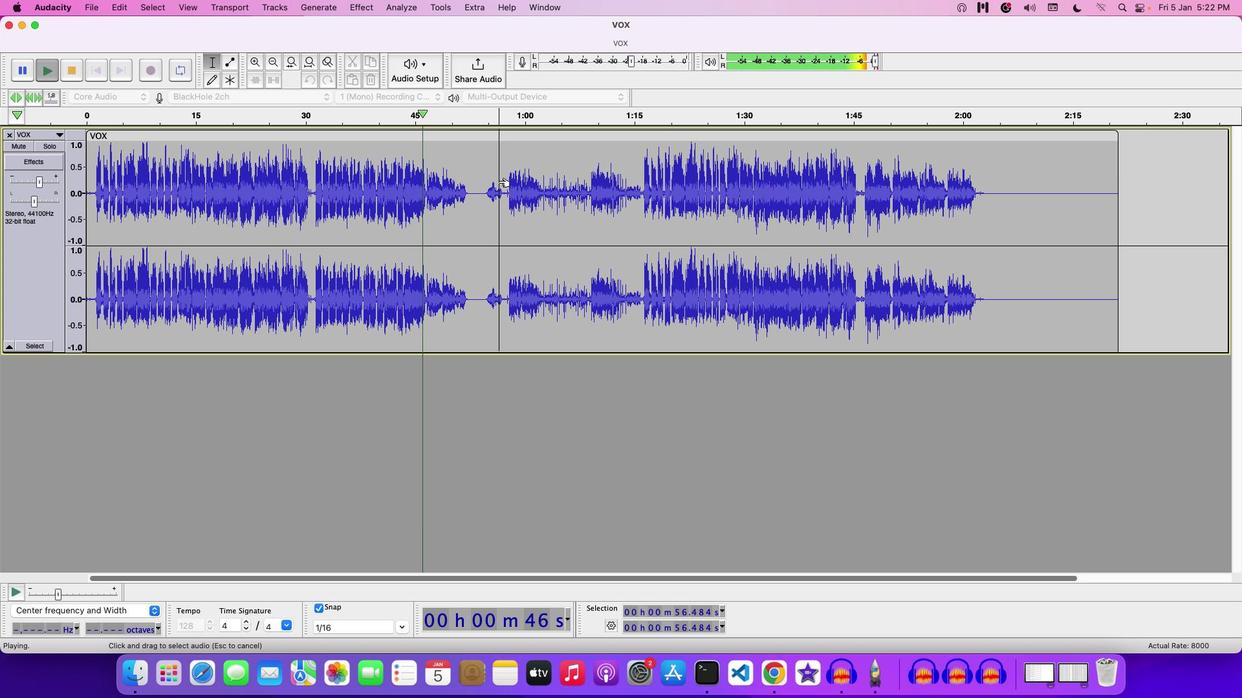 
Action: Mouse pressed left at (498, 181)
Screenshot: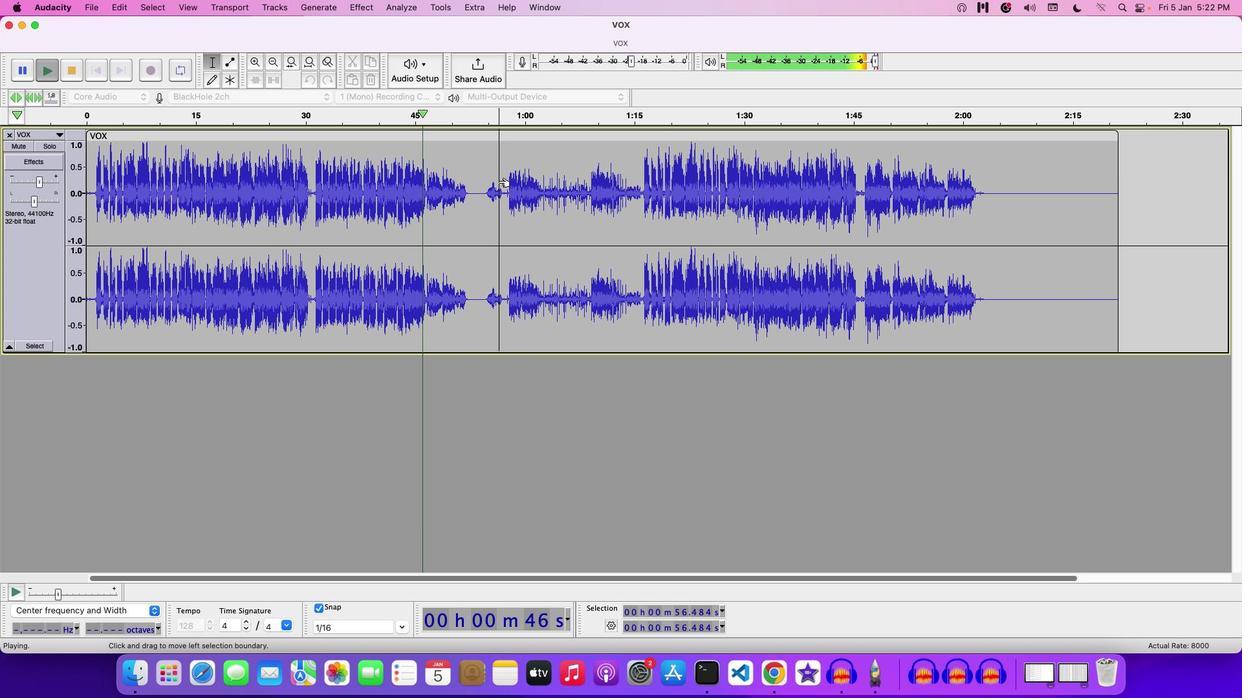 
Action: Mouse moved to (498, 181)
Screenshot: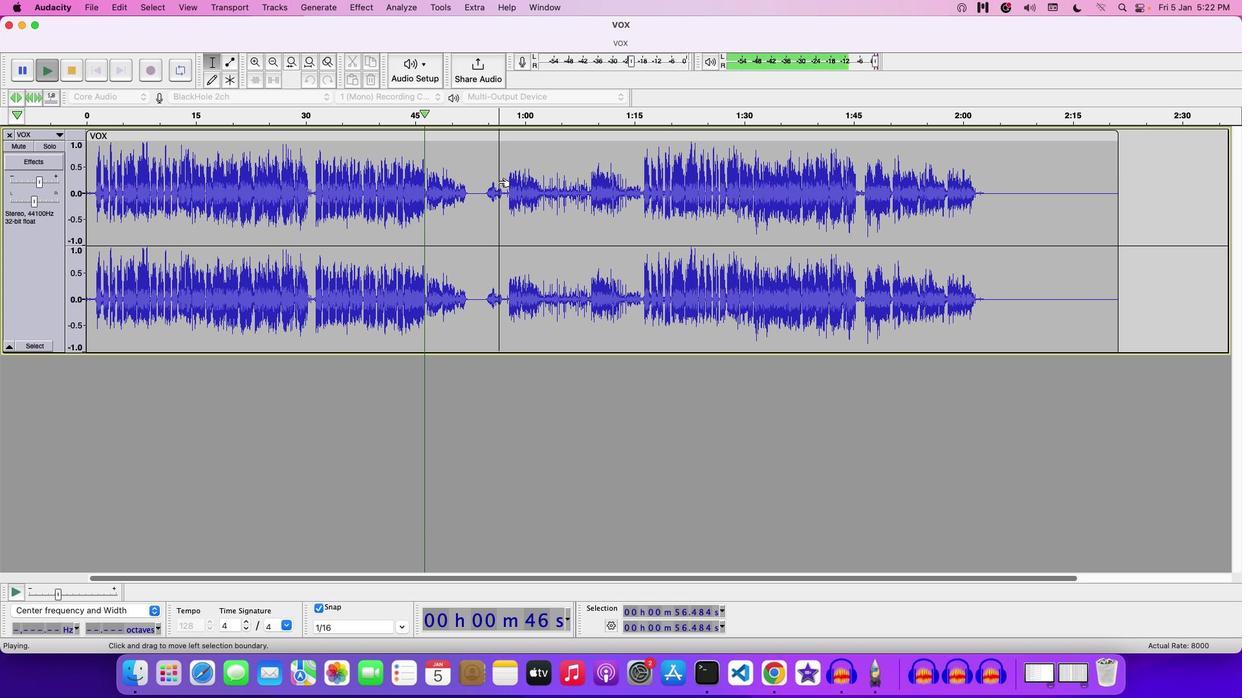 
Action: Key pressed Key.spaceKey.space
Screenshot: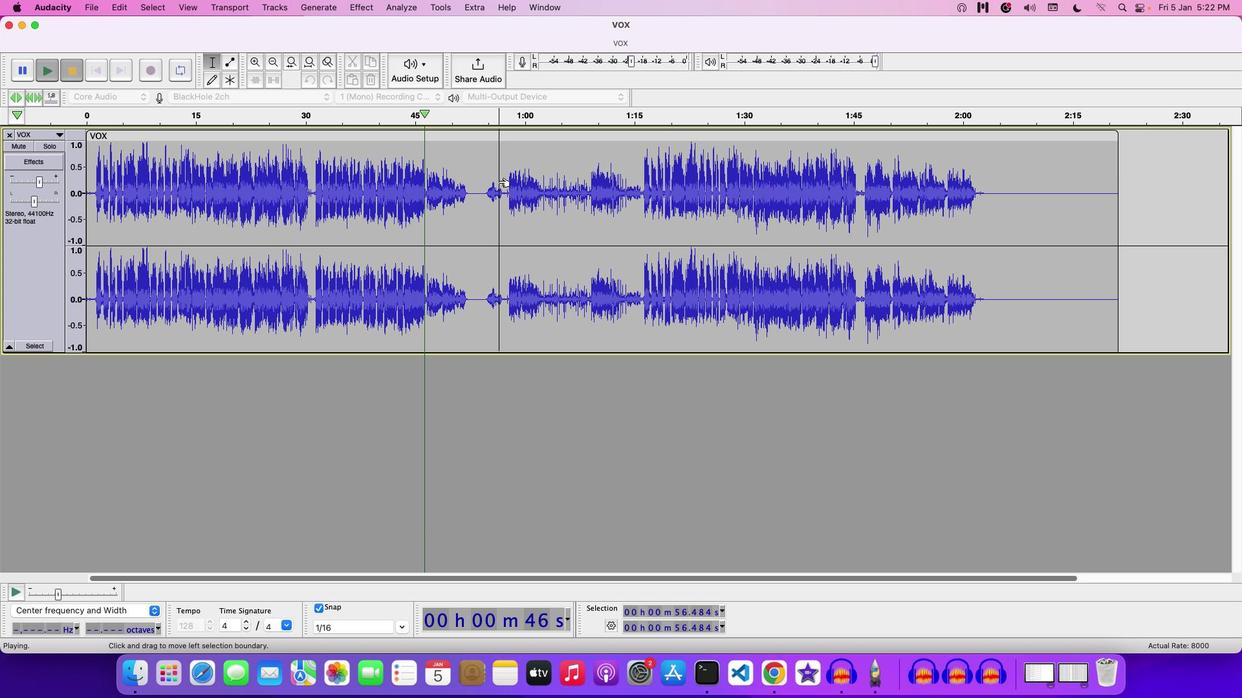 
Action: Mouse moved to (484, 185)
Screenshot: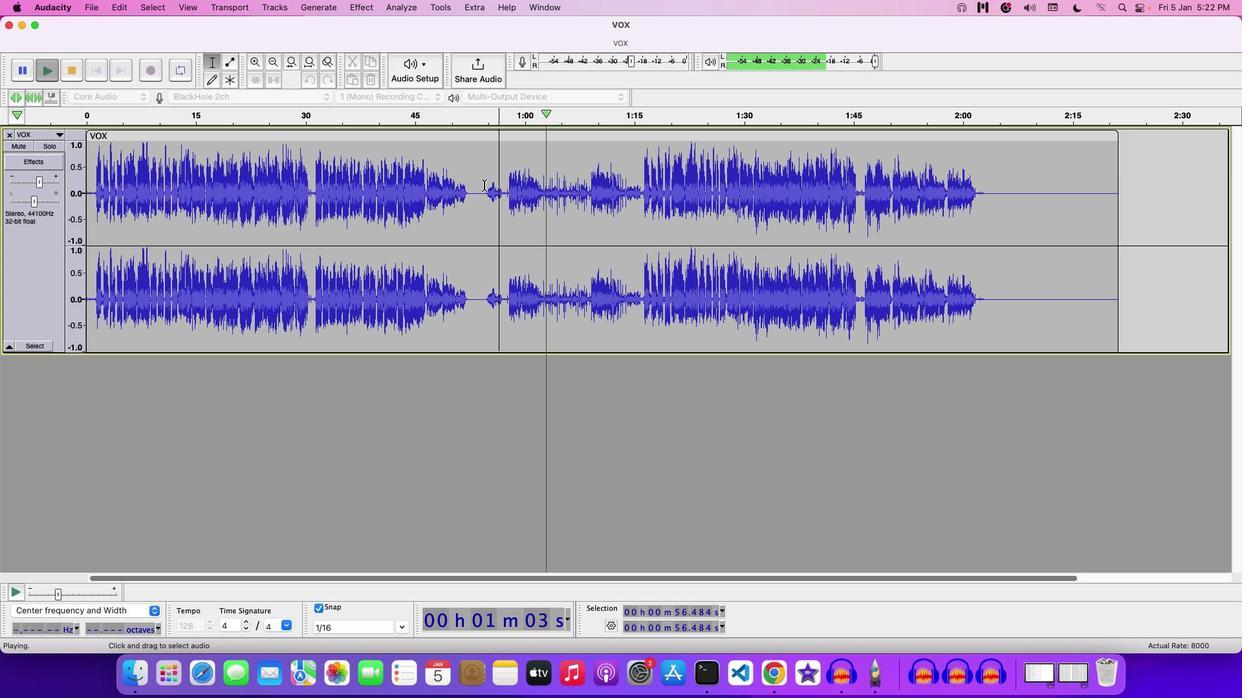 
Action: Key pressed Key.space
Screenshot: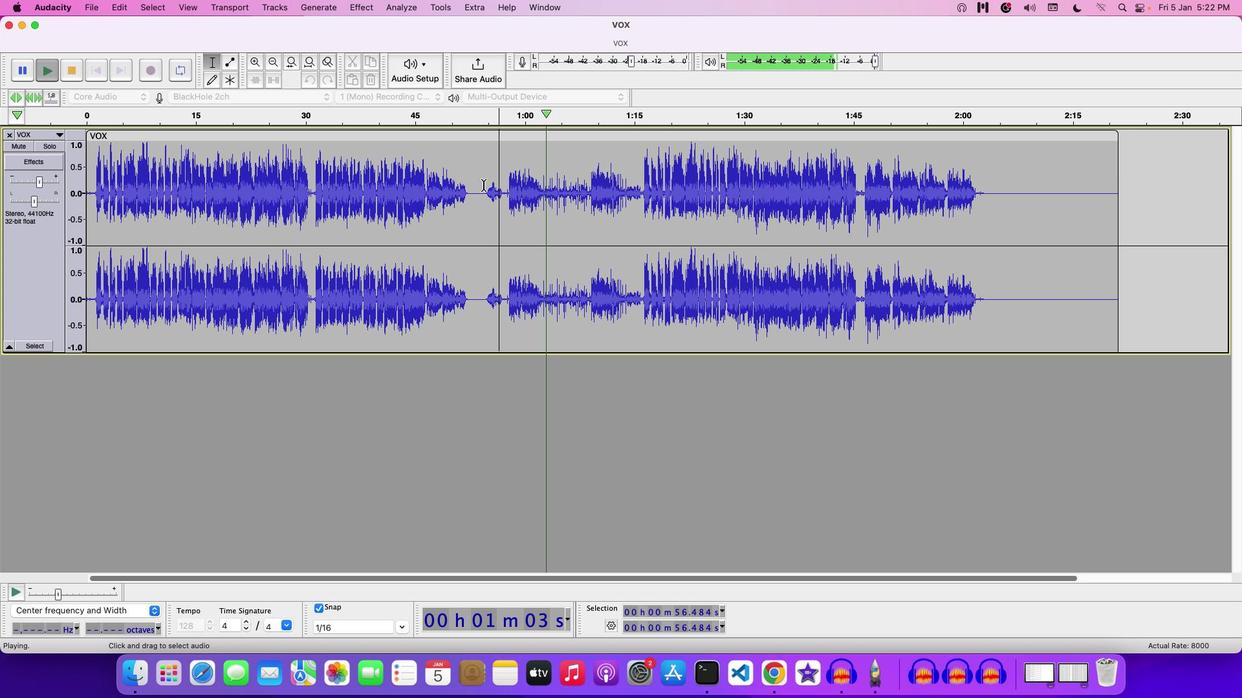 
Action: Mouse moved to (95, 7)
Screenshot: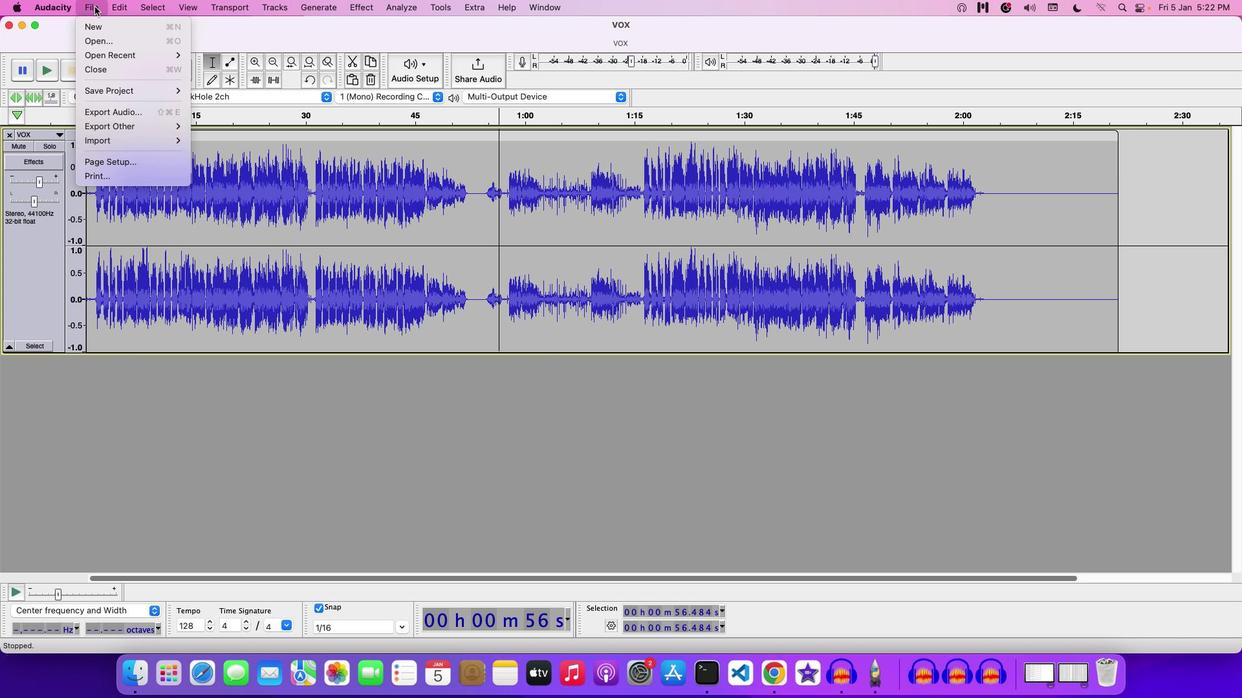 
Action: Mouse pressed left at (95, 7)
Screenshot: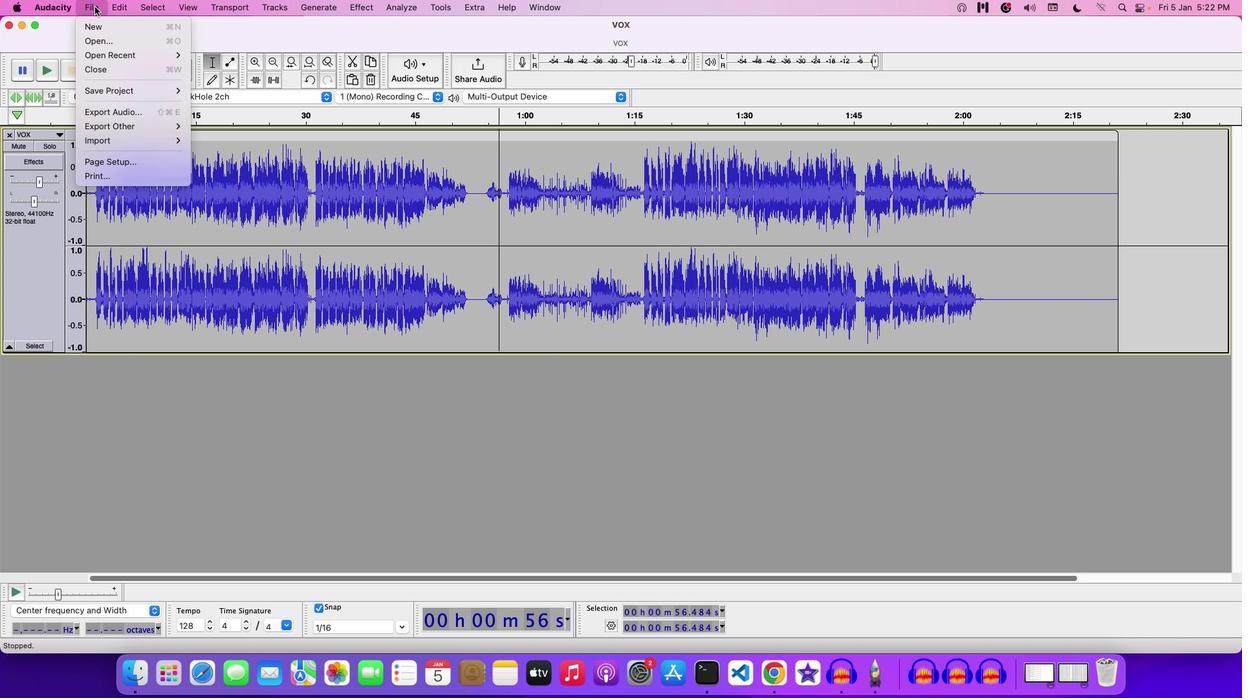 
Action: Mouse moved to (111, 89)
Screenshot: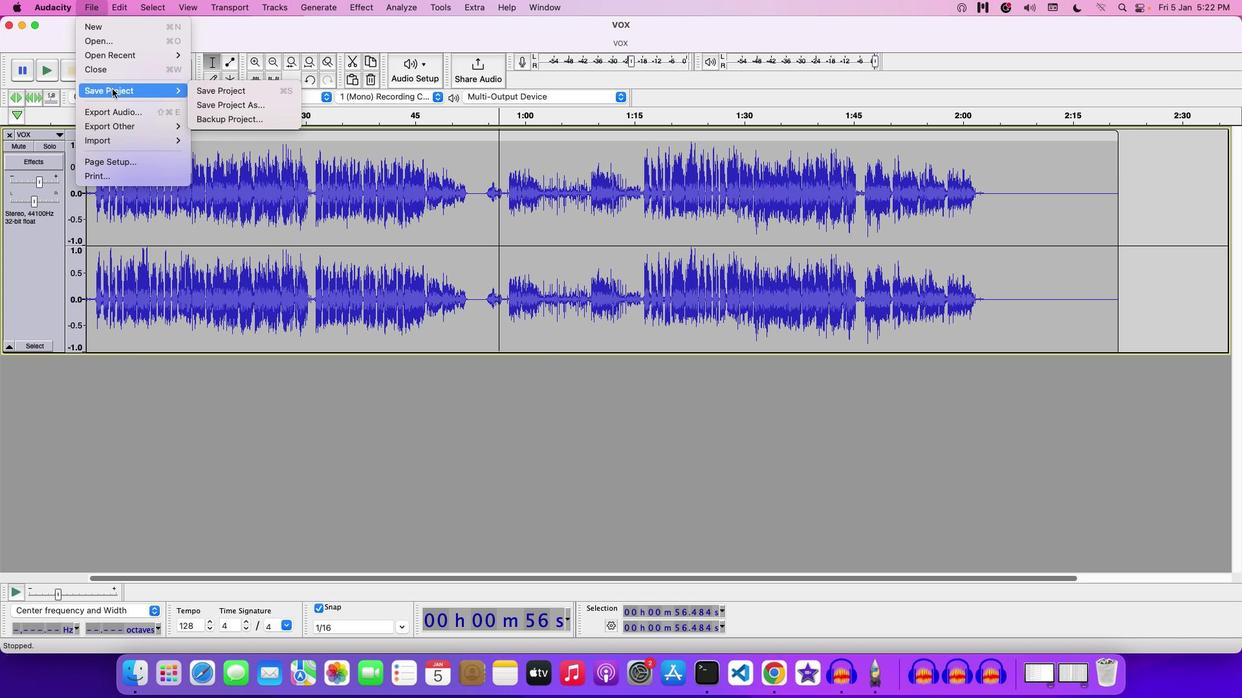 
Action: Mouse pressed left at (111, 89)
Screenshot: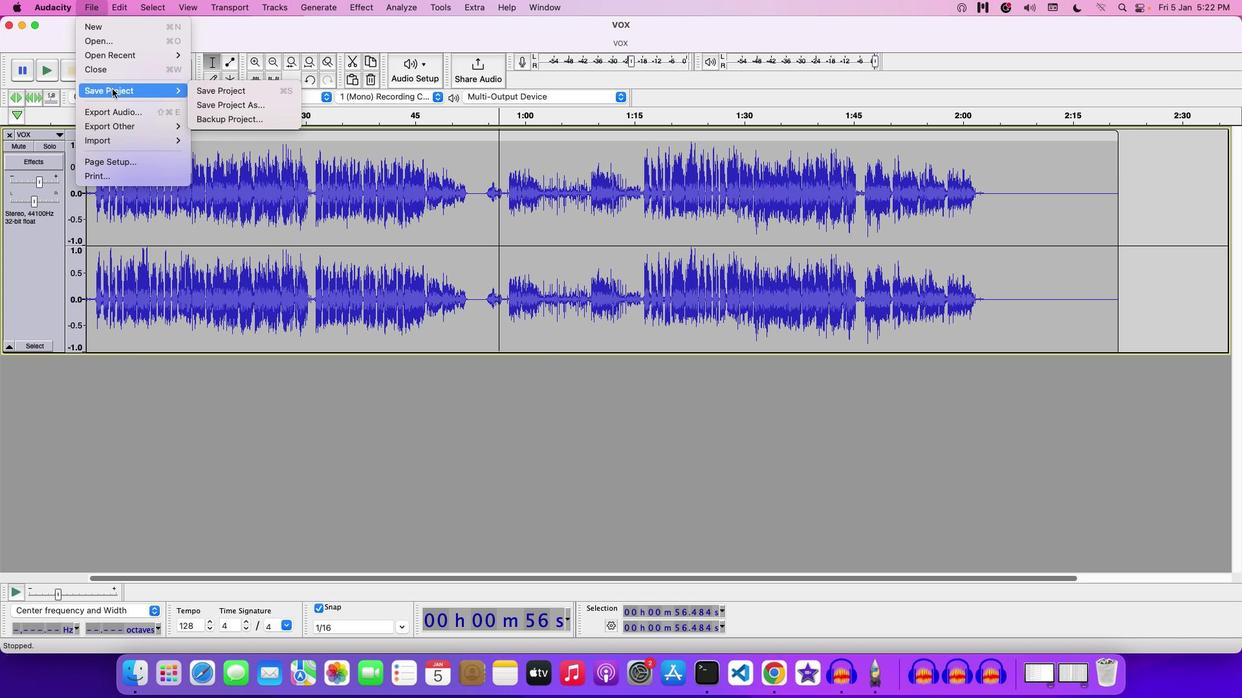 
Action: Mouse moved to (221, 91)
Screenshot: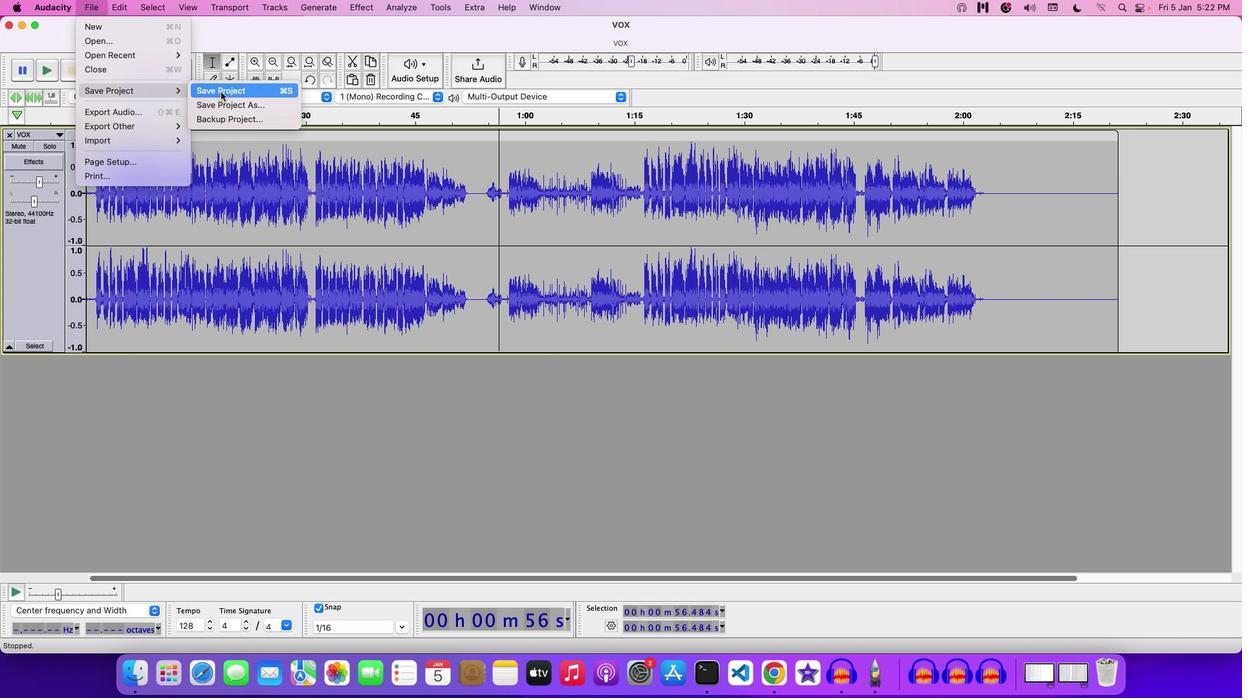 
Action: Mouse pressed left at (221, 91)
Screenshot: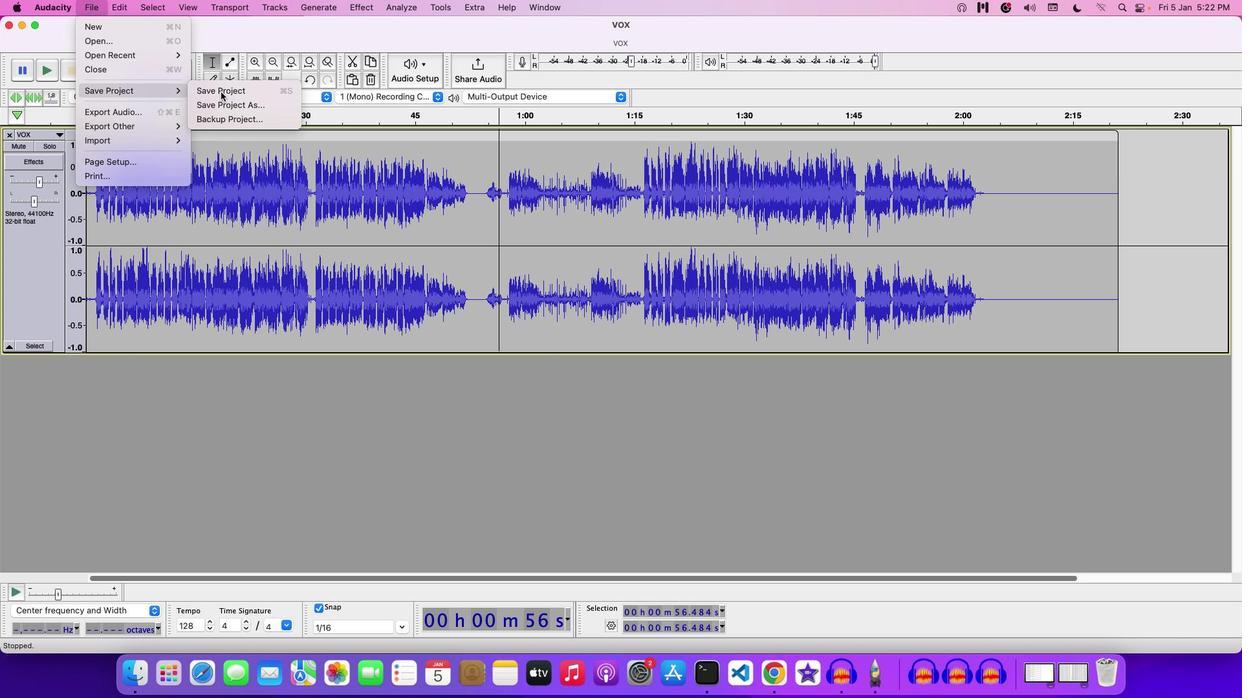 
Action: Mouse moved to (417, 231)
Screenshot: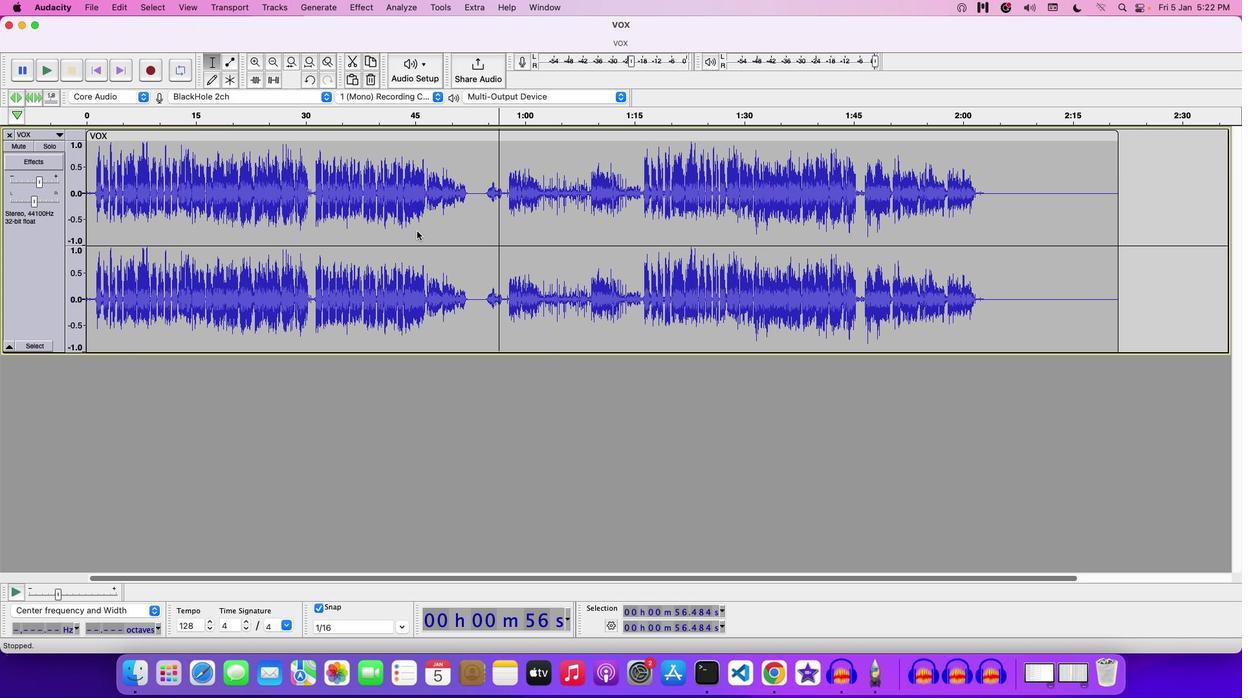 
Action: Key pressed Key.backspace'A''U''T''O'Key.space'T''U''N''E'
Screenshot: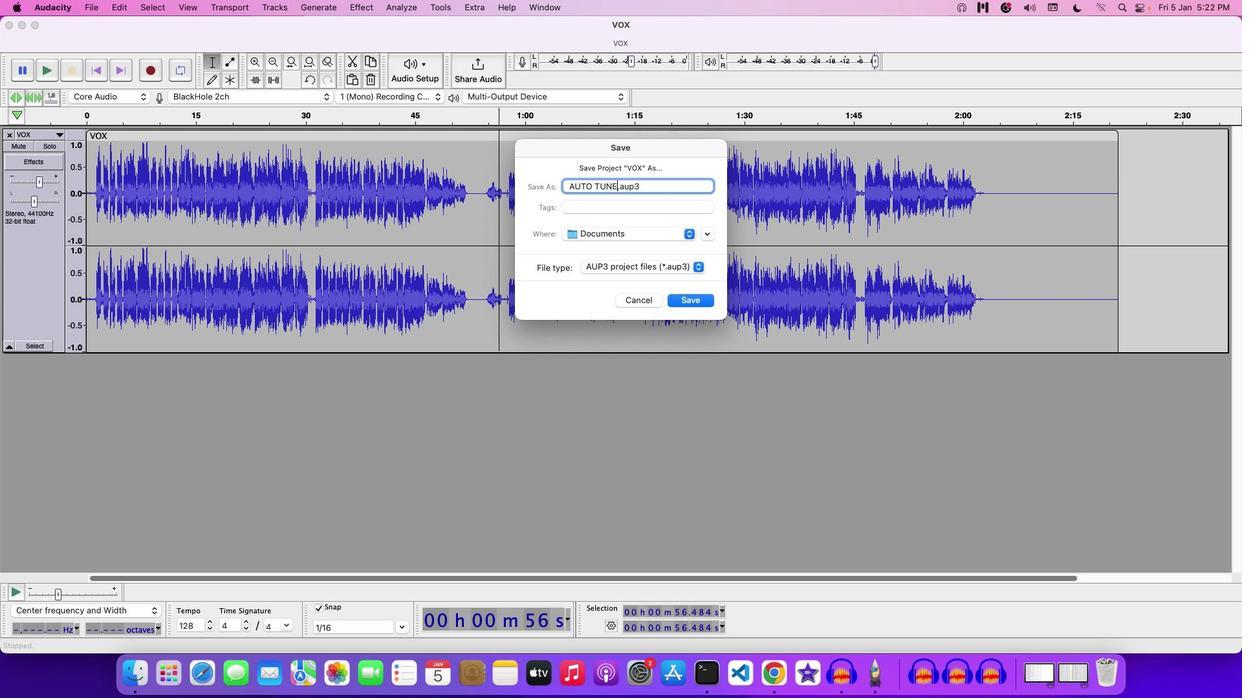 
Action: Mouse moved to (684, 295)
Screenshot: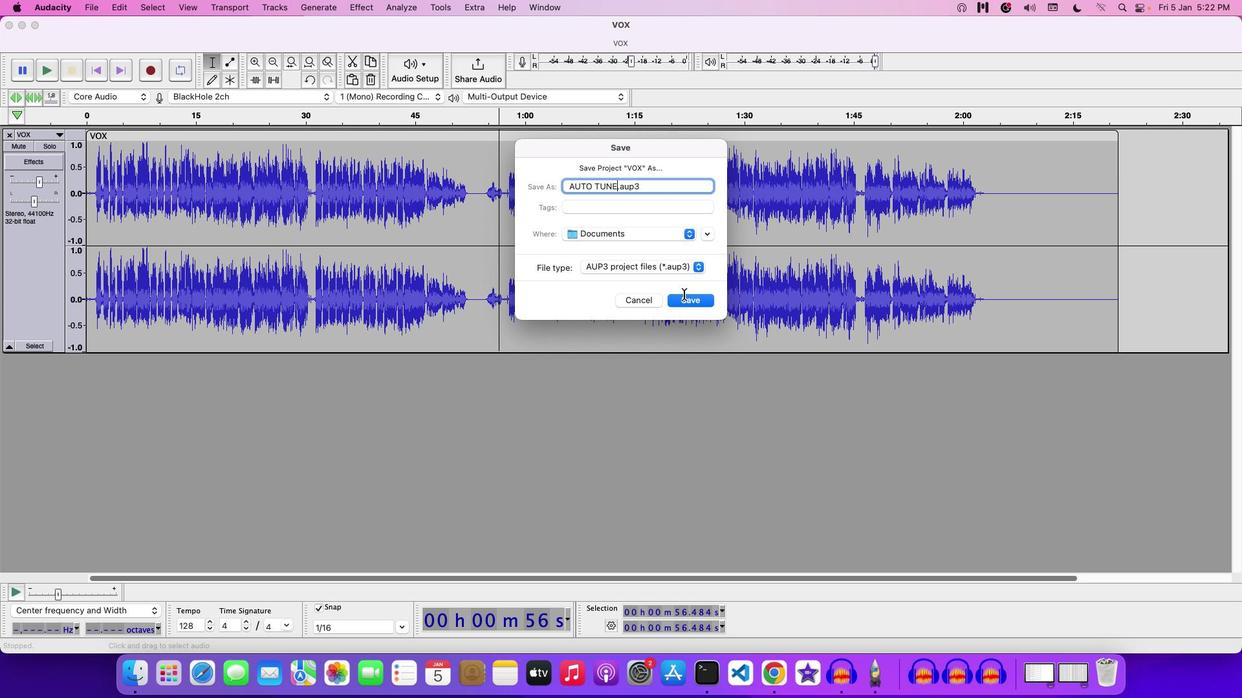 
Action: Mouse pressed left at (684, 295)
Screenshot: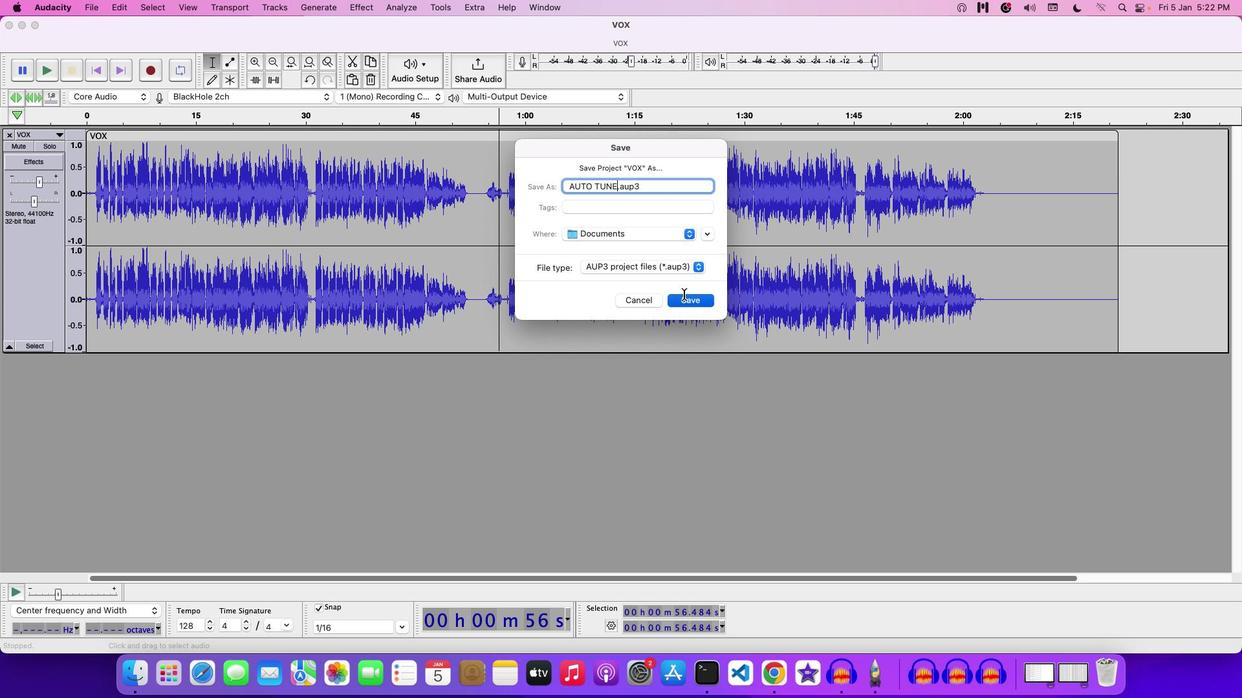 
